 Task: Select Give A Gift Card from Gift Cards. Add to cart AmazonBasics Luggage & Travel Gear Gift Card-2. Place order for James Flores, _x000D_
114 Willenberg Rd_x000D_
Lake Jackson, Texas(TX), 77566, Cell Number (979) 297-4262
Action: Mouse moved to (535, 359)
Screenshot: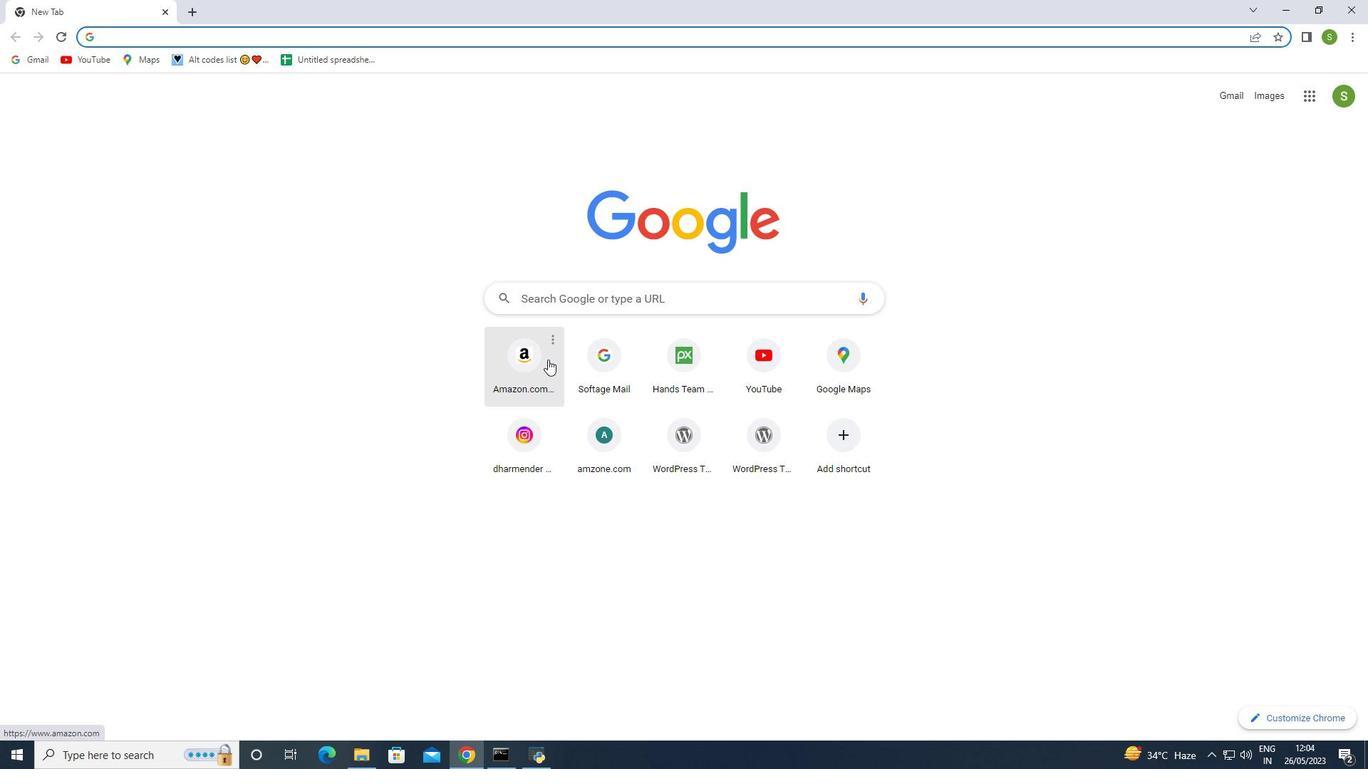 
Action: Mouse pressed left at (535, 359)
Screenshot: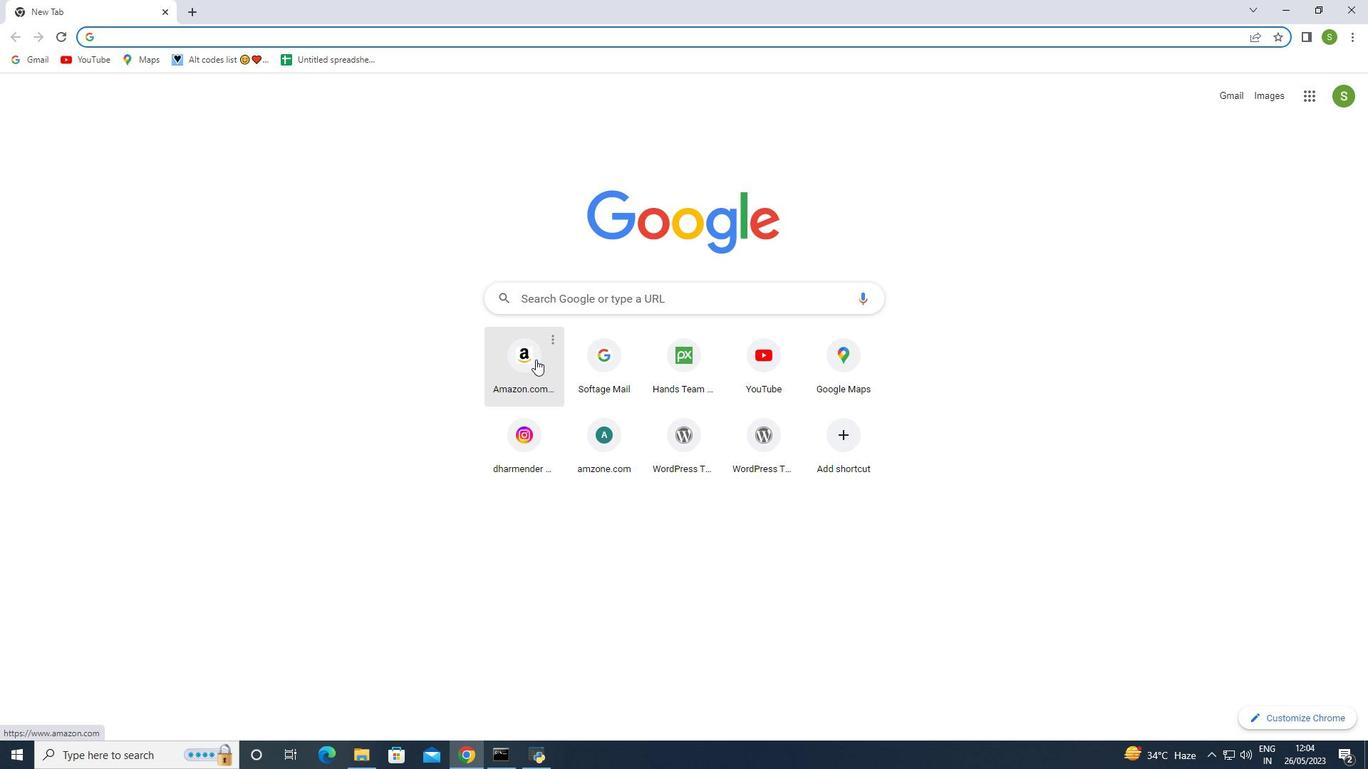 
Action: Mouse moved to (1152, 193)
Screenshot: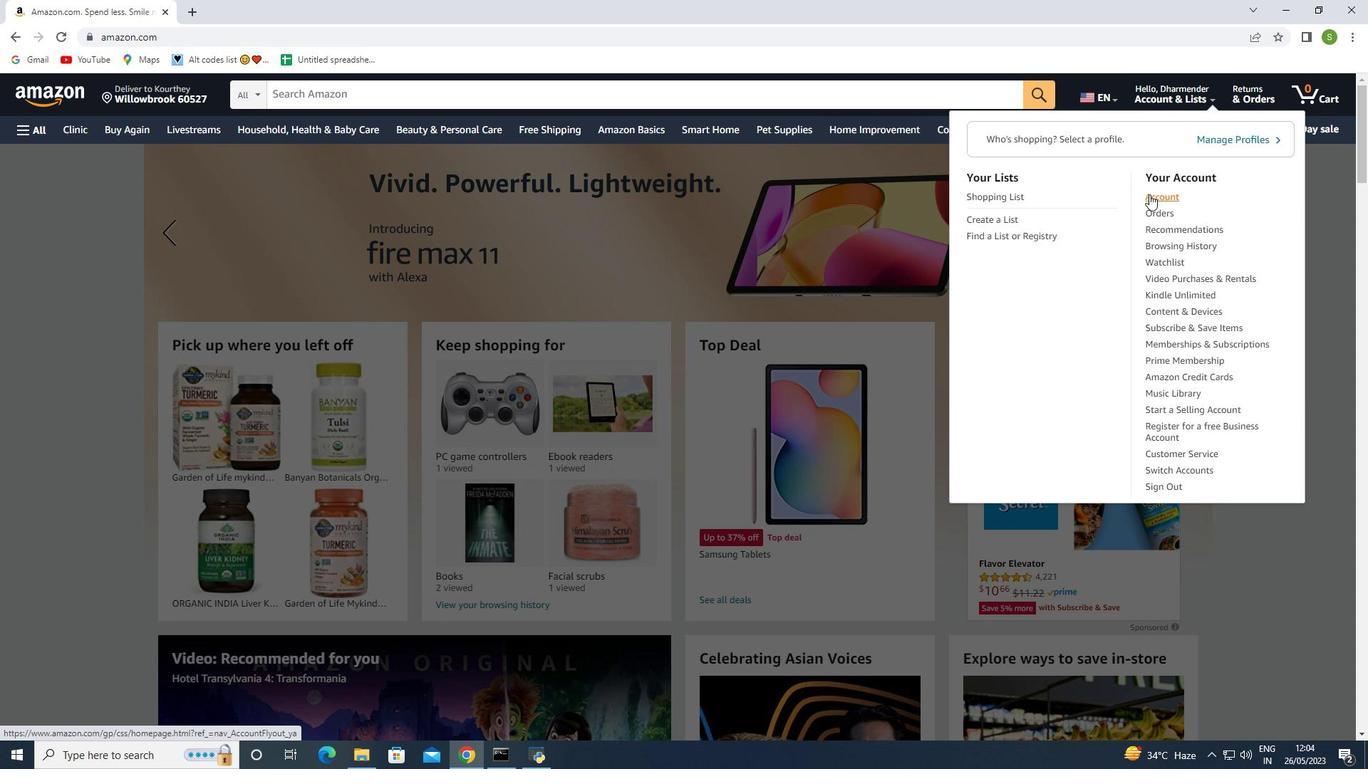 
Action: Mouse pressed left at (1152, 193)
Screenshot: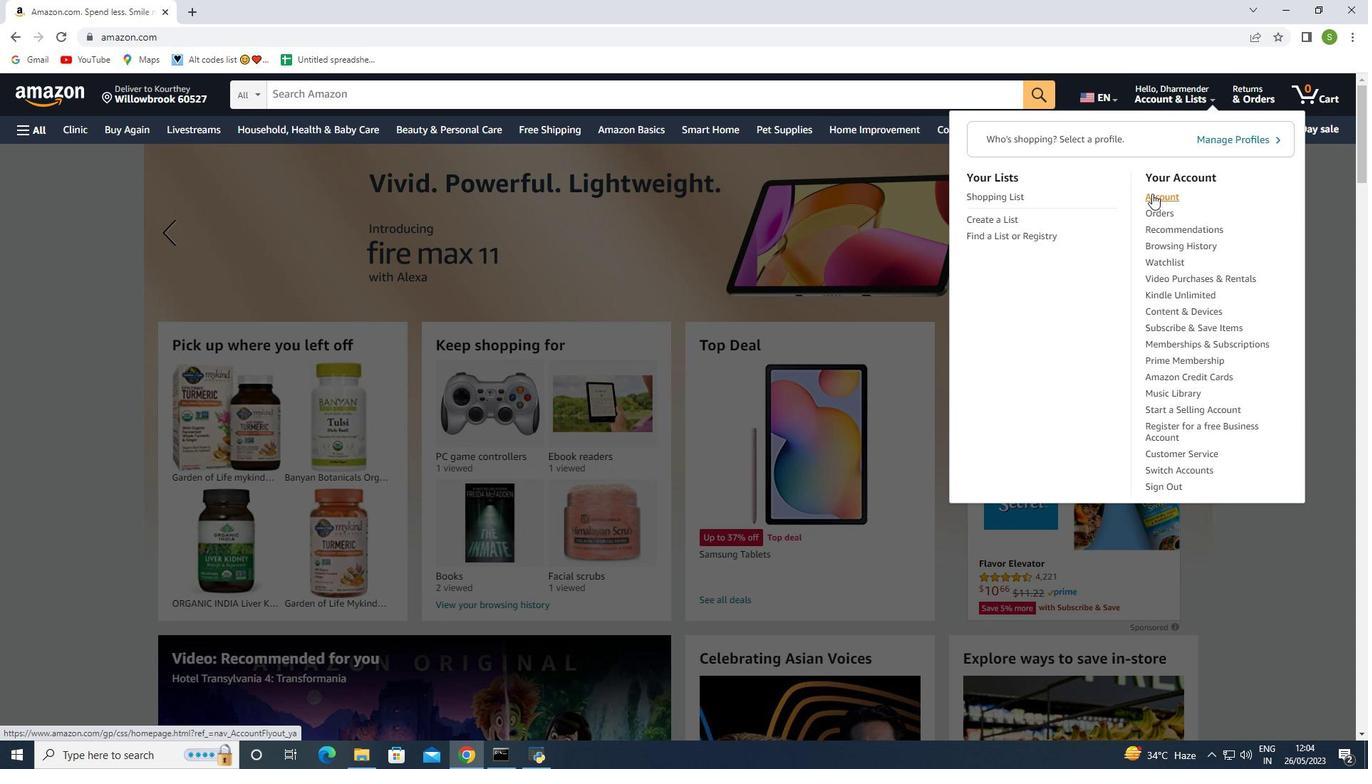 
Action: Mouse moved to (453, 323)
Screenshot: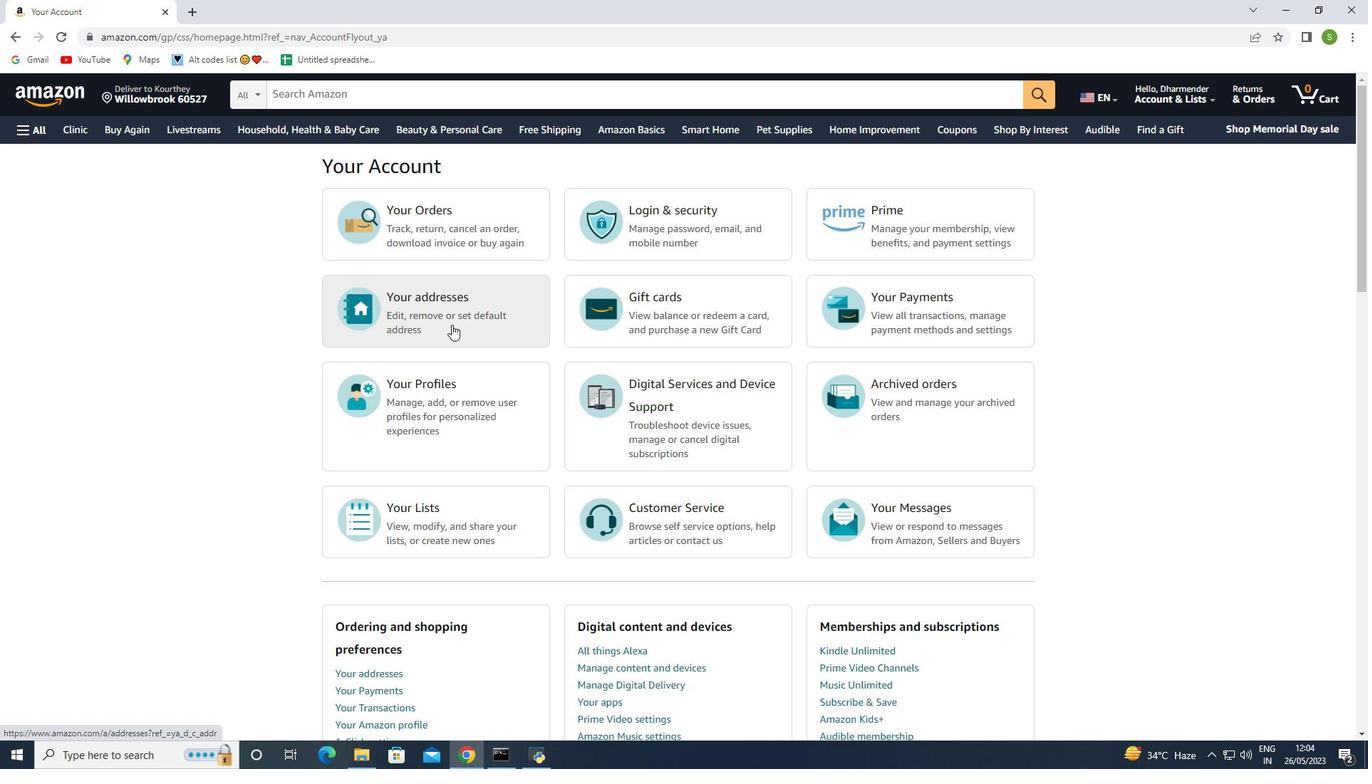 
Action: Mouse pressed left at (453, 323)
Screenshot: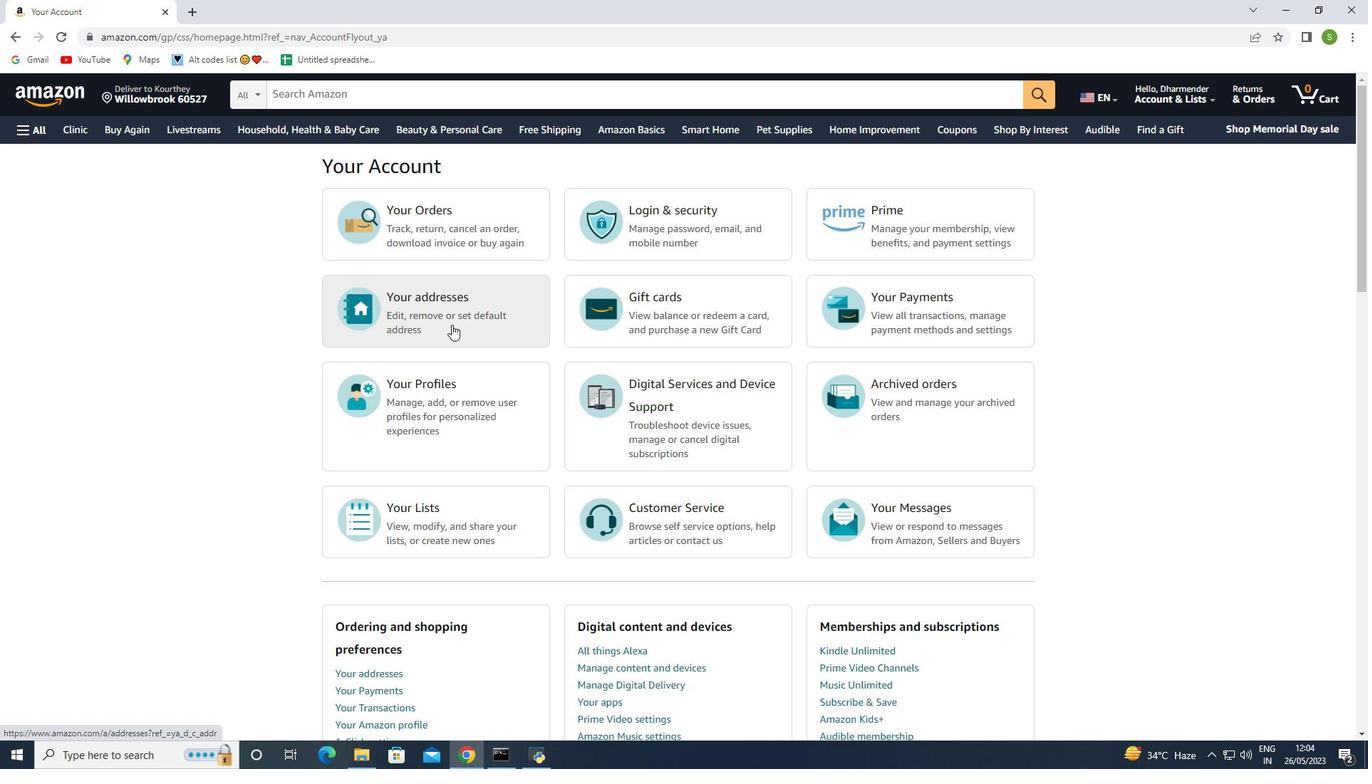 
Action: Mouse moved to (468, 345)
Screenshot: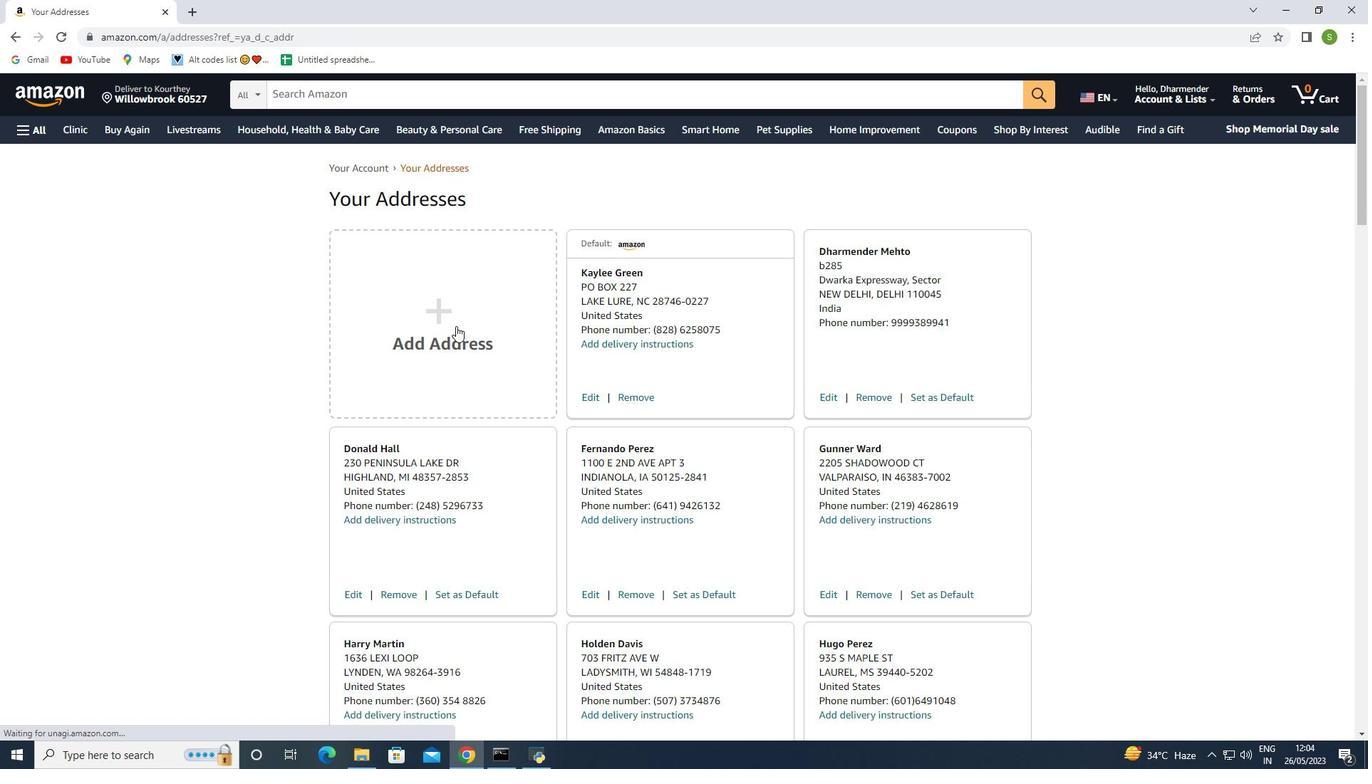 
Action: Mouse pressed left at (468, 345)
Screenshot: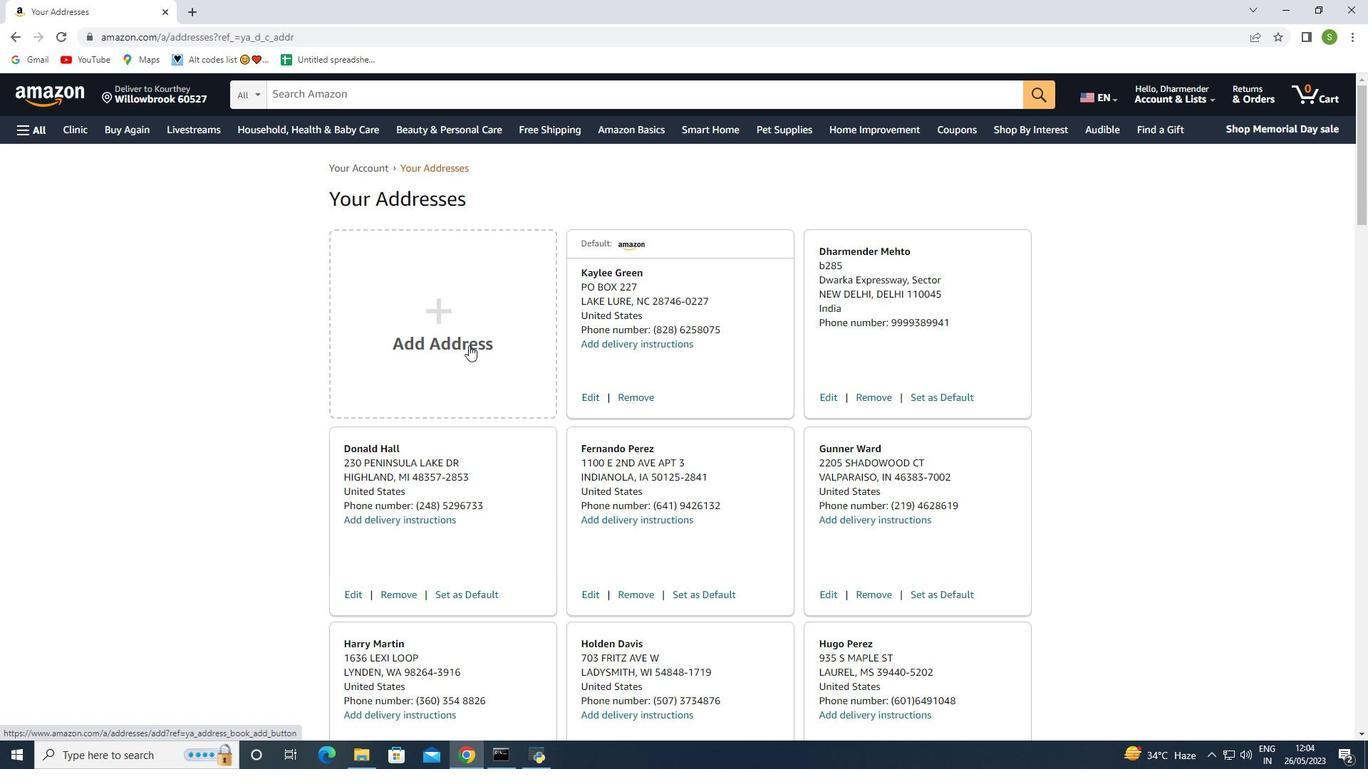 
Action: Mouse moved to (618, 364)
Screenshot: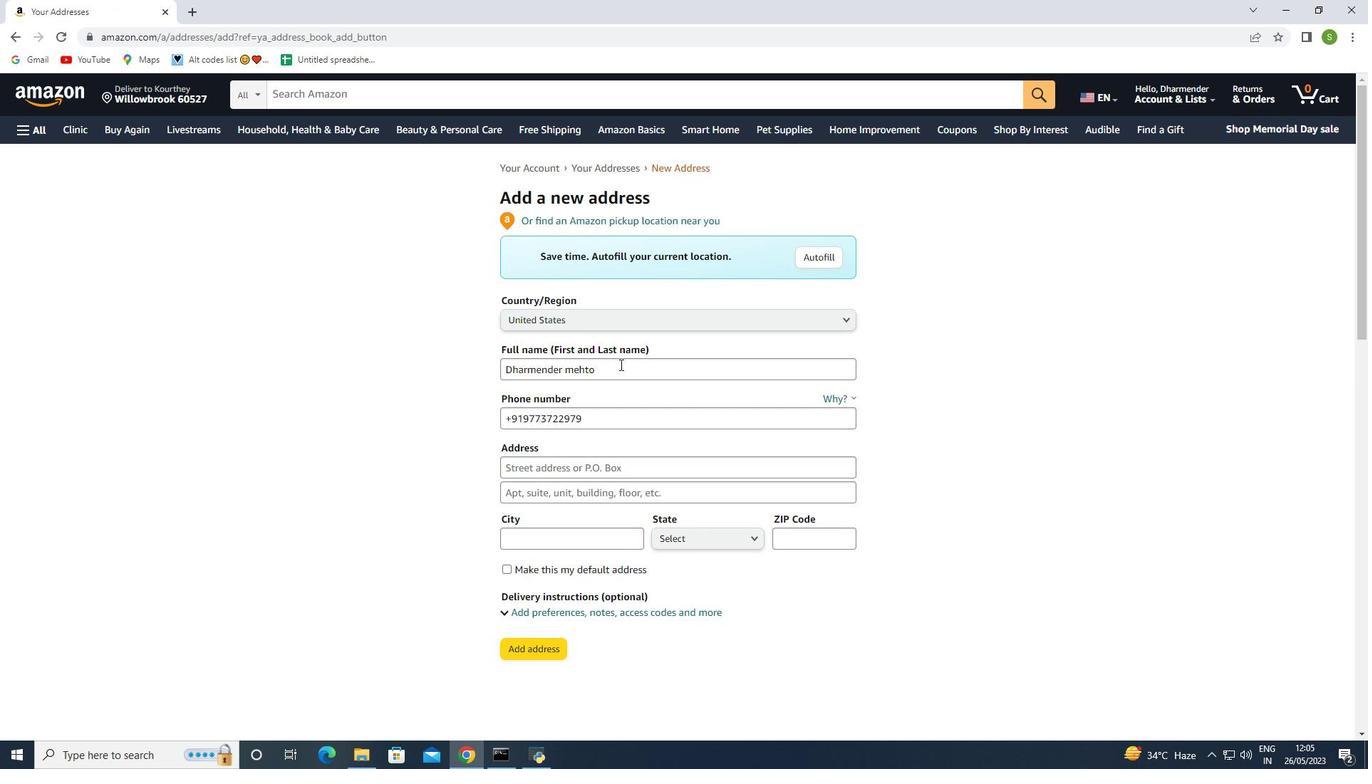 
Action: Mouse pressed left at (618, 364)
Screenshot: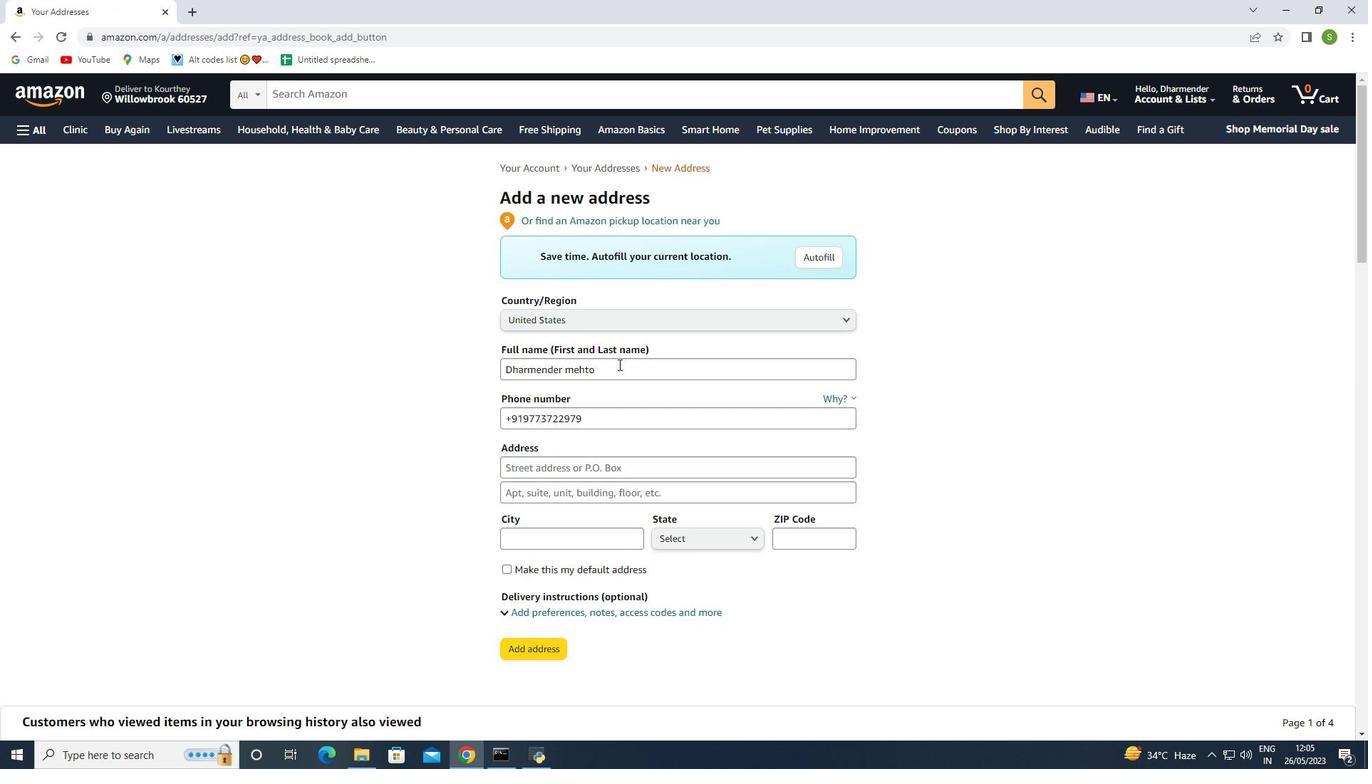 
Action: Mouse moved to (468, 362)
Screenshot: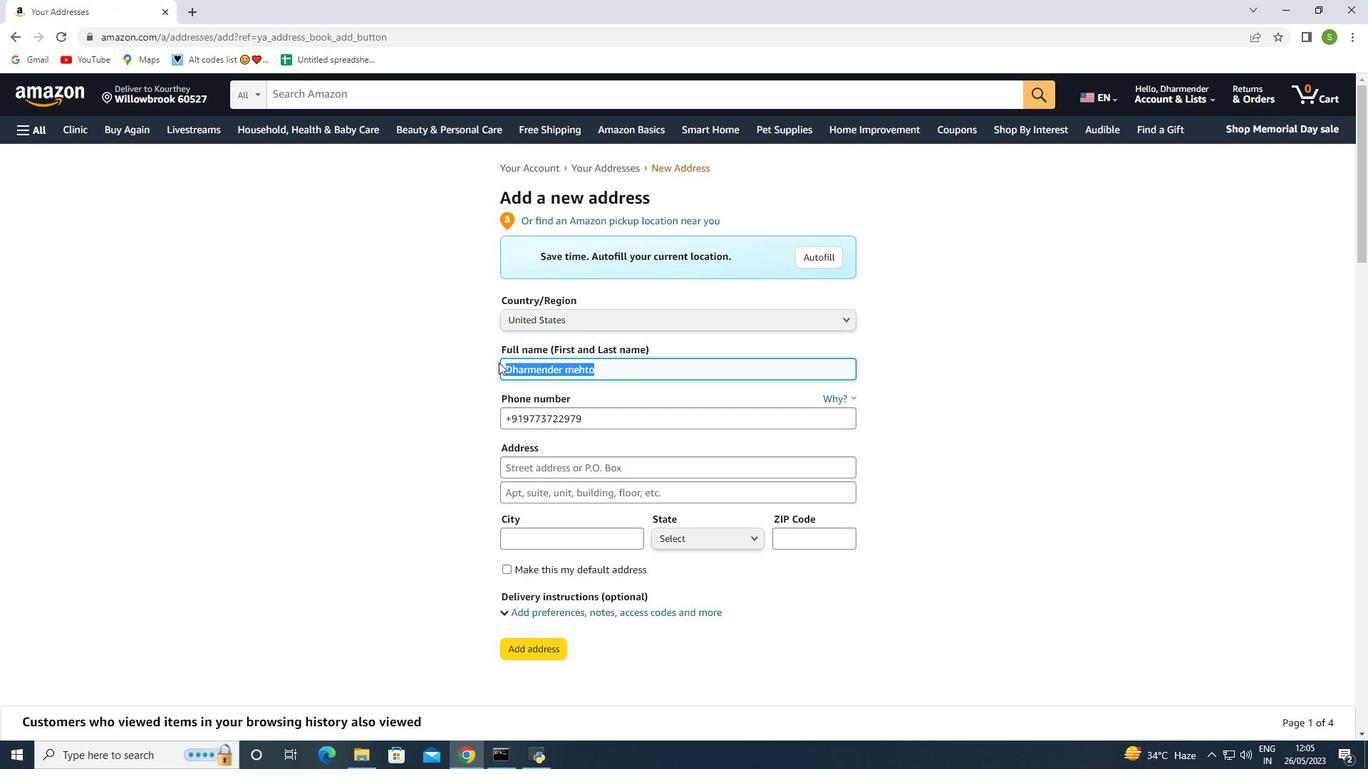 
Action: Key pressed <Key.backspace><Key.shift>James<Key.space><Key.shift>Flores
Screenshot: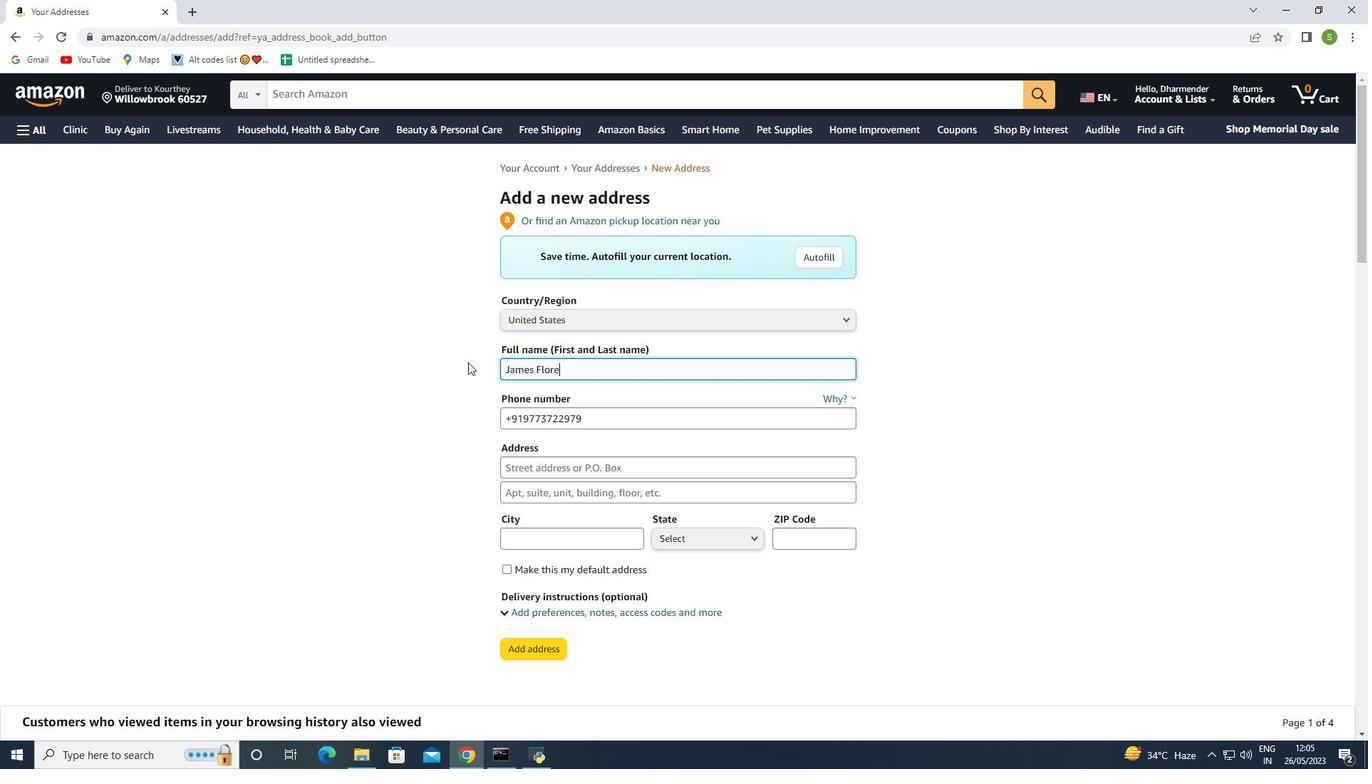 
Action: Mouse moved to (611, 419)
Screenshot: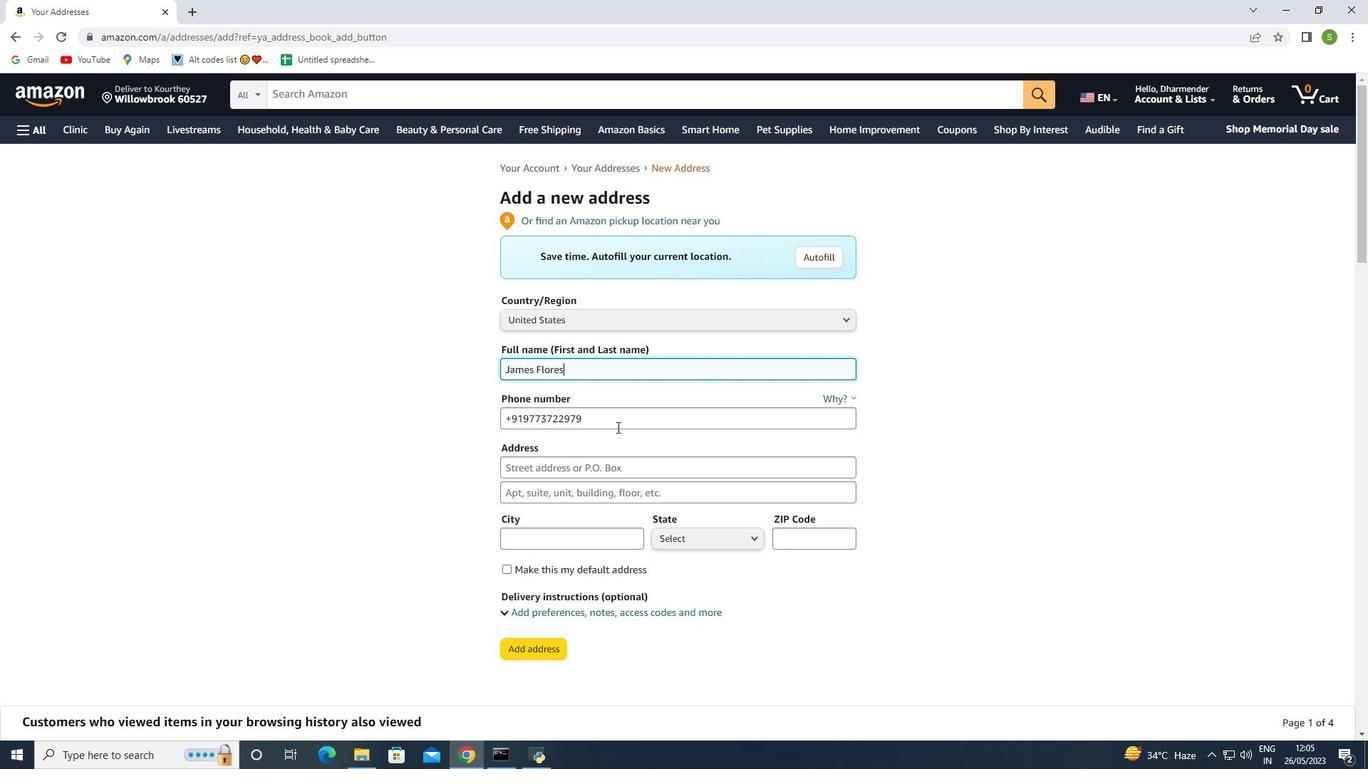 
Action: Mouse pressed left at (611, 419)
Screenshot: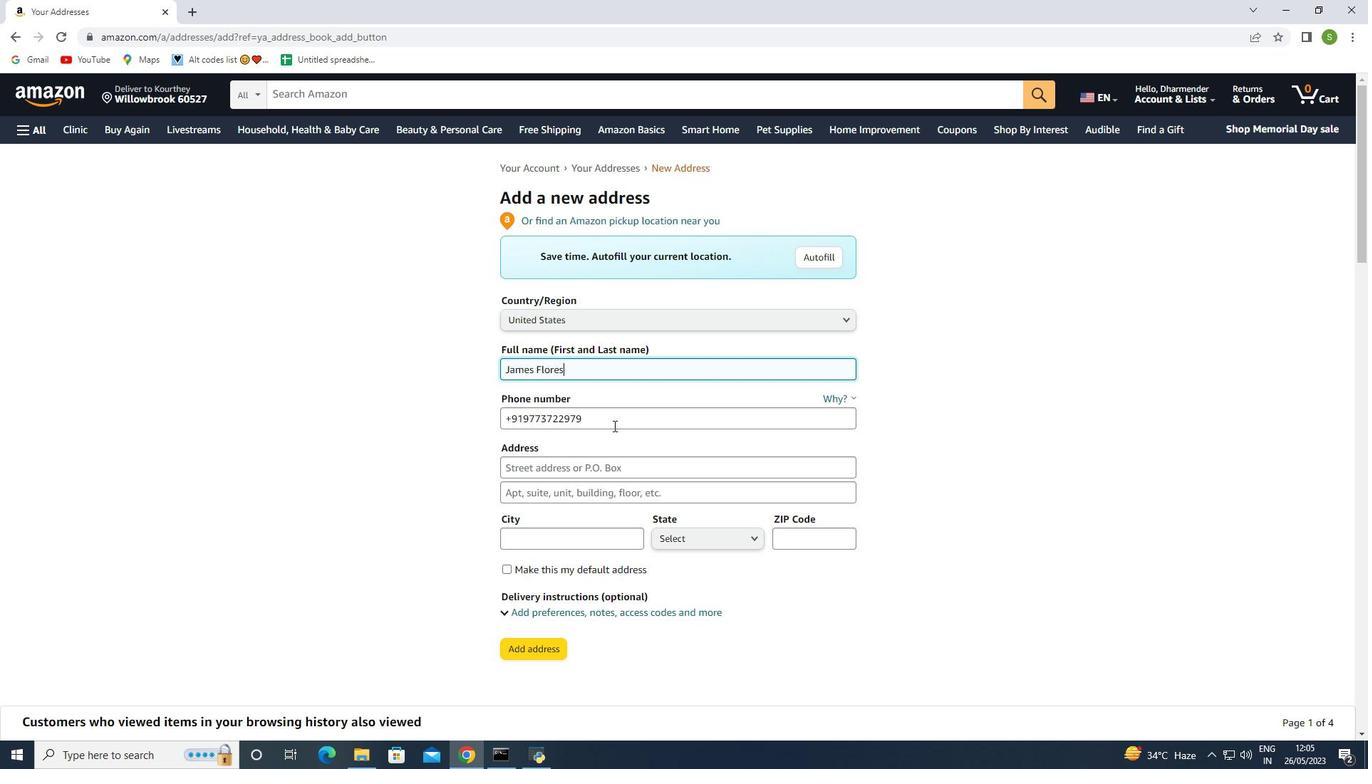 
Action: Mouse moved to (422, 422)
Screenshot: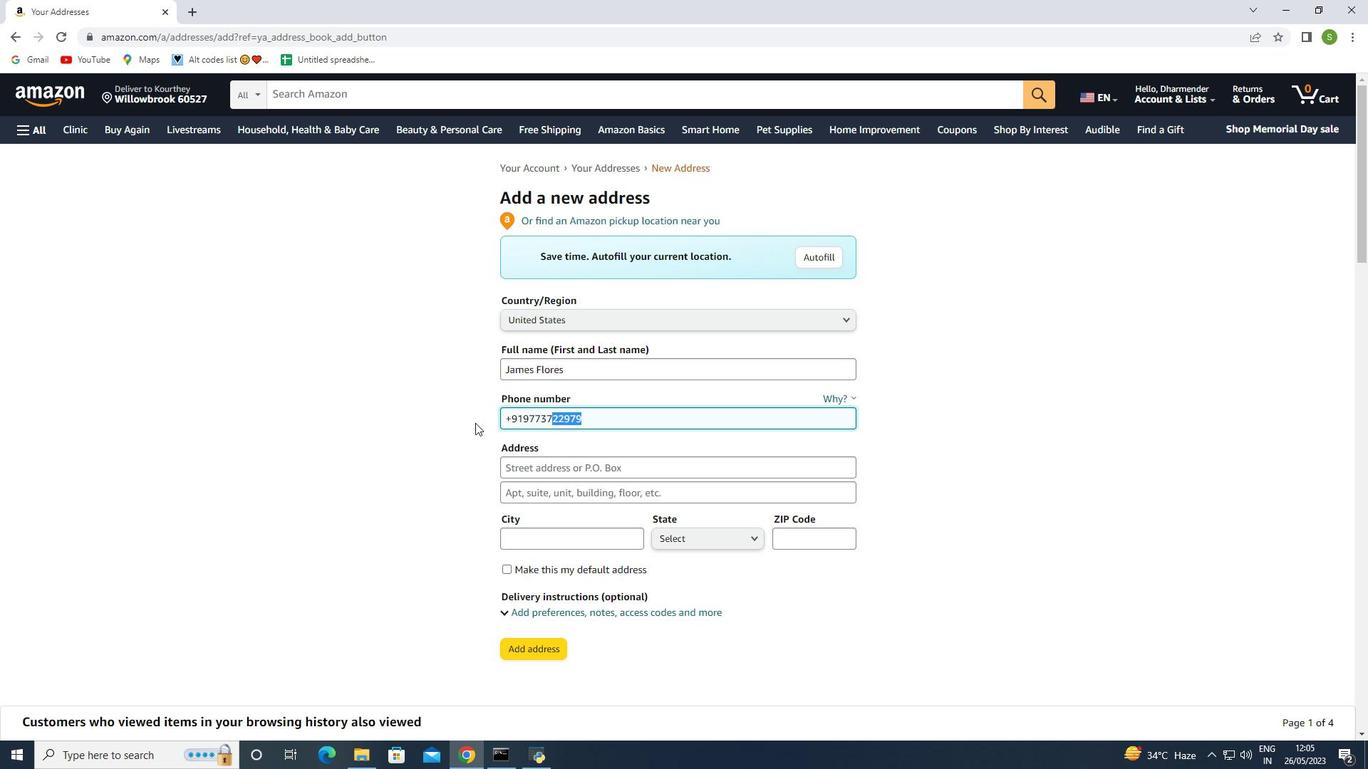 
Action: Key pressed <Key.backspace><Key.shift_r>(979<Key.shift_r>)
Screenshot: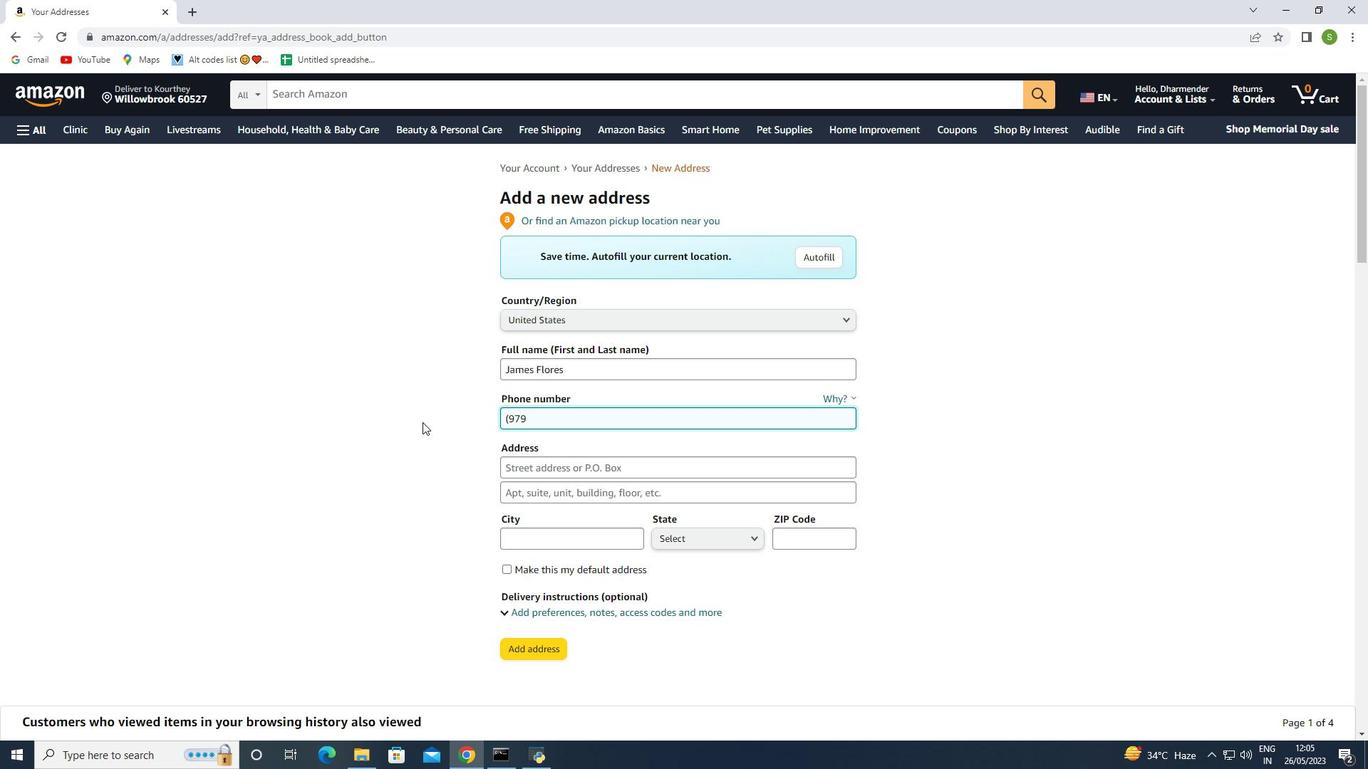 
Action: Mouse moved to (487, 411)
Screenshot: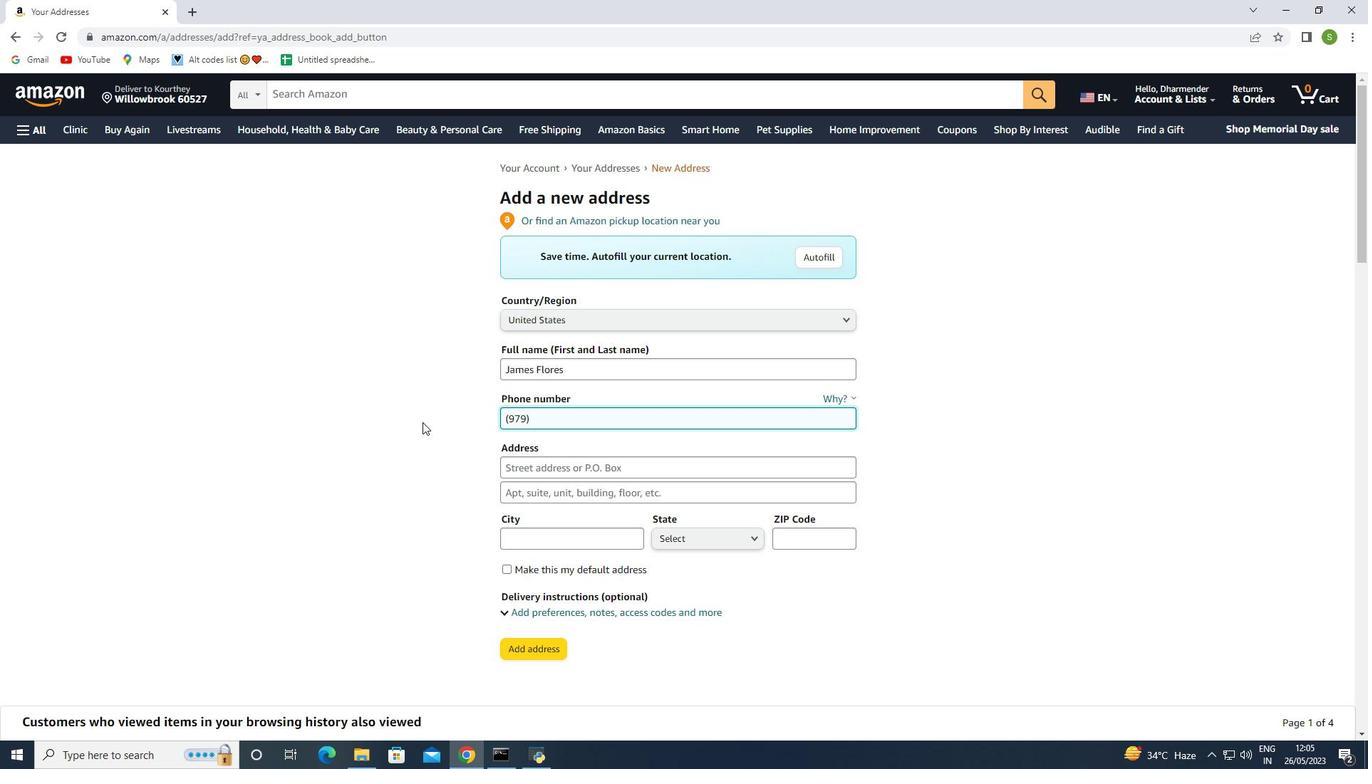 
Action: Mouse scrolled (424, 423) with delta (0, 0)
Screenshot: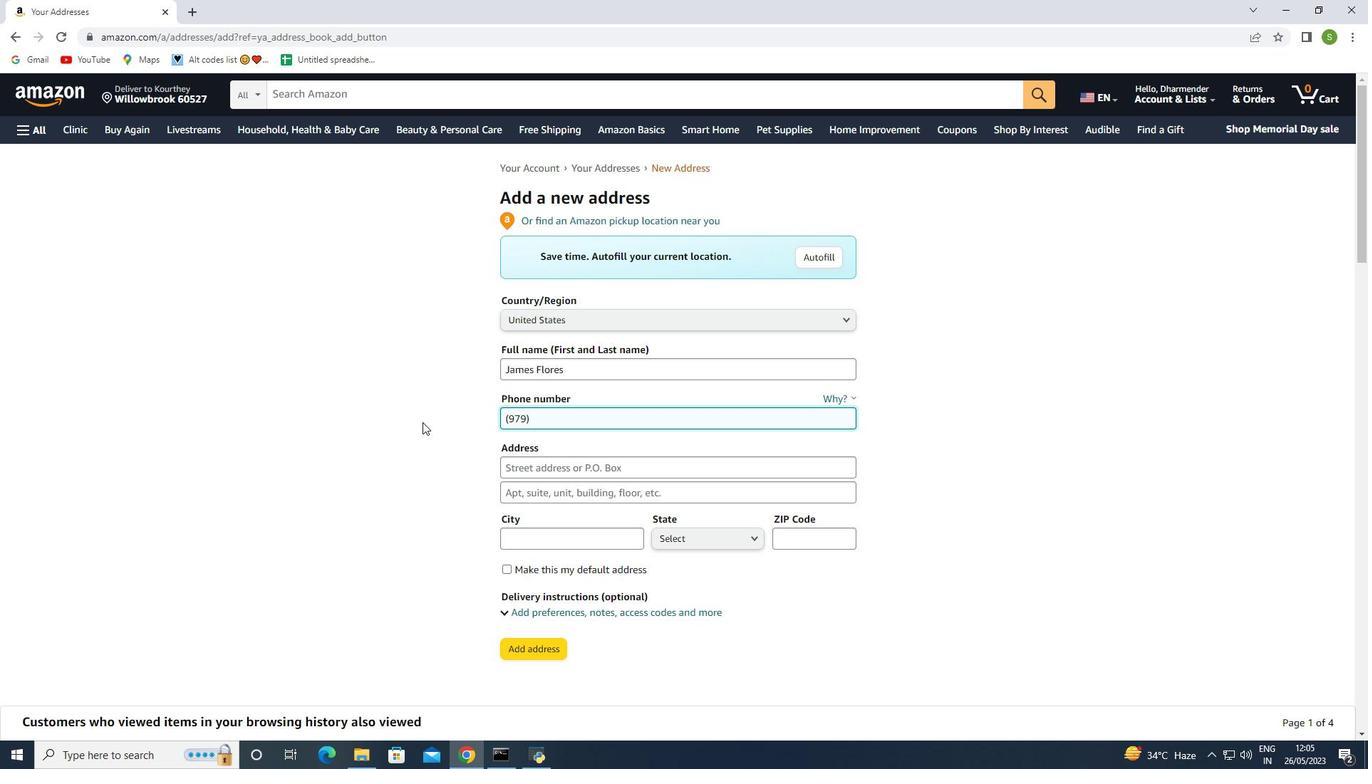 
Action: Mouse moved to (329, 445)
Screenshot: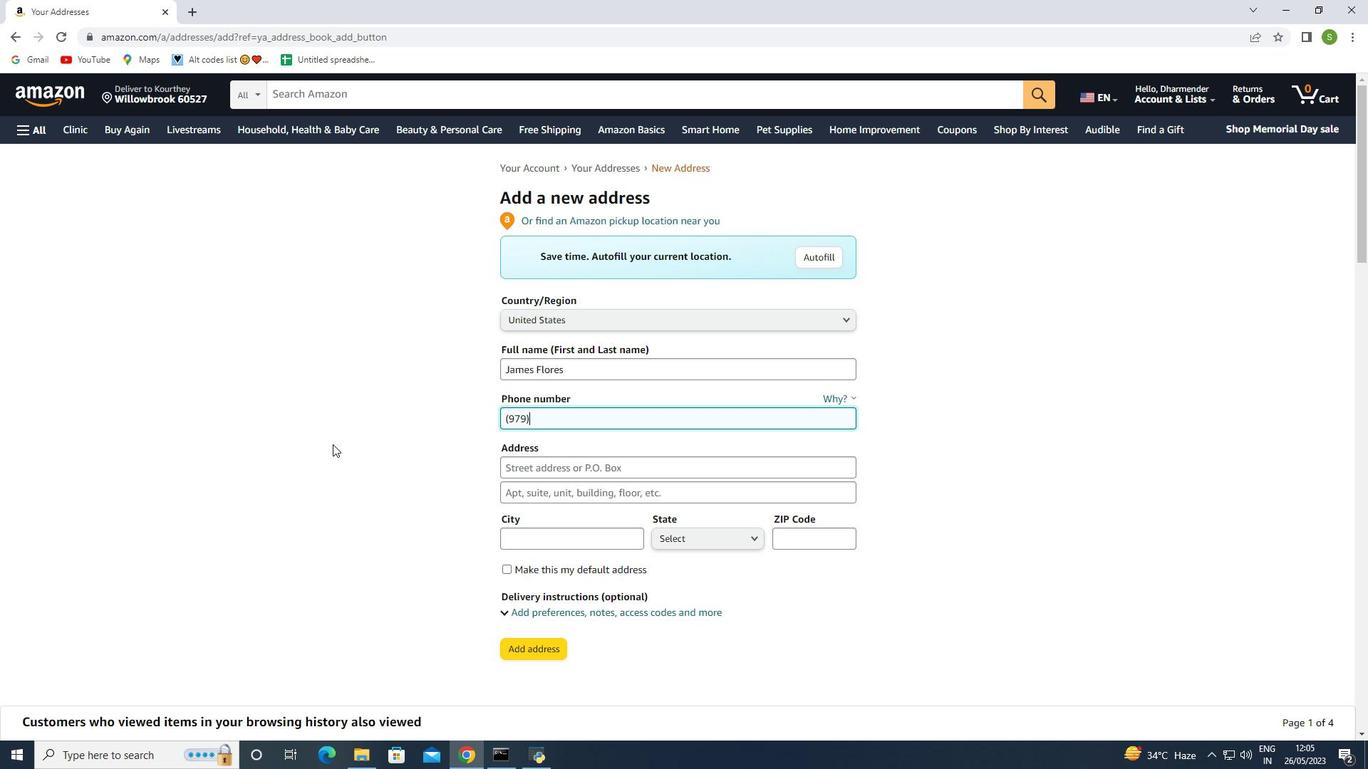 
Action: Key pressed 2974262
Screenshot: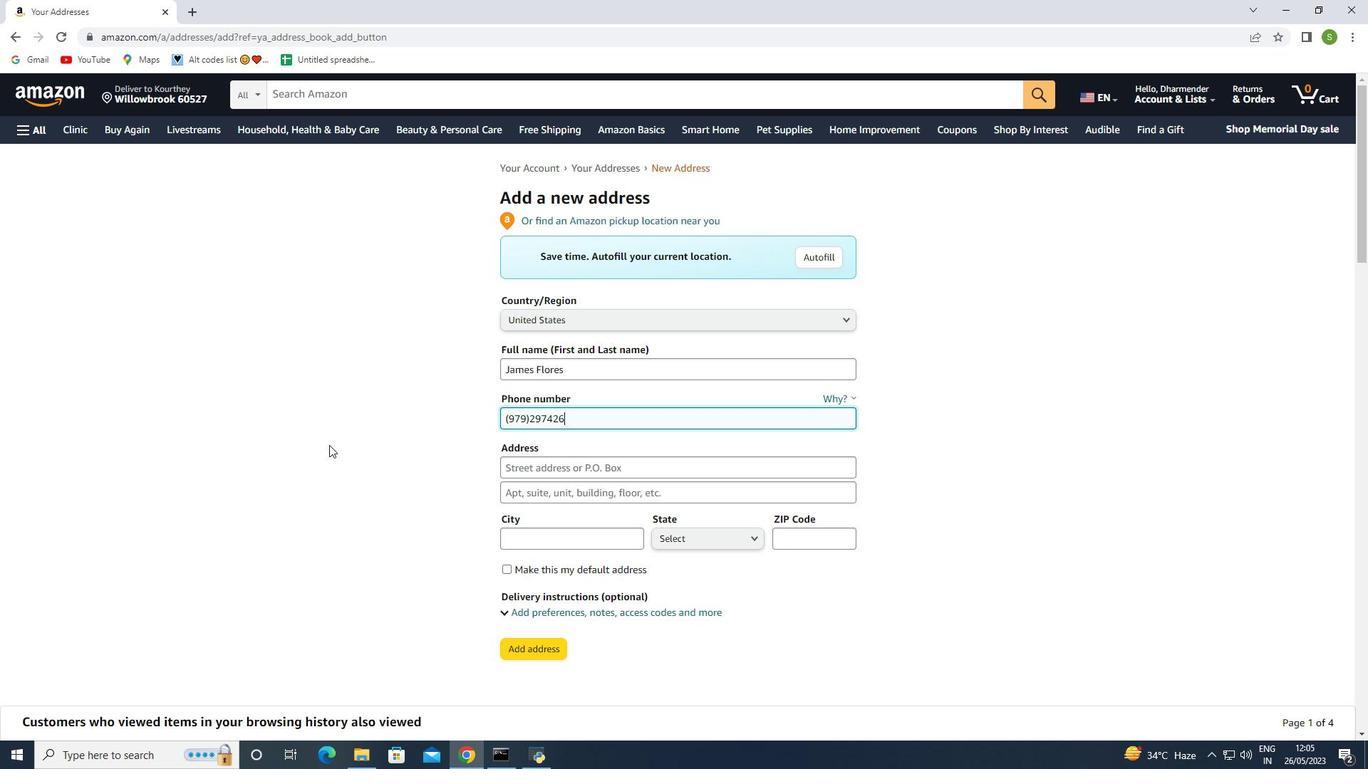 
Action: Mouse moved to (520, 474)
Screenshot: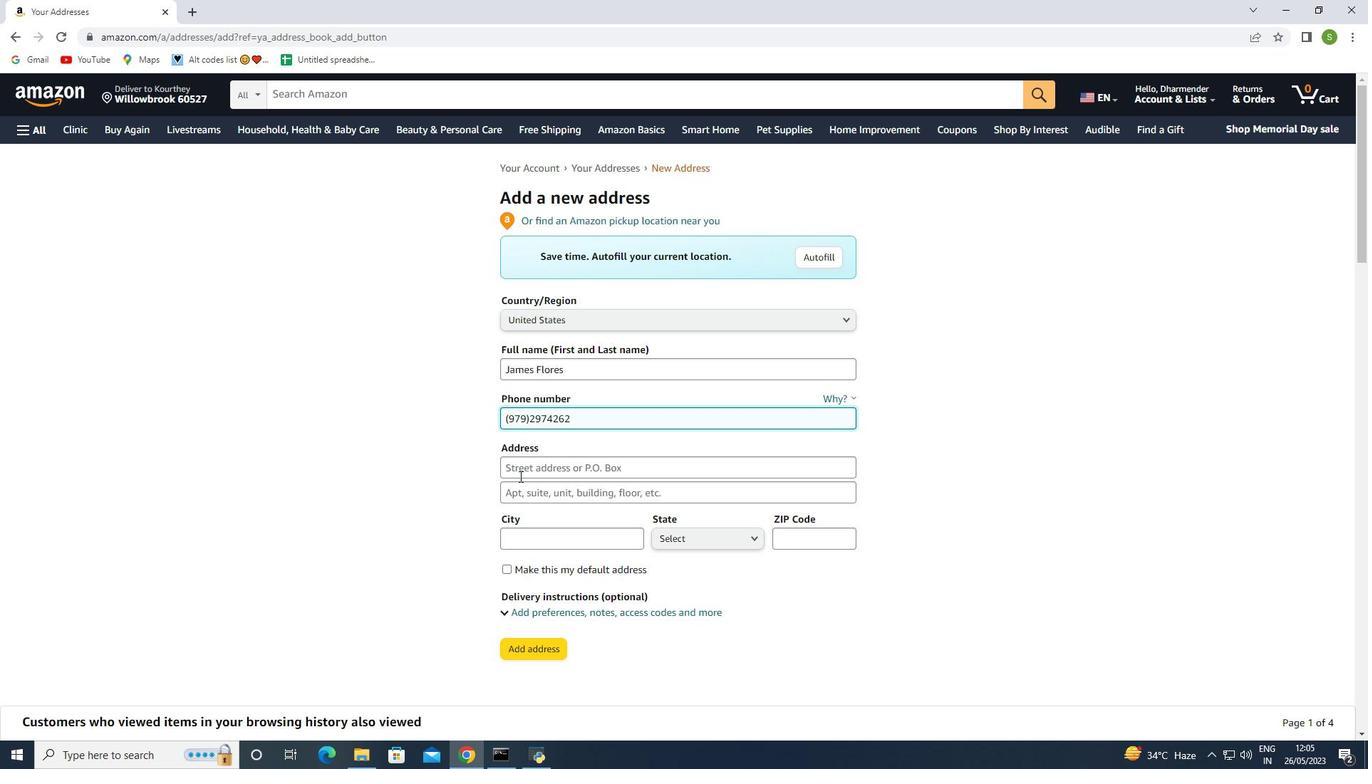 
Action: Mouse pressed left at (520, 474)
Screenshot: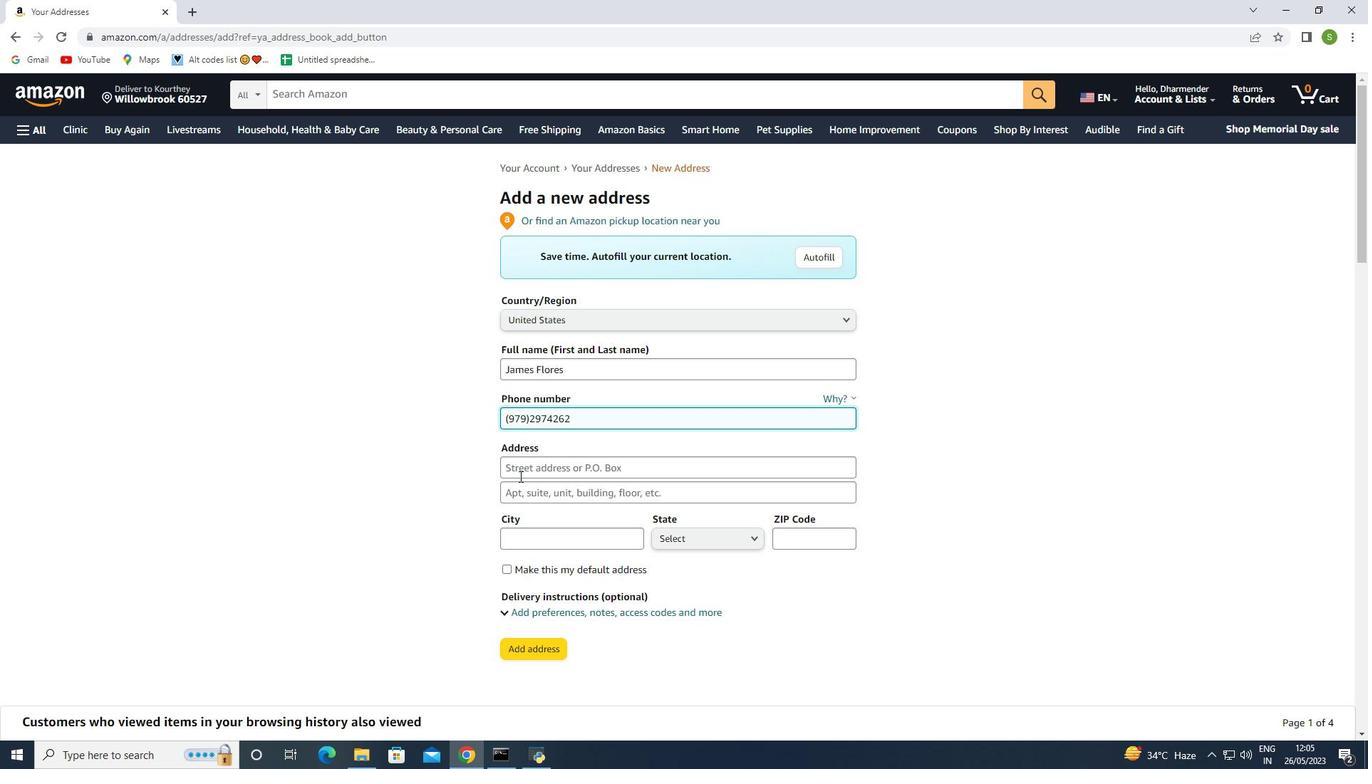 
Action: Key pressed 114<Key.space>wille
Screenshot: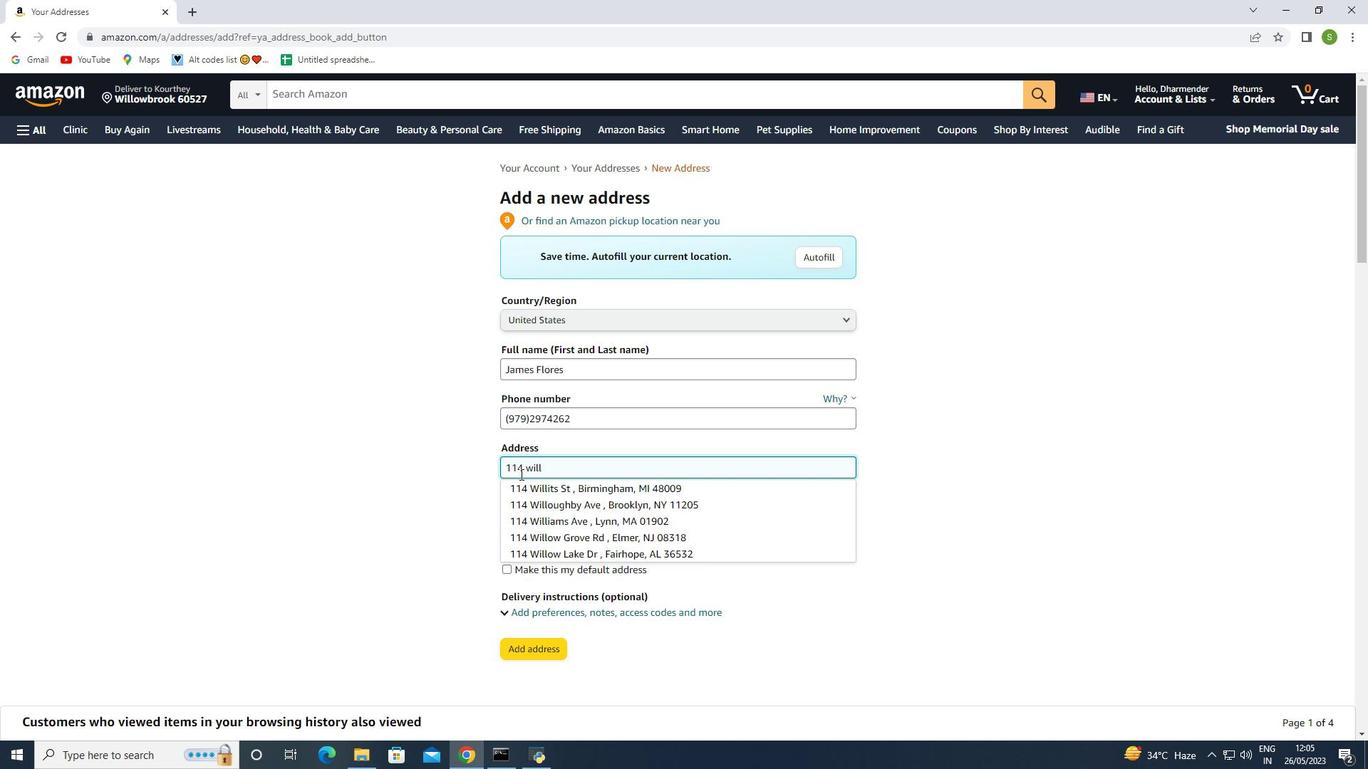 
Action: Mouse moved to (513, 481)
Screenshot: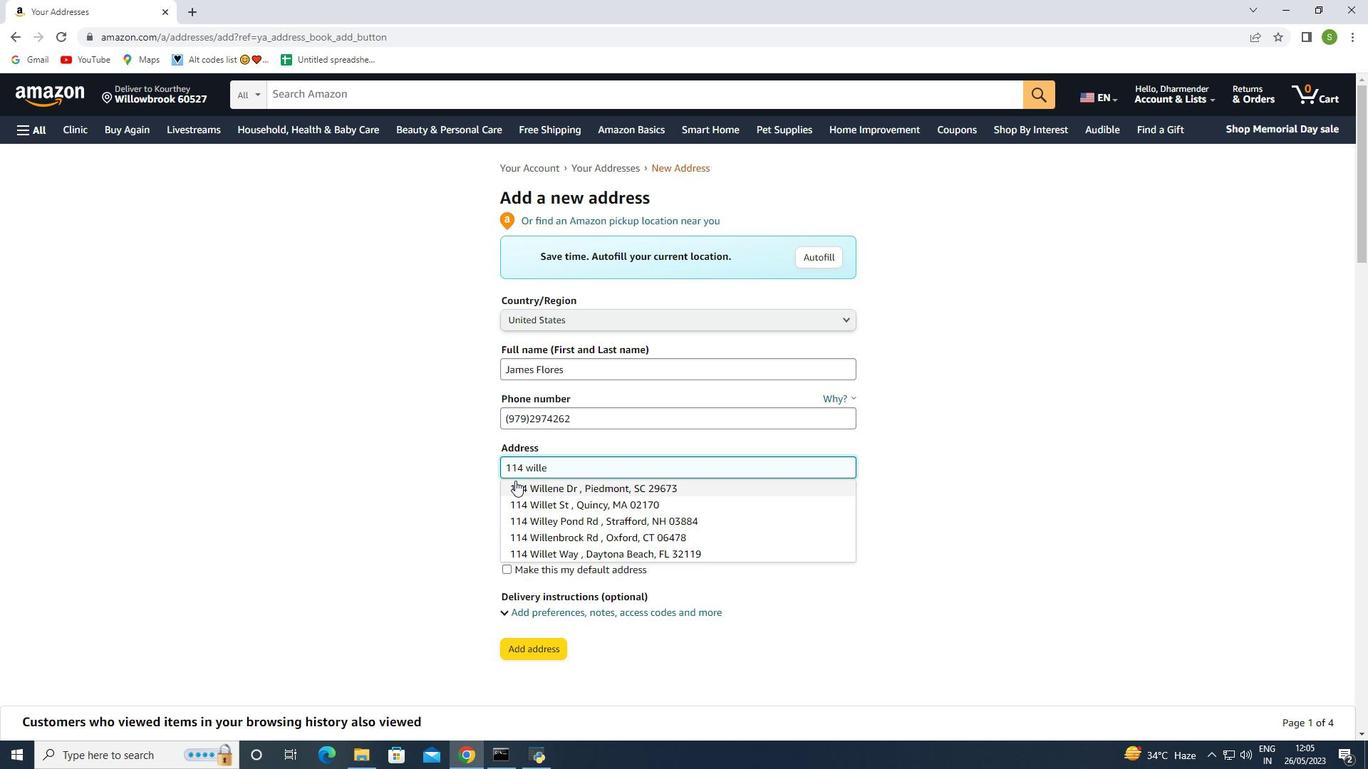 
Action: Key pressed nv<Key.backspace>be
Screenshot: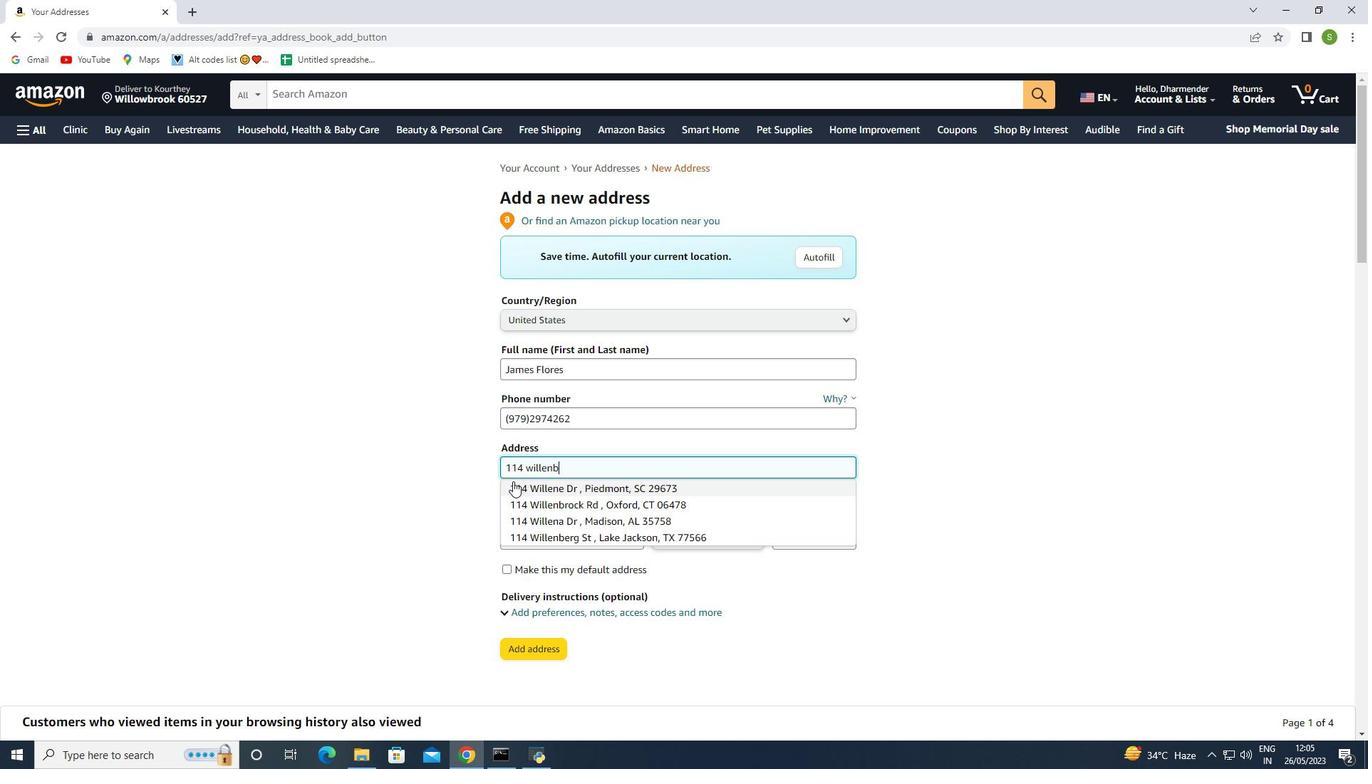 
Action: Mouse moved to (513, 493)
Screenshot: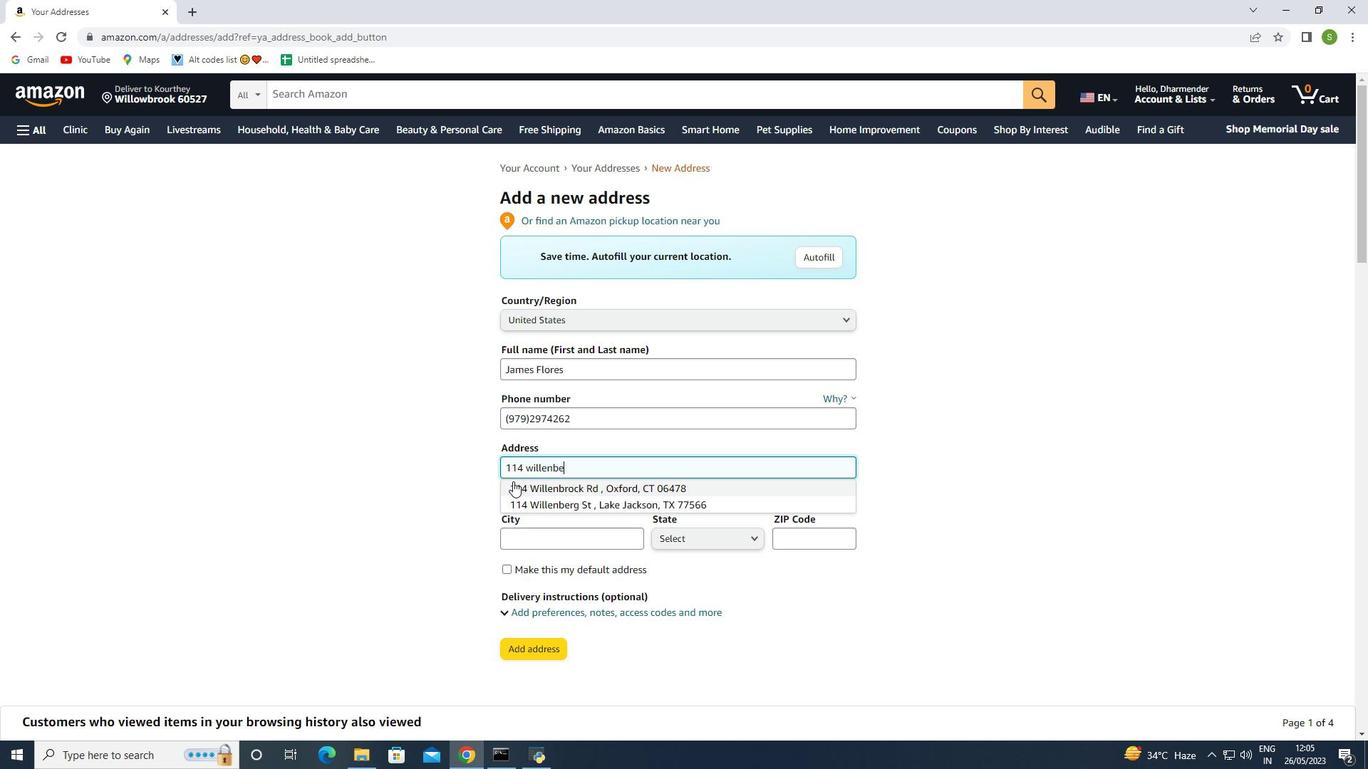 
Action: Key pressed rg<Key.space>rd
Screenshot: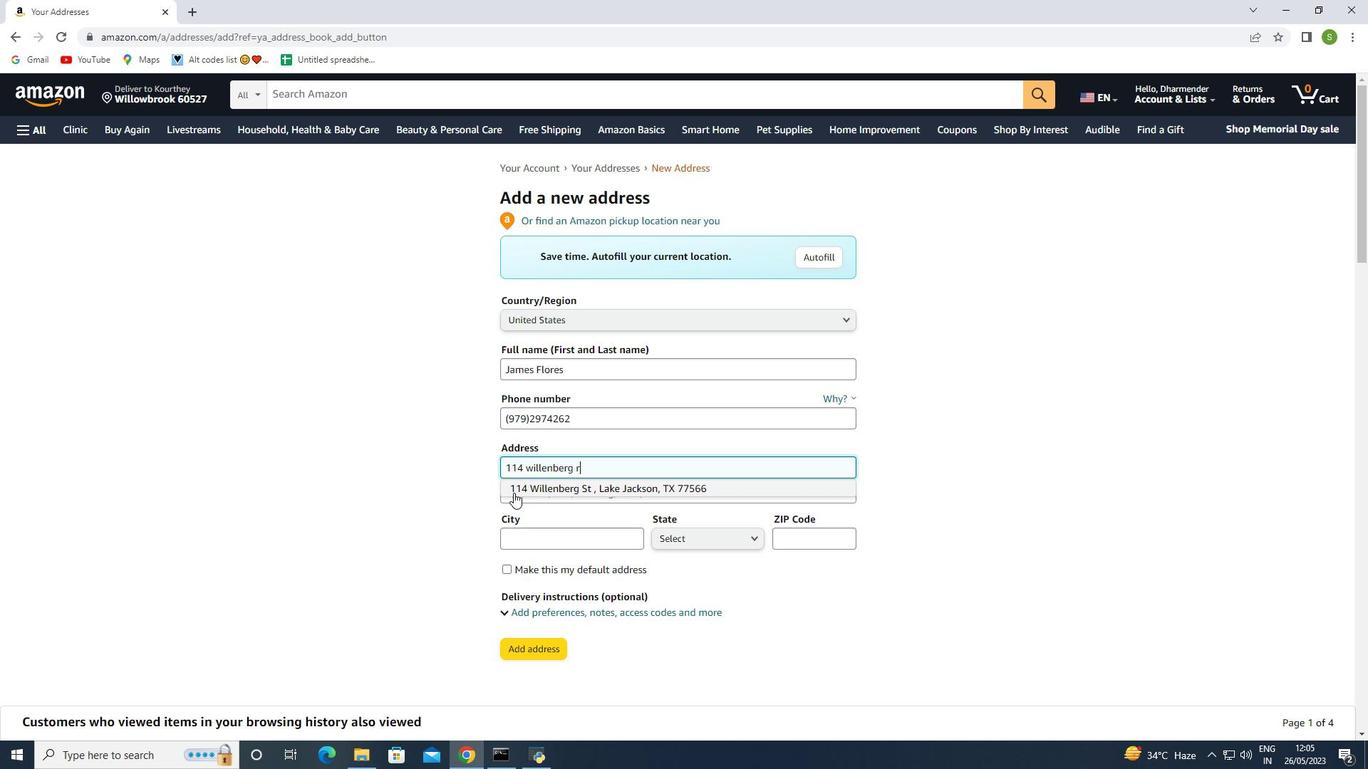 
Action: Mouse moved to (598, 532)
Screenshot: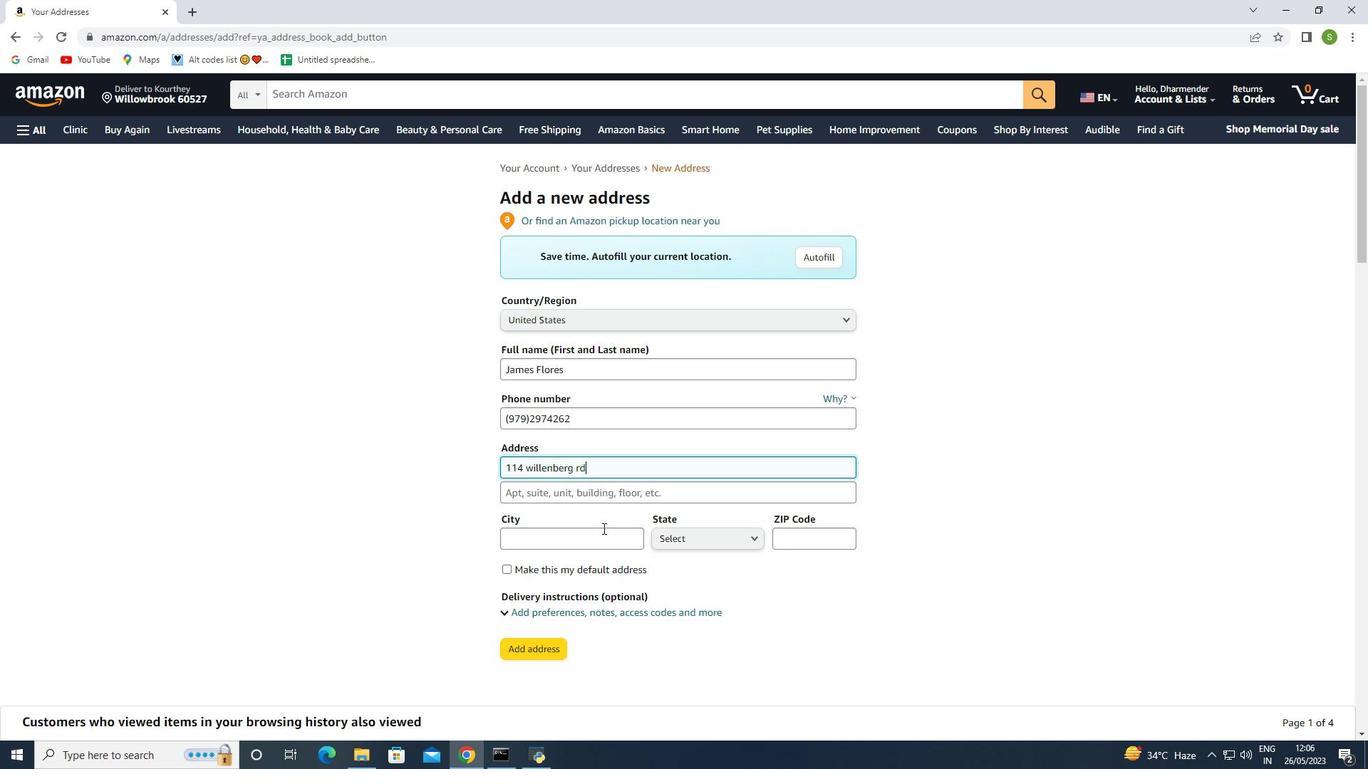 
Action: Mouse pressed left at (598, 532)
Screenshot: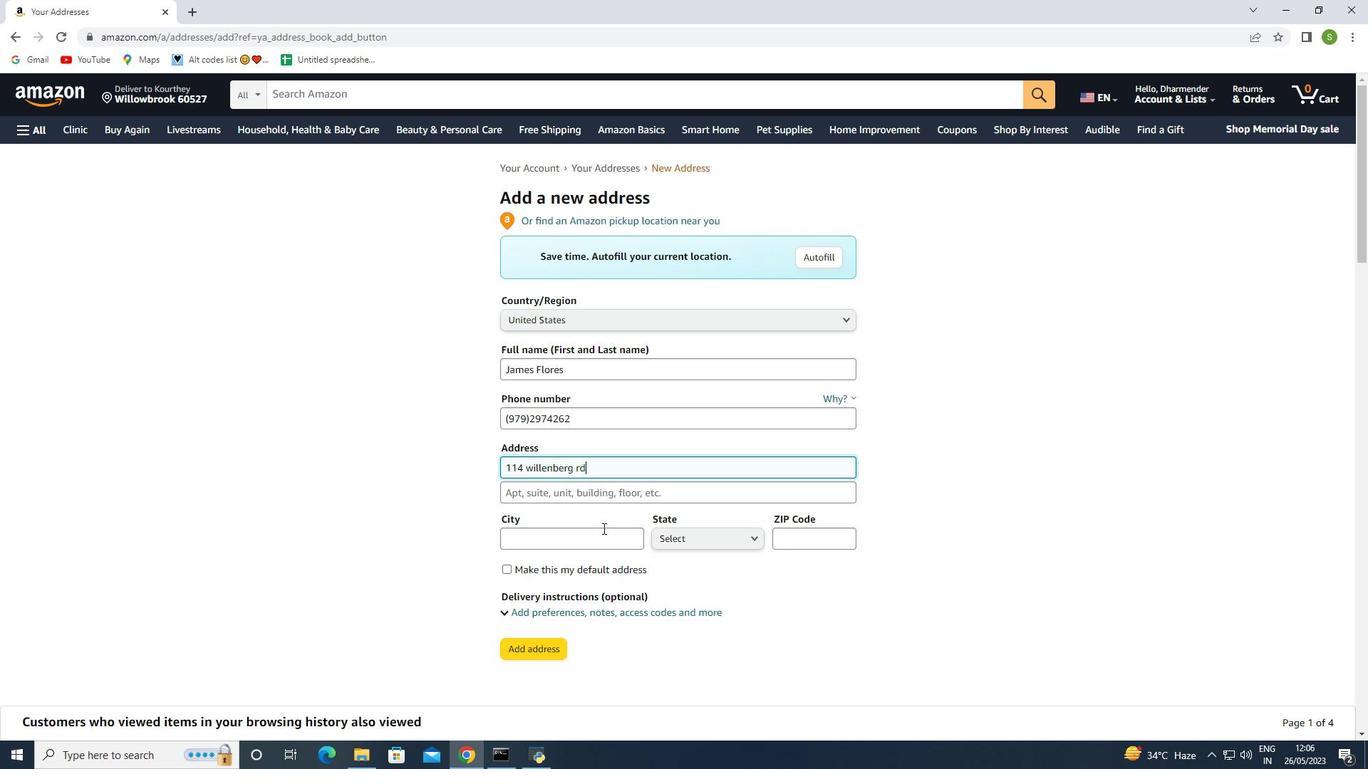 
Action: Mouse moved to (788, 532)
Screenshot: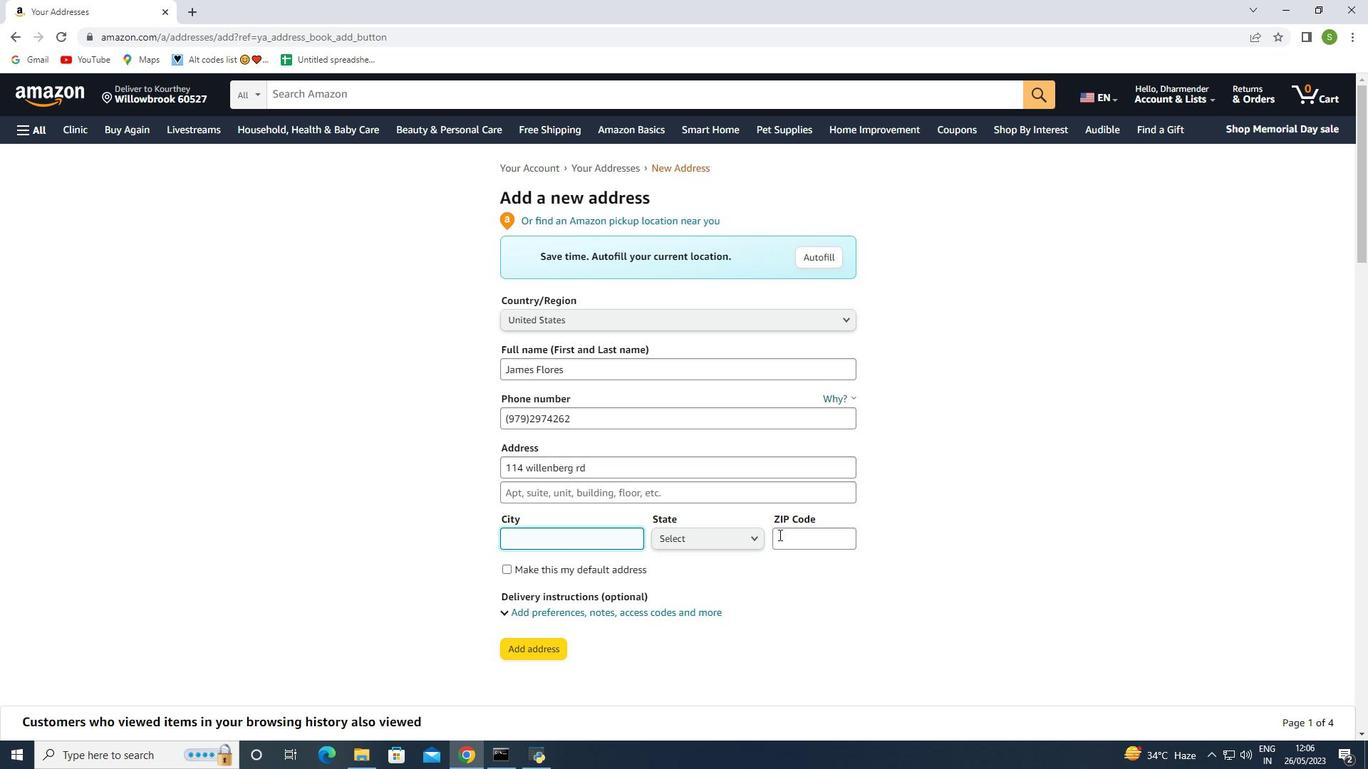 
Action: Mouse pressed left at (788, 532)
Screenshot: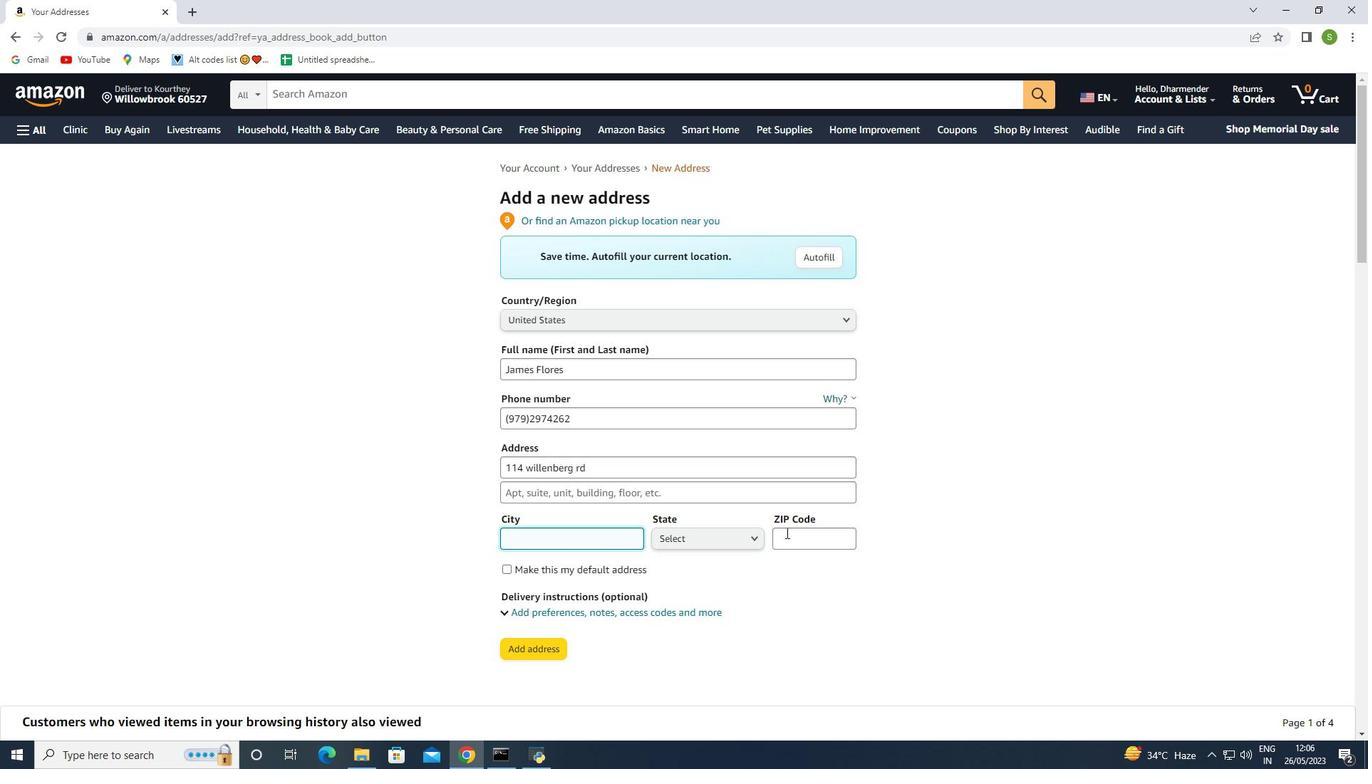 
Action: Mouse moved to (778, 553)
Screenshot: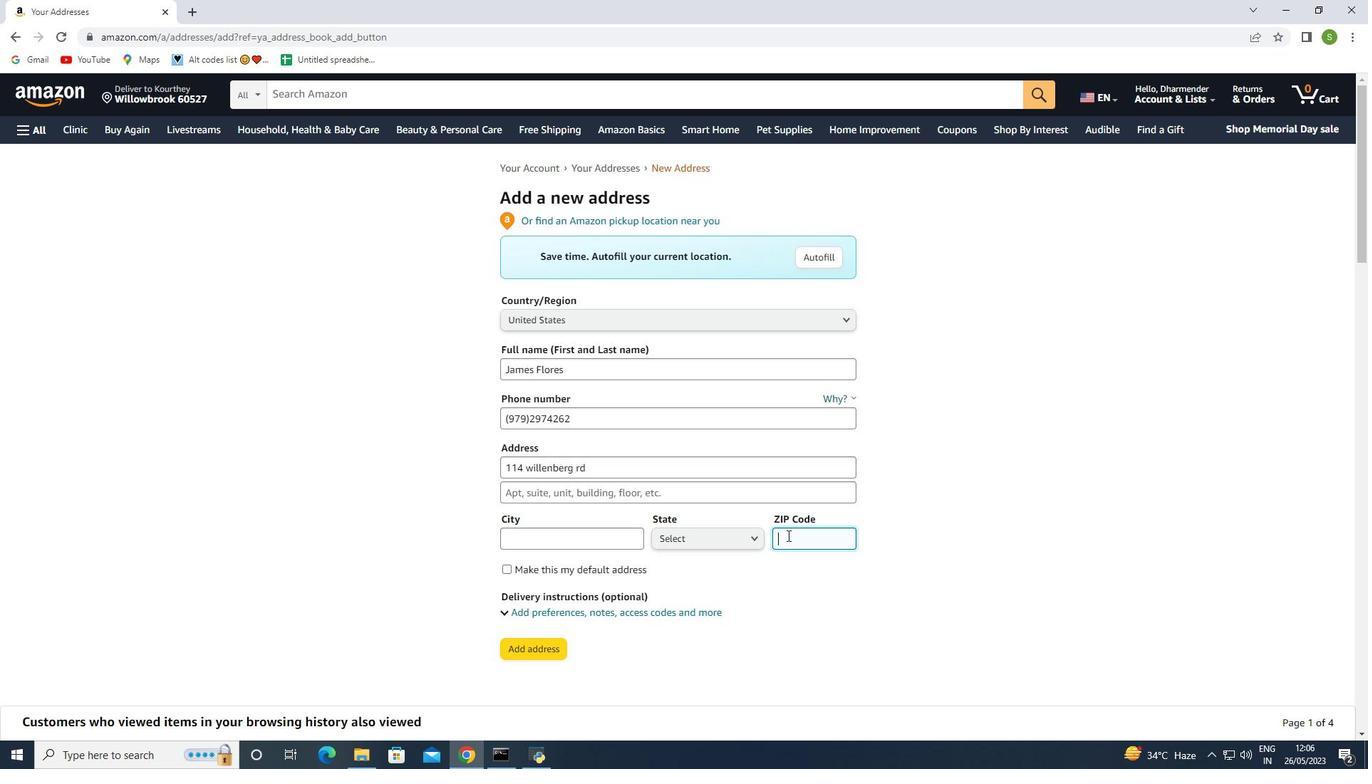 
Action: Key pressed 77566
Screenshot: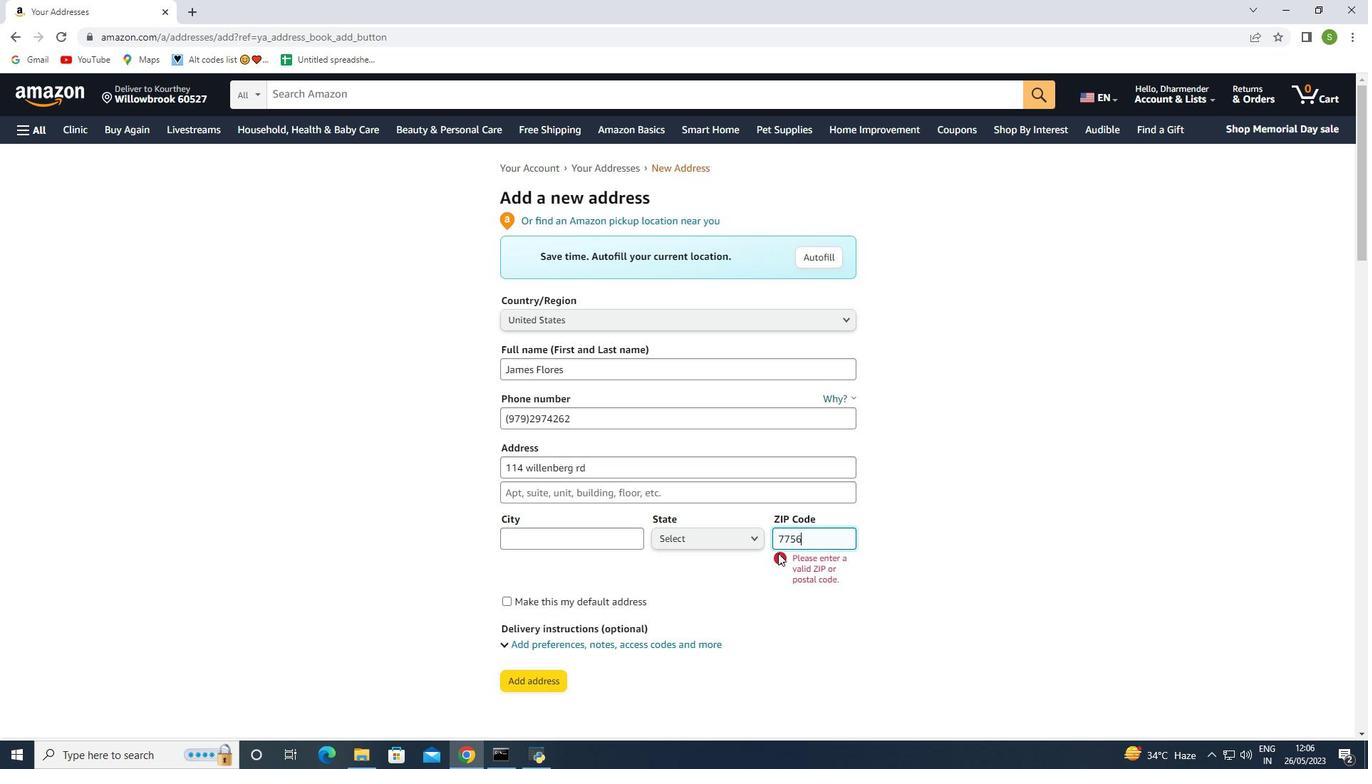 
Action: Mouse moved to (739, 578)
Screenshot: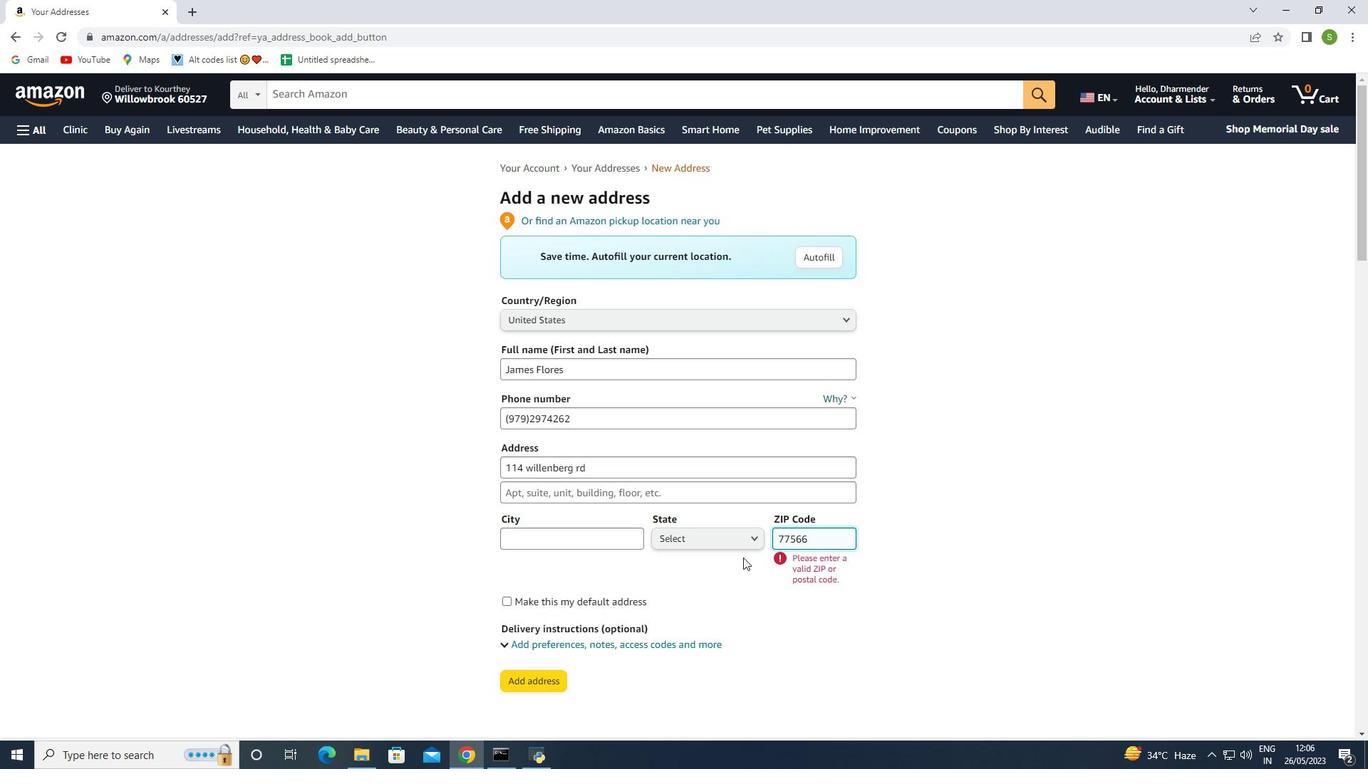 
Action: Mouse pressed left at (739, 578)
Screenshot: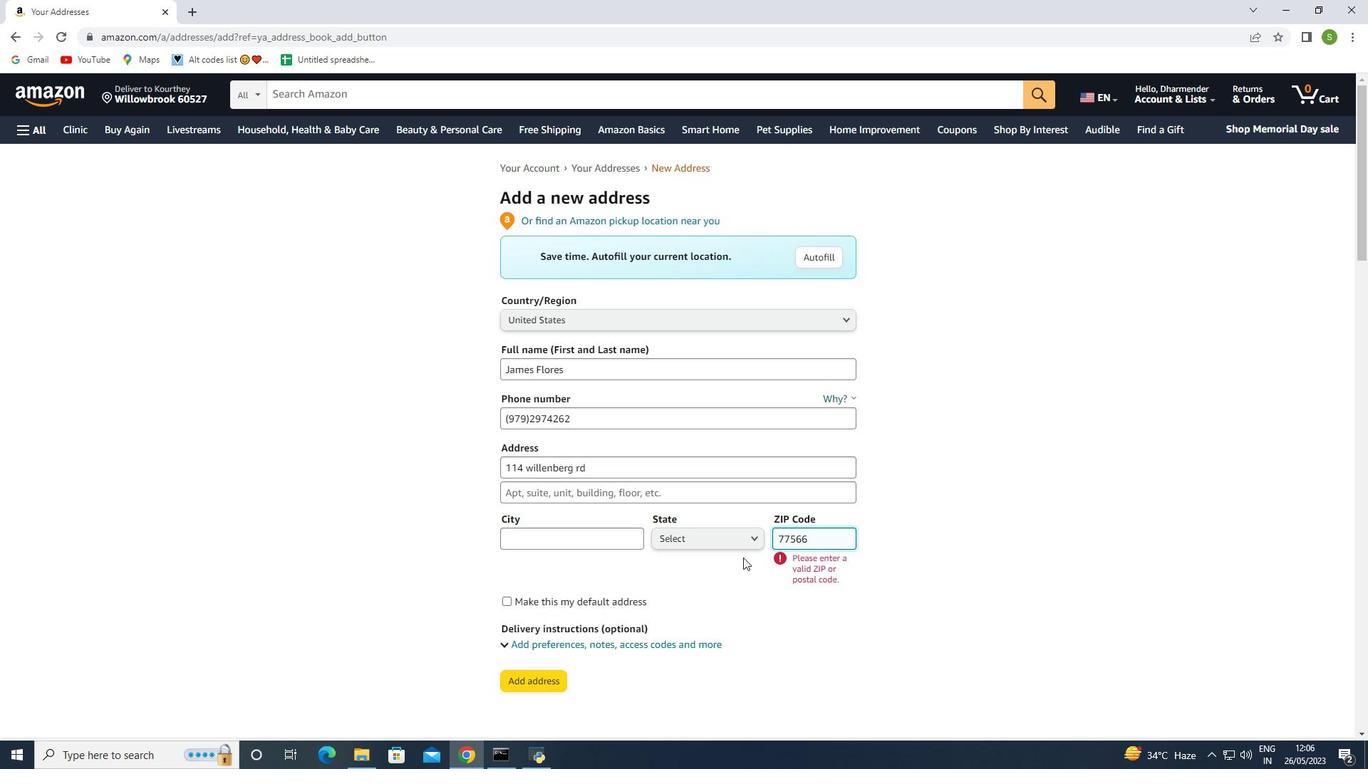 
Action: Mouse moved to (709, 540)
Screenshot: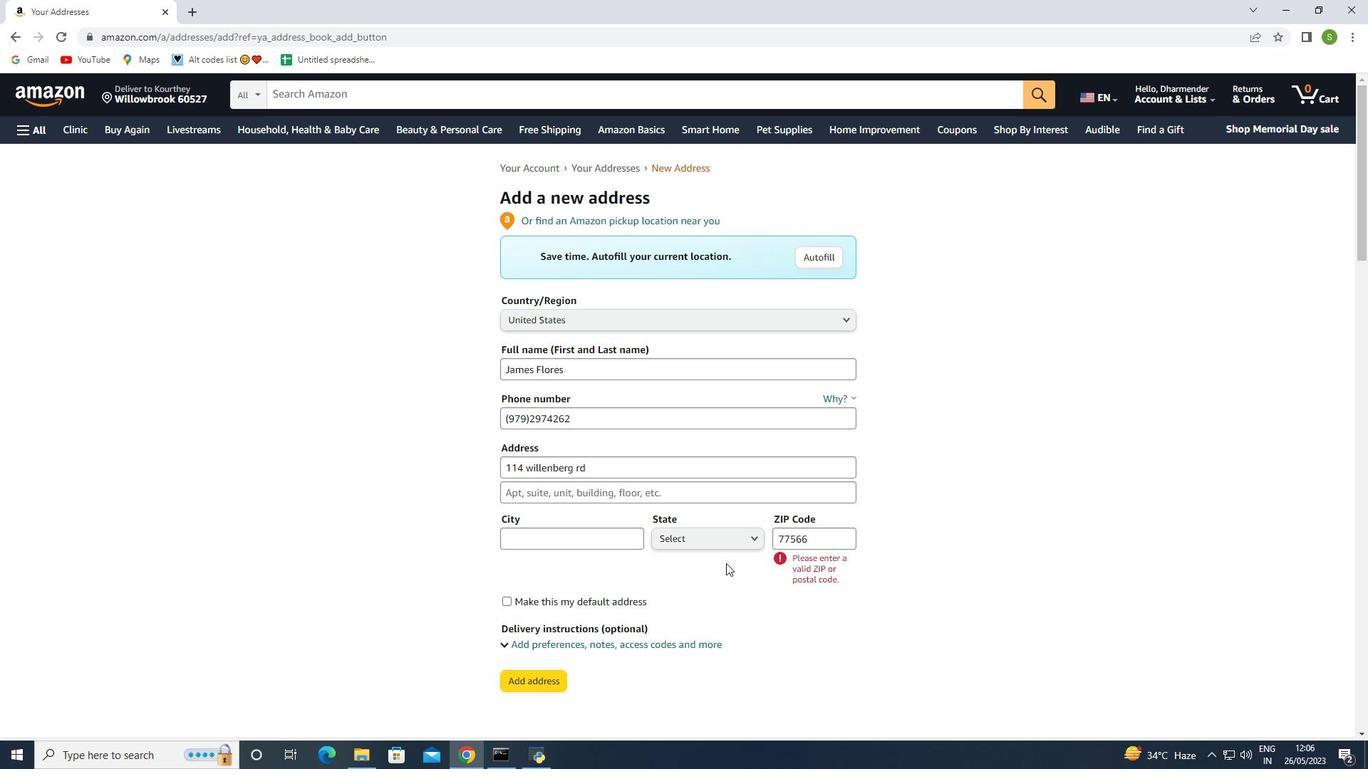 
Action: Mouse pressed left at (709, 540)
Screenshot: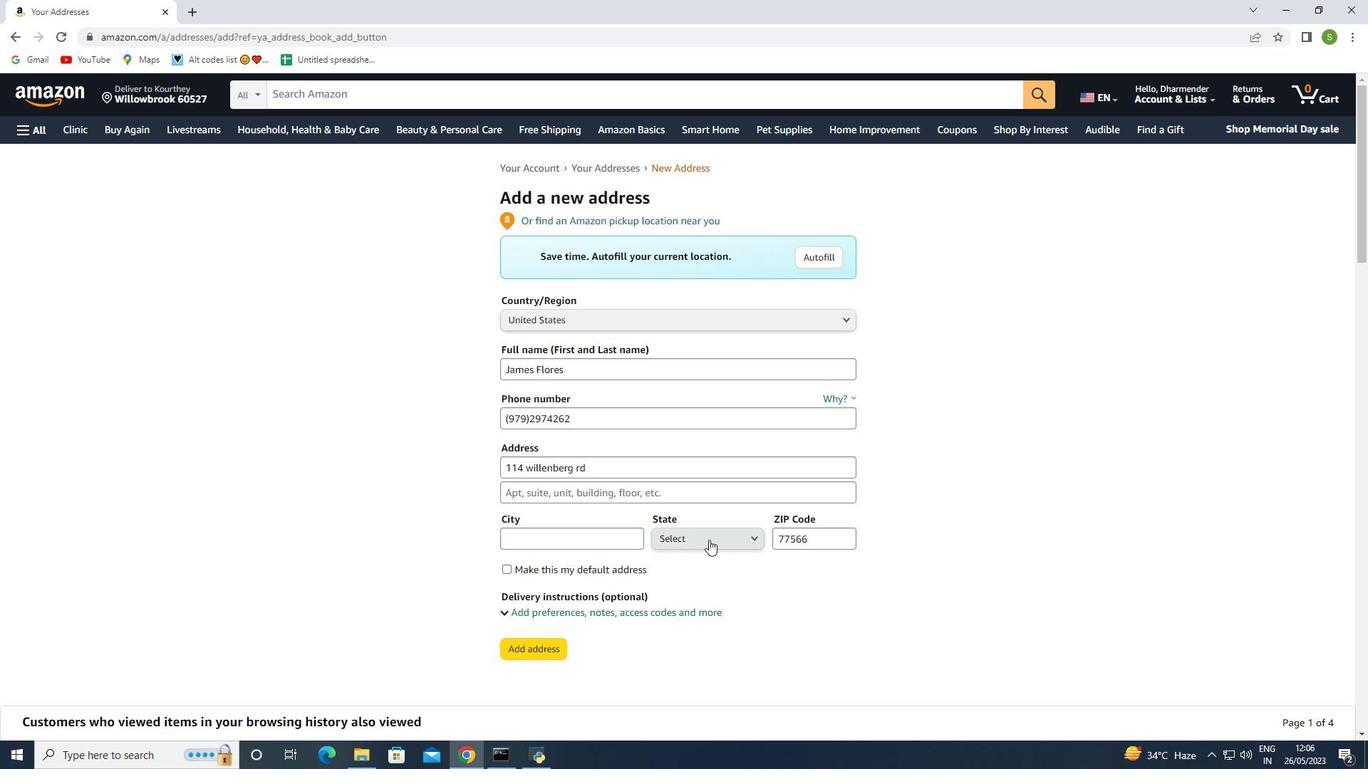 
Action: Mouse moved to (654, 545)
Screenshot: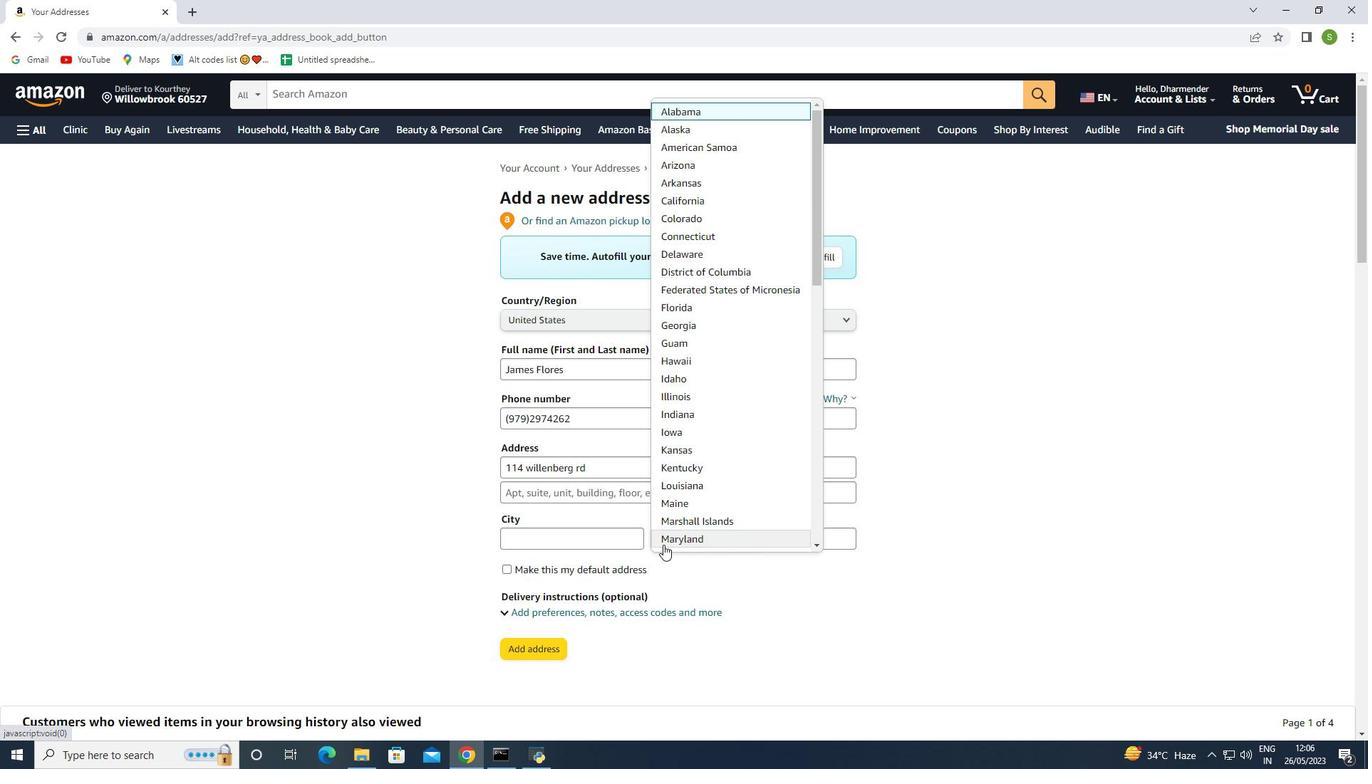 
Action: Key pressed texas
Screenshot: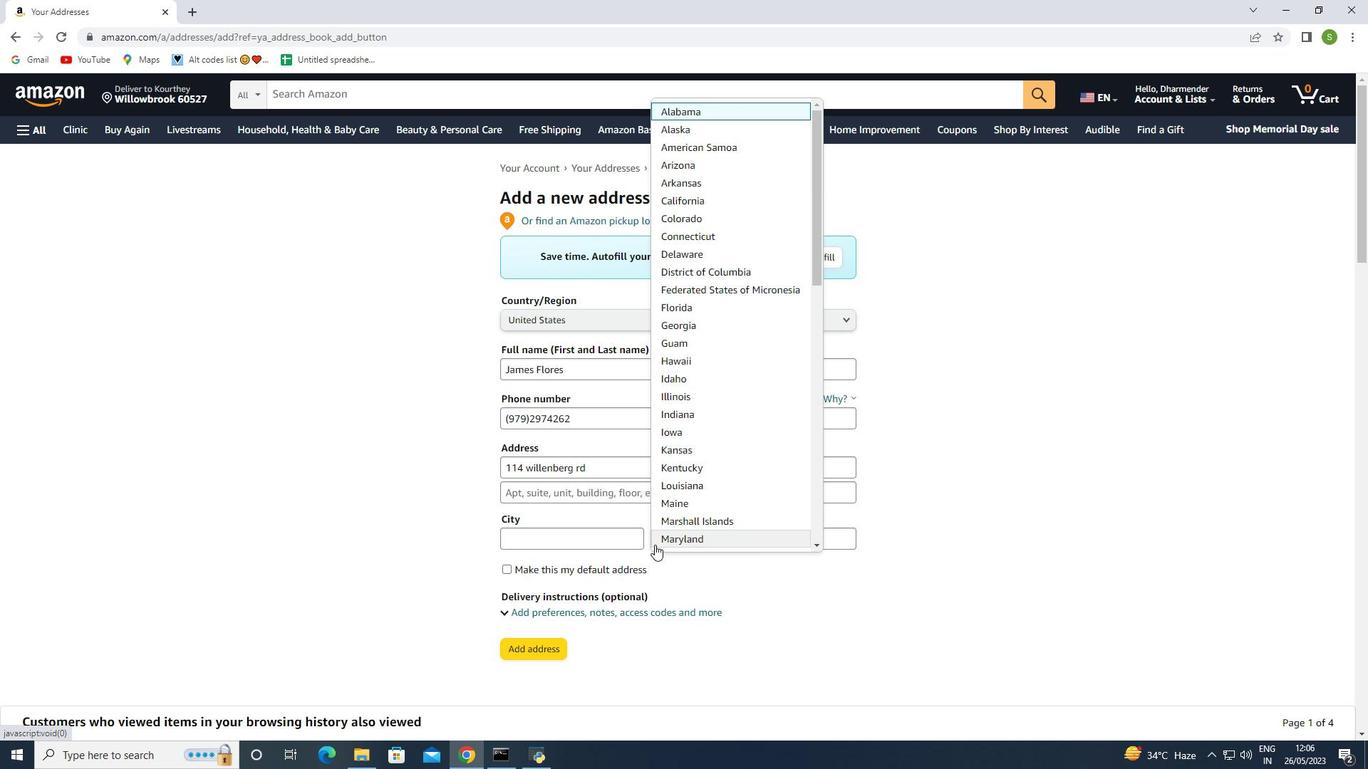 
Action: Mouse moved to (723, 438)
Screenshot: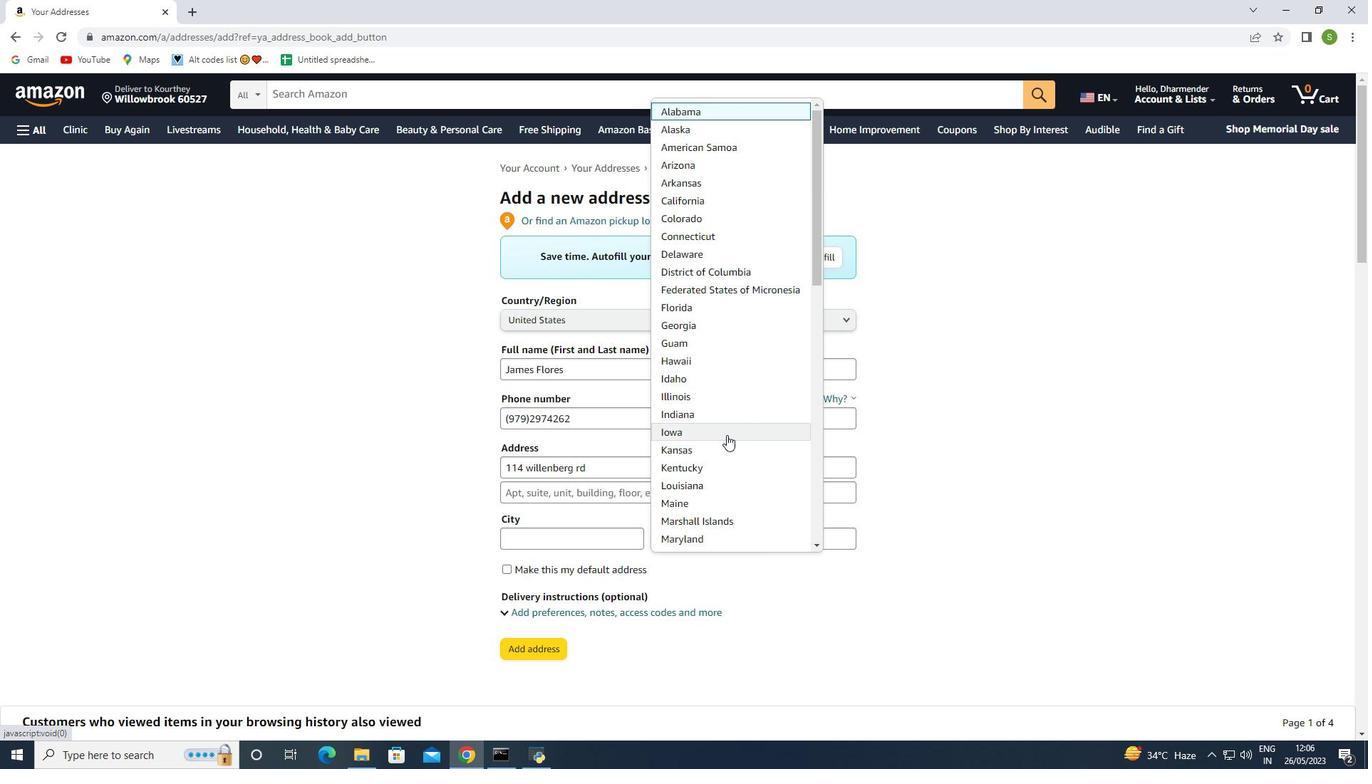 
Action: Mouse scrolled (723, 437) with delta (0, 0)
Screenshot: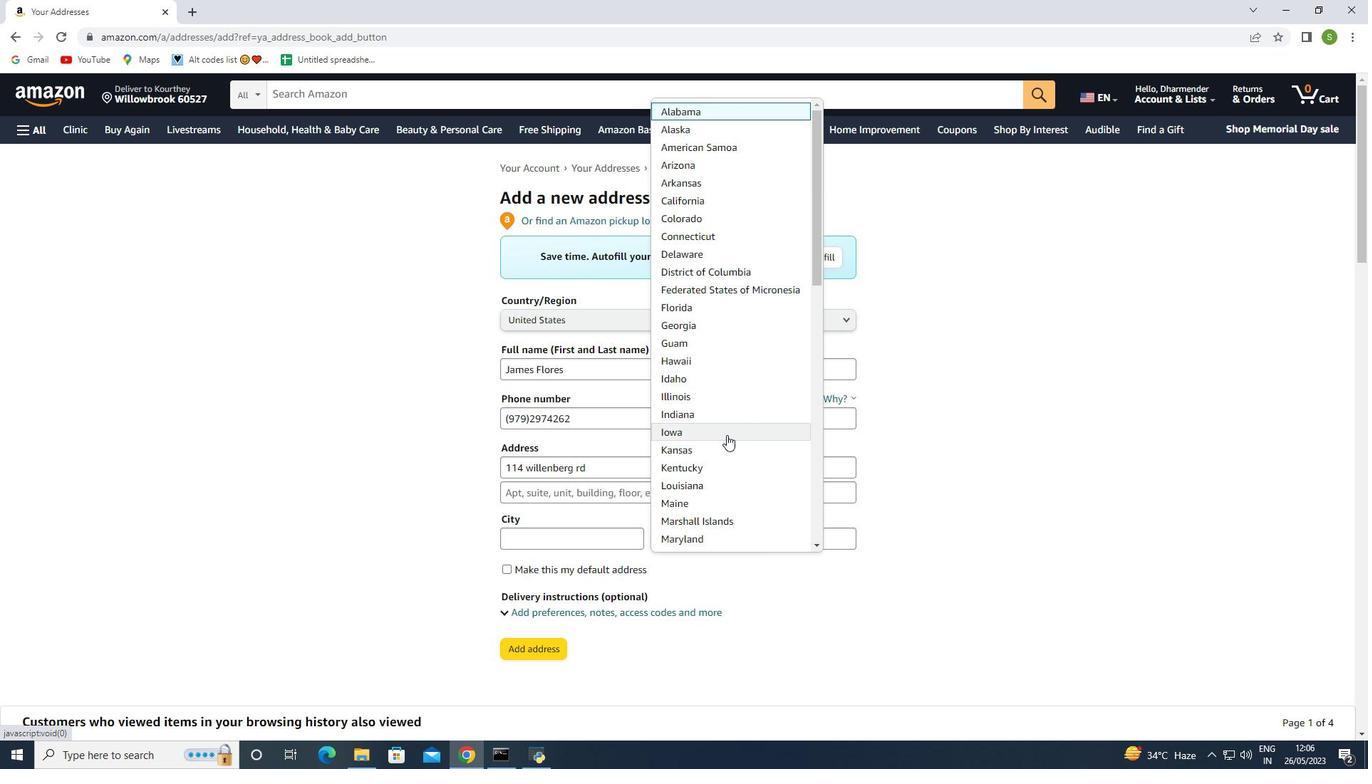 
Action: Mouse moved to (715, 441)
Screenshot: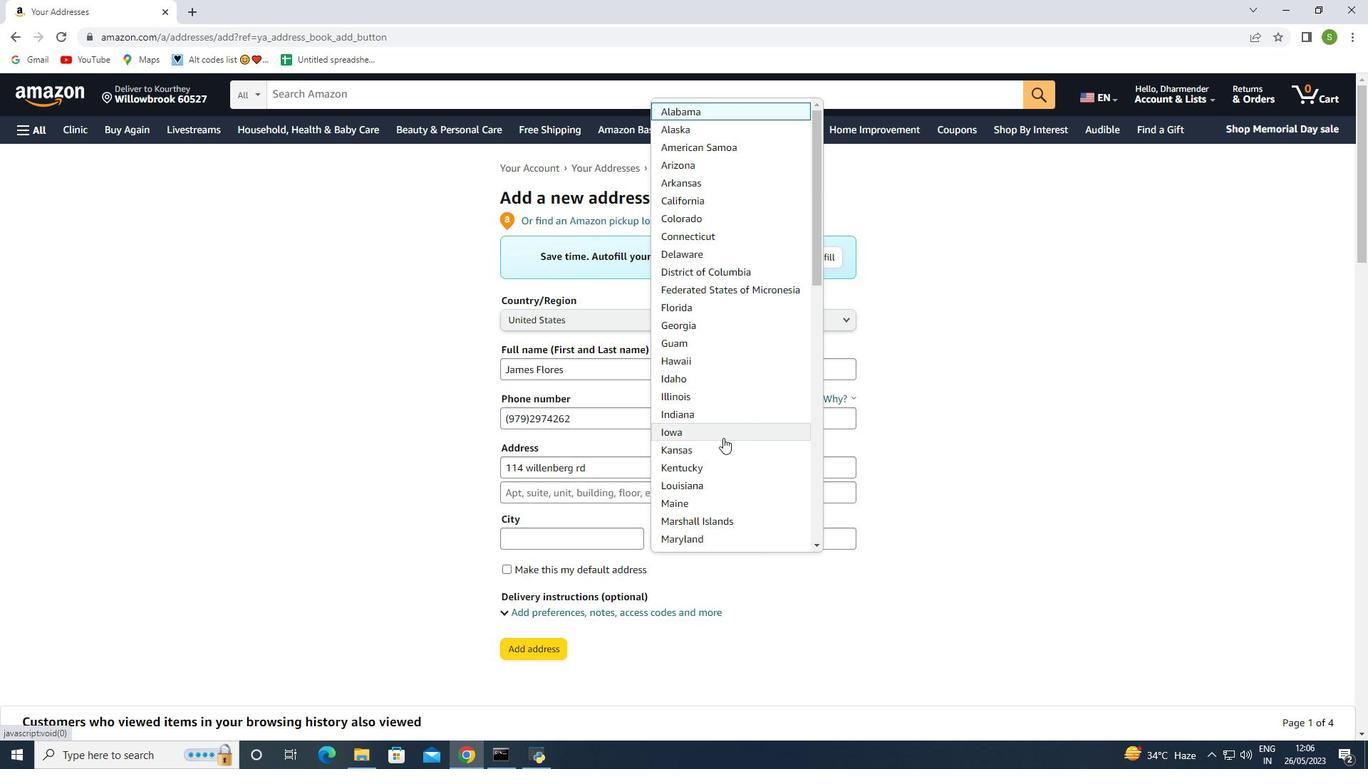 
Action: Mouse scrolled (722, 438) with delta (0, 0)
Screenshot: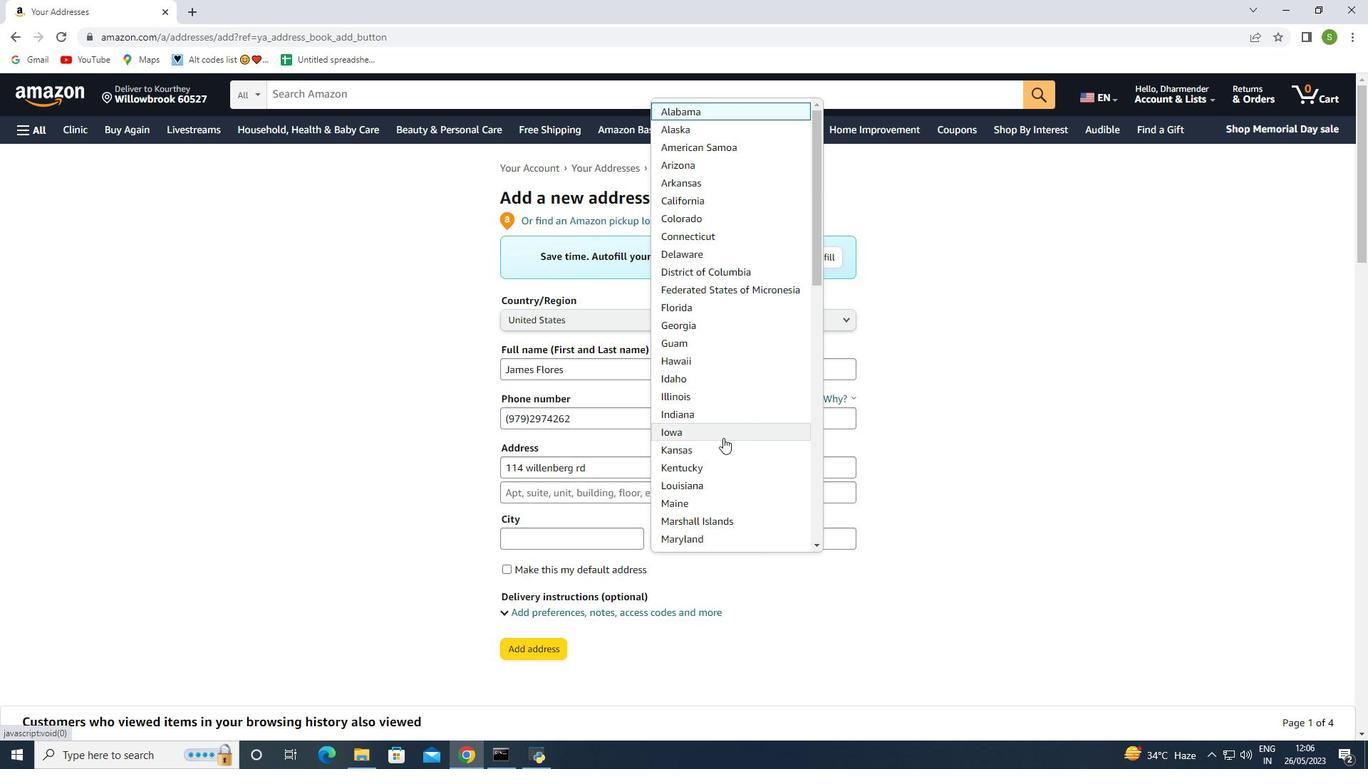 
Action: Mouse scrolled (720, 439) with delta (0, 0)
Screenshot: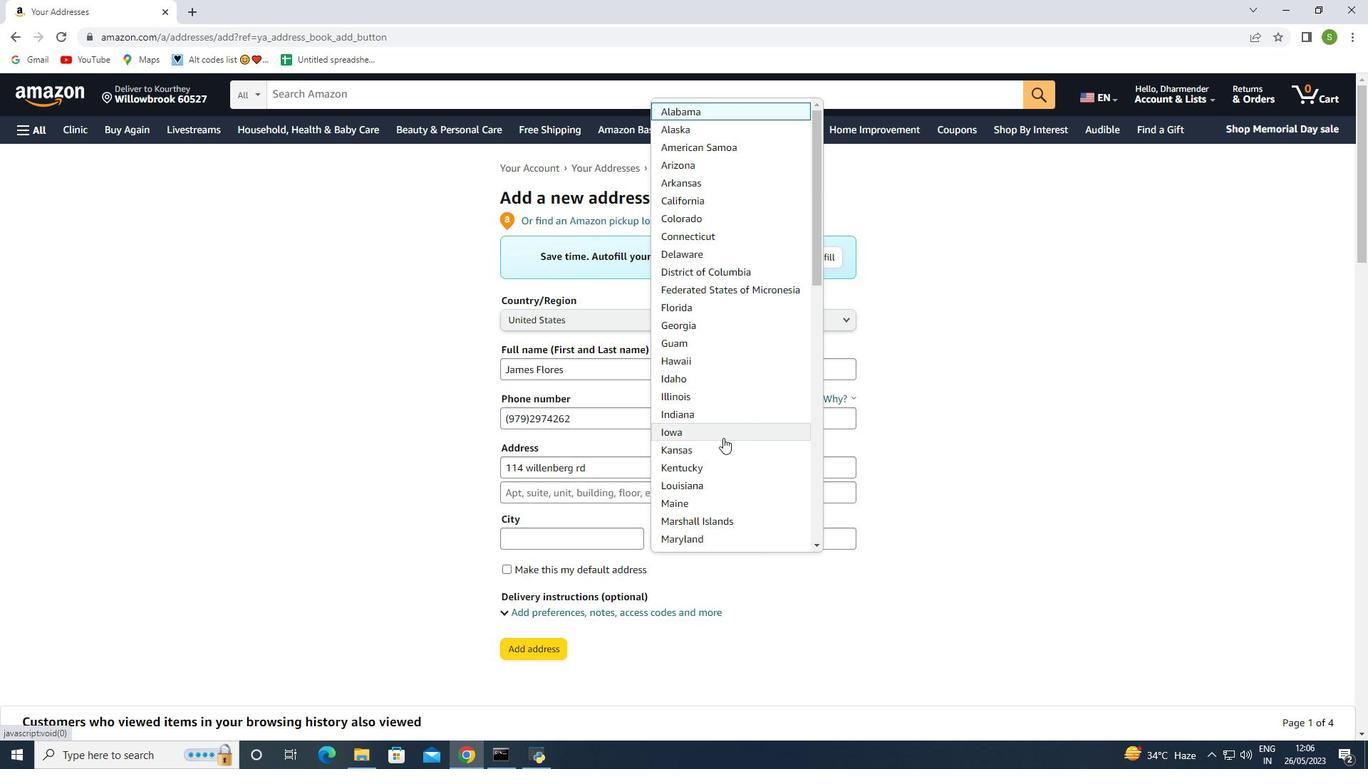 
Action: Mouse moved to (714, 442)
Screenshot: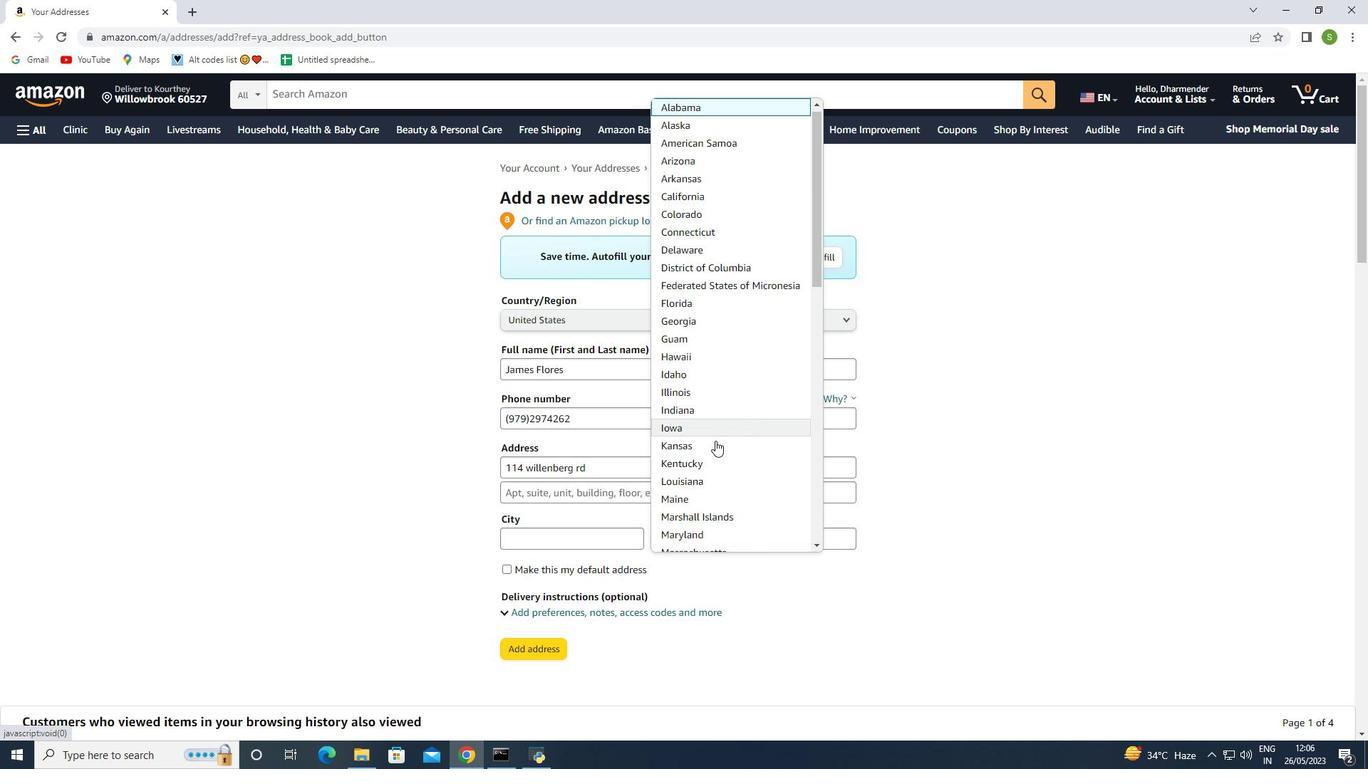 
Action: Mouse scrolled (714, 441) with delta (0, 0)
Screenshot: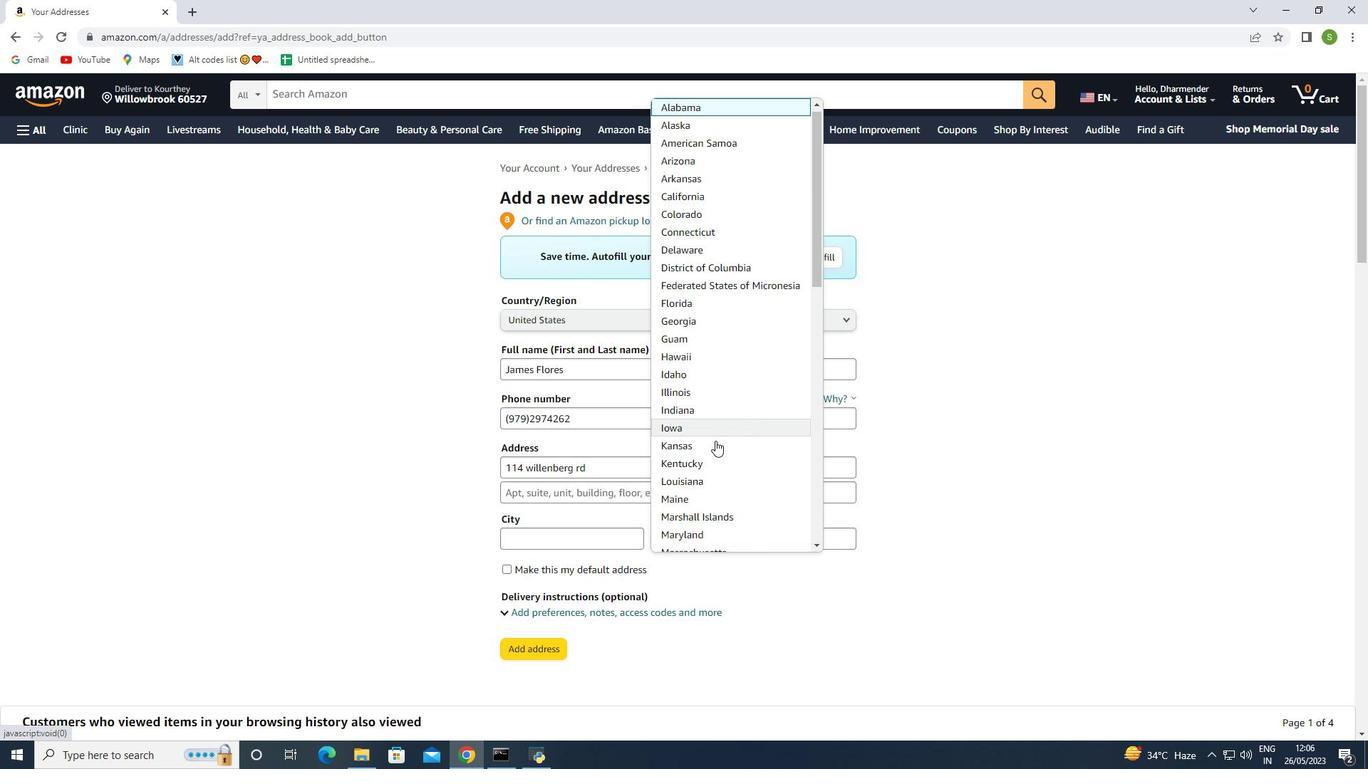 
Action: Mouse moved to (714, 442)
Screenshot: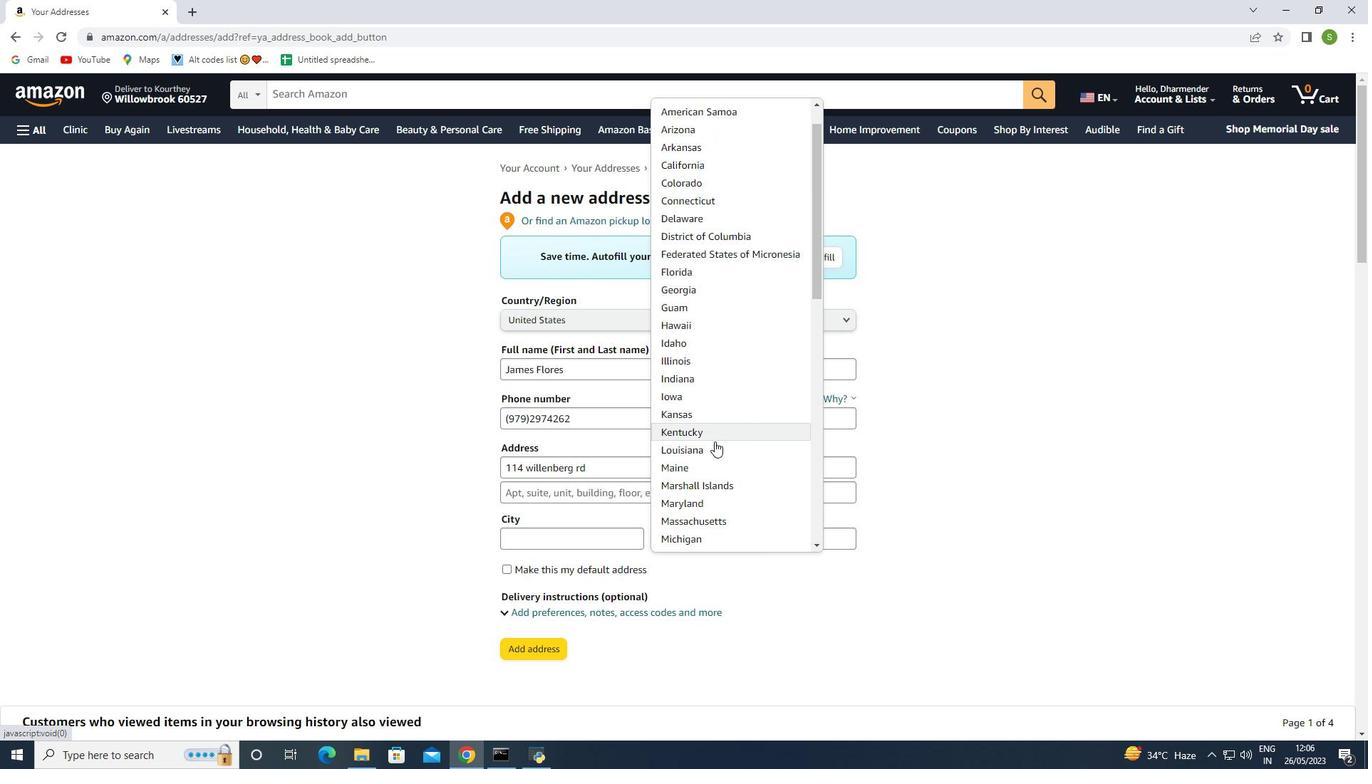 
Action: Mouse scrolled (714, 441) with delta (0, 0)
Screenshot: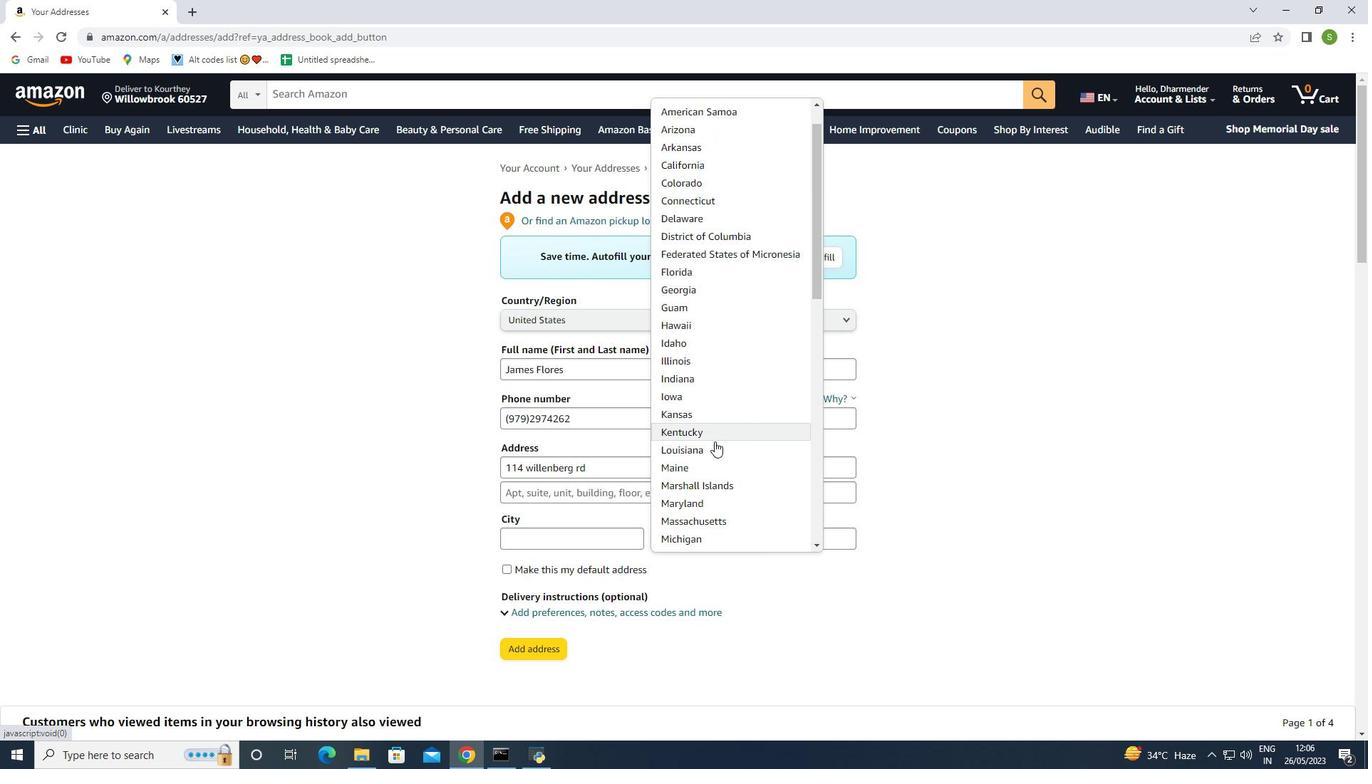 
Action: Mouse moved to (714, 443)
Screenshot: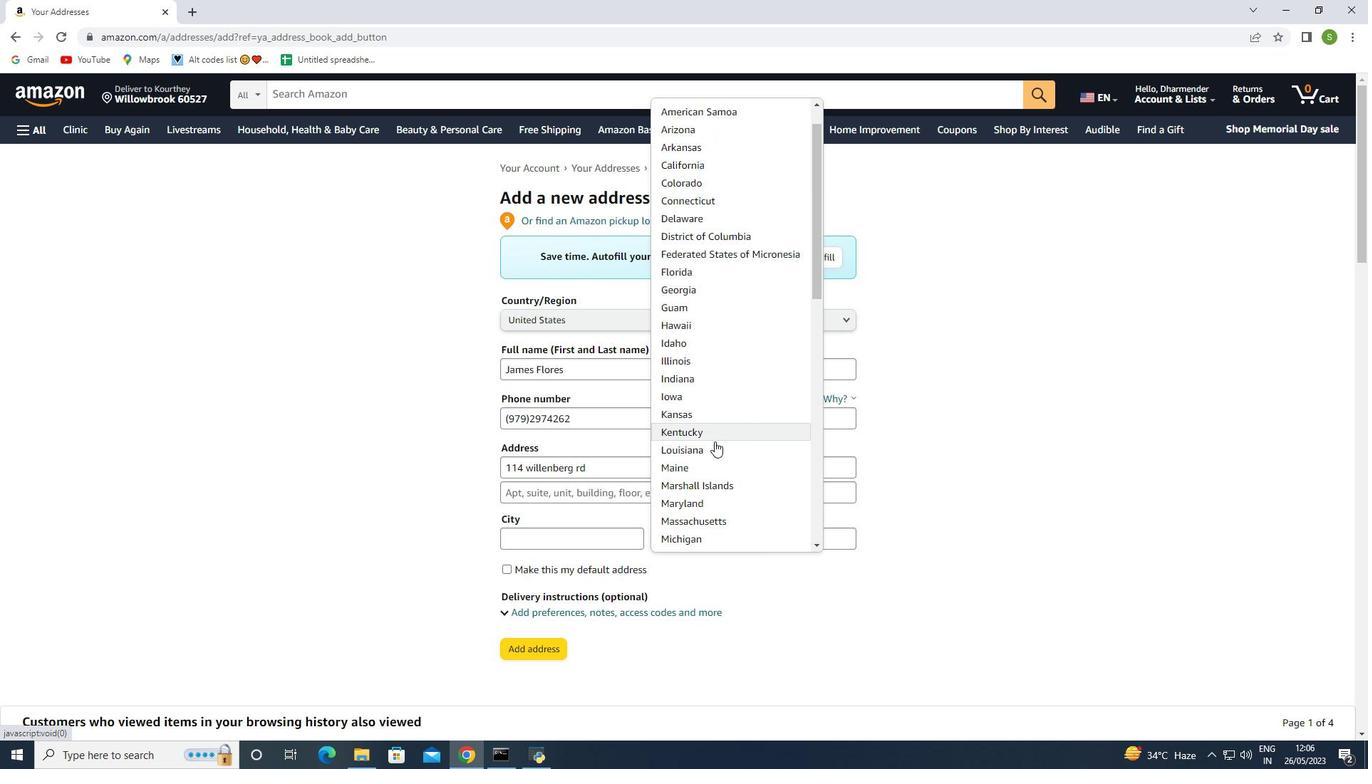 
Action: Mouse scrolled (714, 442) with delta (0, 0)
Screenshot: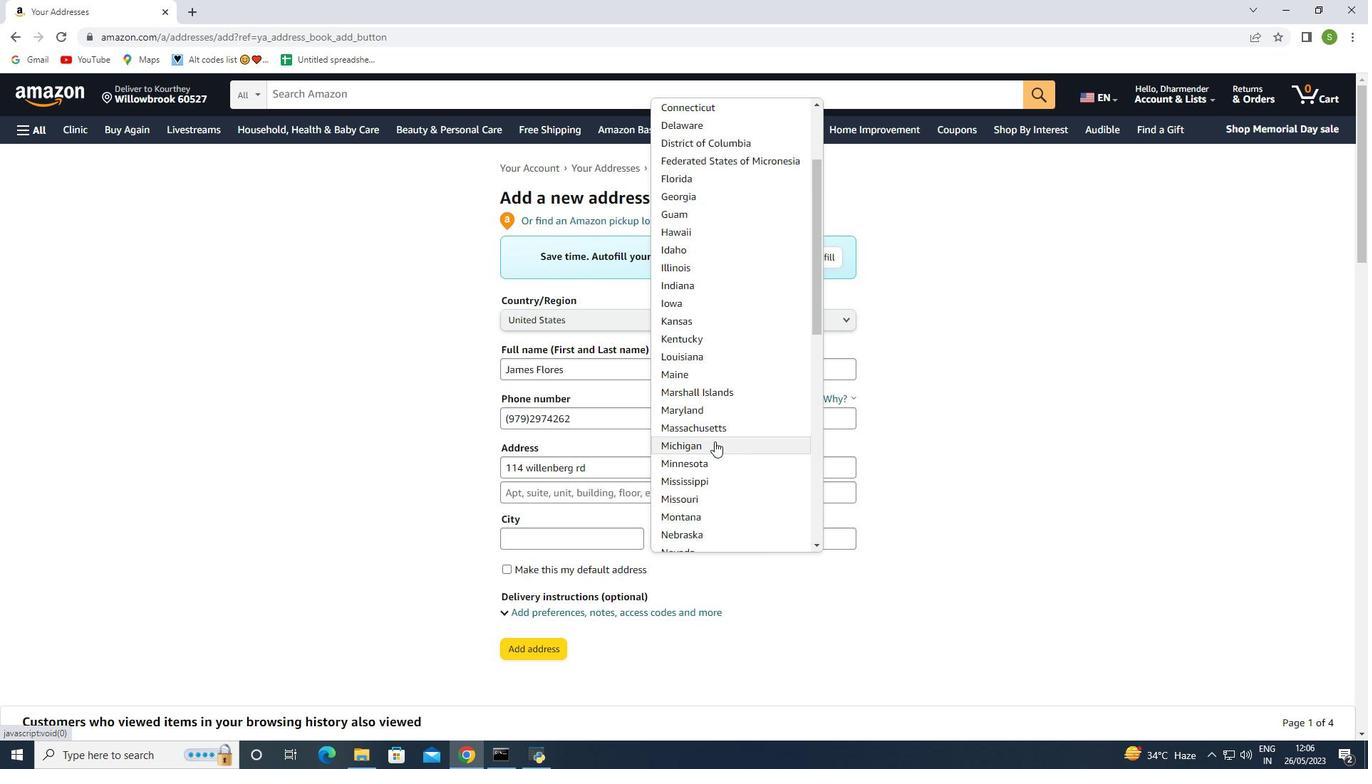 
Action: Mouse scrolled (714, 442) with delta (0, 0)
Screenshot: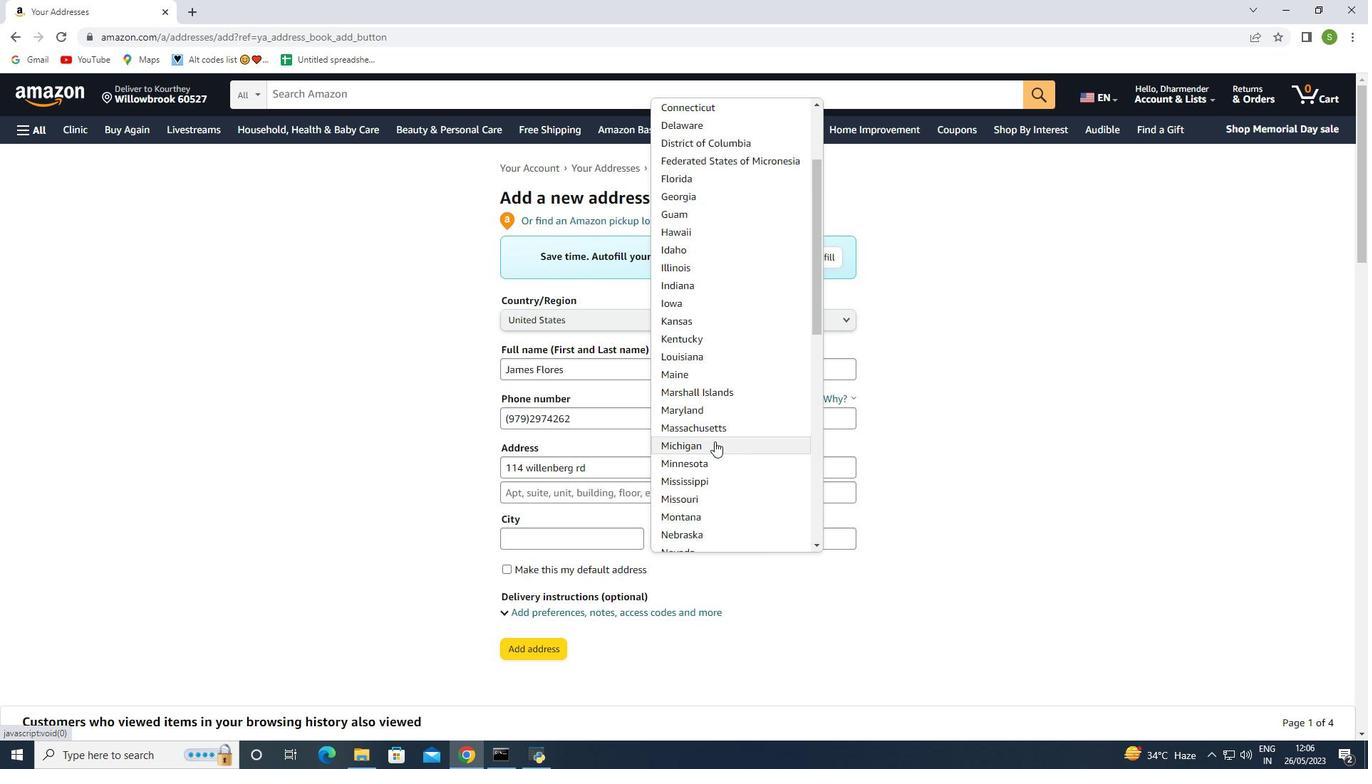 
Action: Mouse moved to (714, 443)
Screenshot: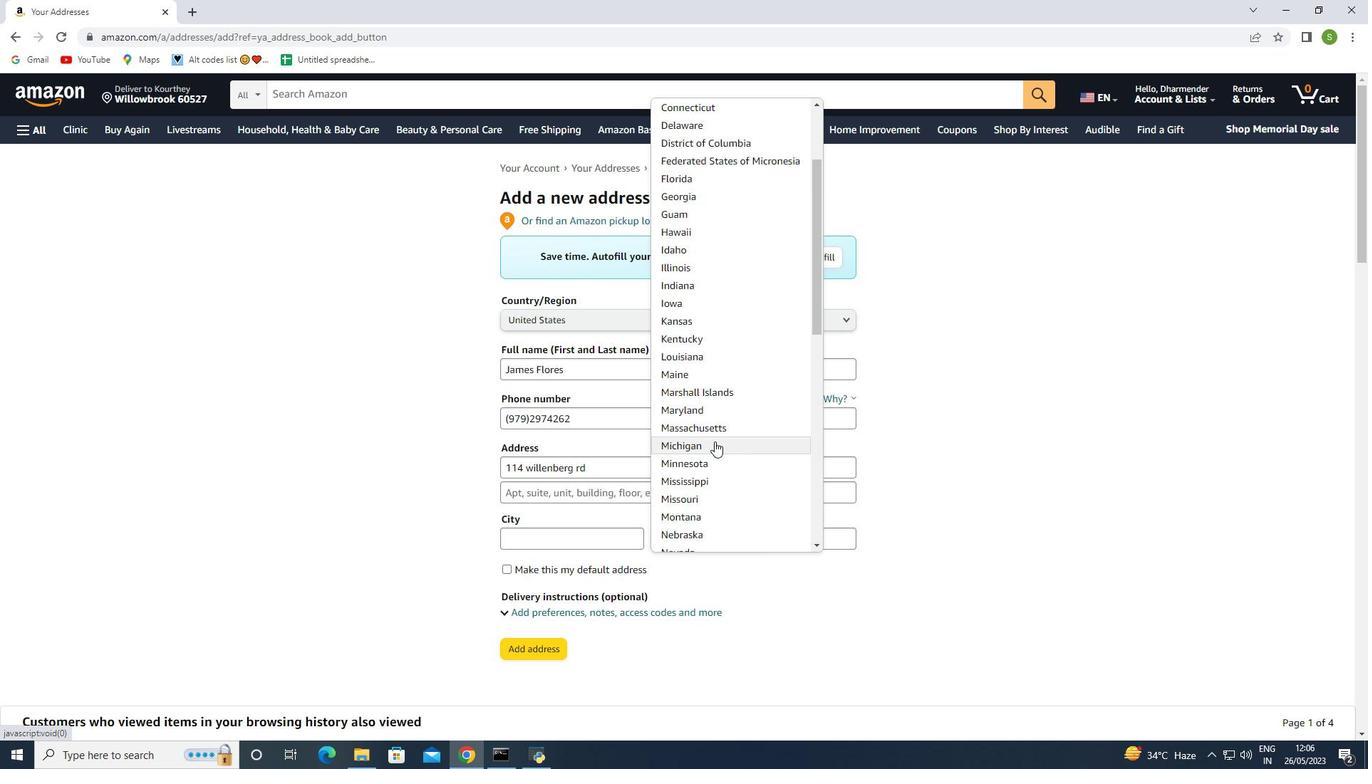 
Action: Mouse scrolled (714, 443) with delta (0, 0)
Screenshot: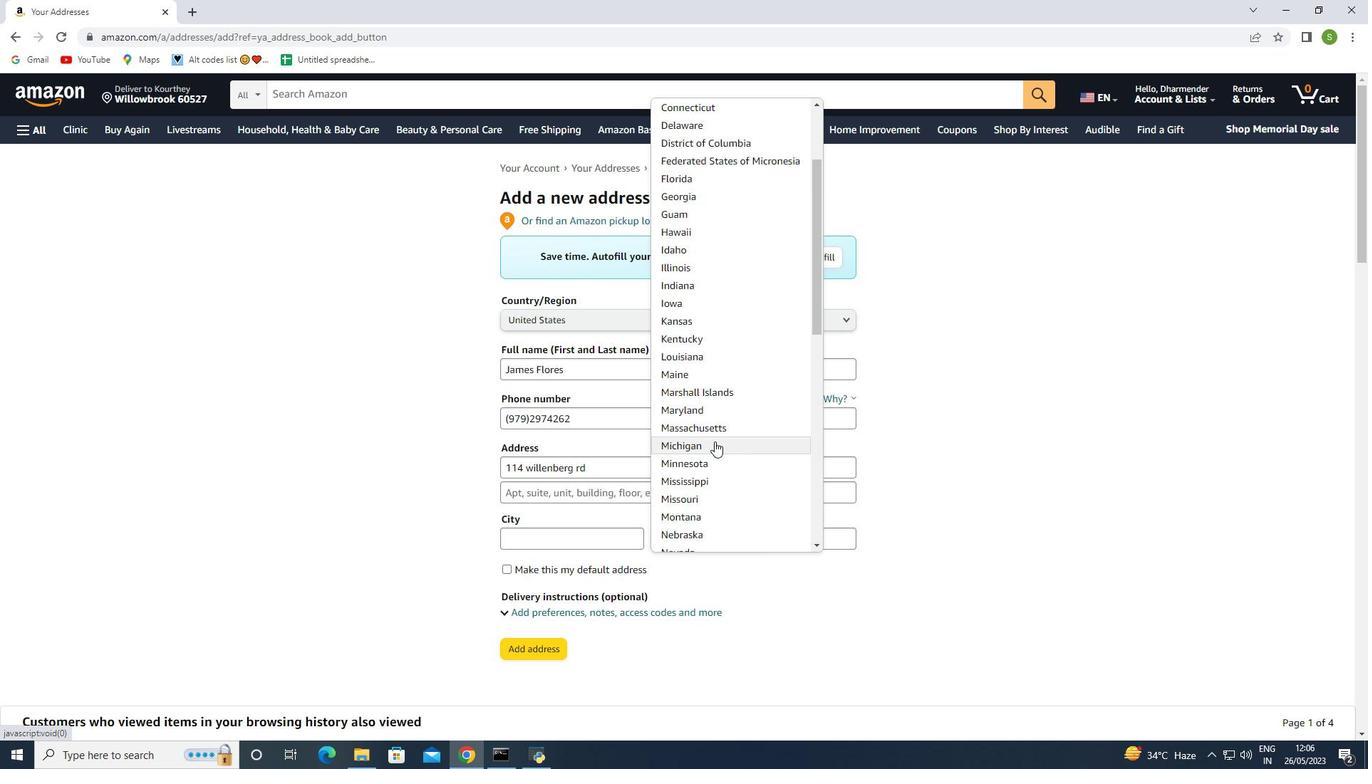 
Action: Mouse scrolled (714, 443) with delta (0, 0)
Screenshot: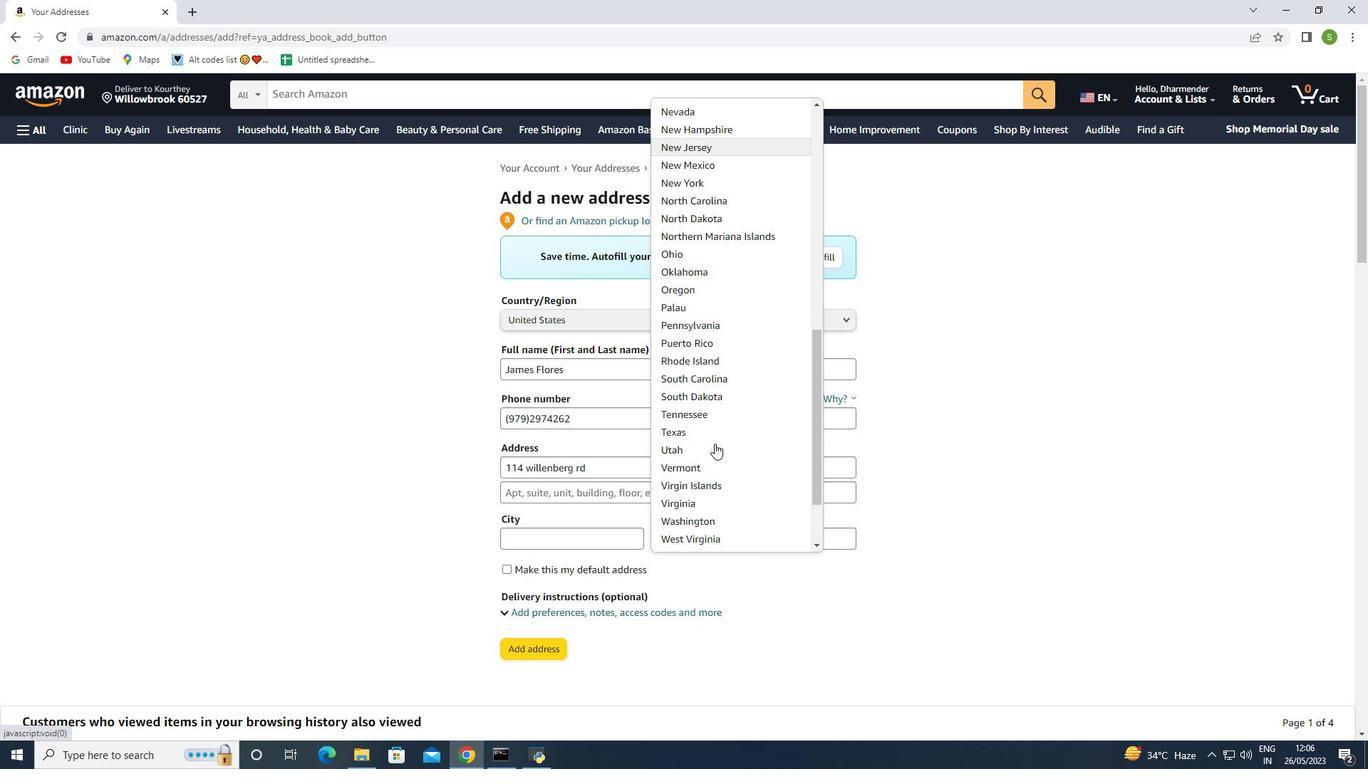 
Action: Mouse moved to (714, 443)
Screenshot: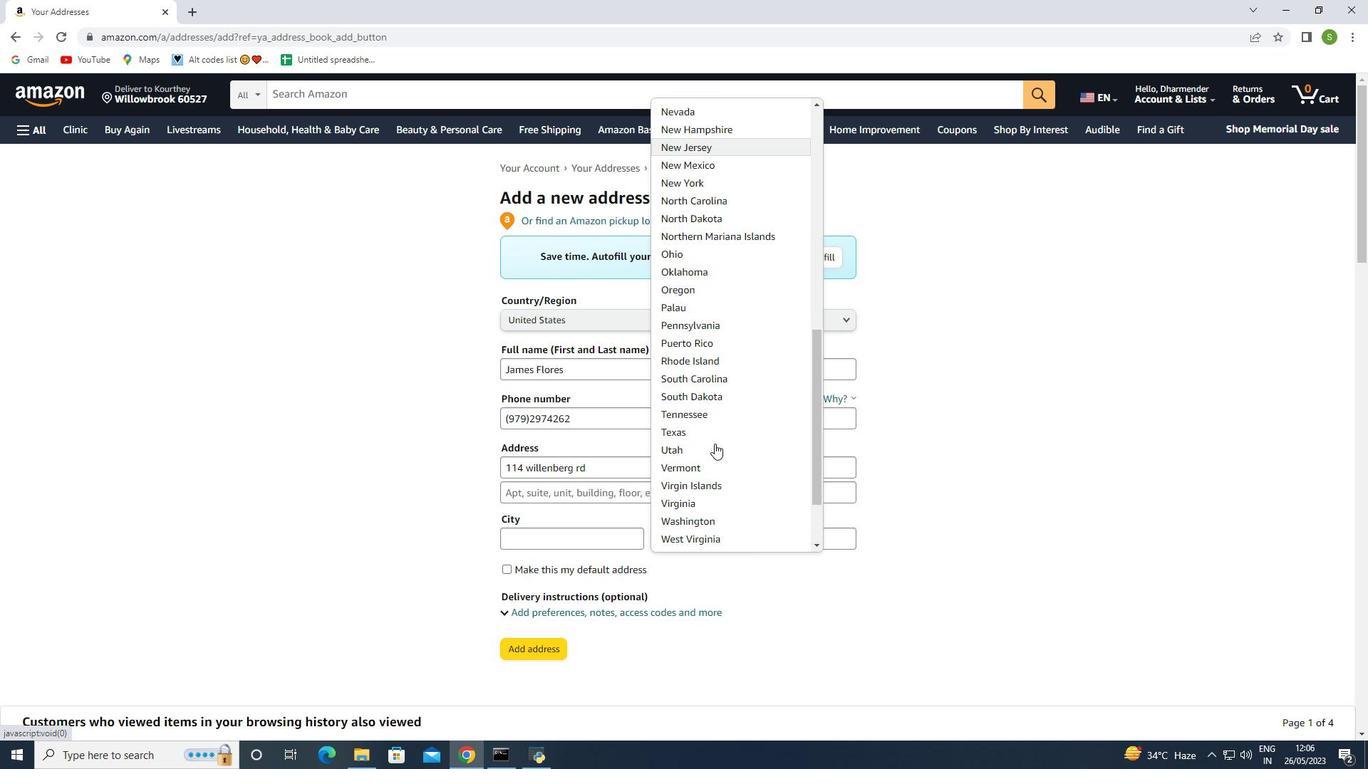 
Action: Mouse scrolled (714, 443) with delta (0, 0)
Screenshot: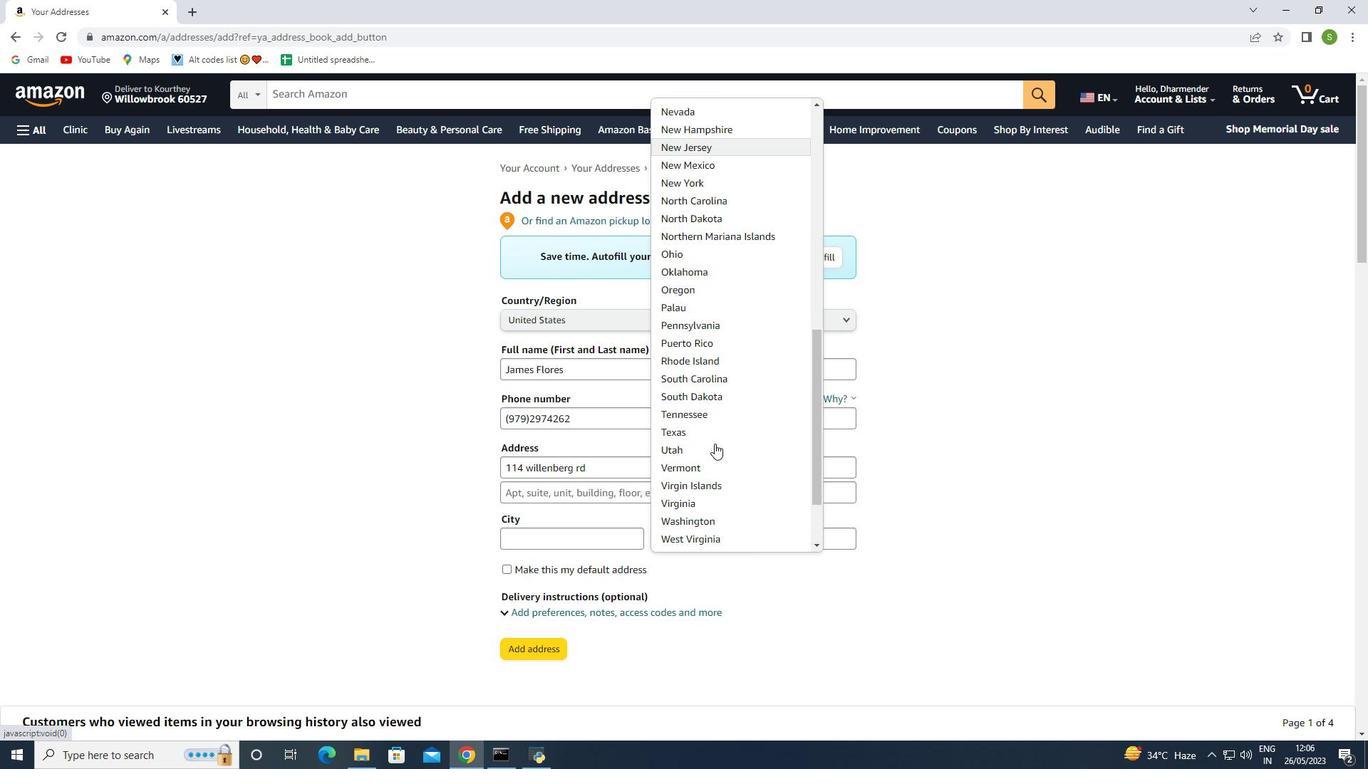 
Action: Mouse scrolled (714, 443) with delta (0, 0)
Screenshot: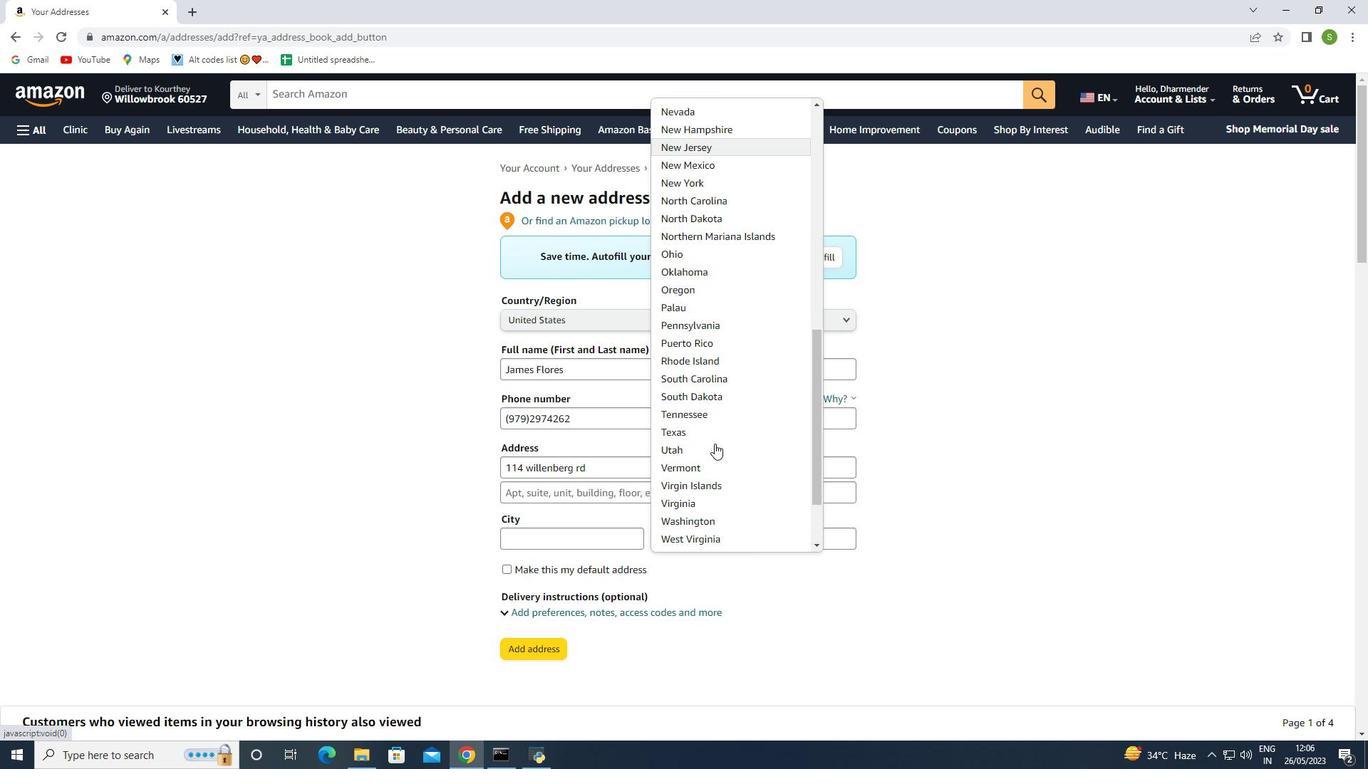 
Action: Mouse scrolled (714, 443) with delta (0, 0)
Screenshot: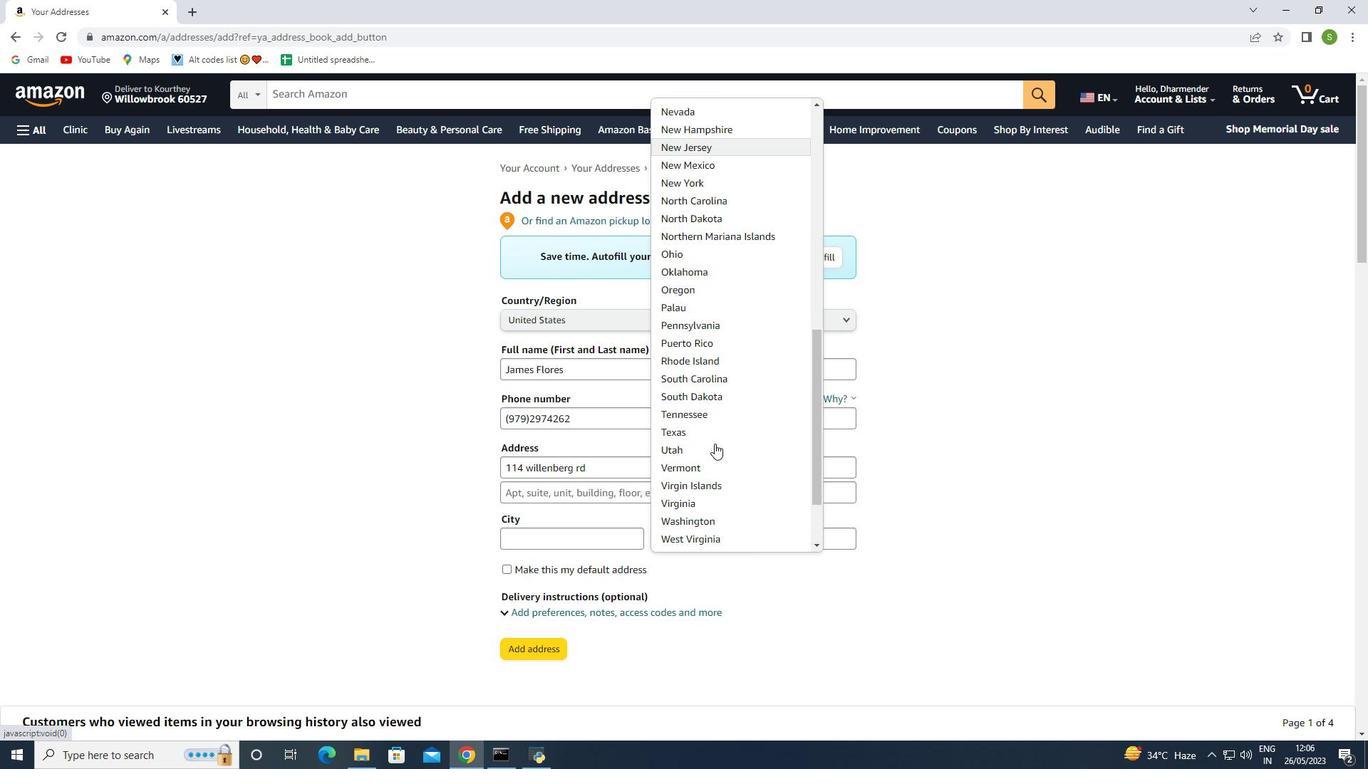 
Action: Mouse scrolled (714, 443) with delta (0, 0)
Screenshot: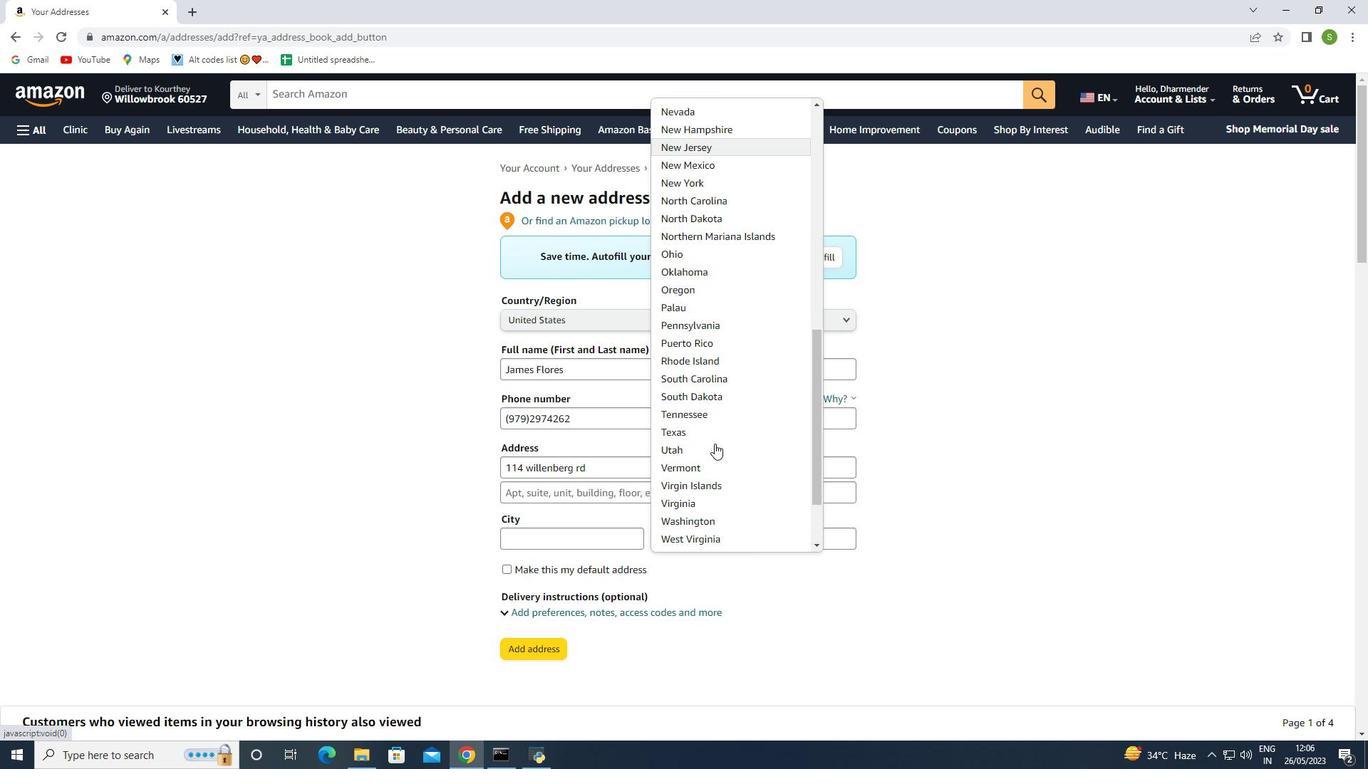 
Action: Mouse scrolled (714, 443) with delta (0, 0)
Screenshot: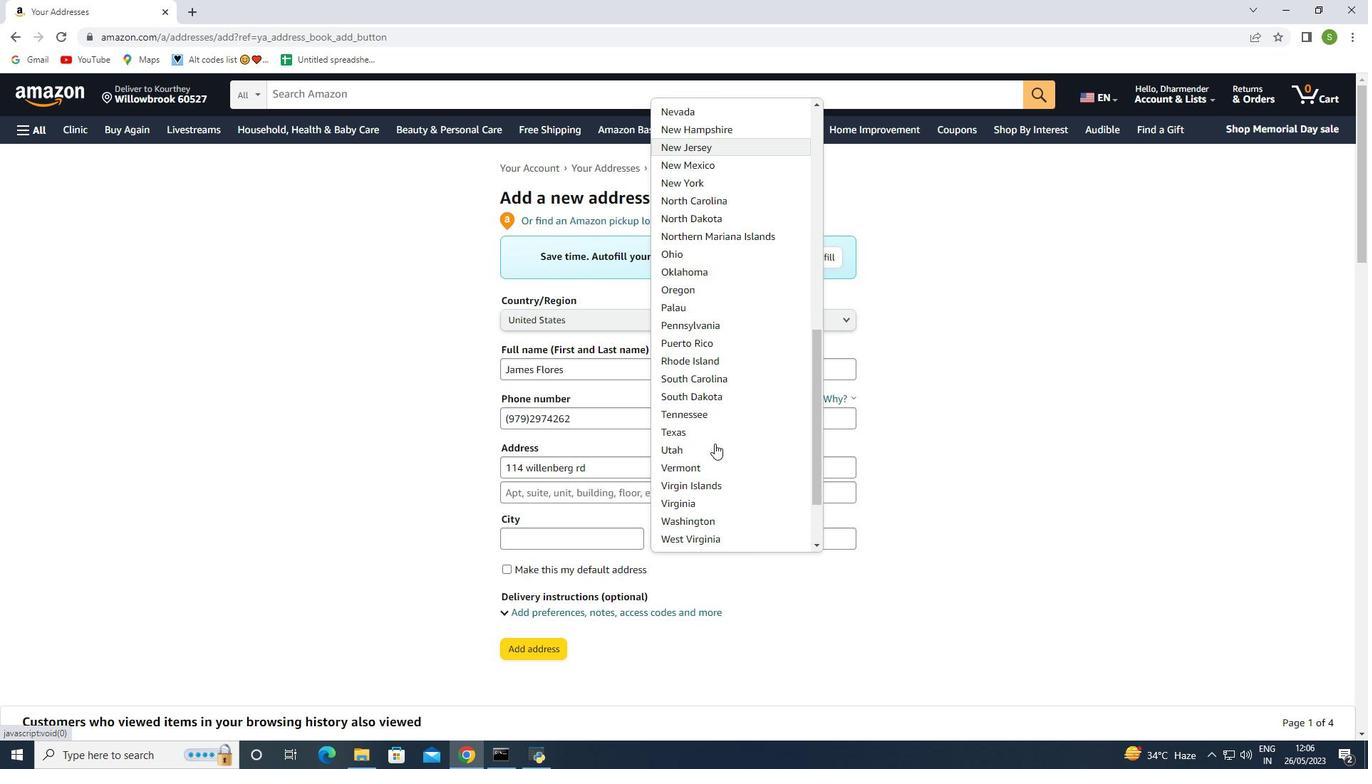 
Action: Mouse moved to (721, 441)
Screenshot: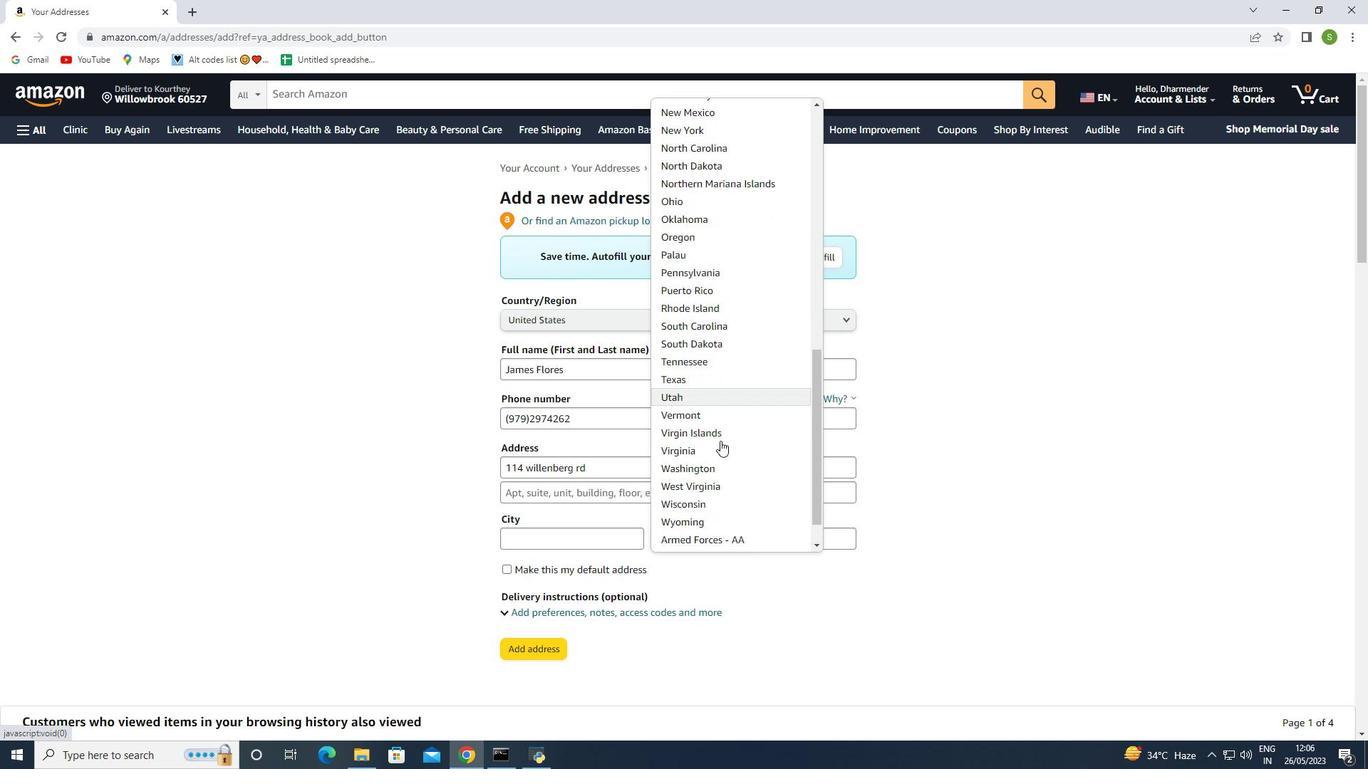 
Action: Mouse scrolled (721, 440) with delta (0, 0)
Screenshot: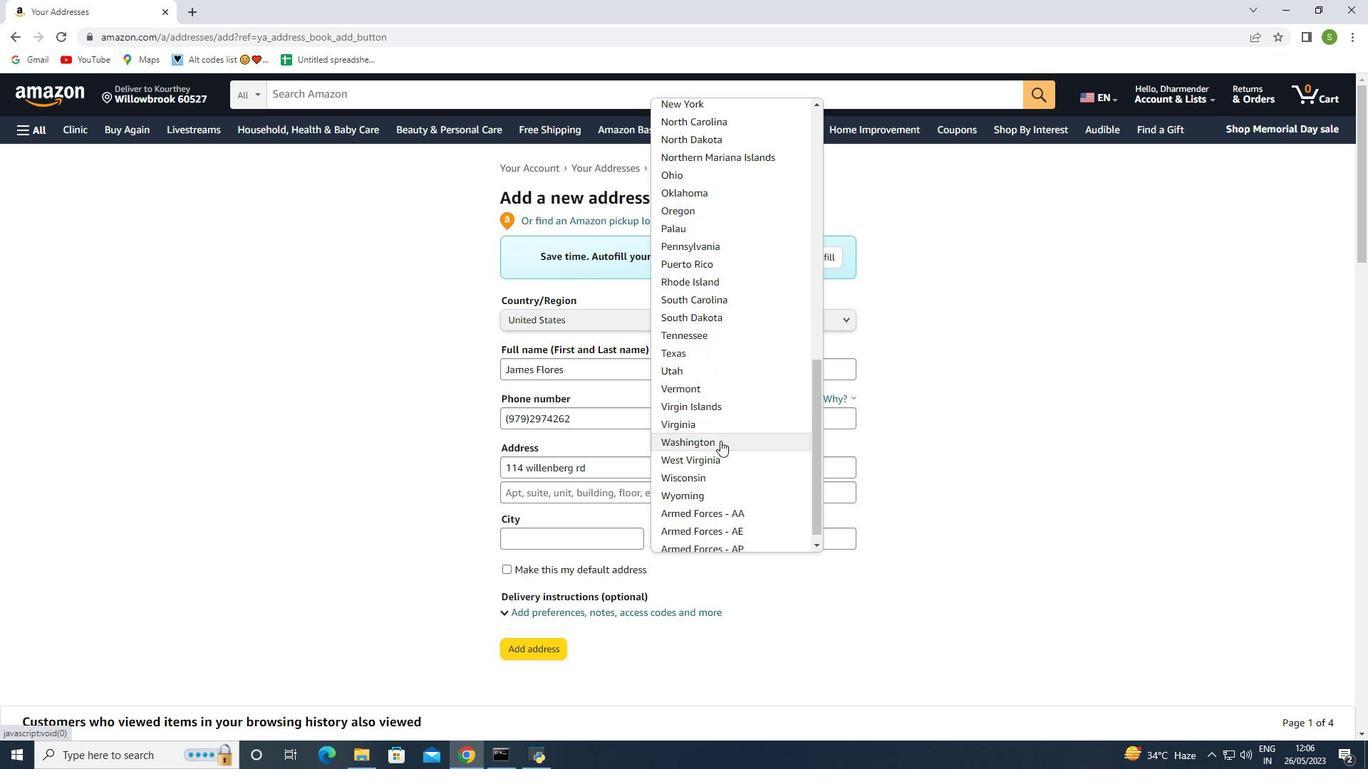 
Action: Mouse scrolled (721, 440) with delta (0, 0)
Screenshot: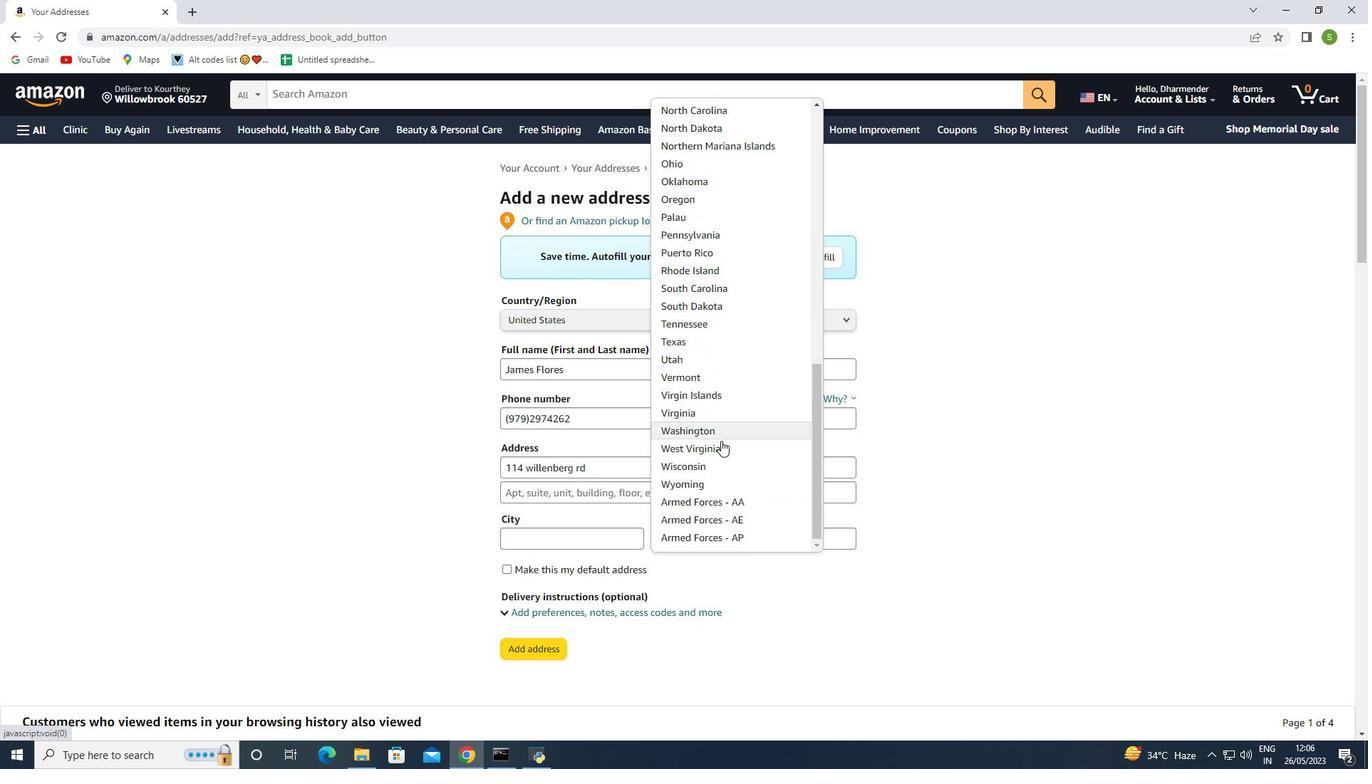 
Action: Mouse moved to (721, 441)
Screenshot: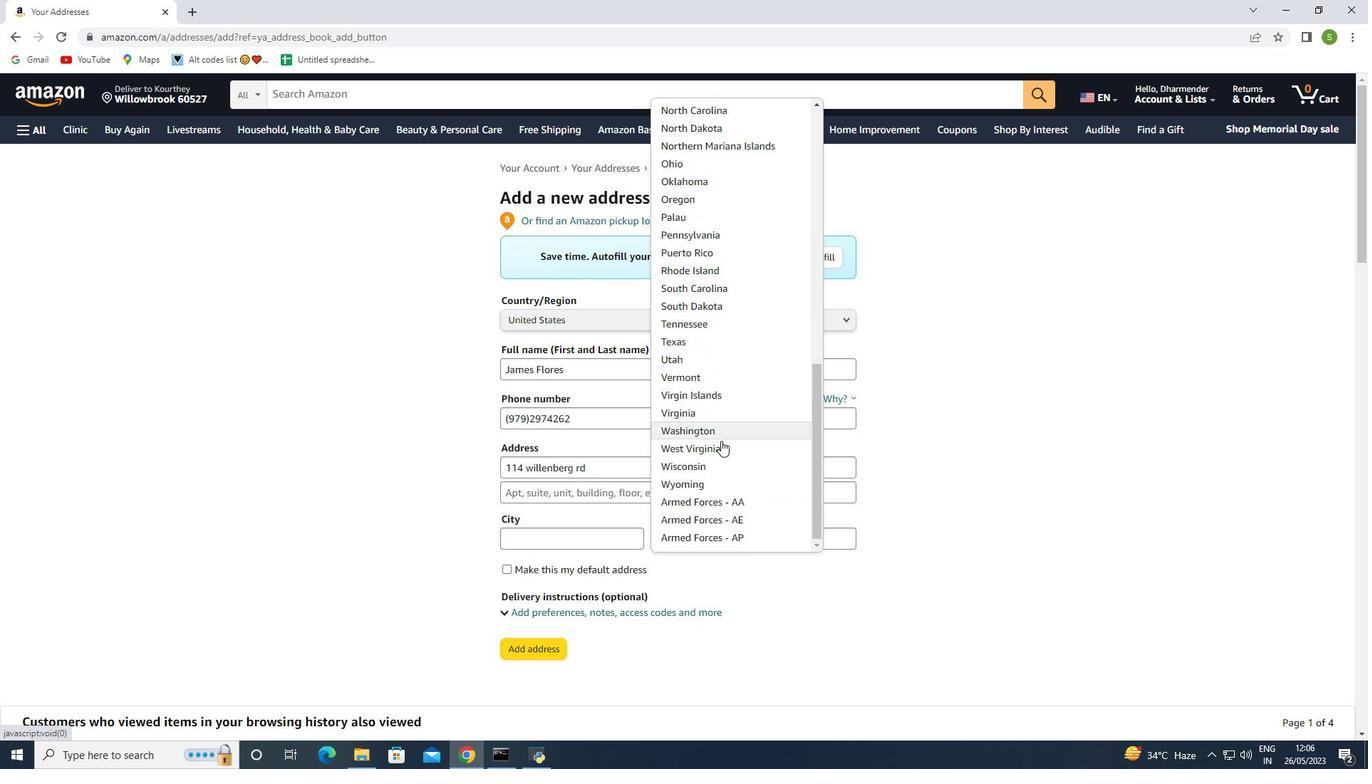 
Action: Mouse scrolled (721, 440) with delta (0, 0)
Screenshot: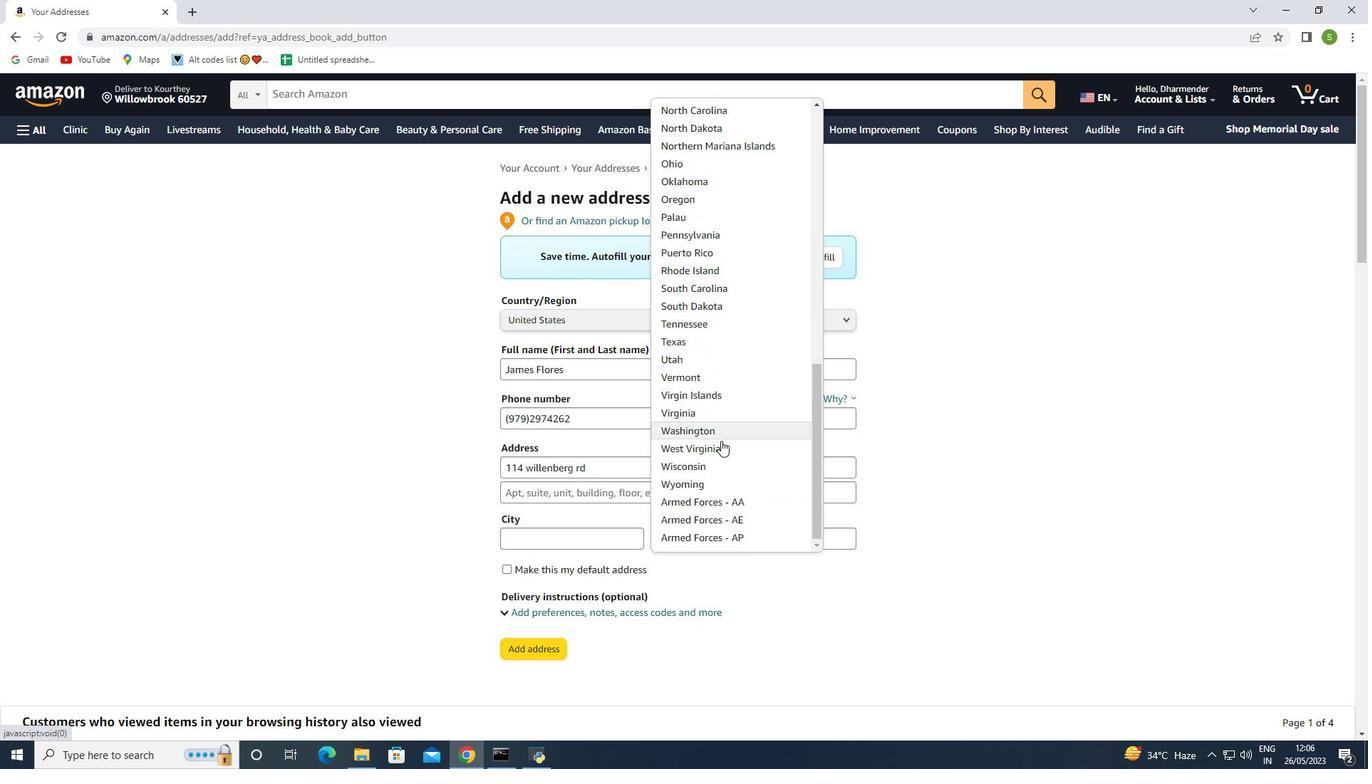 
Action: Mouse scrolled (721, 440) with delta (0, 0)
Screenshot: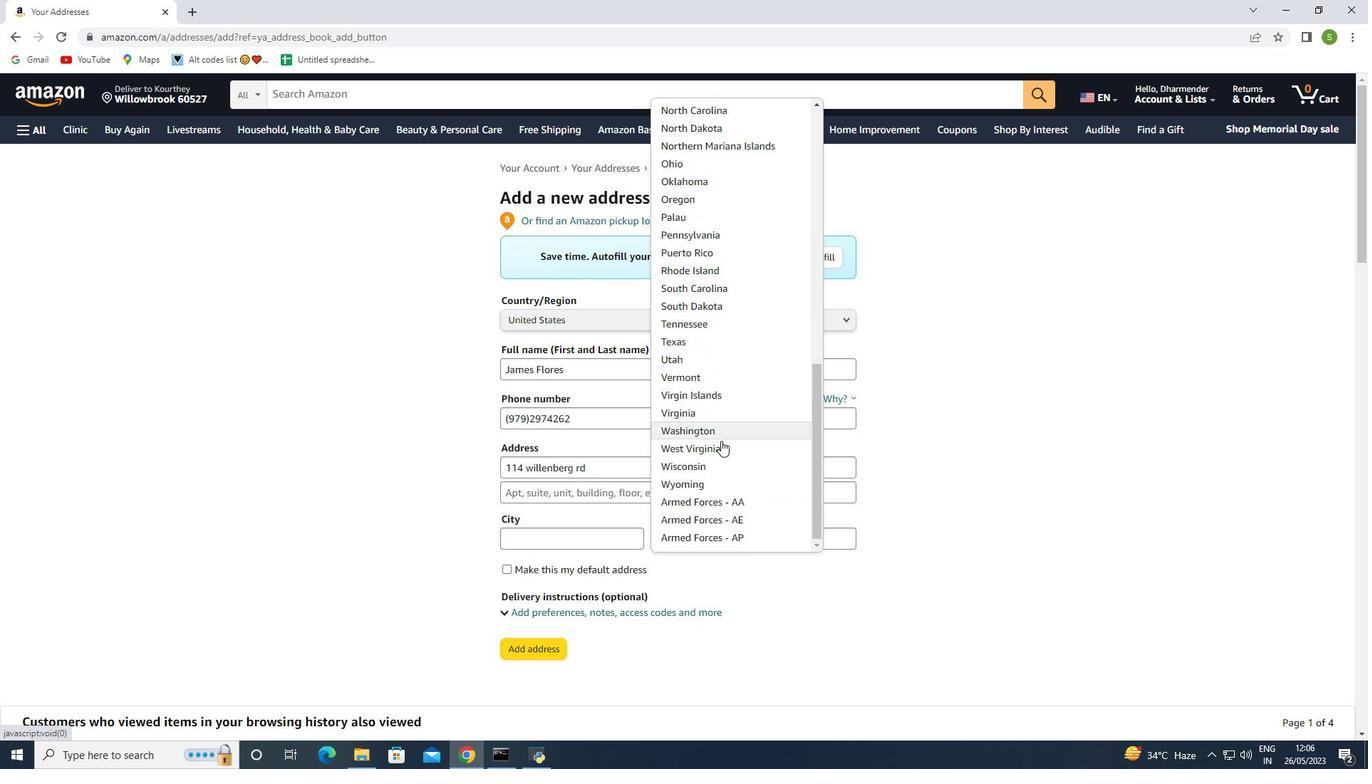 
Action: Mouse scrolled (721, 440) with delta (0, 0)
Screenshot: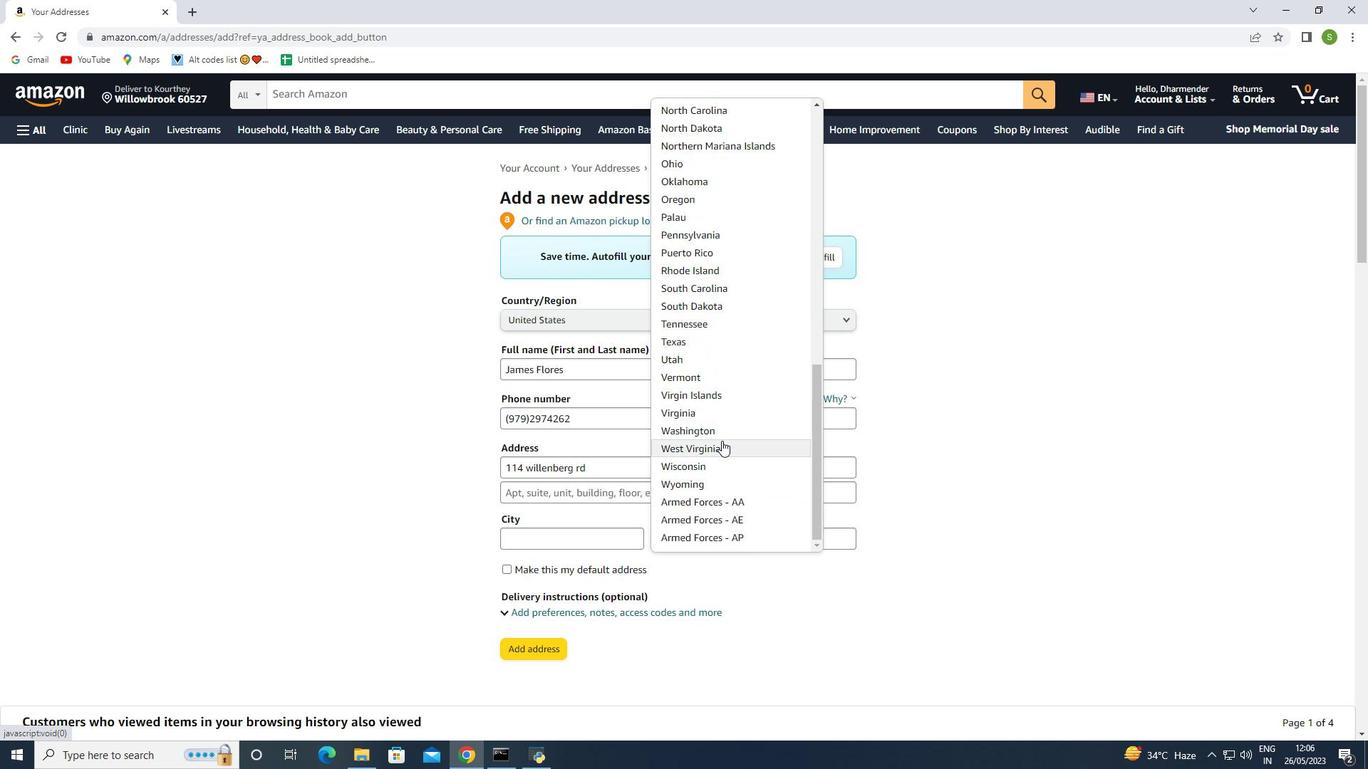 
Action: Mouse scrolled (721, 440) with delta (0, 0)
Screenshot: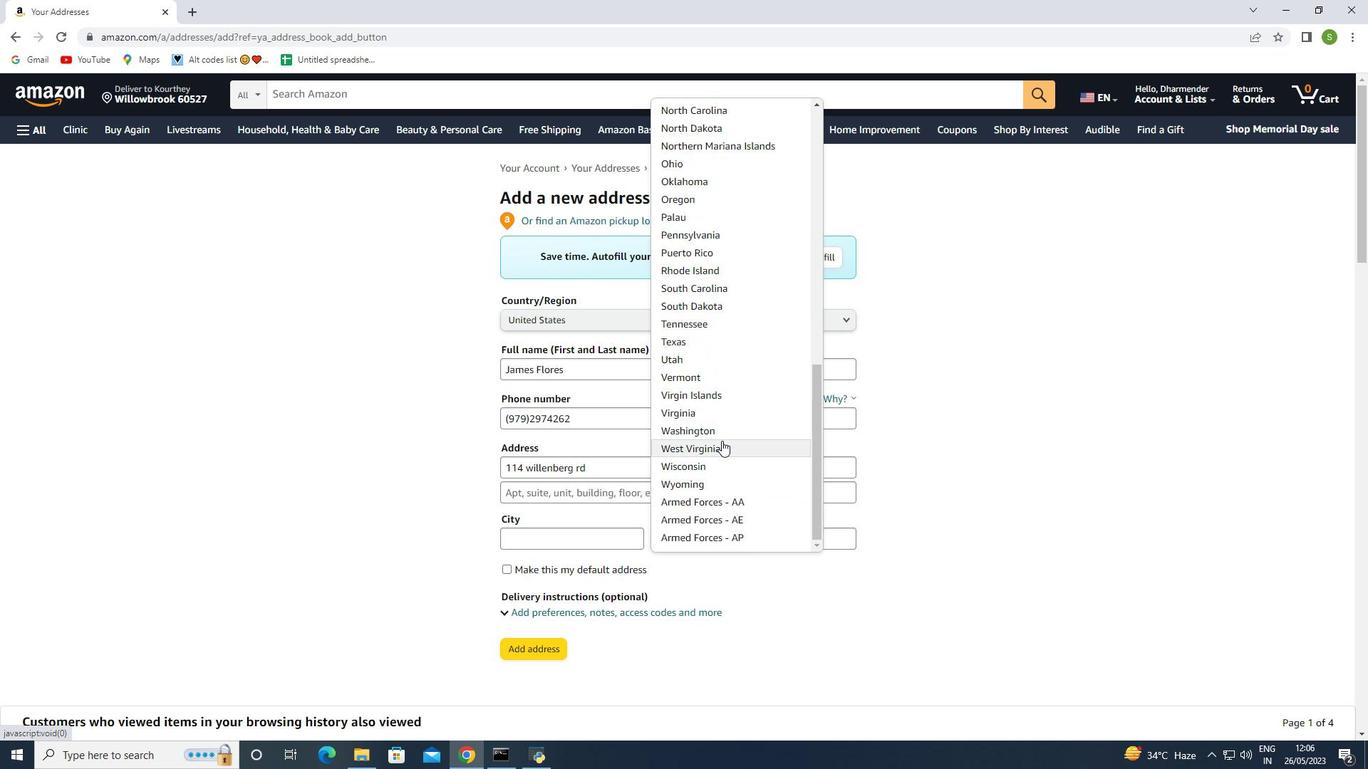 
Action: Mouse scrolled (721, 441) with delta (0, 0)
Screenshot: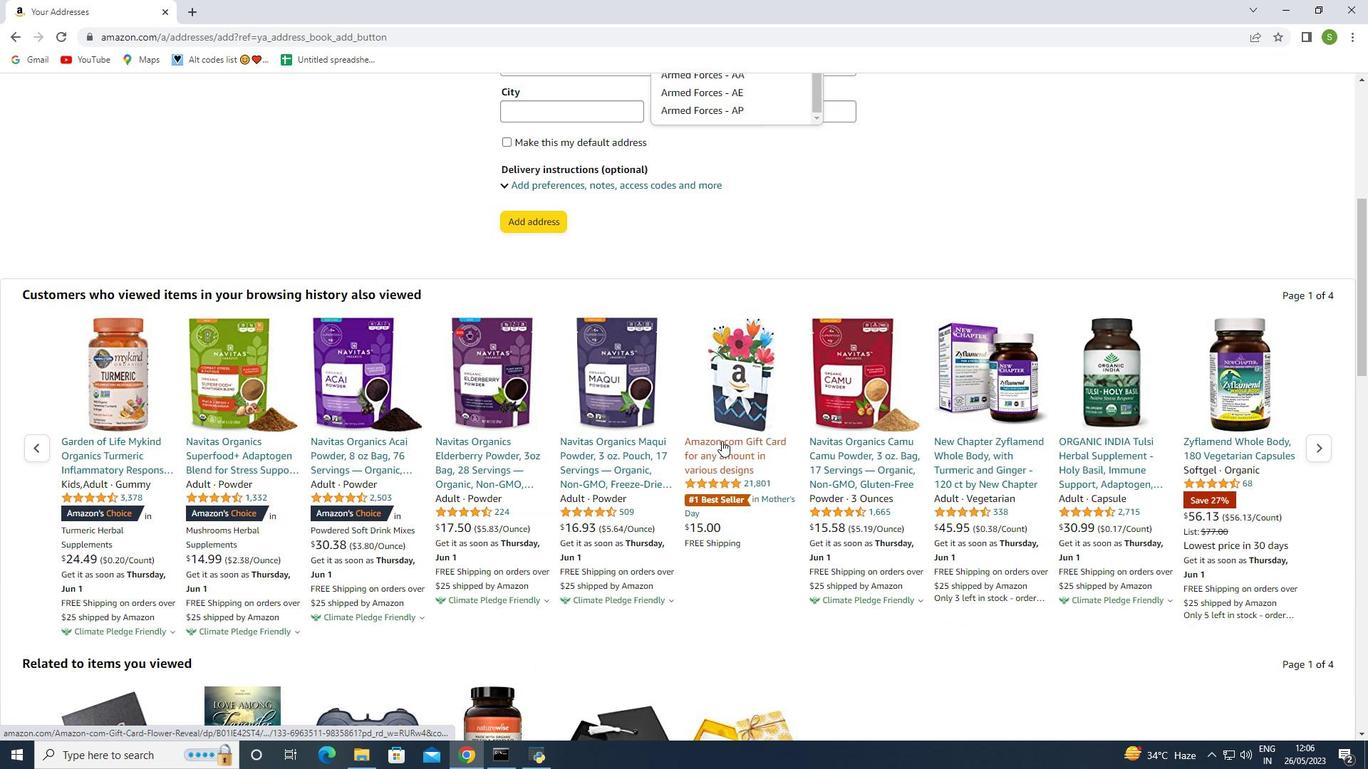 
Action: Mouse scrolled (721, 441) with delta (0, 0)
Screenshot: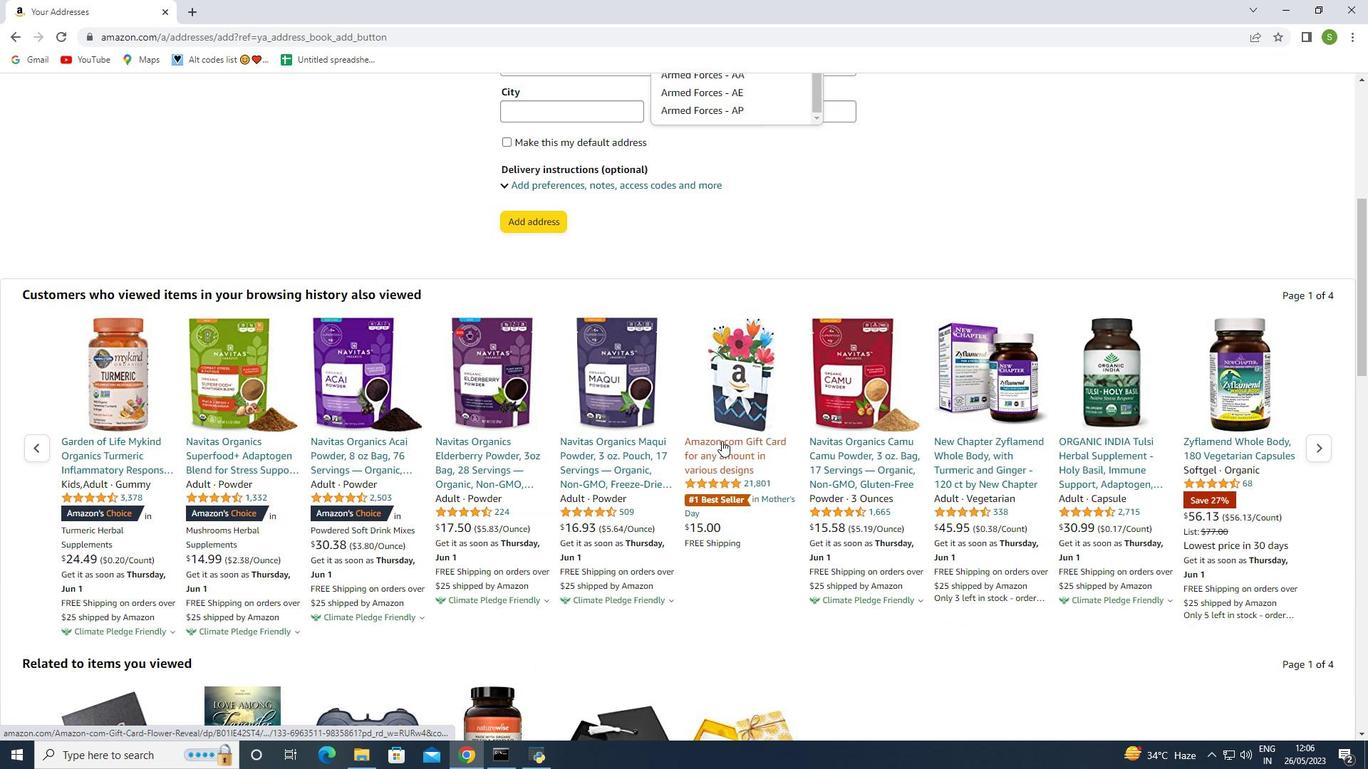 
Action: Mouse scrolled (721, 441) with delta (0, 0)
Screenshot: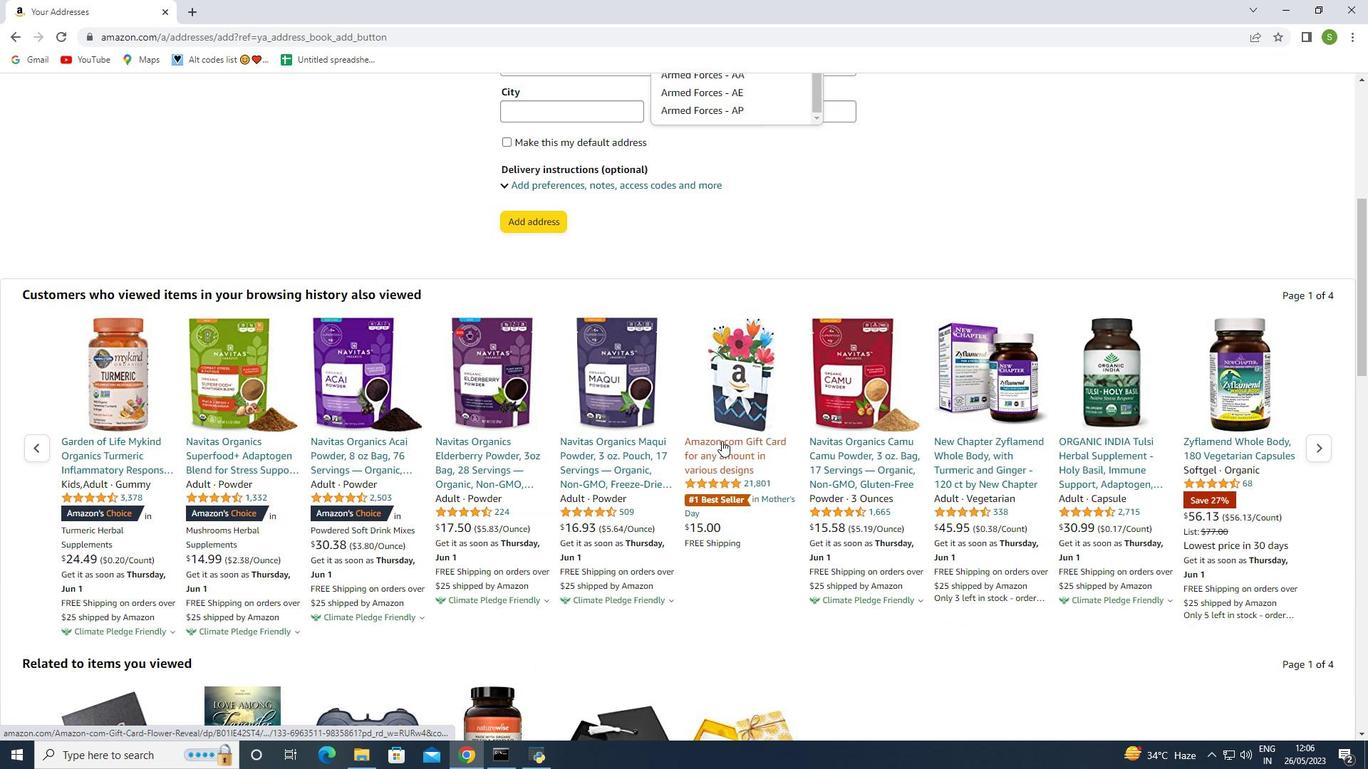 
Action: Mouse scrolled (721, 441) with delta (0, 0)
Screenshot: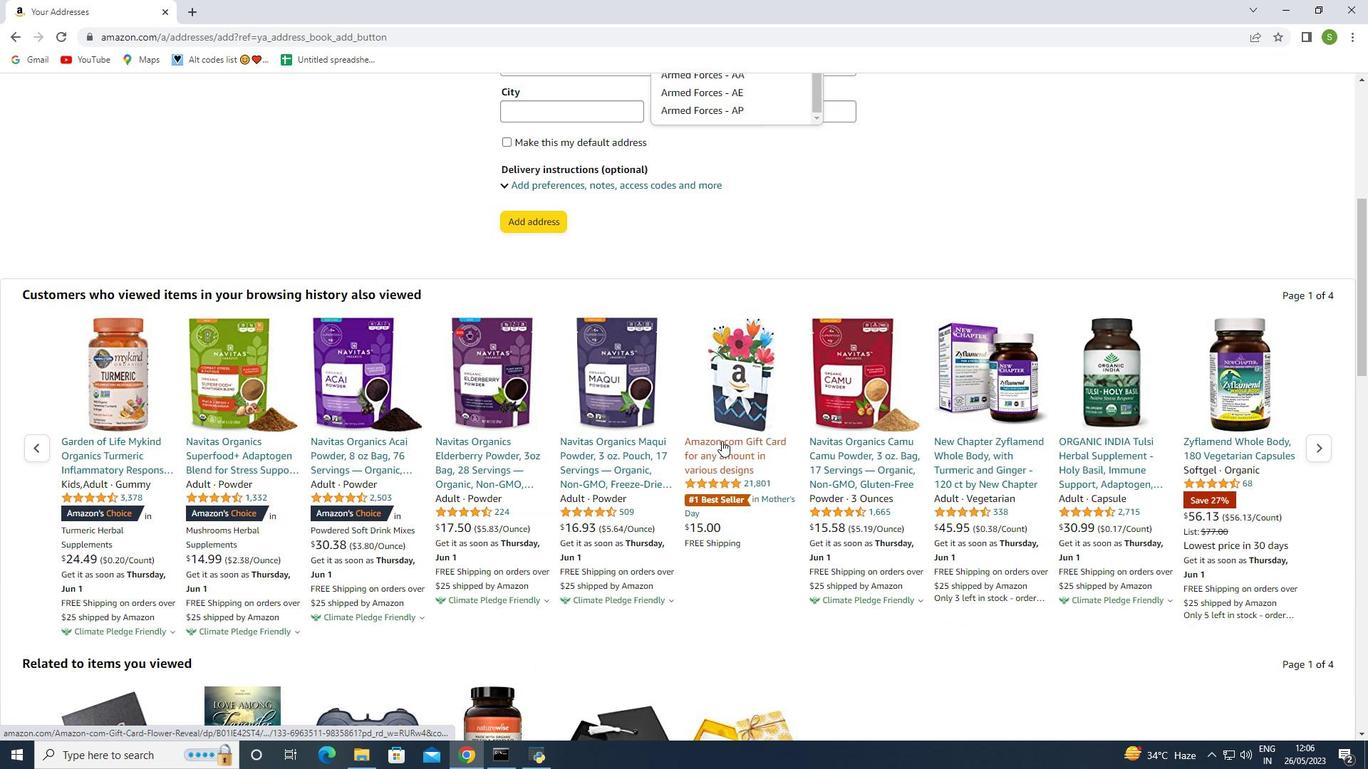 
Action: Mouse scrolled (721, 441) with delta (0, 0)
Screenshot: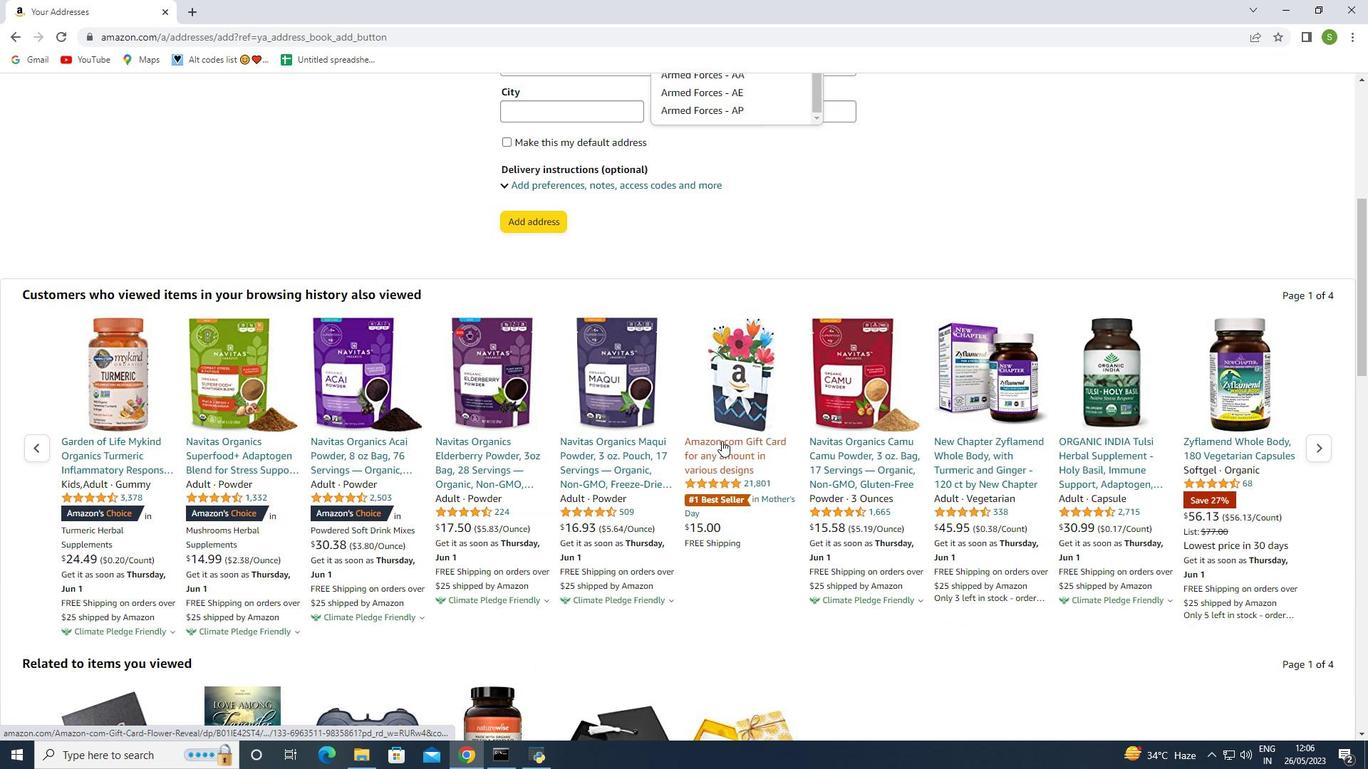 
Action: Mouse moved to (724, 453)
Screenshot: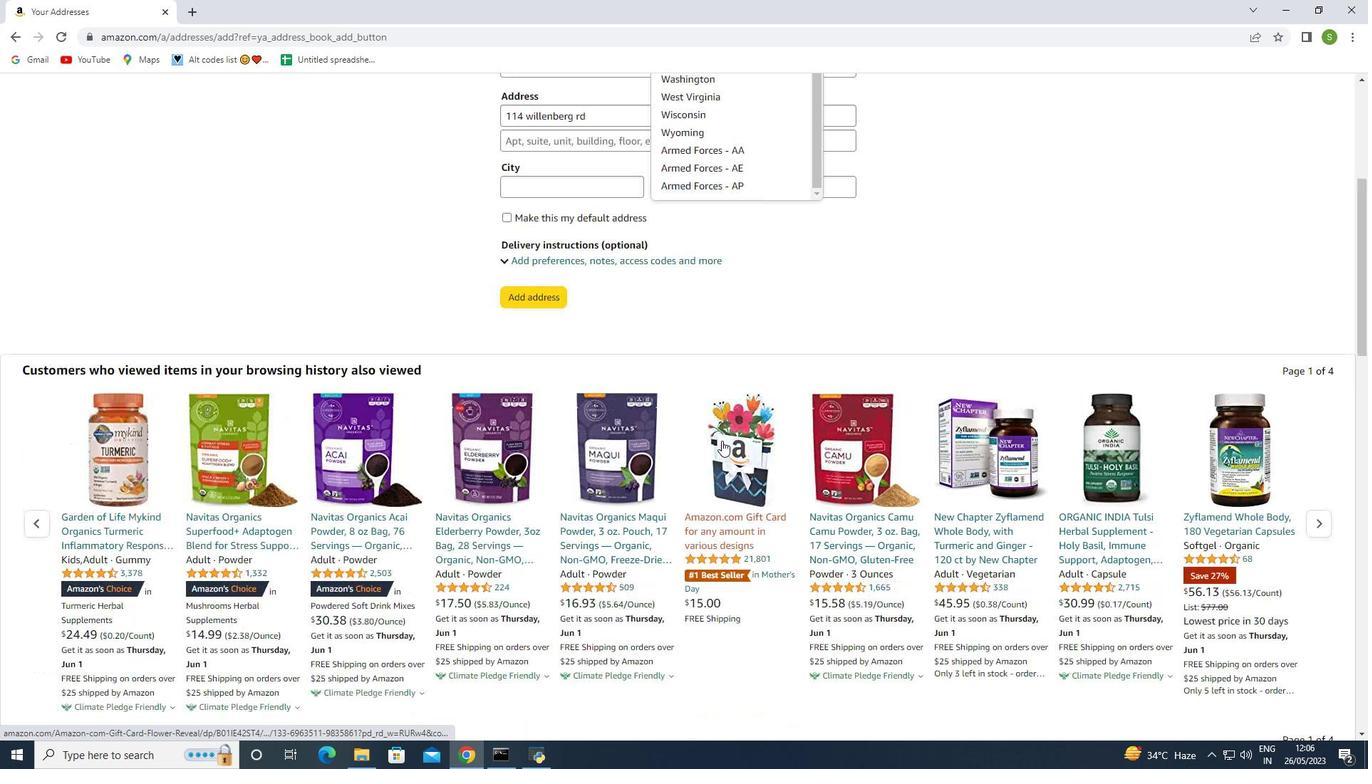 
Action: Mouse scrolled (724, 453) with delta (0, 0)
Screenshot: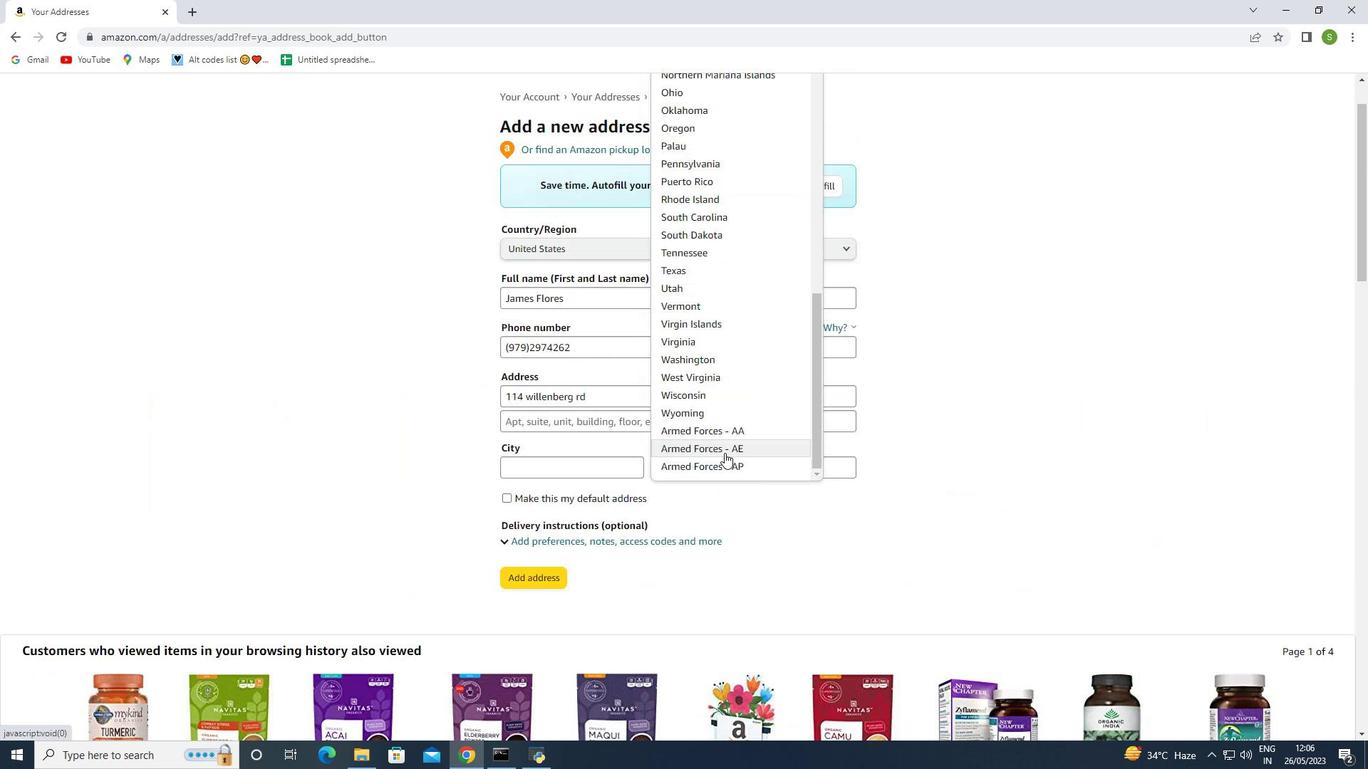 
Action: Mouse scrolled (724, 453) with delta (0, 0)
Screenshot: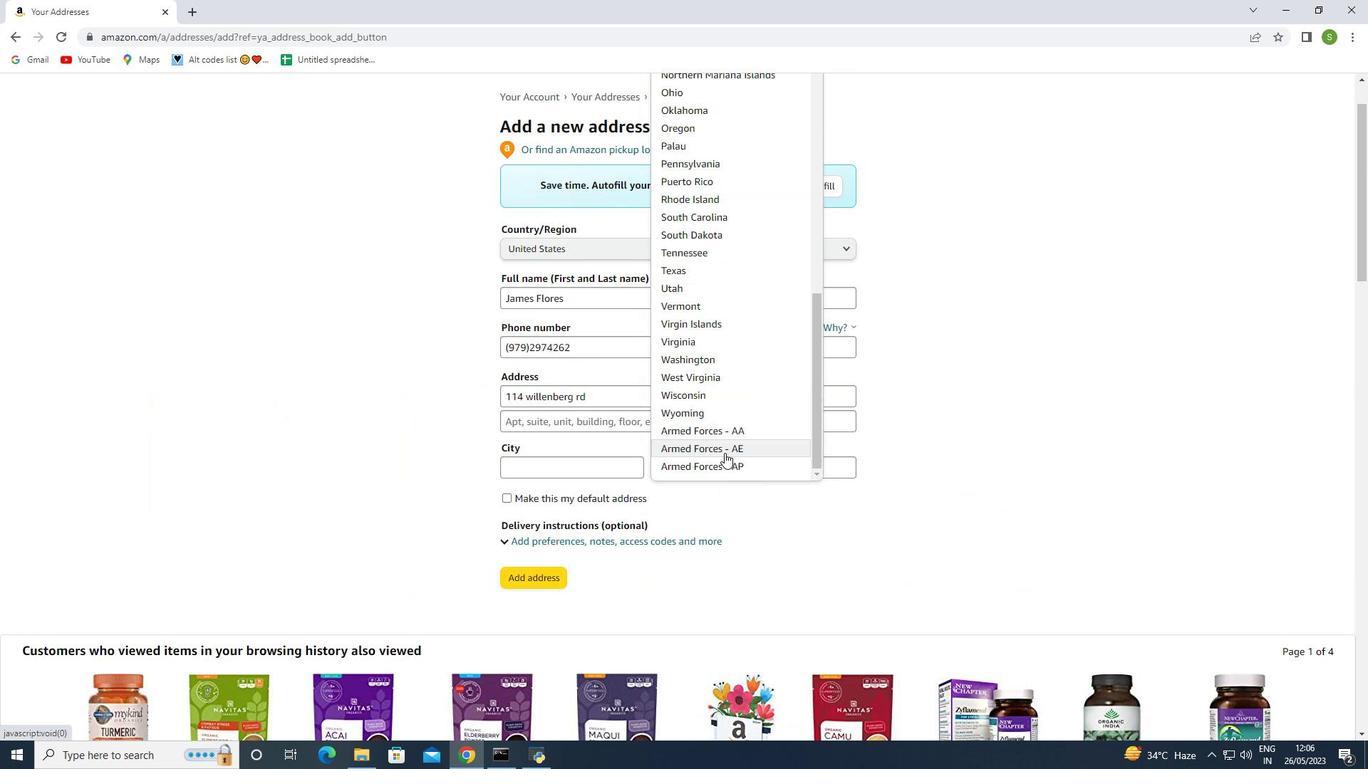 
Action: Mouse moved to (697, 422)
Screenshot: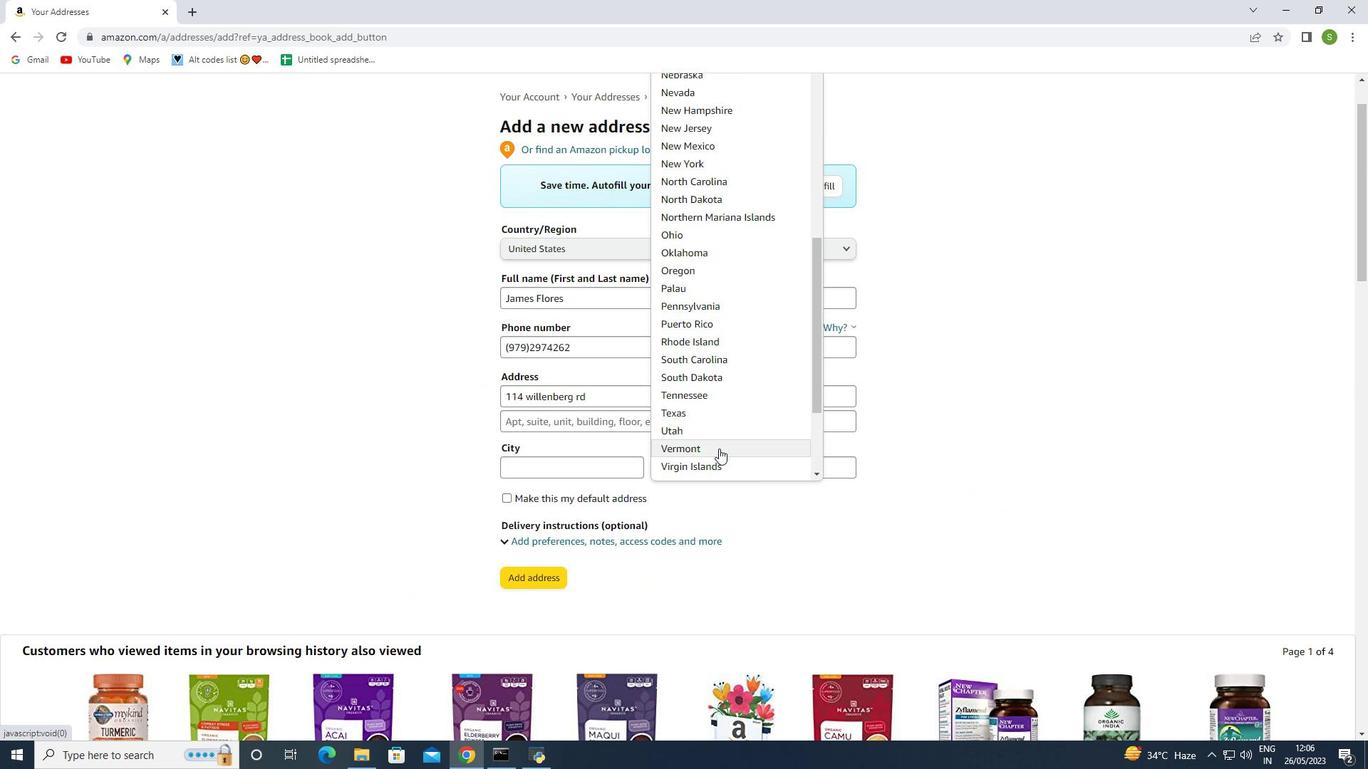 
Action: Mouse scrolled (697, 423) with delta (0, 0)
Screenshot: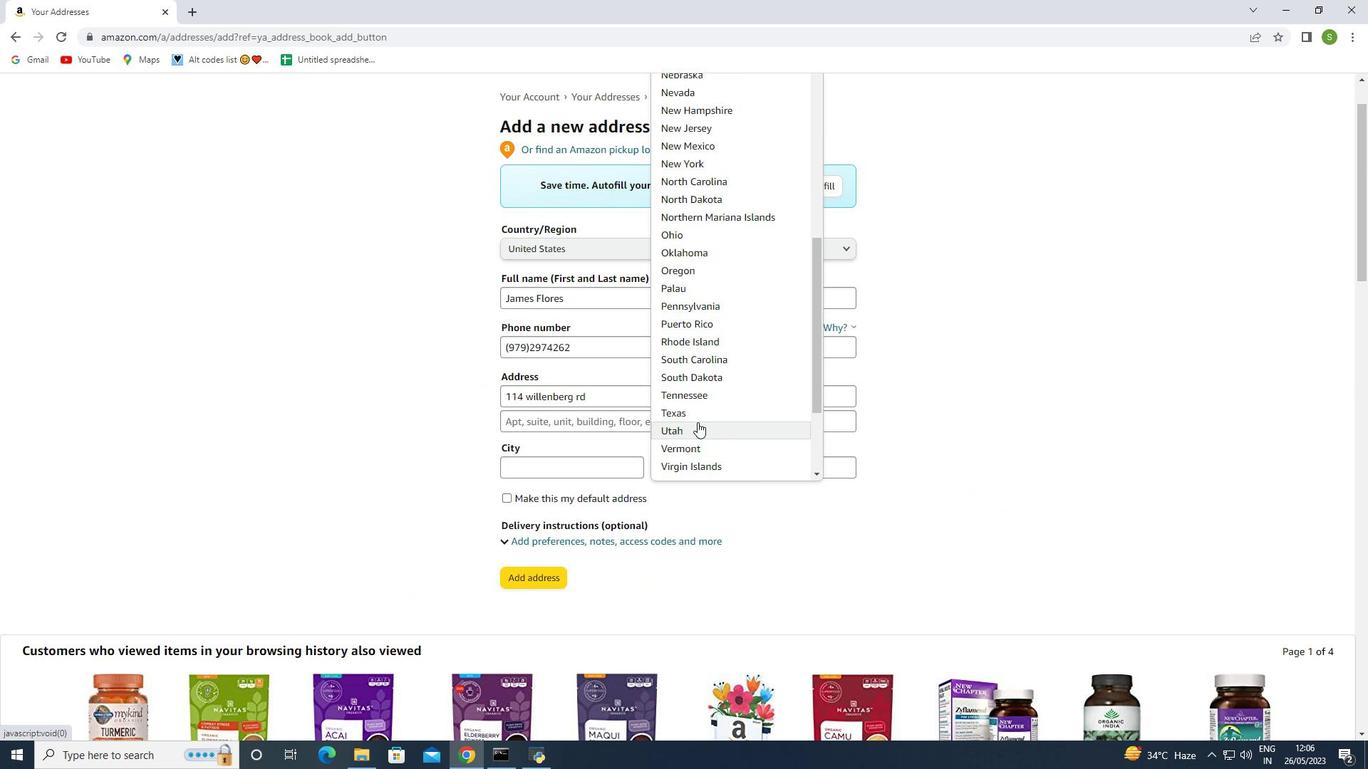 
Action: Mouse scrolled (697, 423) with delta (0, 0)
Screenshot: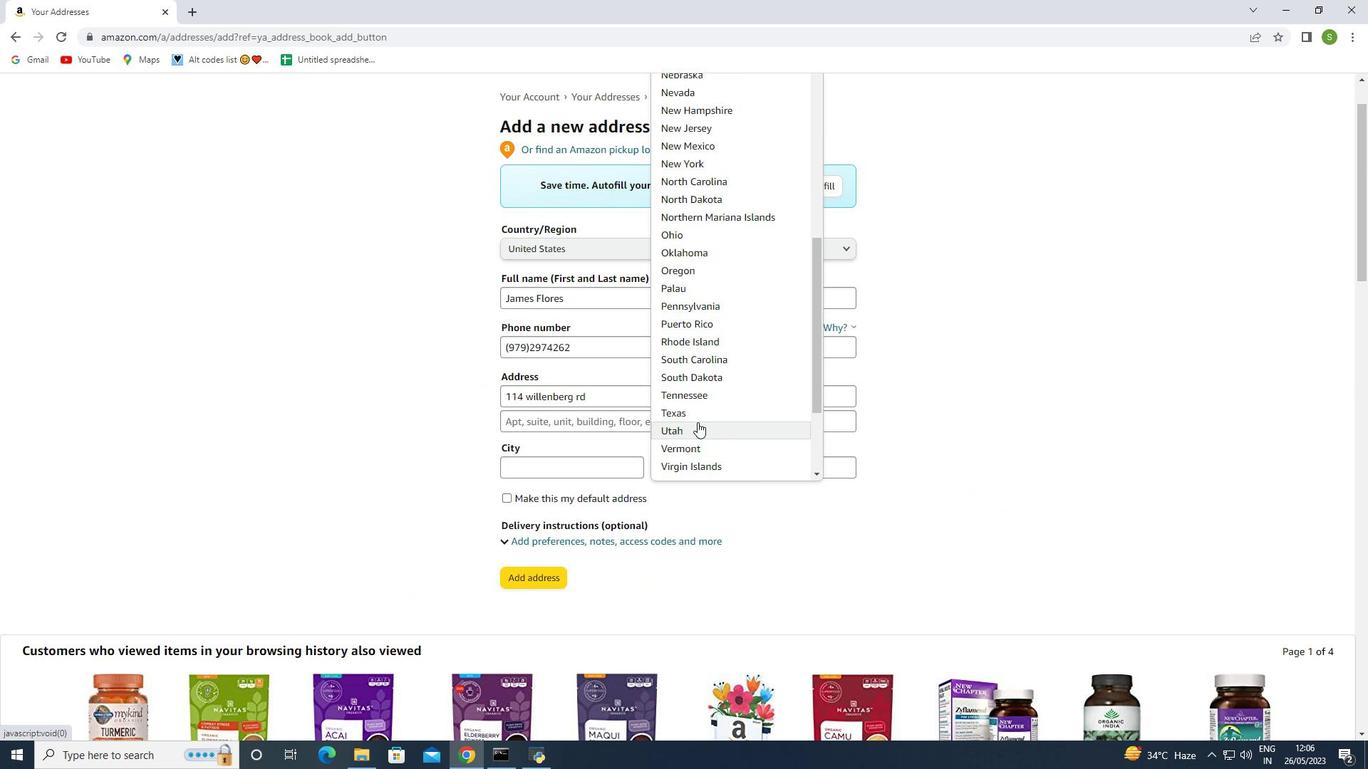 
Action: Mouse moved to (688, 405)
Screenshot: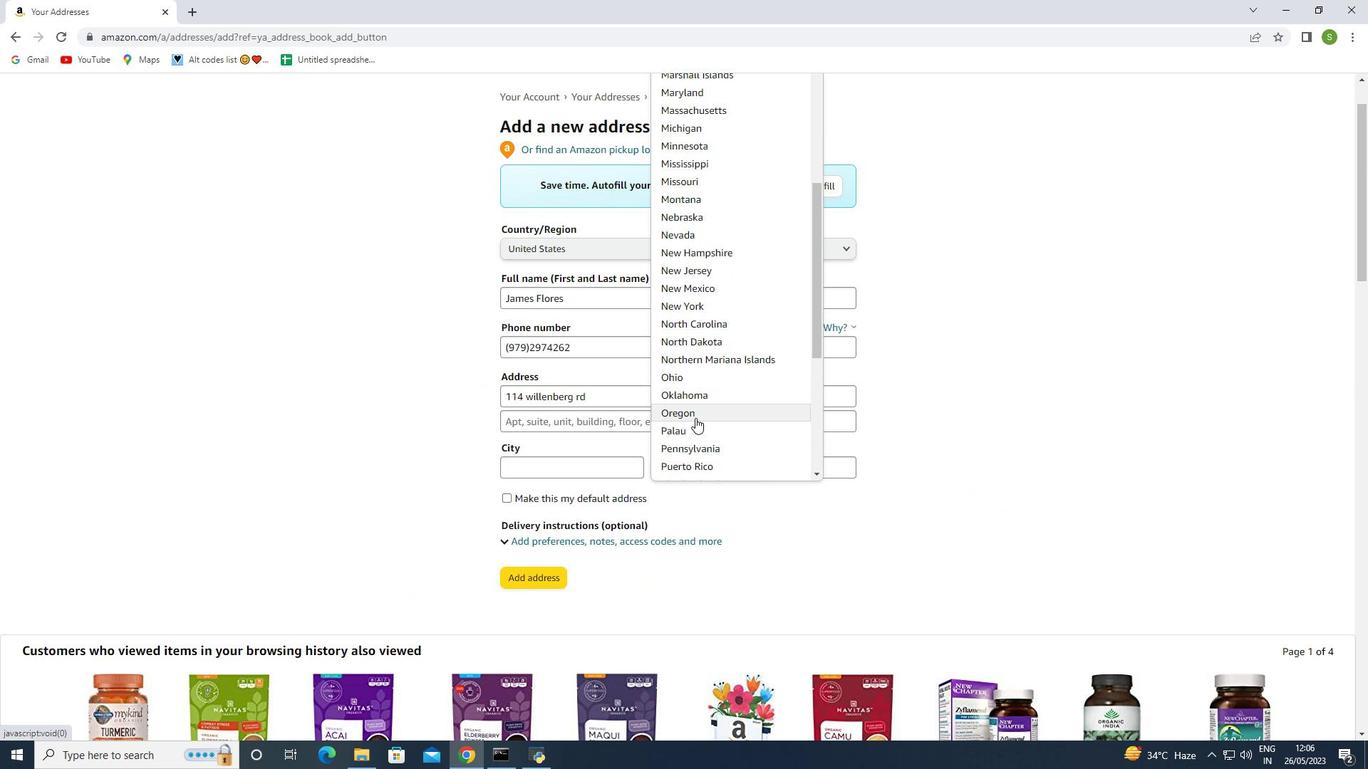 
Action: Mouse scrolled (688, 406) with delta (0, 0)
Screenshot: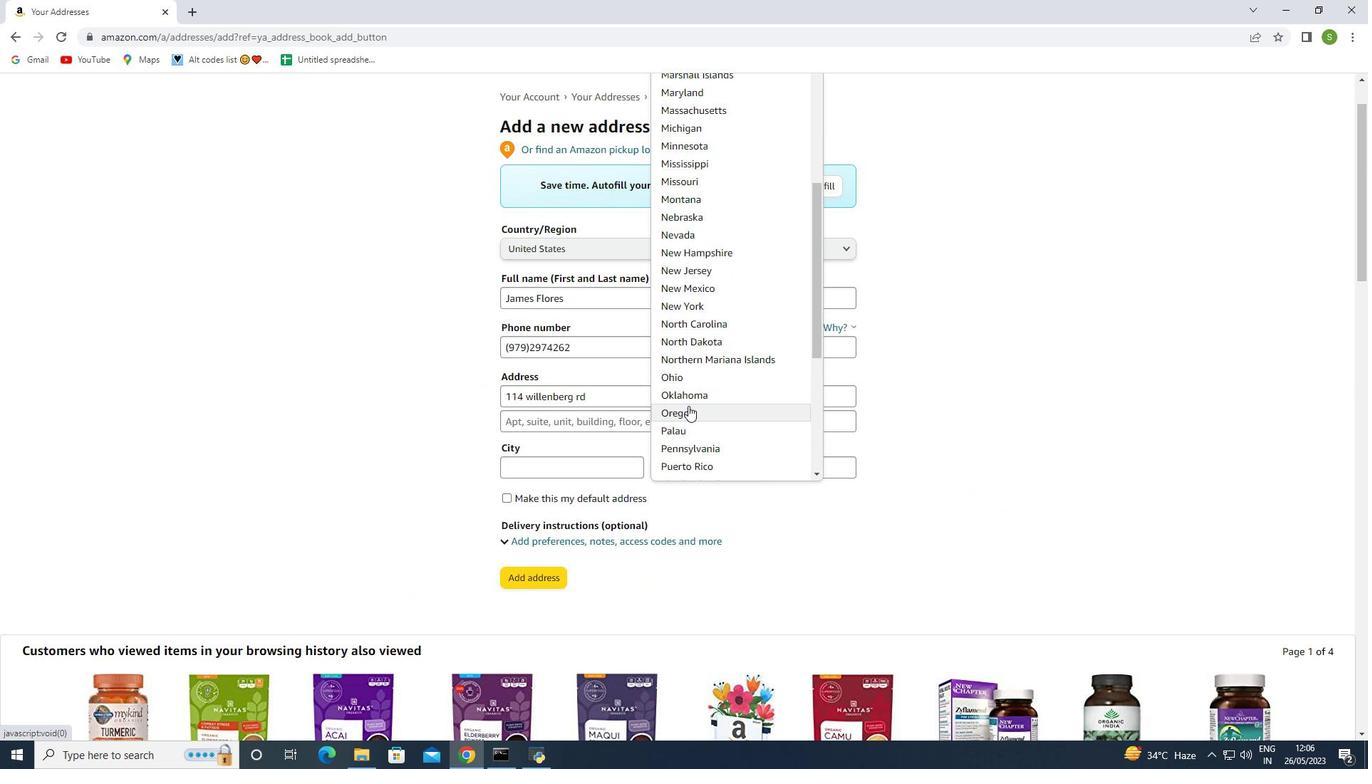 
Action: Mouse scrolled (688, 406) with delta (0, 0)
Screenshot: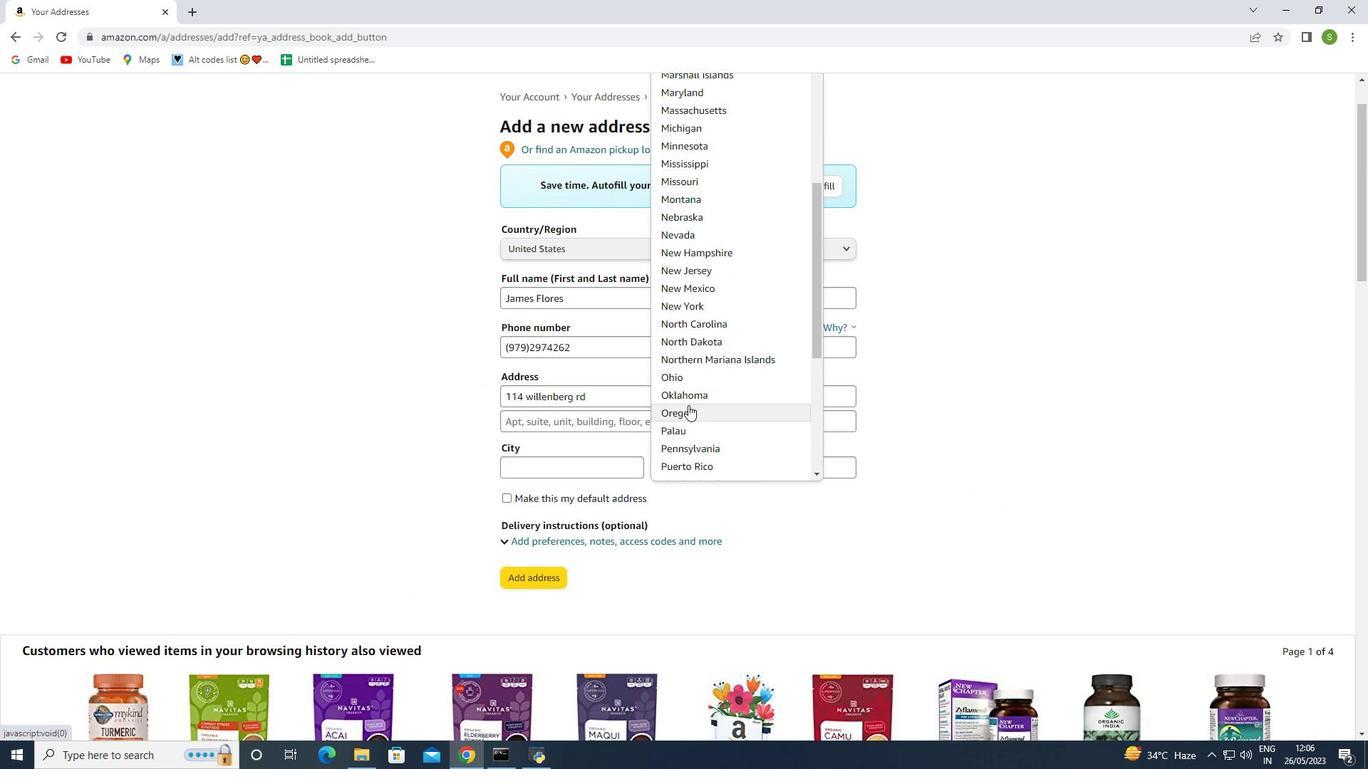 
Action: Mouse scrolled (688, 404) with delta (0, 0)
Screenshot: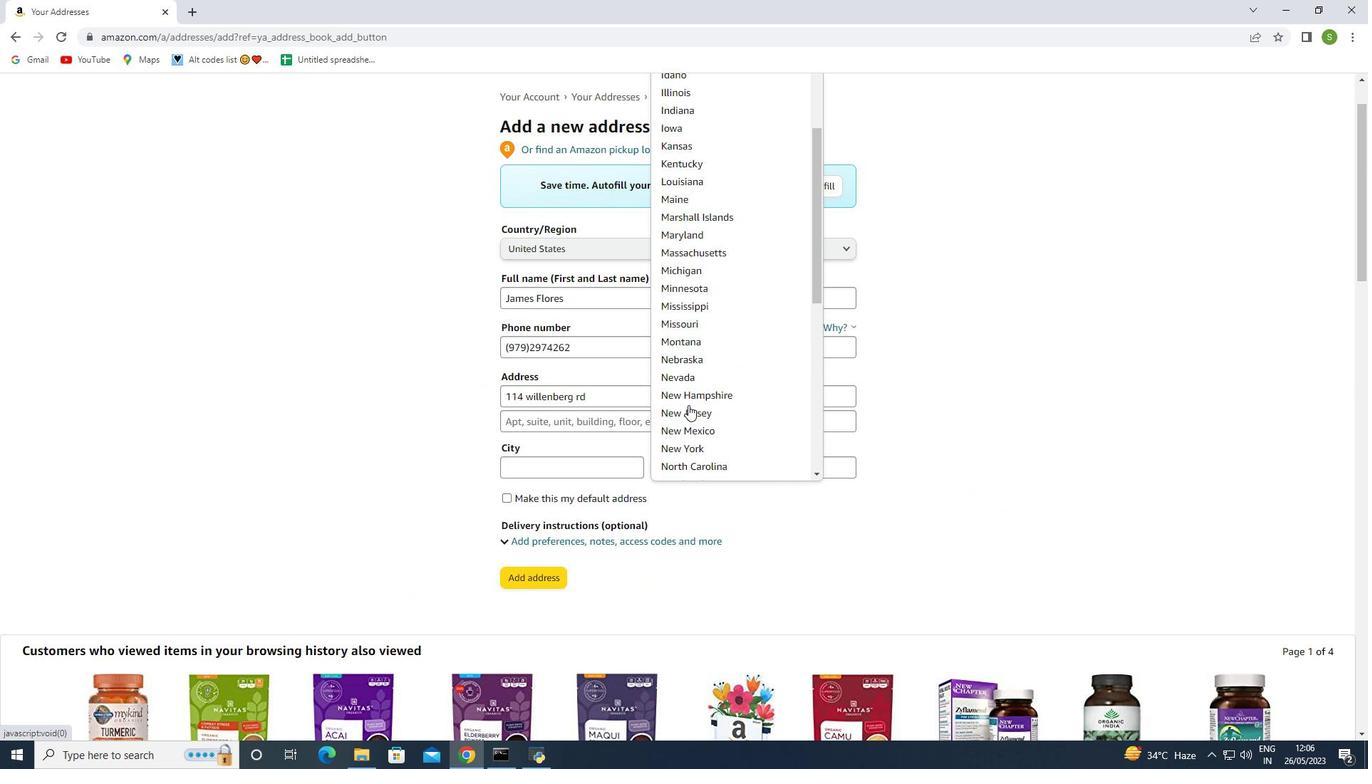 
Action: Mouse scrolled (688, 404) with delta (0, 0)
Screenshot: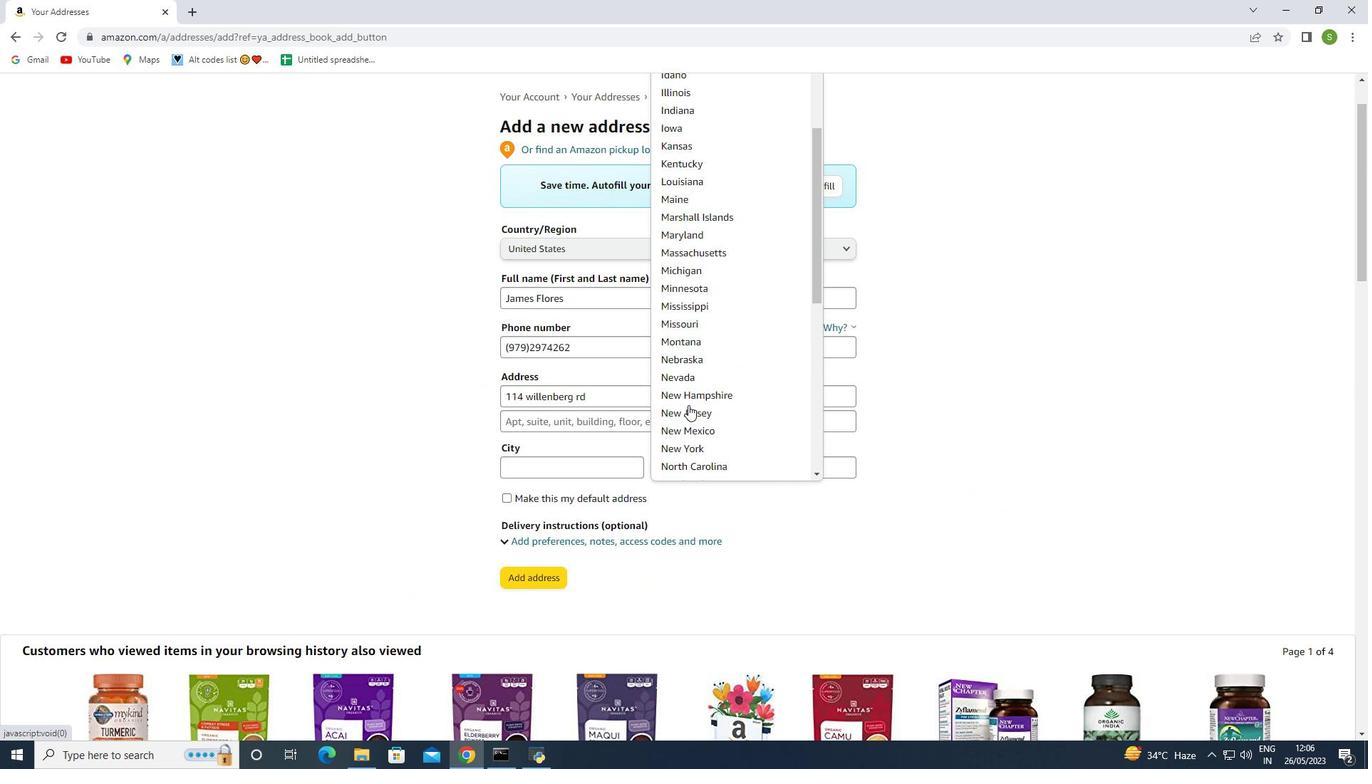 
Action: Mouse scrolled (688, 404) with delta (0, 0)
Screenshot: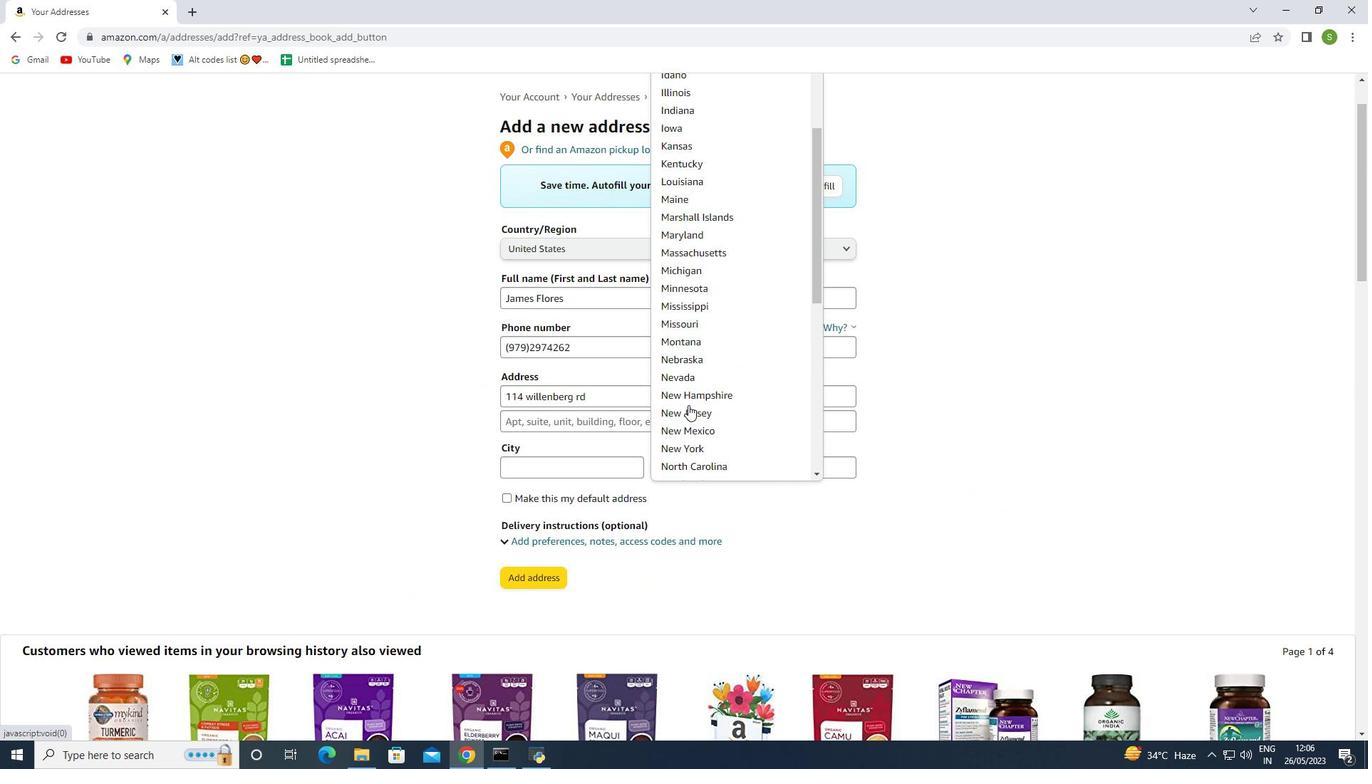 
Action: Mouse scrolled (688, 404) with delta (0, 0)
Screenshot: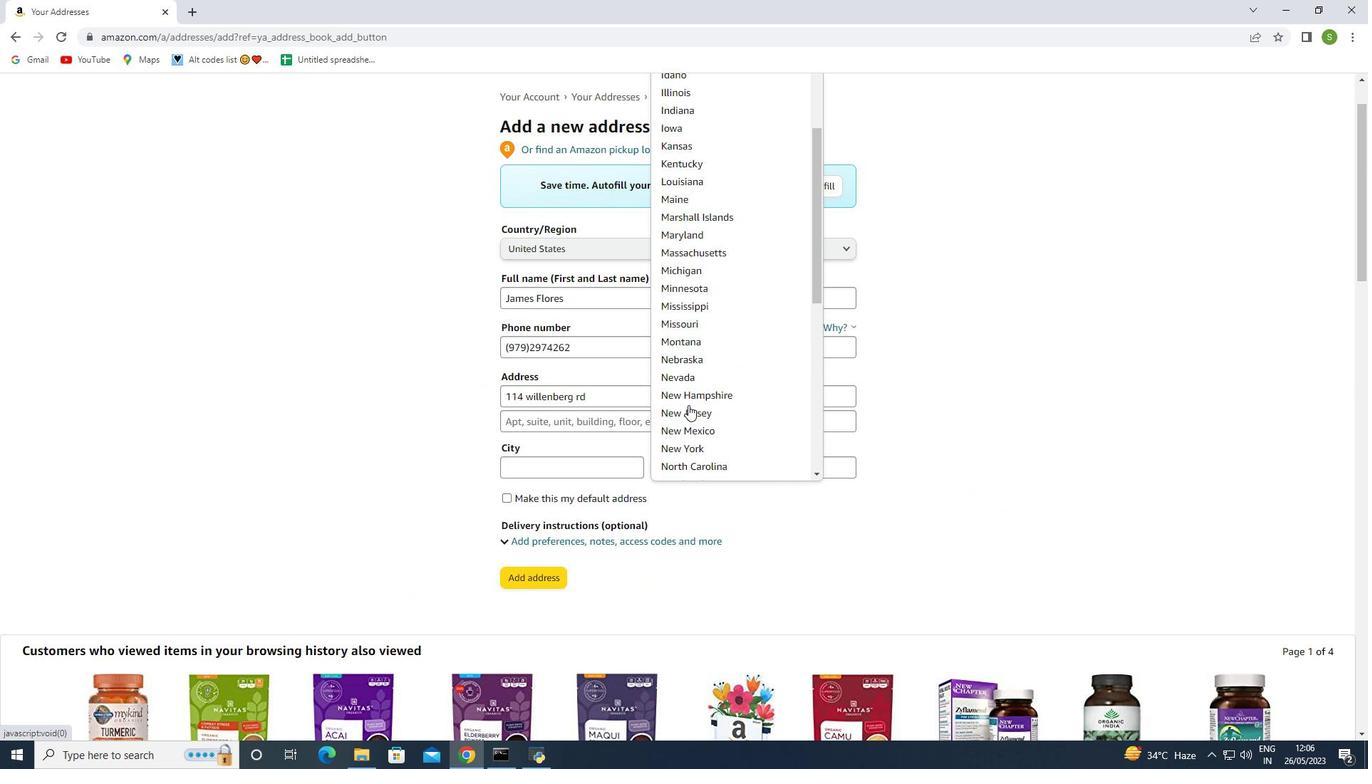 
Action: Mouse scrolled (688, 404) with delta (0, 0)
Screenshot: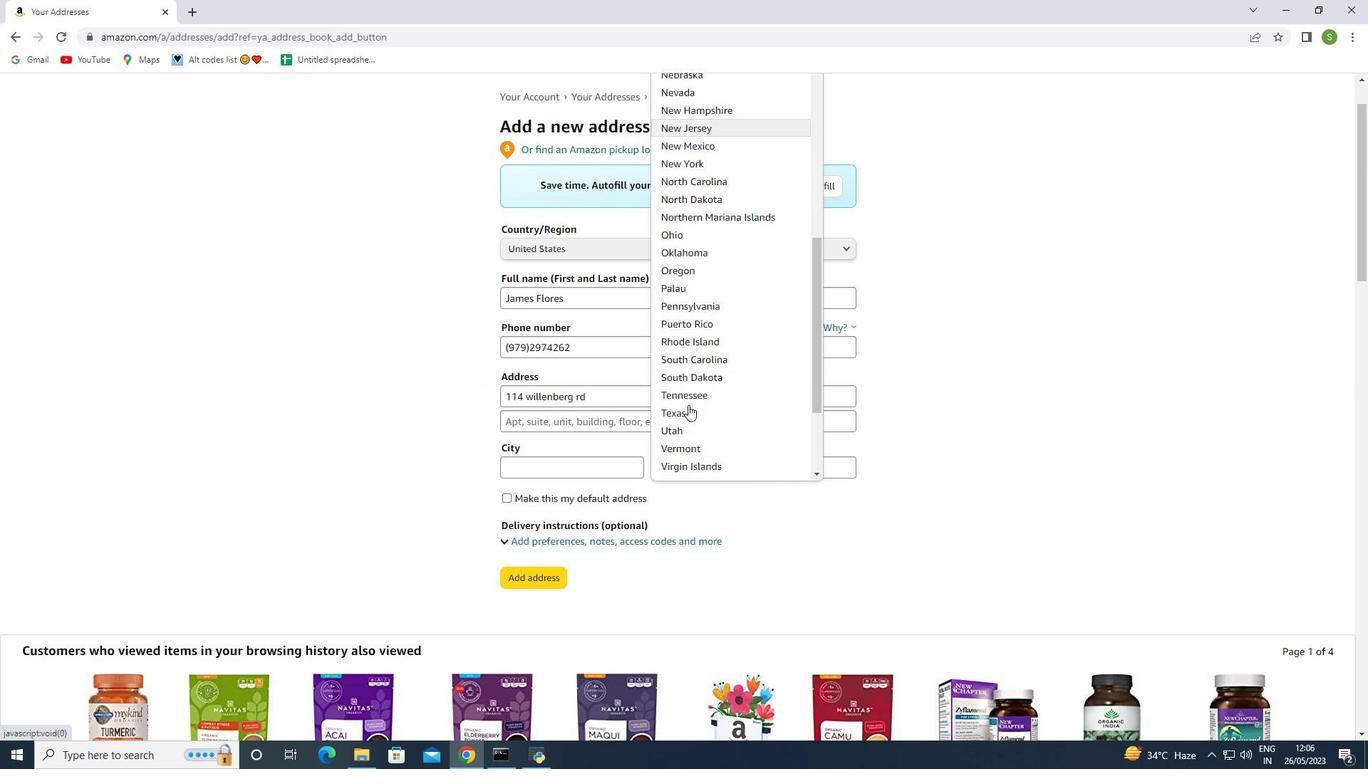 
Action: Mouse scrolled (688, 404) with delta (0, 0)
Screenshot: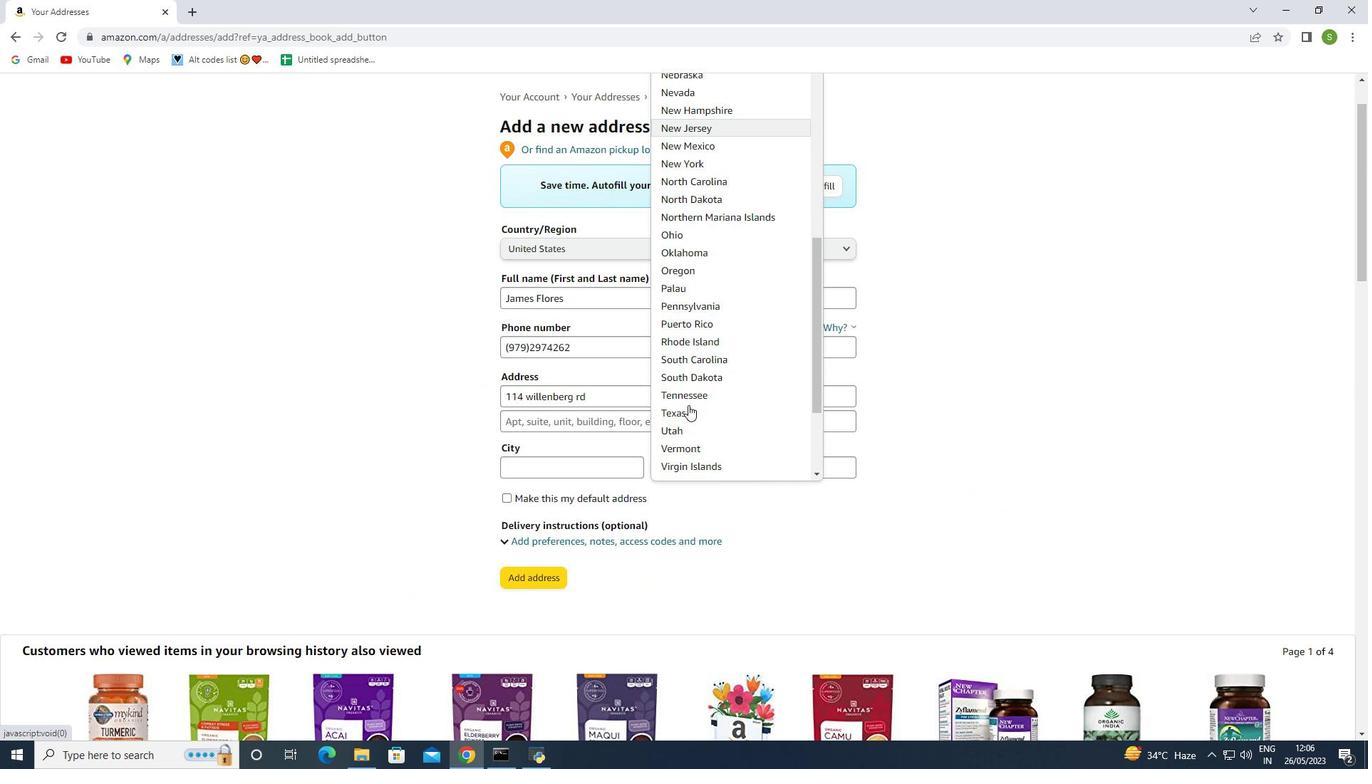 
Action: Mouse scrolled (688, 404) with delta (0, 0)
Screenshot: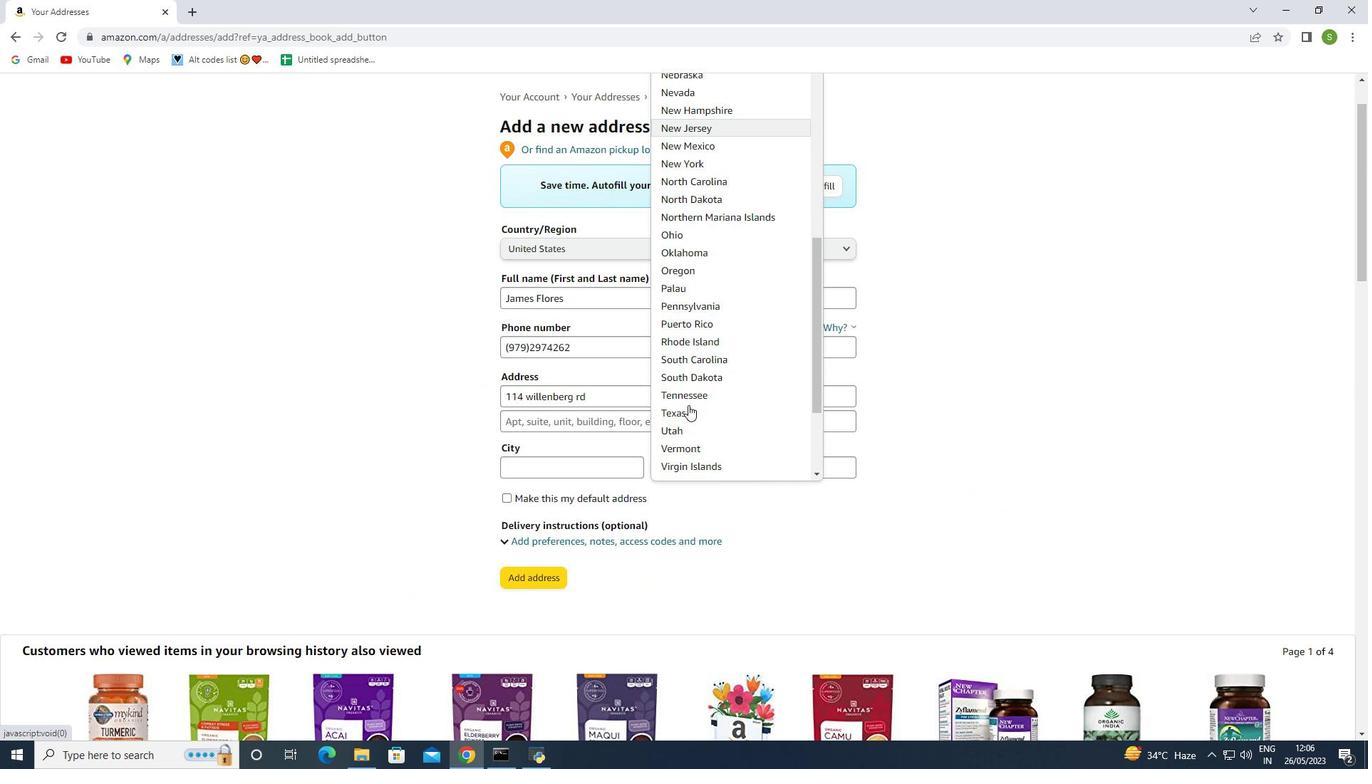 
Action: Mouse scrolled (688, 404) with delta (0, 0)
Screenshot: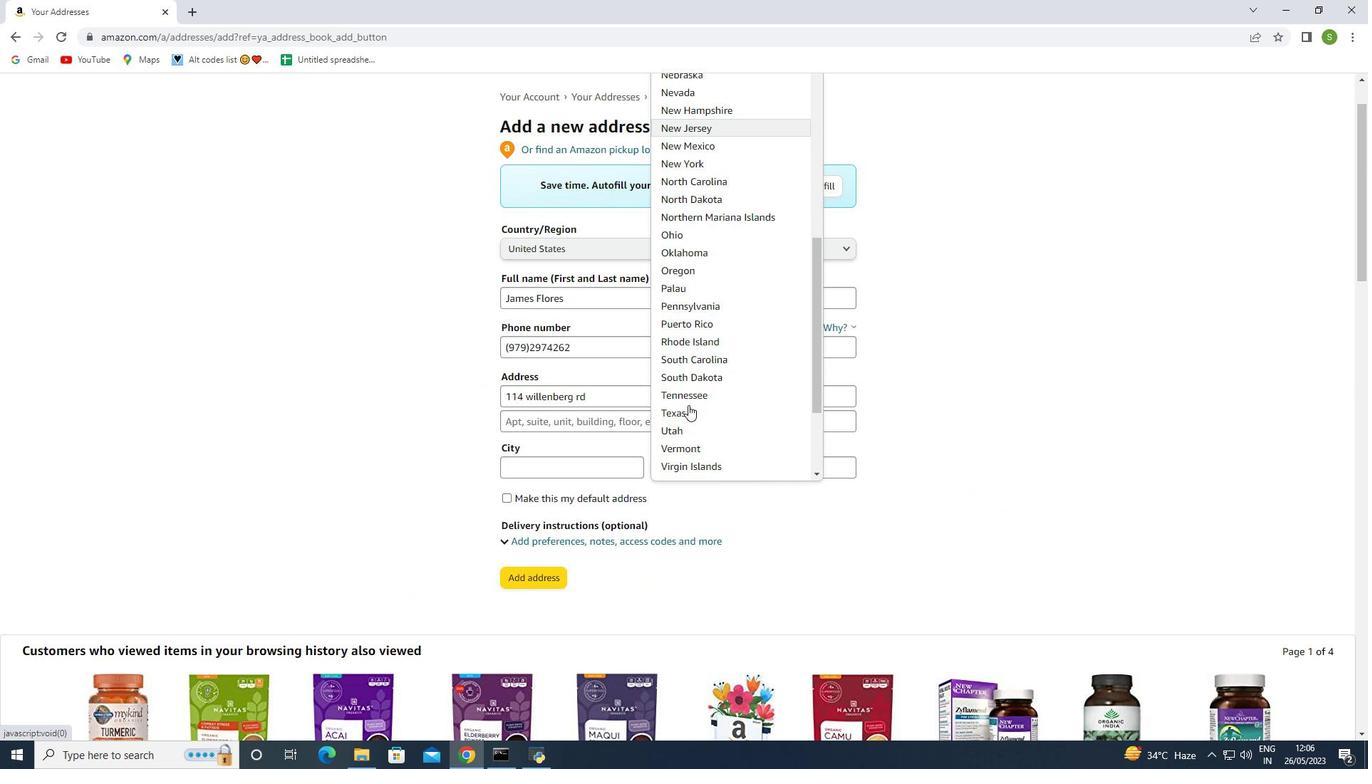 
Action: Mouse moved to (697, 270)
Screenshot: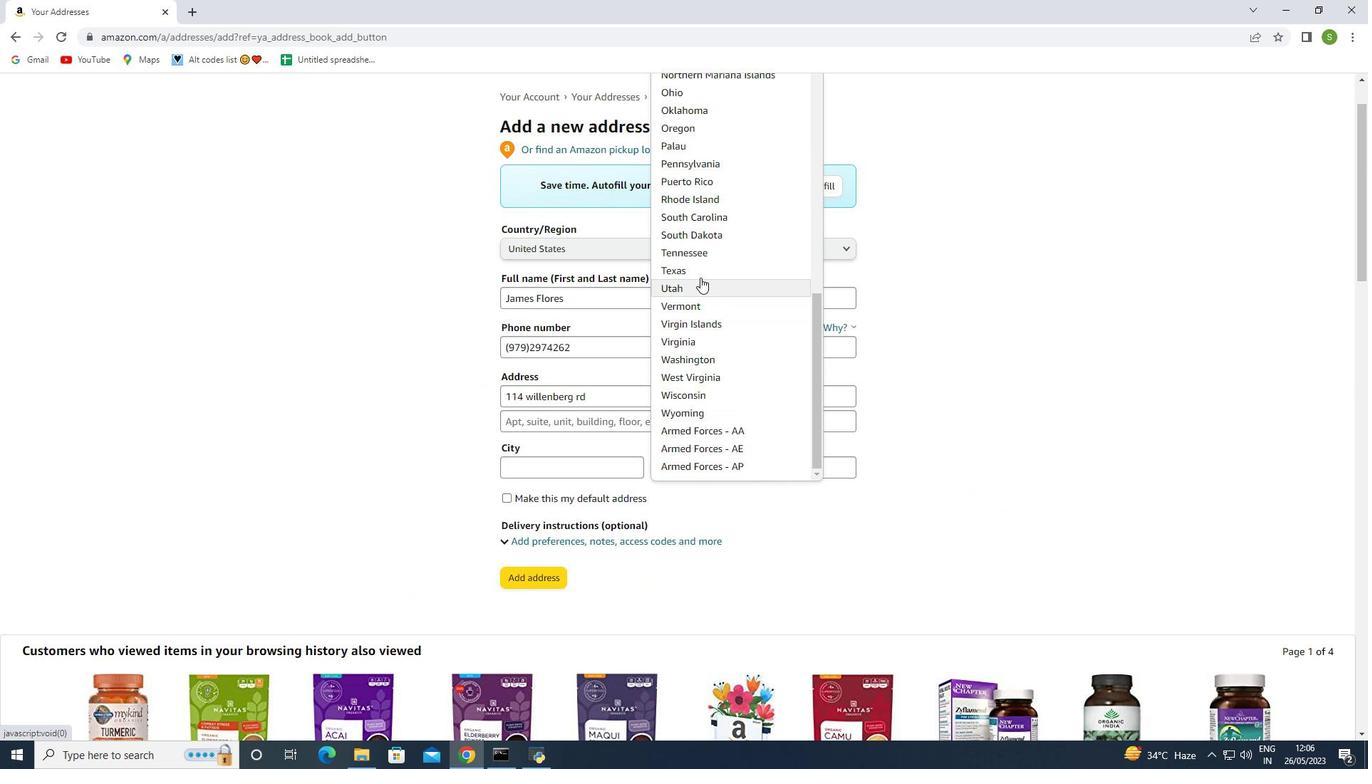 
Action: Mouse pressed left at (697, 270)
Screenshot: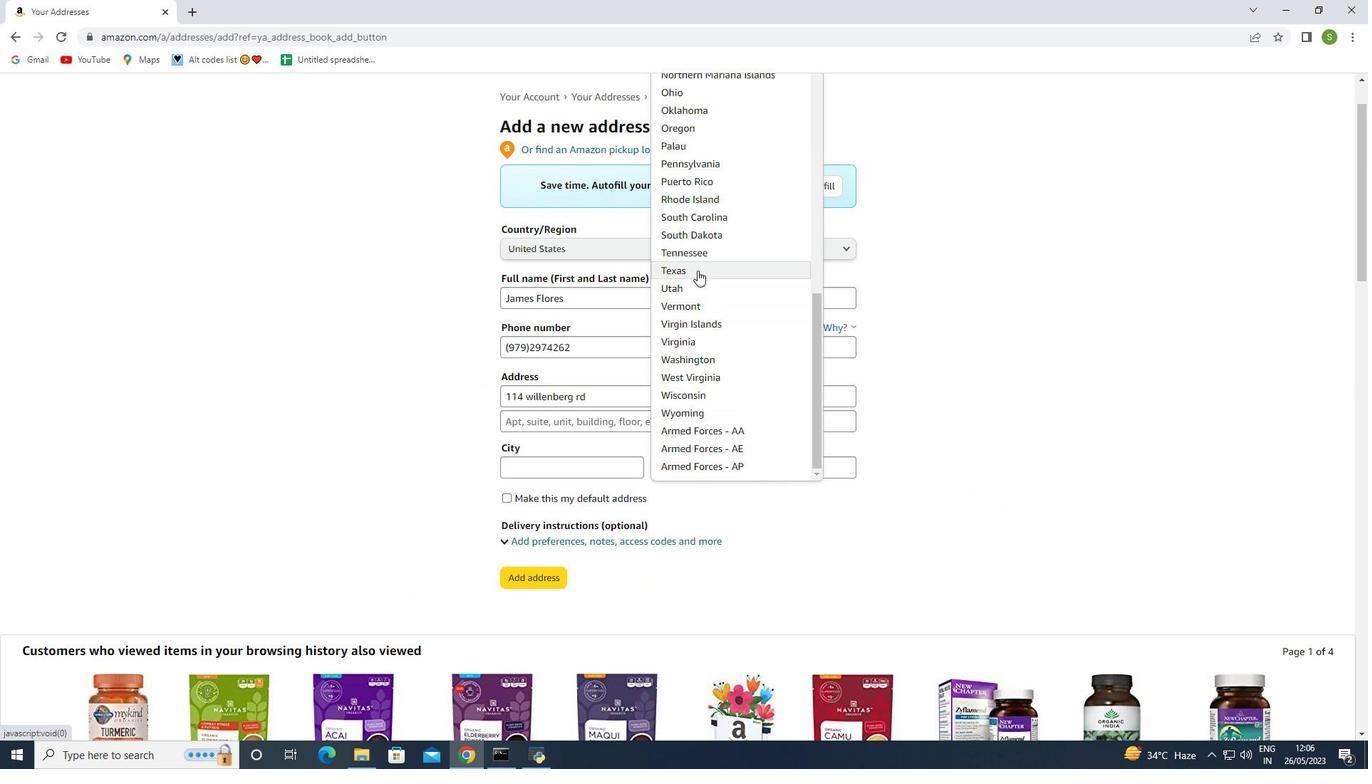 
Action: Mouse moved to (541, 473)
Screenshot: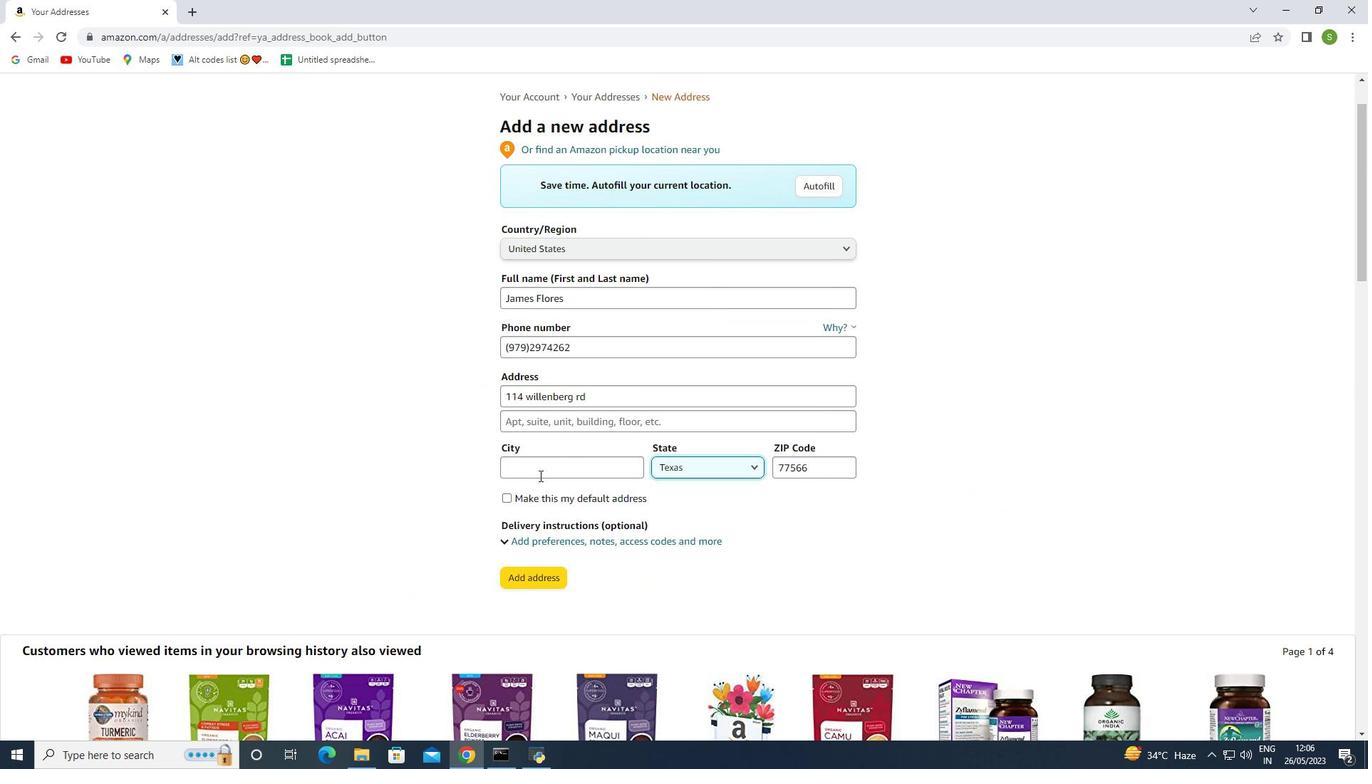 
Action: Mouse pressed left at (541, 473)
Screenshot: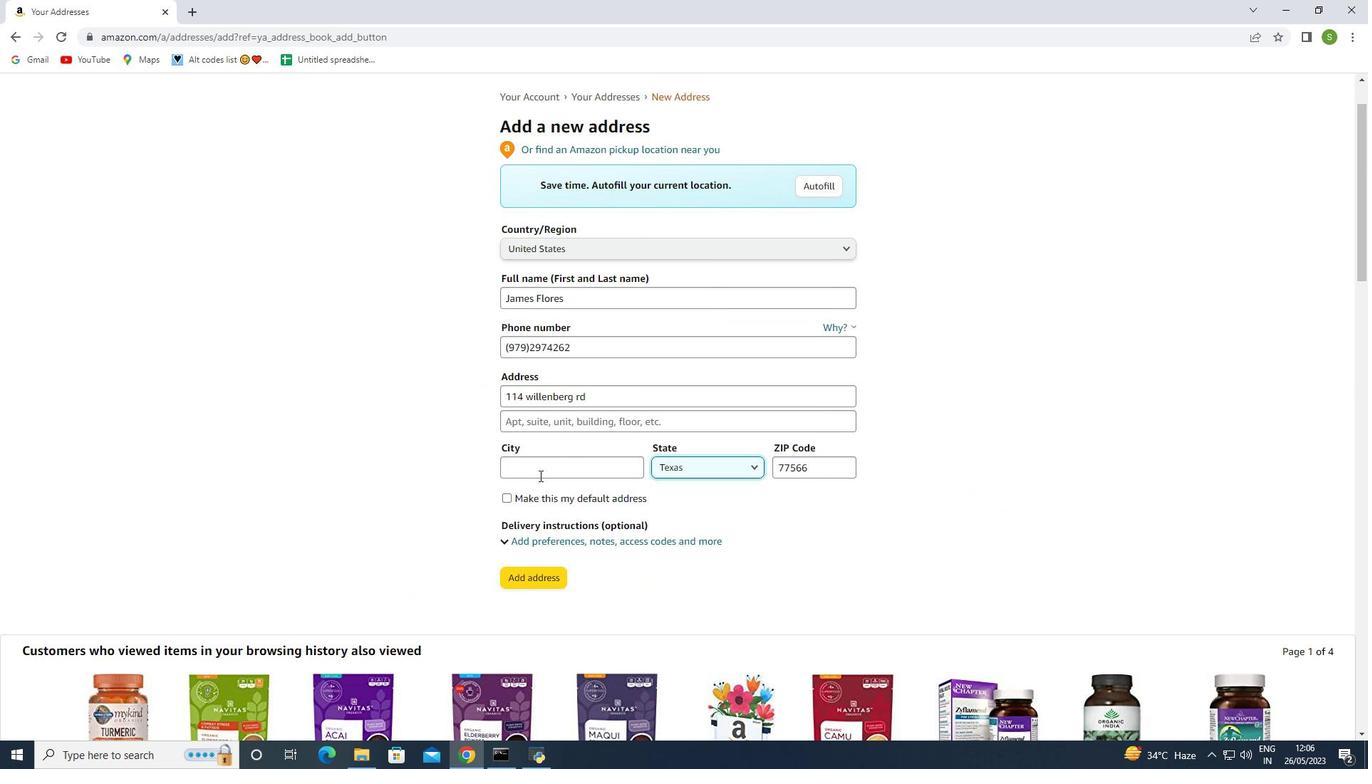 
Action: Key pressed <Key.shift>Lake<Key.space><Key.shift><Key.shift>Jackson
Screenshot: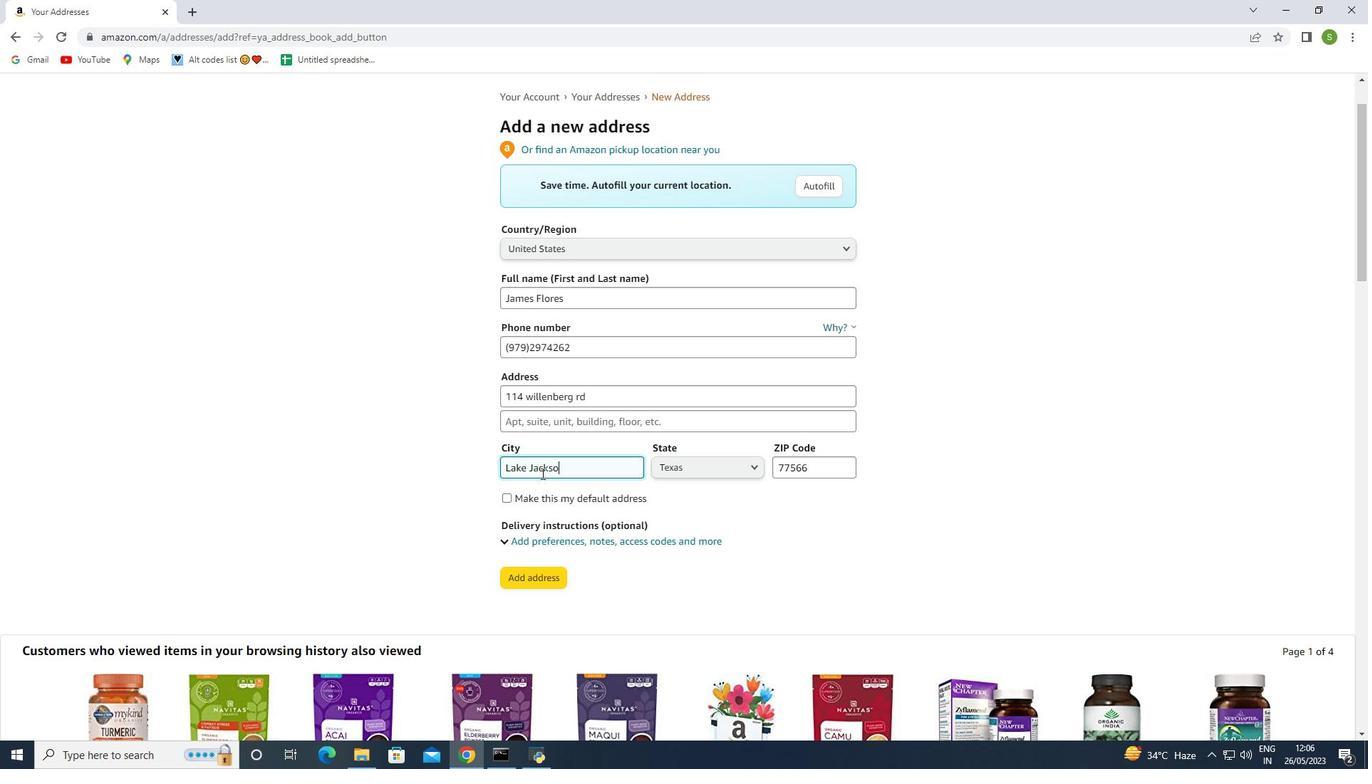 
Action: Mouse moved to (550, 578)
Screenshot: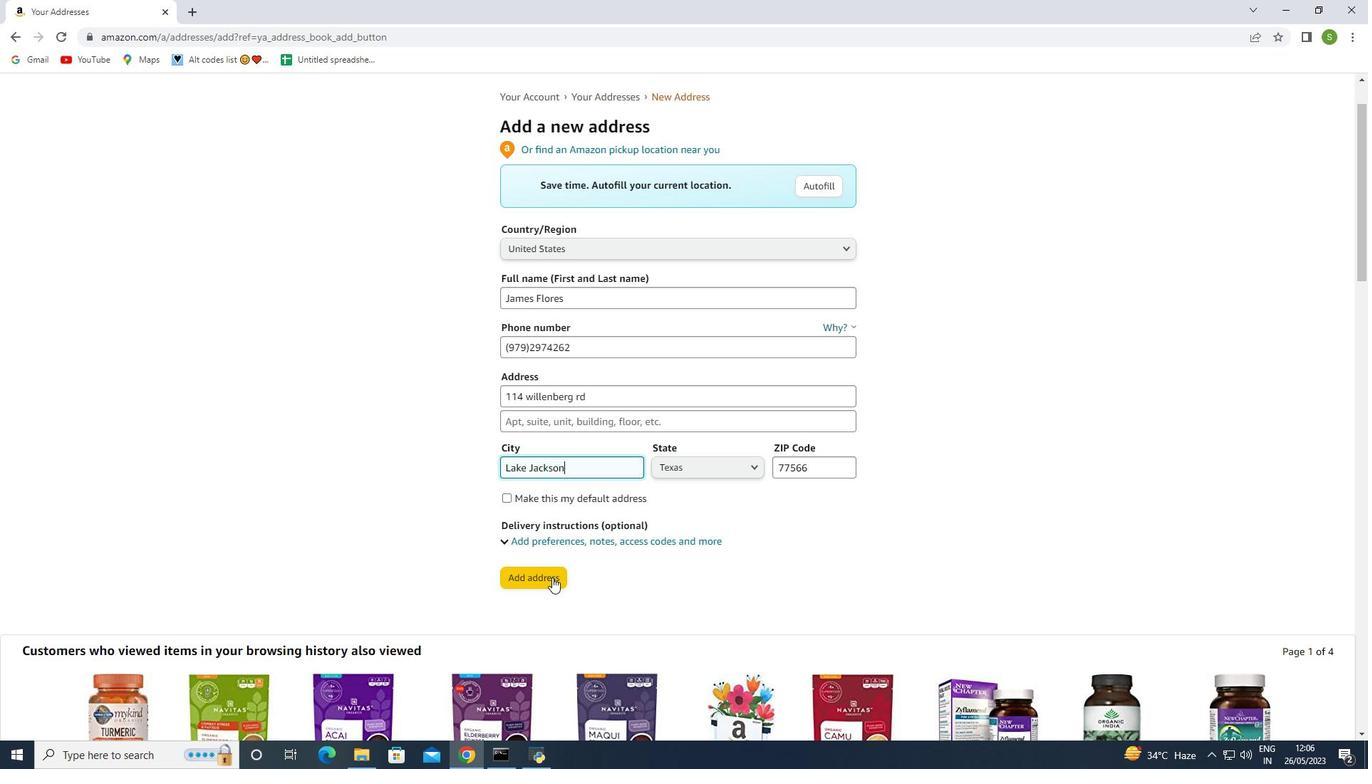 
Action: Mouse pressed left at (550, 578)
Screenshot: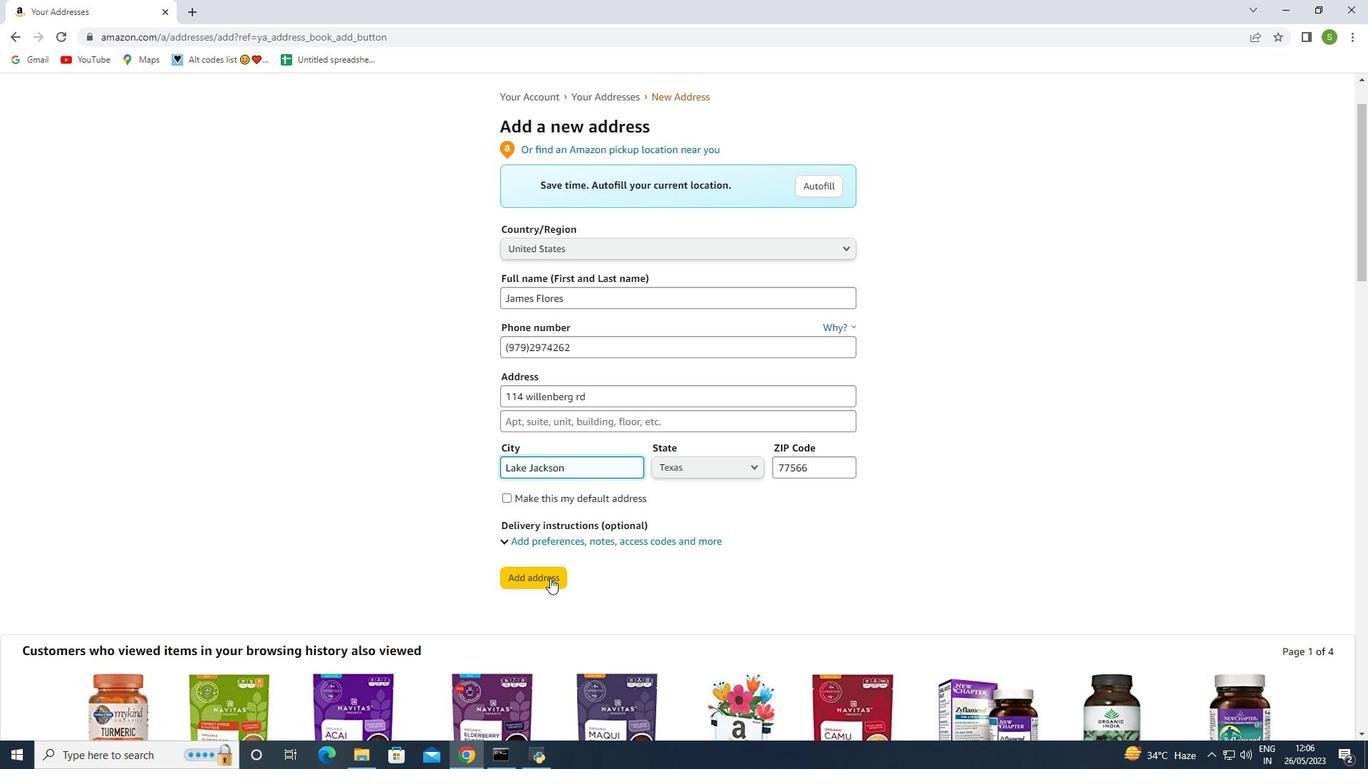 
Action: Mouse moved to (519, 466)
Screenshot: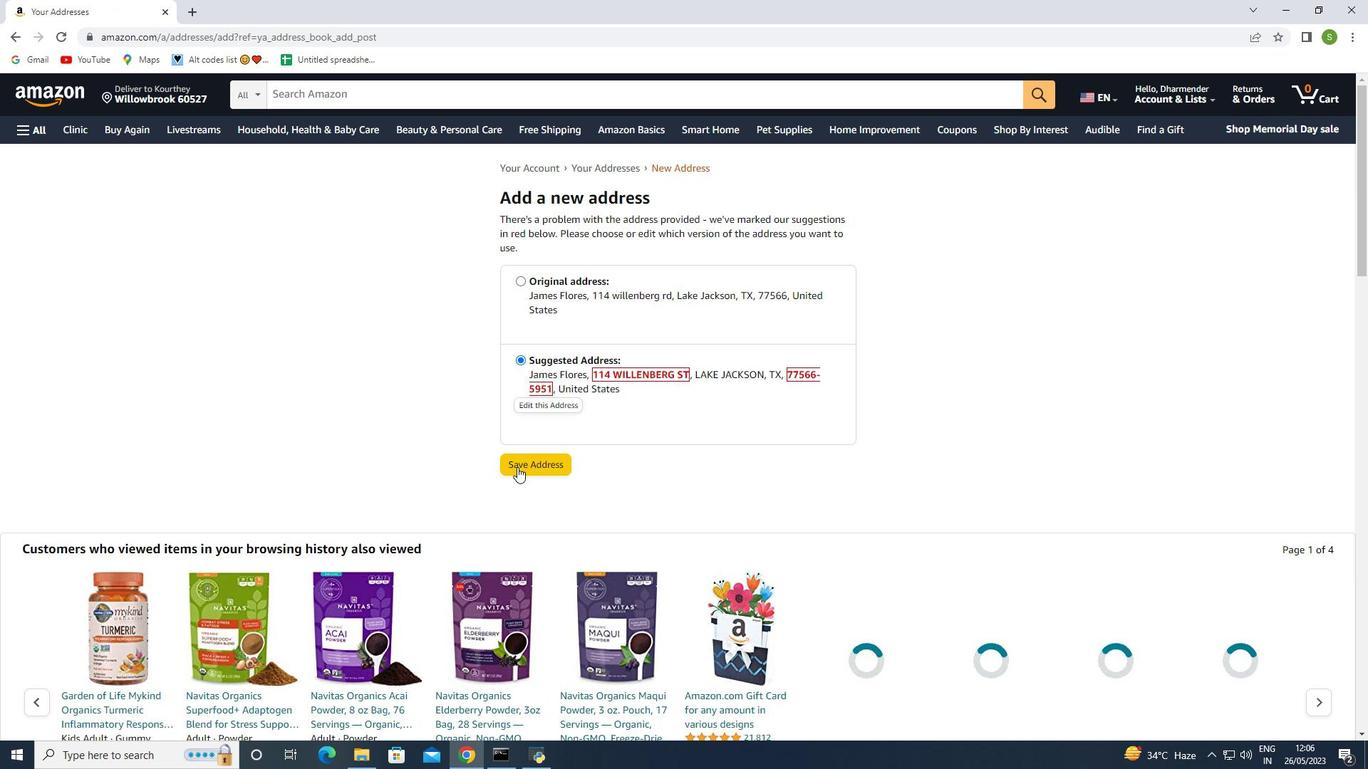 
Action: Mouse pressed left at (519, 466)
Screenshot: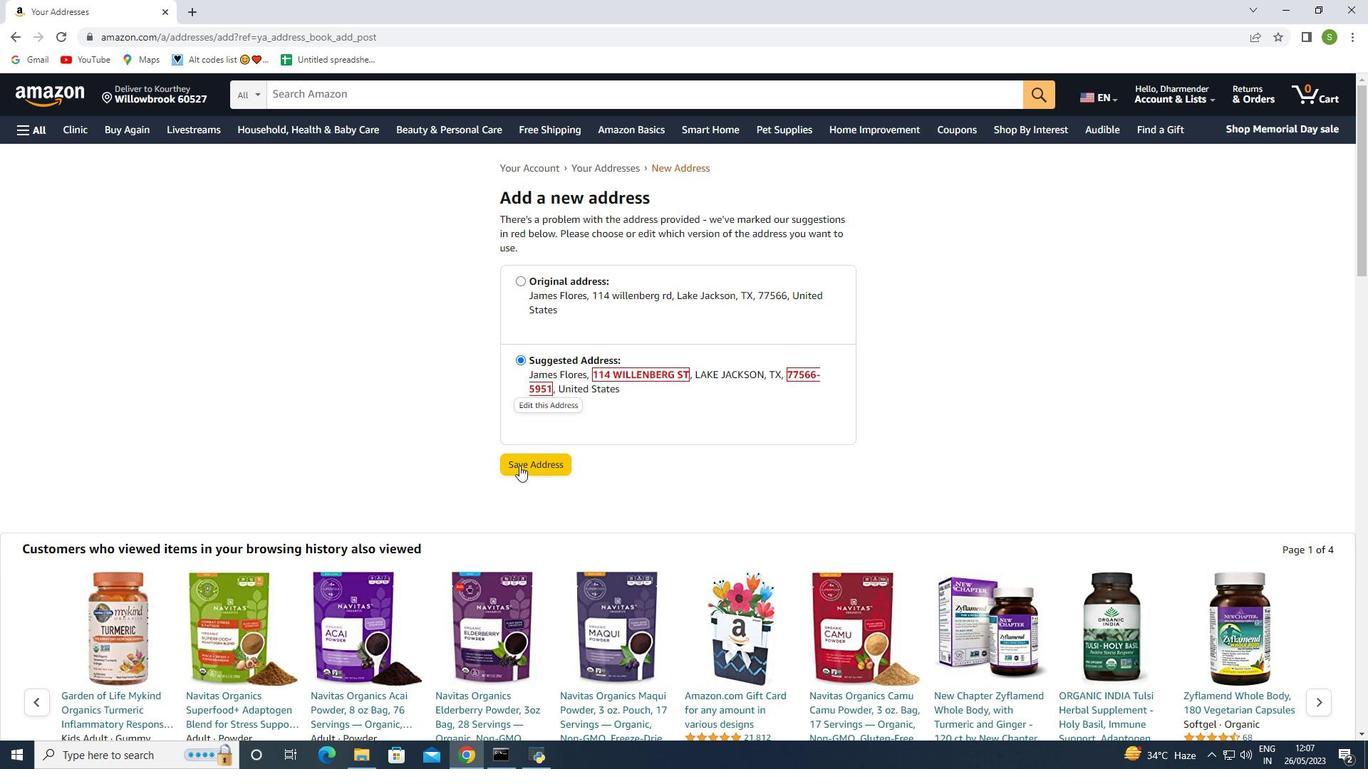 
Action: Mouse moved to (30, 133)
Screenshot: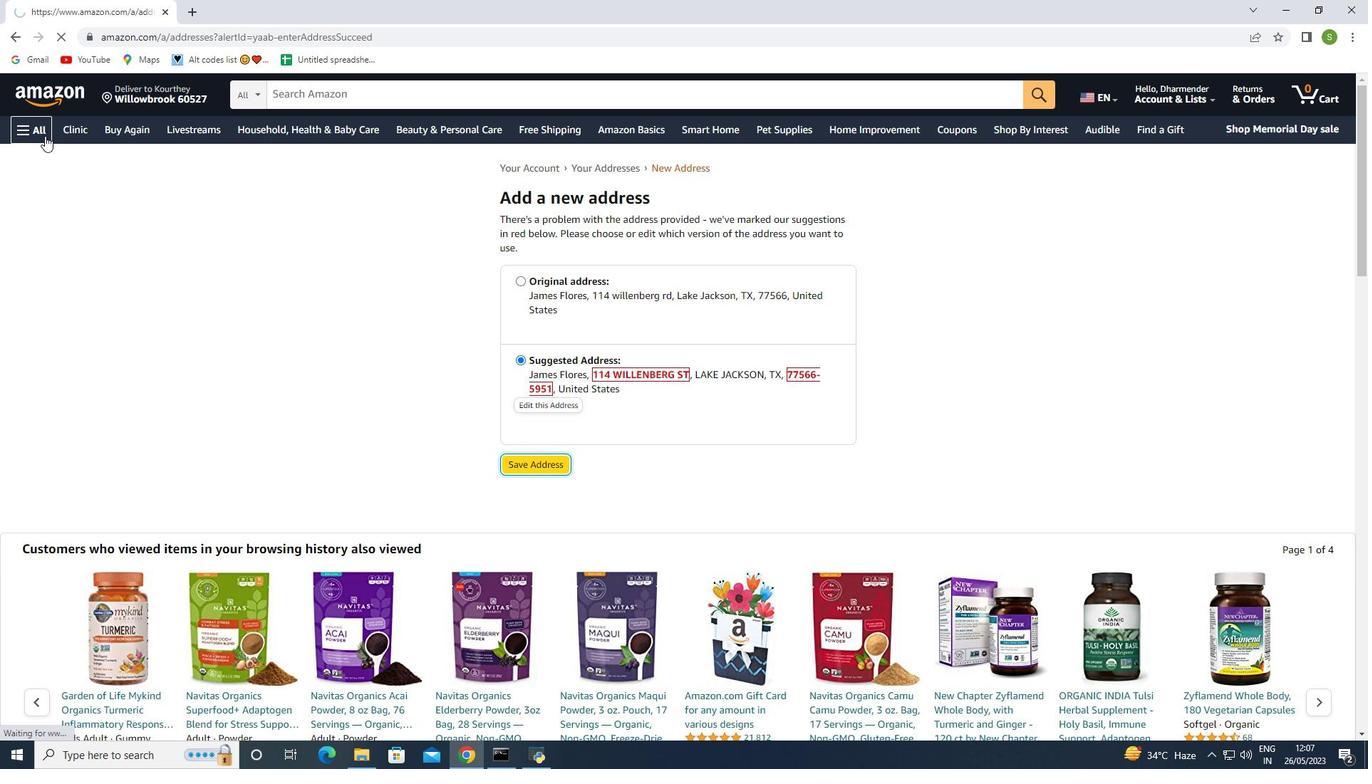 
Action: Mouse pressed left at (30, 133)
Screenshot: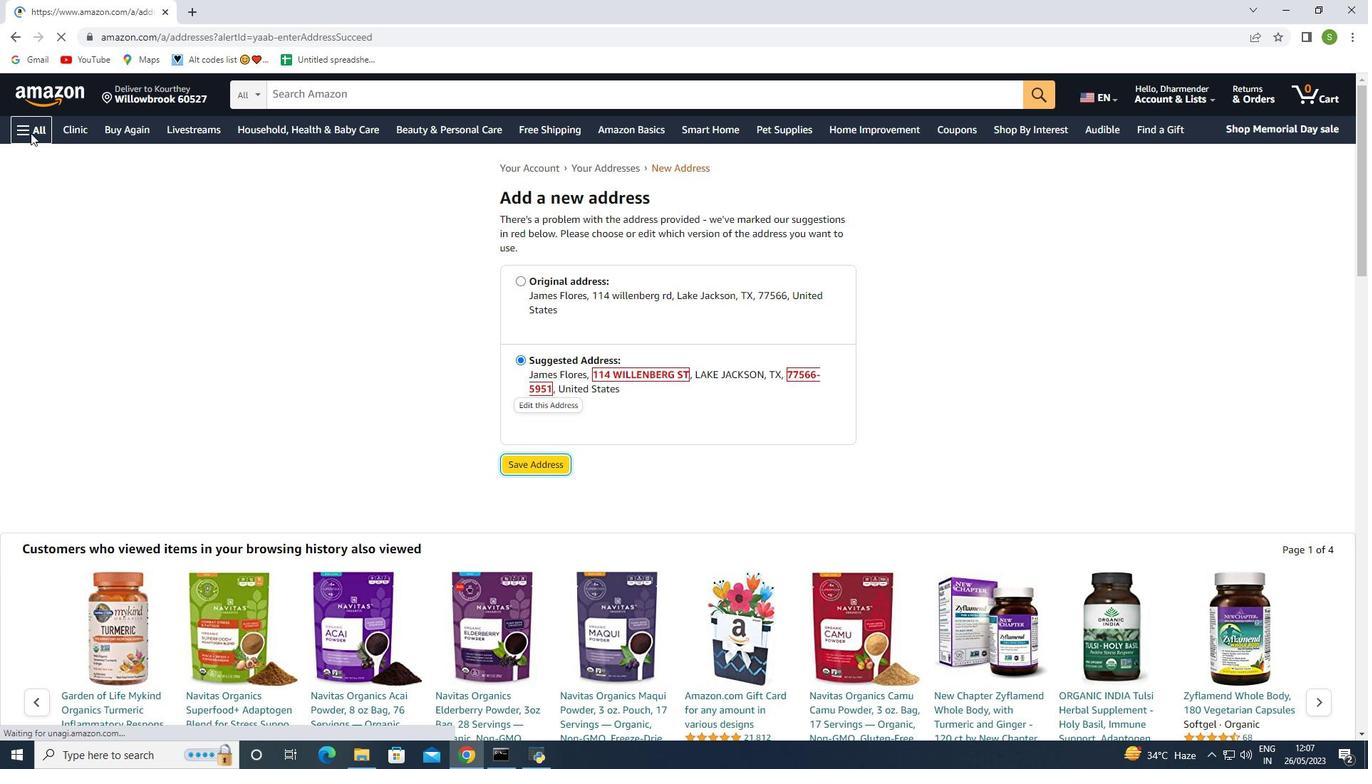 
Action: Mouse moved to (7, 658)
Screenshot: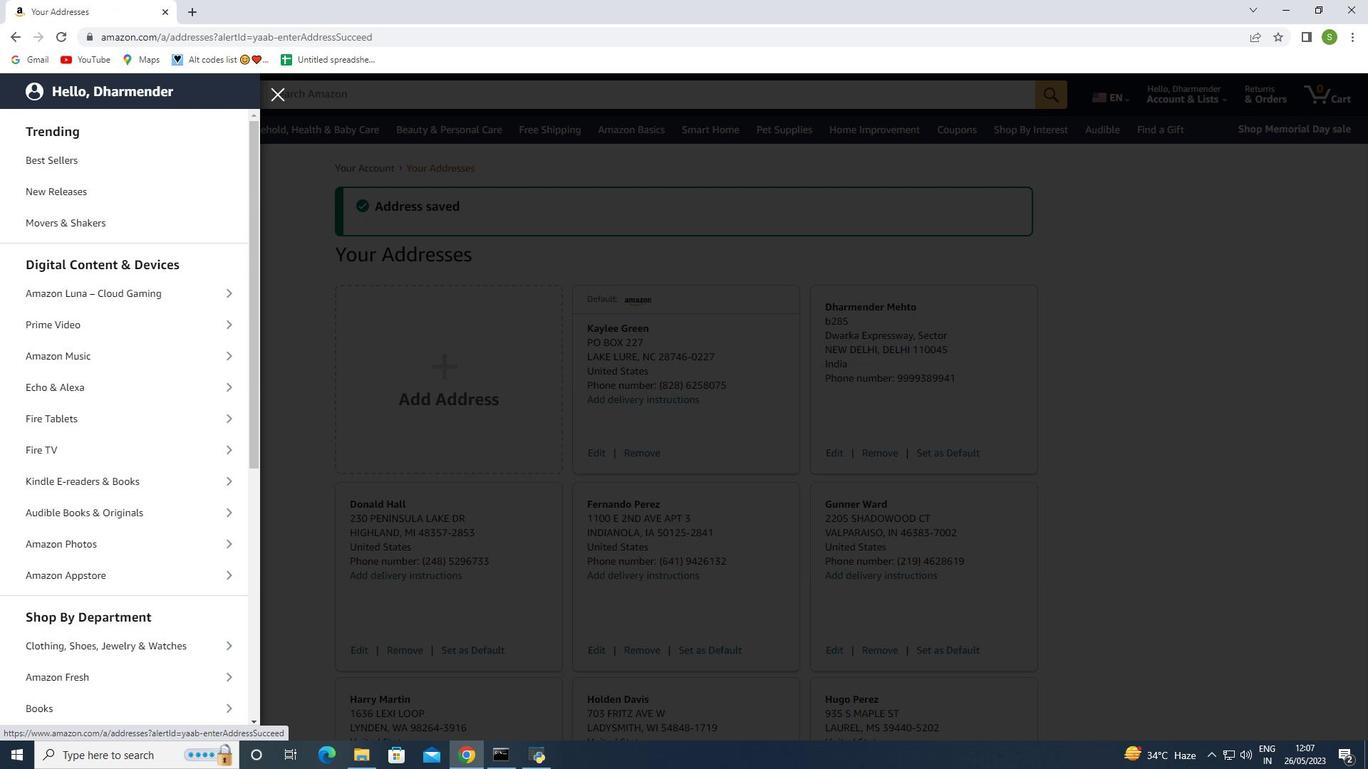 
Action: Mouse scrolled (7, 657) with delta (0, 0)
Screenshot: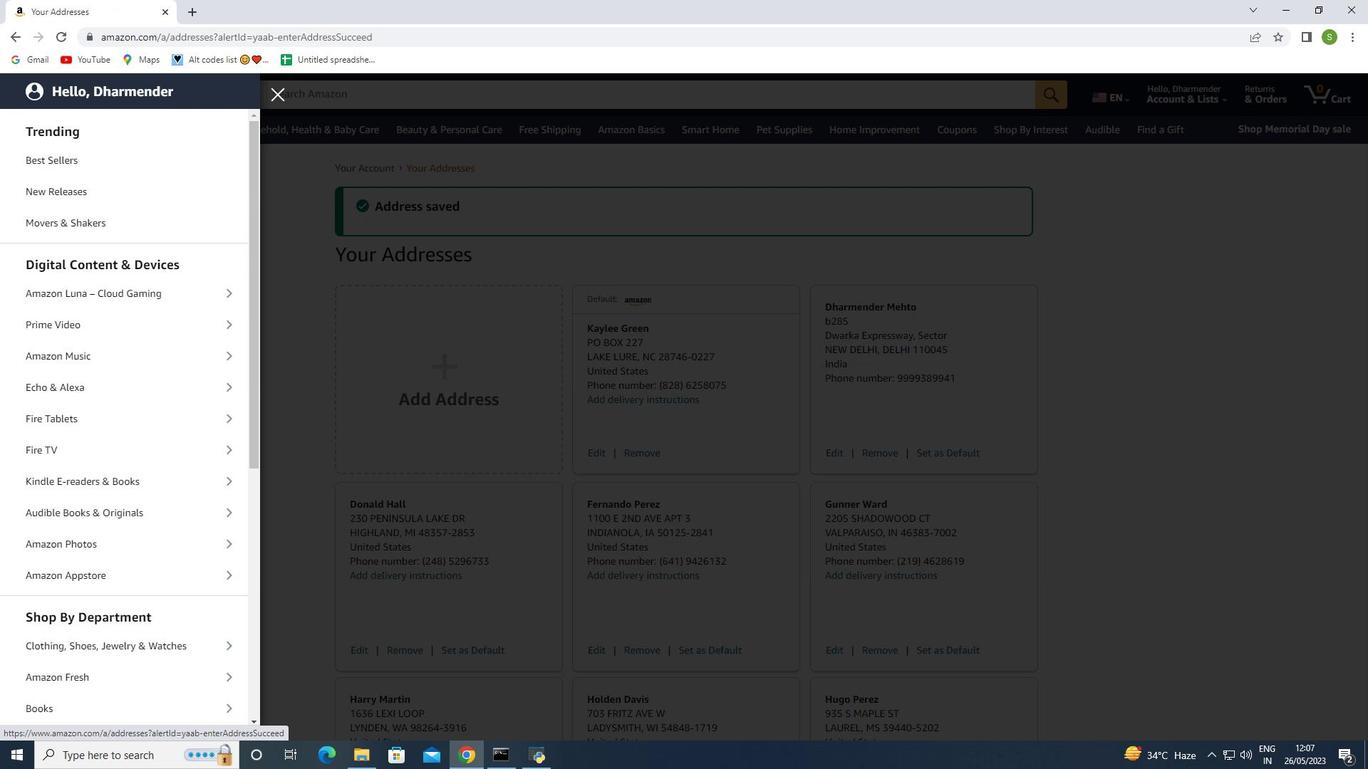 
Action: Mouse scrolled (7, 657) with delta (0, 0)
Screenshot: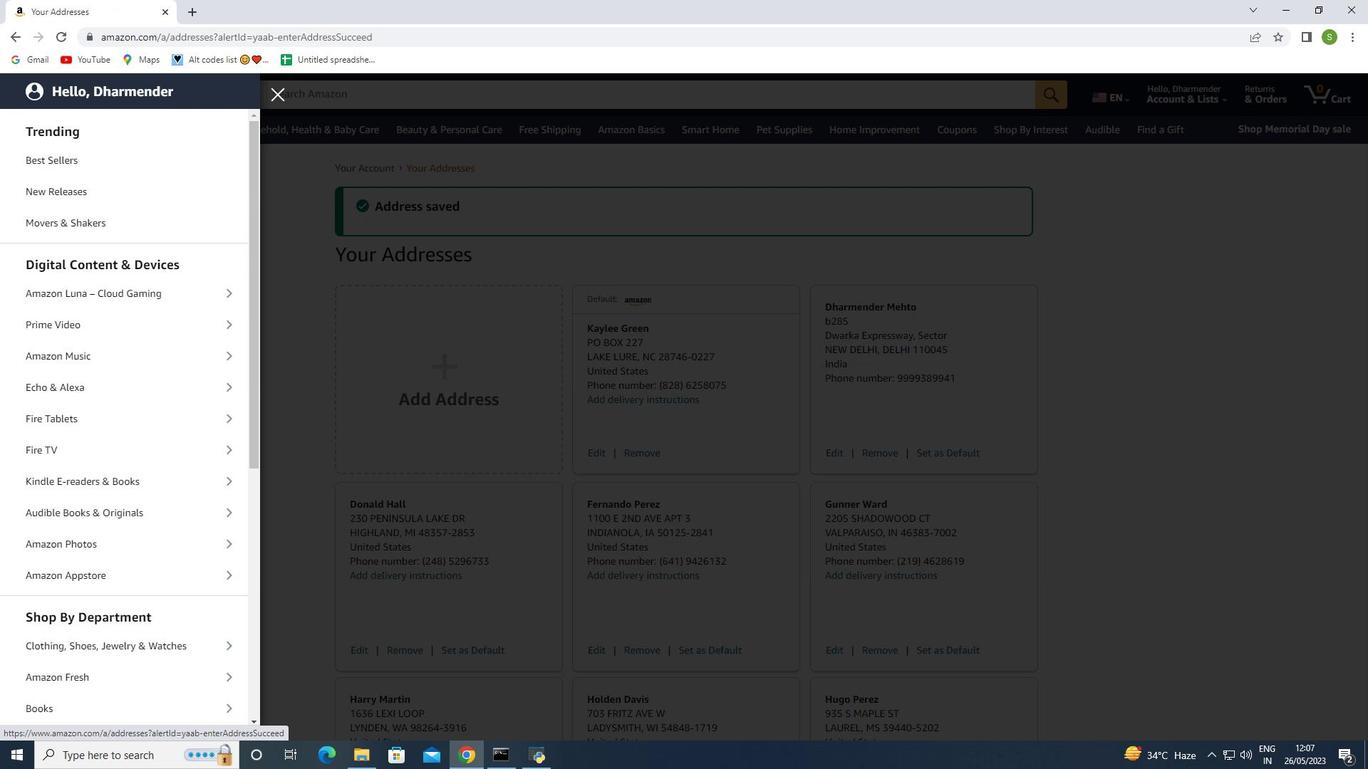 
Action: Mouse scrolled (7, 657) with delta (0, 0)
Screenshot: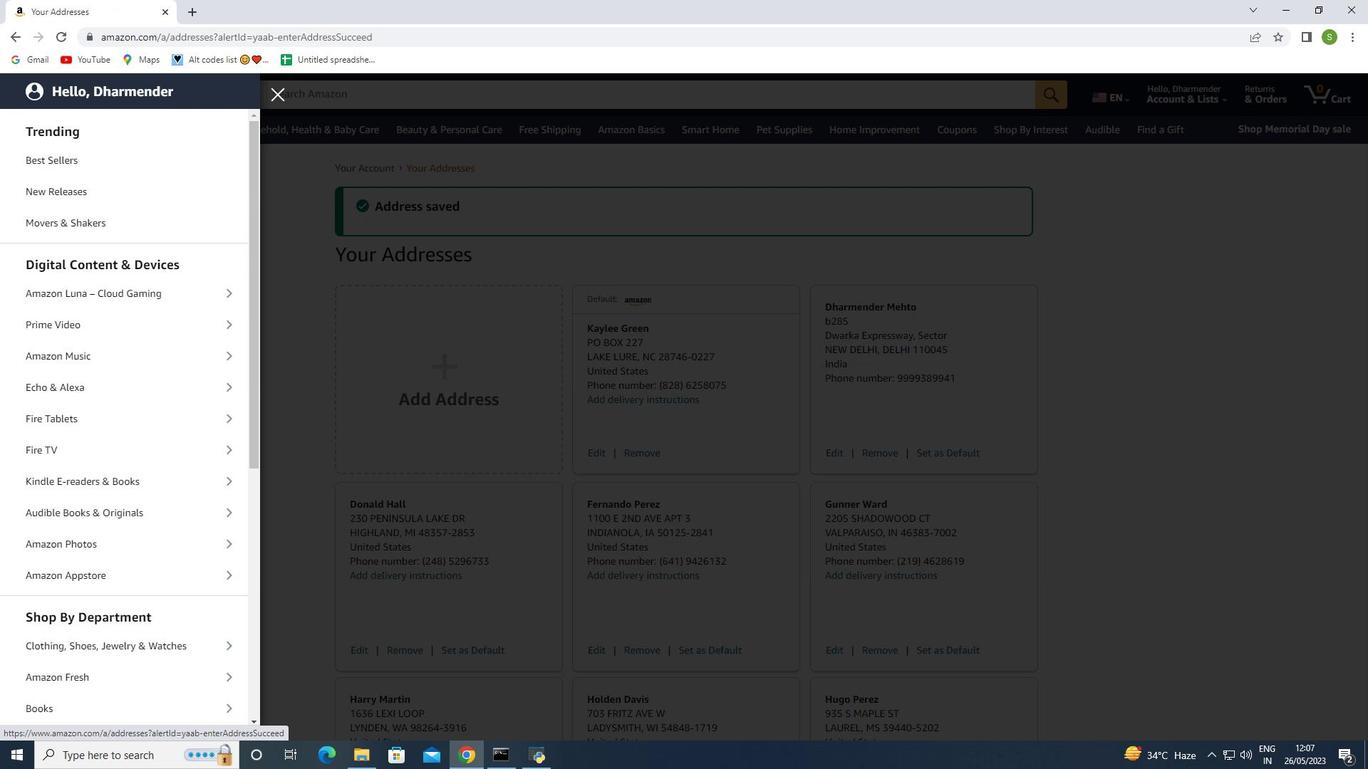
Action: Mouse moved to (18, 644)
Screenshot: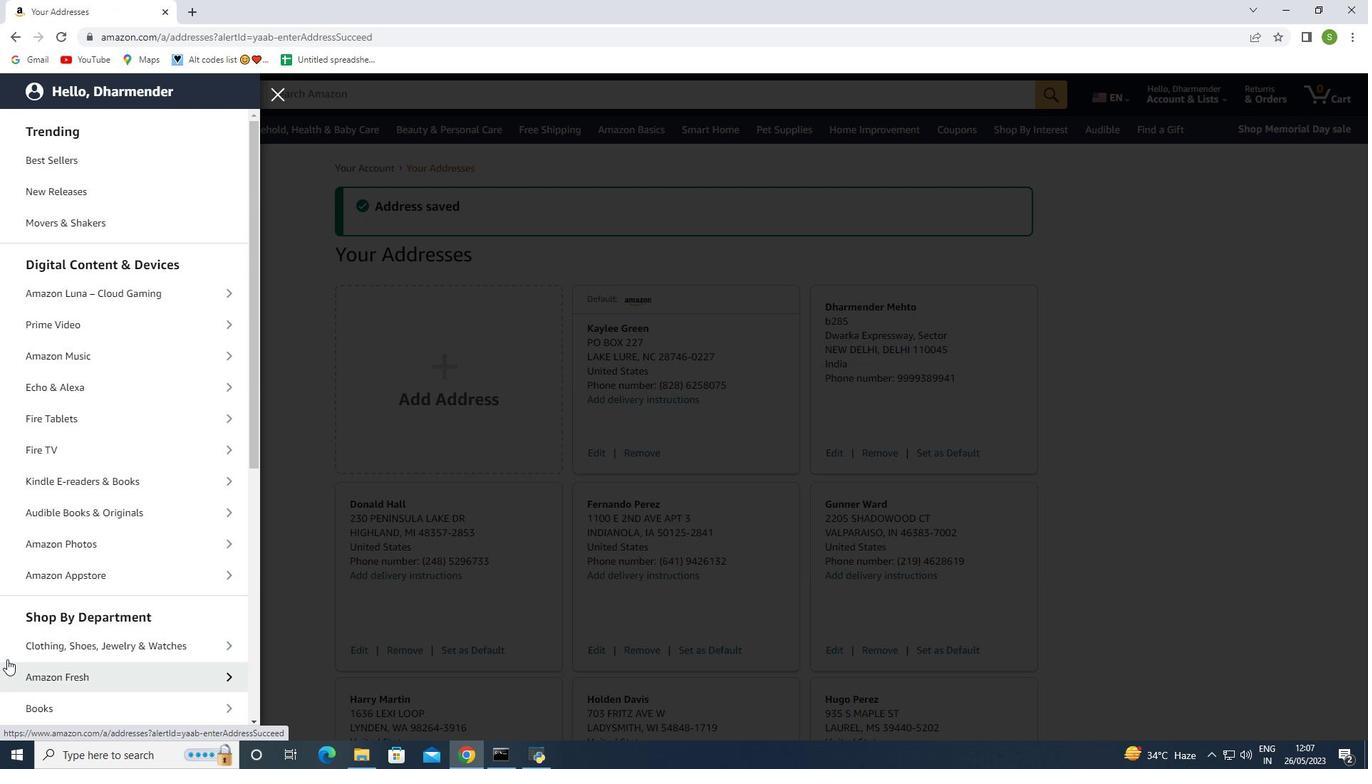 
Action: Mouse scrolled (18, 644) with delta (0, 0)
Screenshot: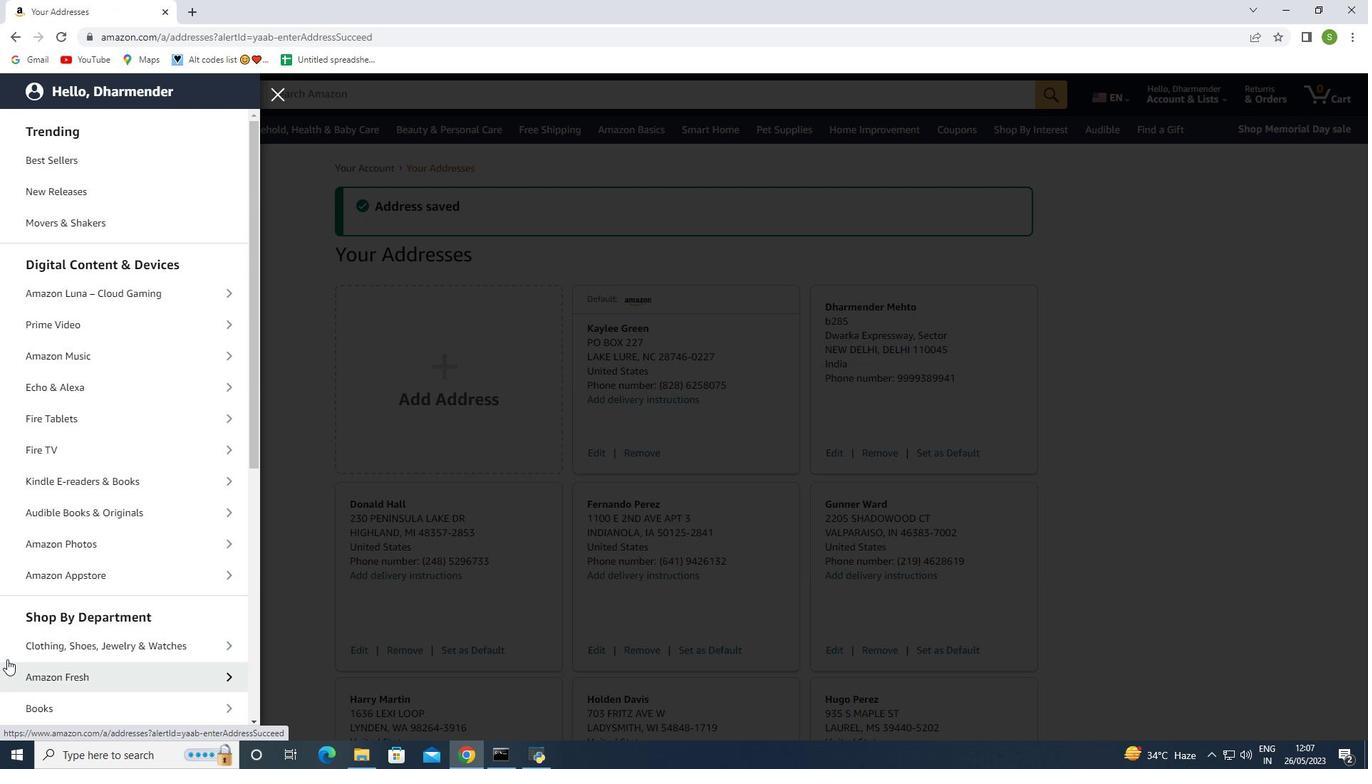 
Action: Mouse moved to (72, 586)
Screenshot: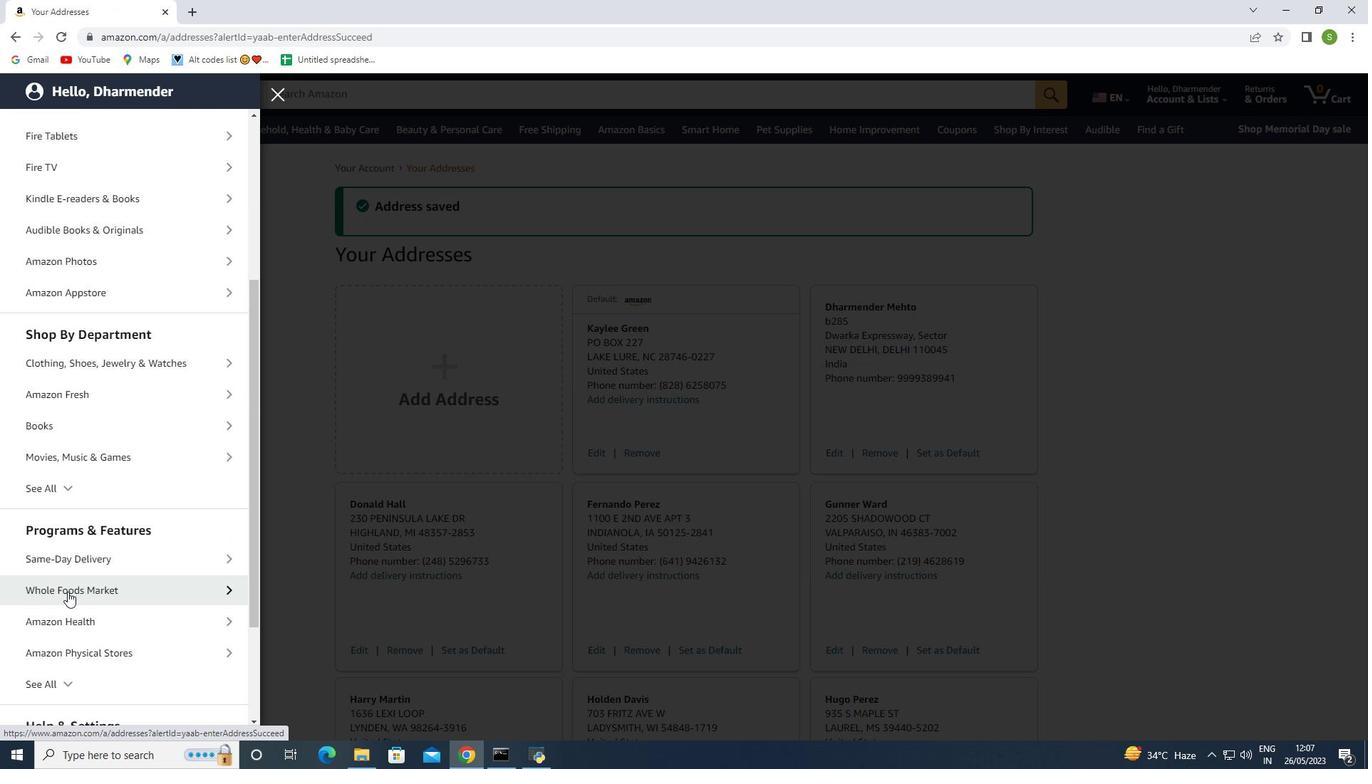 
Action: Mouse scrolled (72, 585) with delta (0, 0)
Screenshot: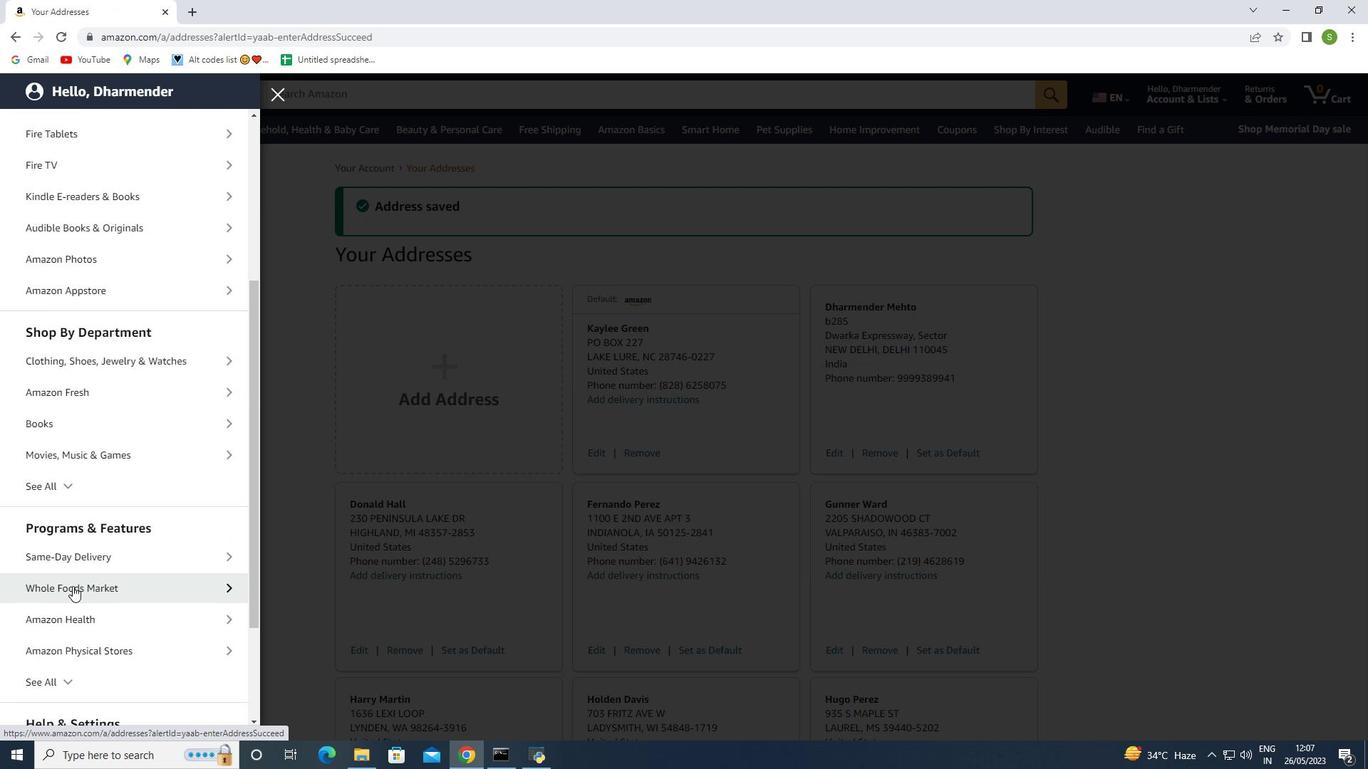 
Action: Mouse moved to (66, 616)
Screenshot: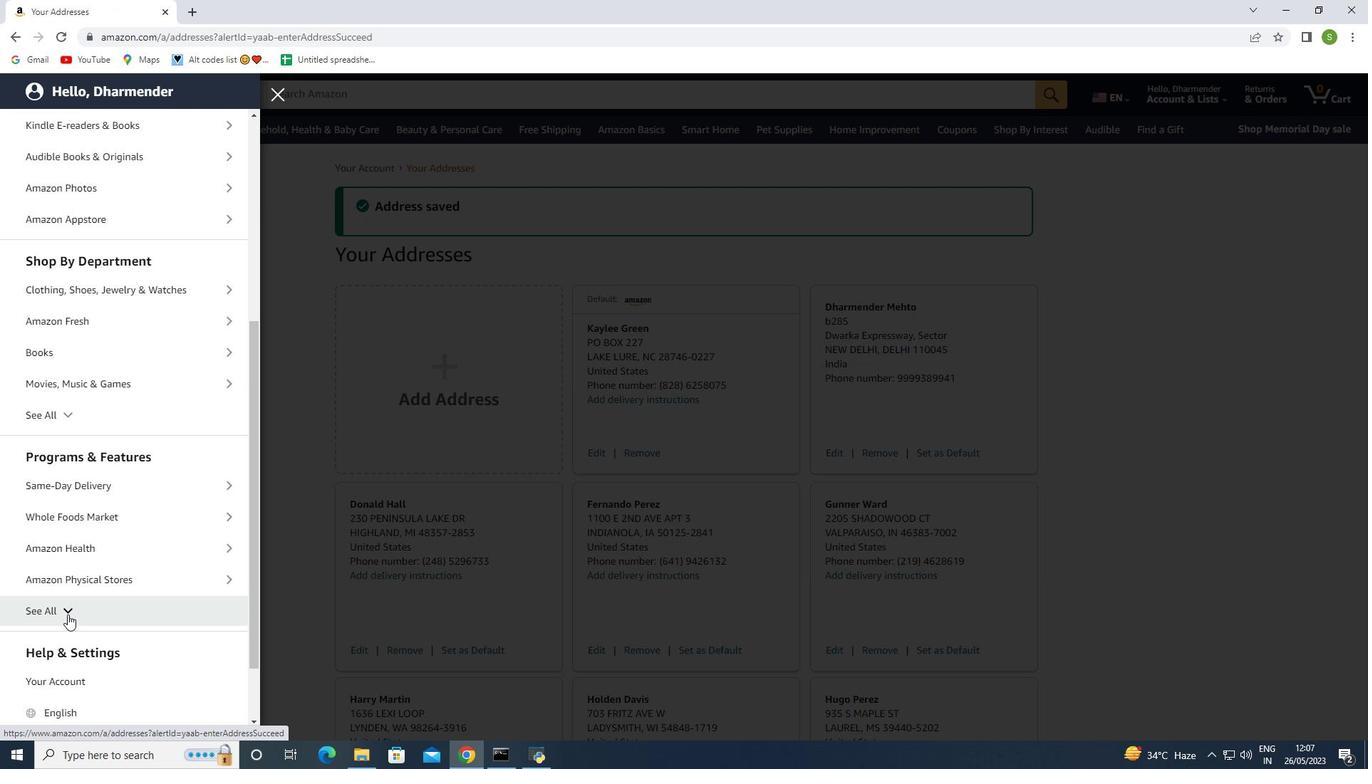 
Action: Mouse pressed left at (66, 616)
Screenshot: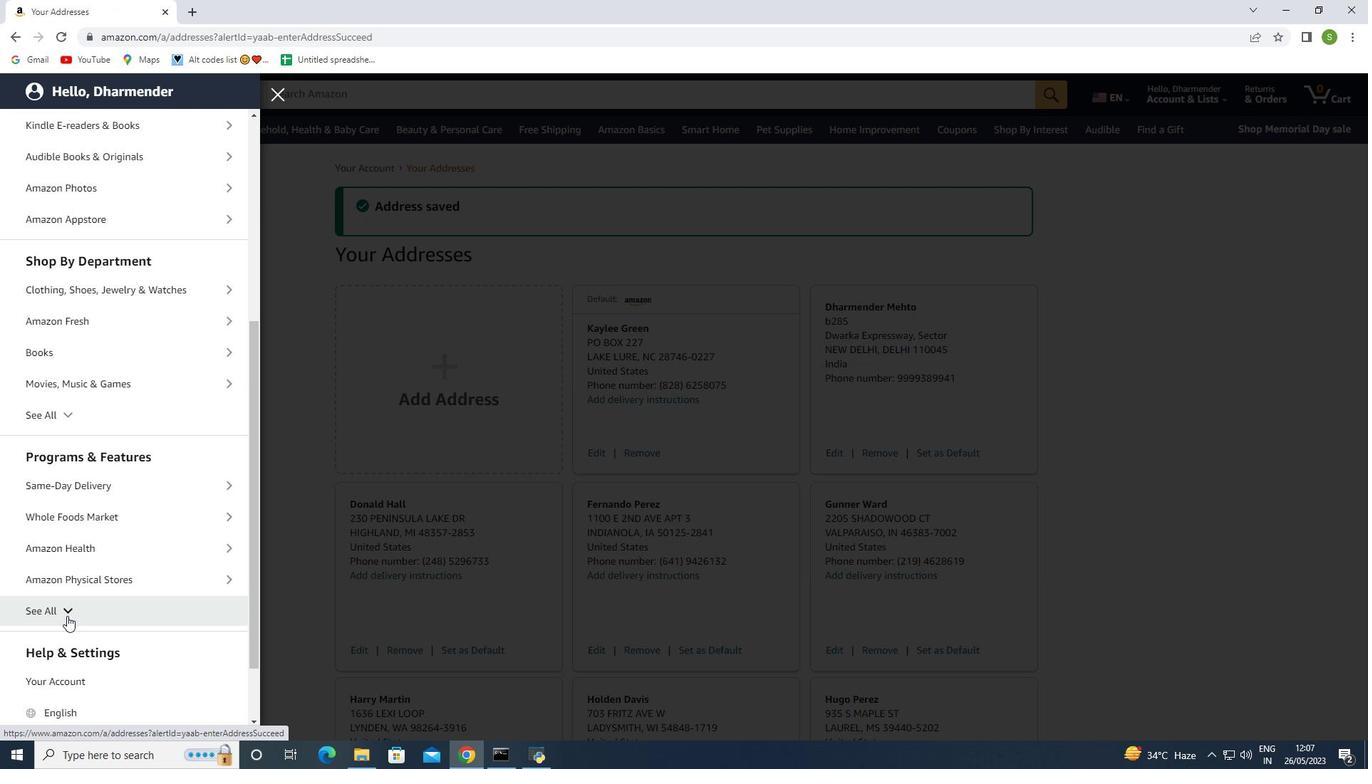 
Action: Mouse moved to (69, 613)
Screenshot: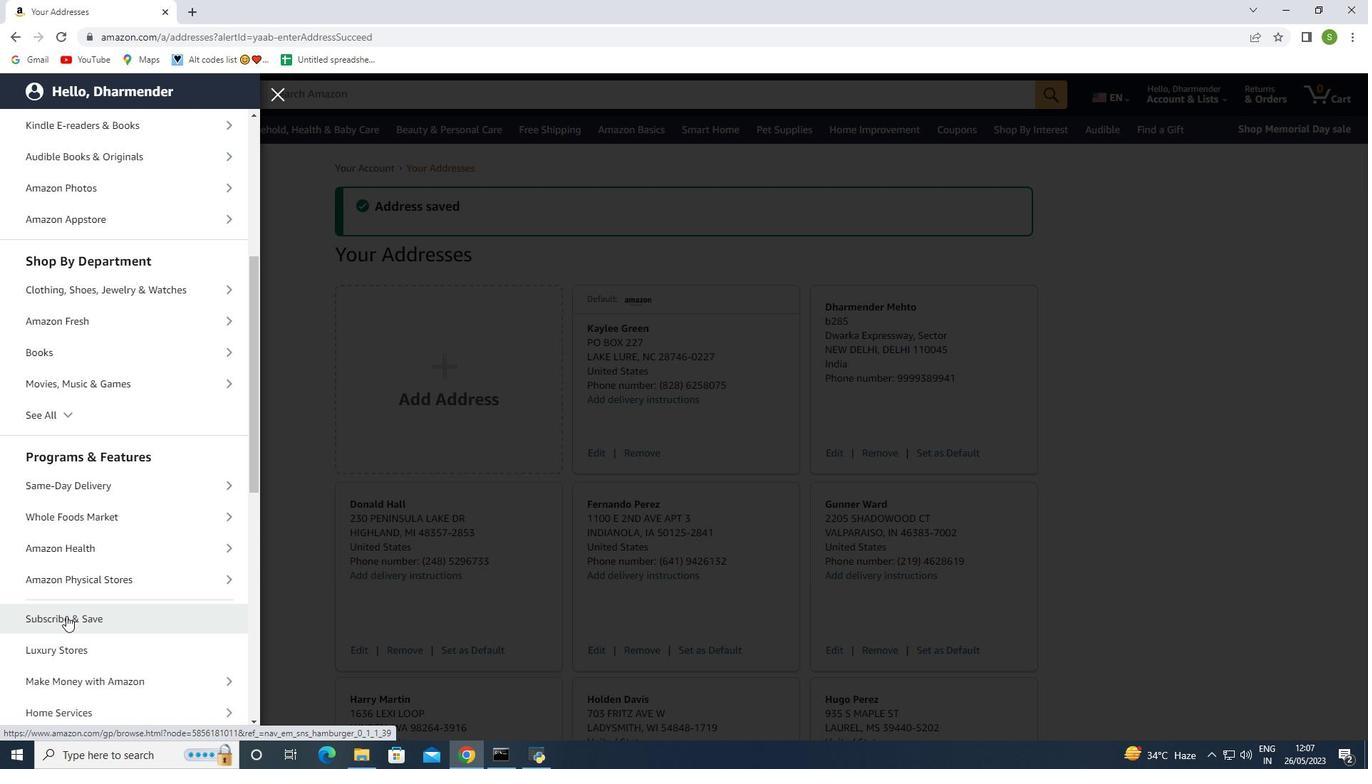 
Action: Mouse scrolled (69, 612) with delta (0, 0)
Screenshot: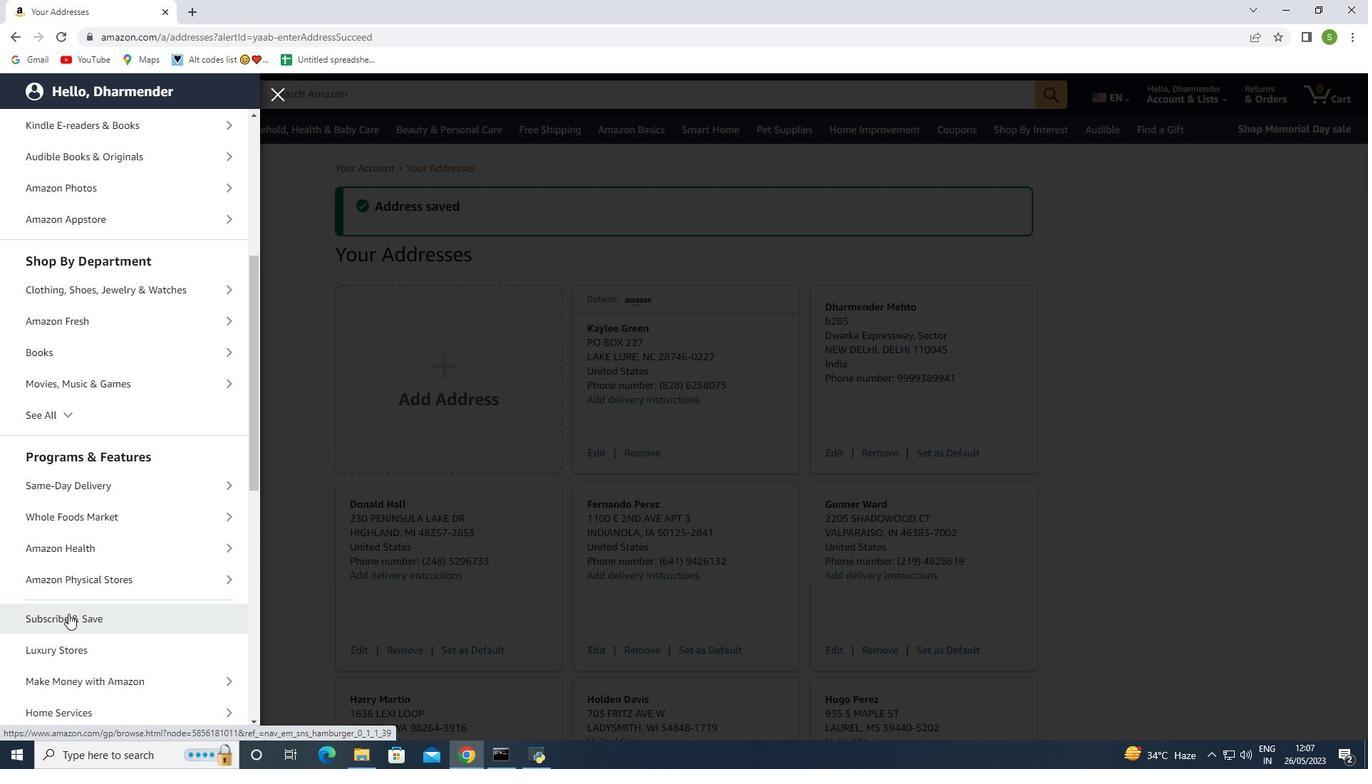 
Action: Mouse scrolled (69, 612) with delta (0, 0)
Screenshot: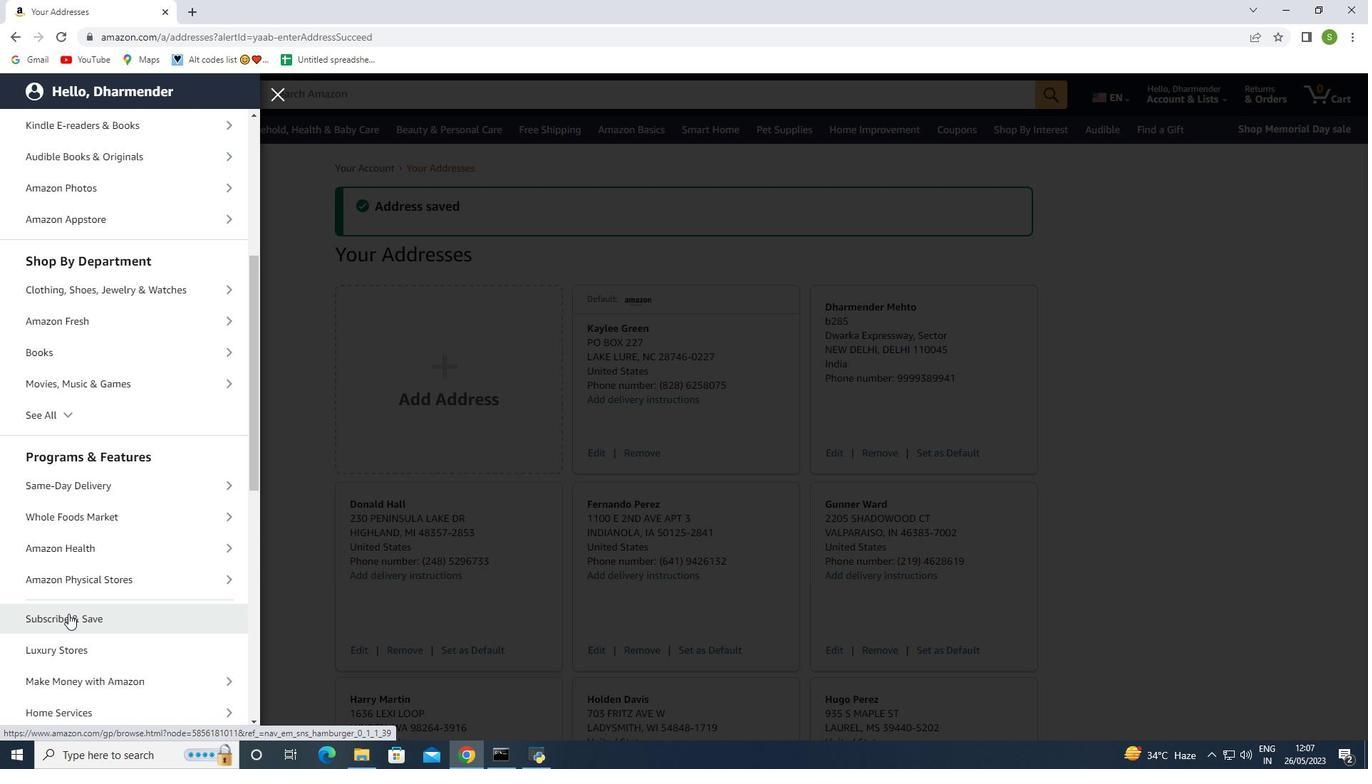 
Action: Mouse scrolled (69, 612) with delta (0, 0)
Screenshot: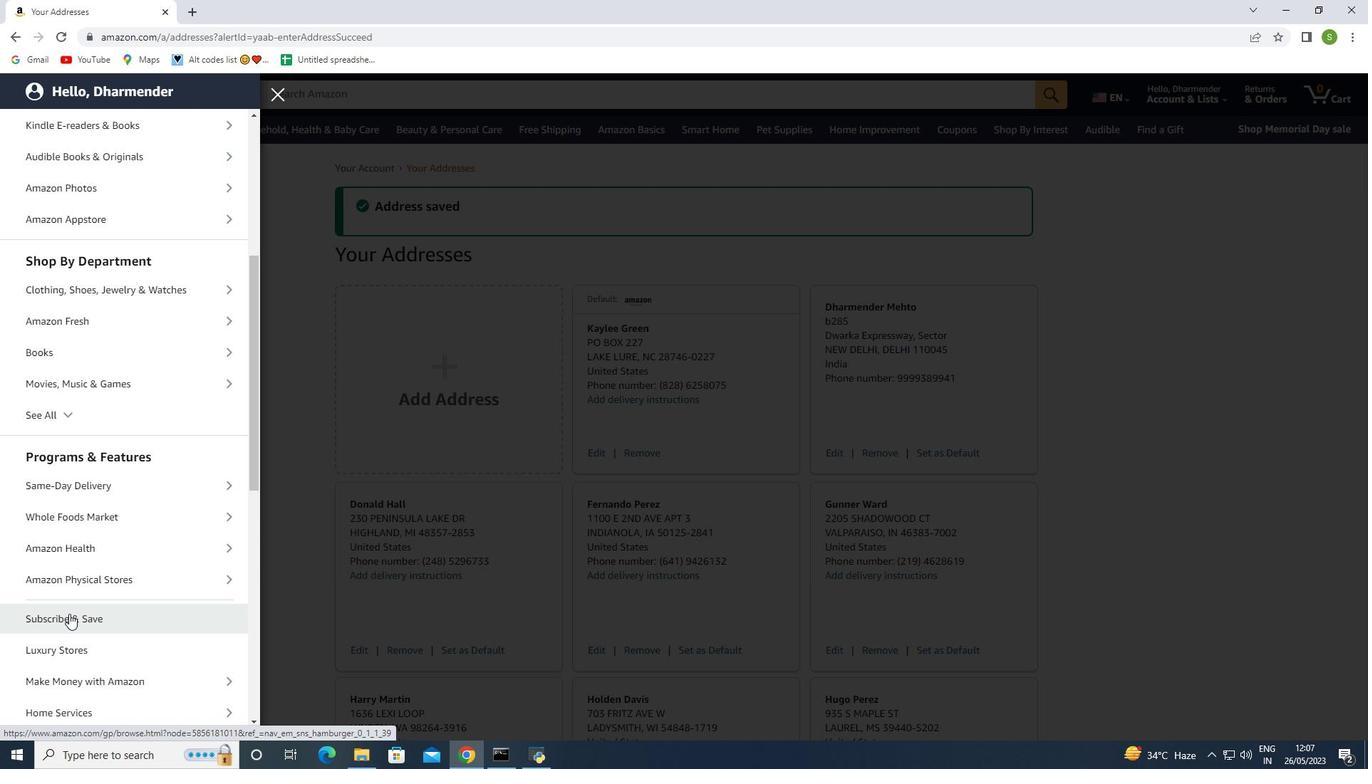 
Action: Mouse moved to (61, 569)
Screenshot: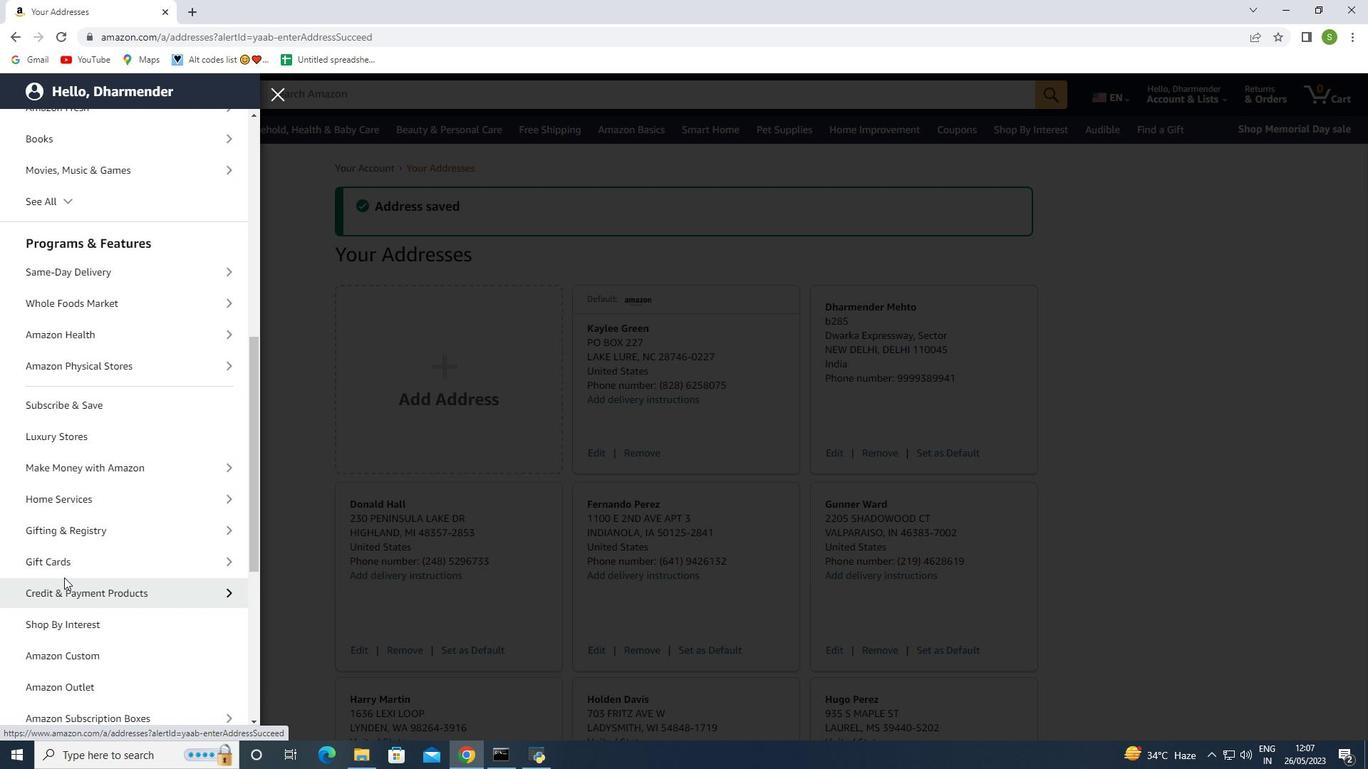 
Action: Mouse pressed left at (61, 569)
Screenshot: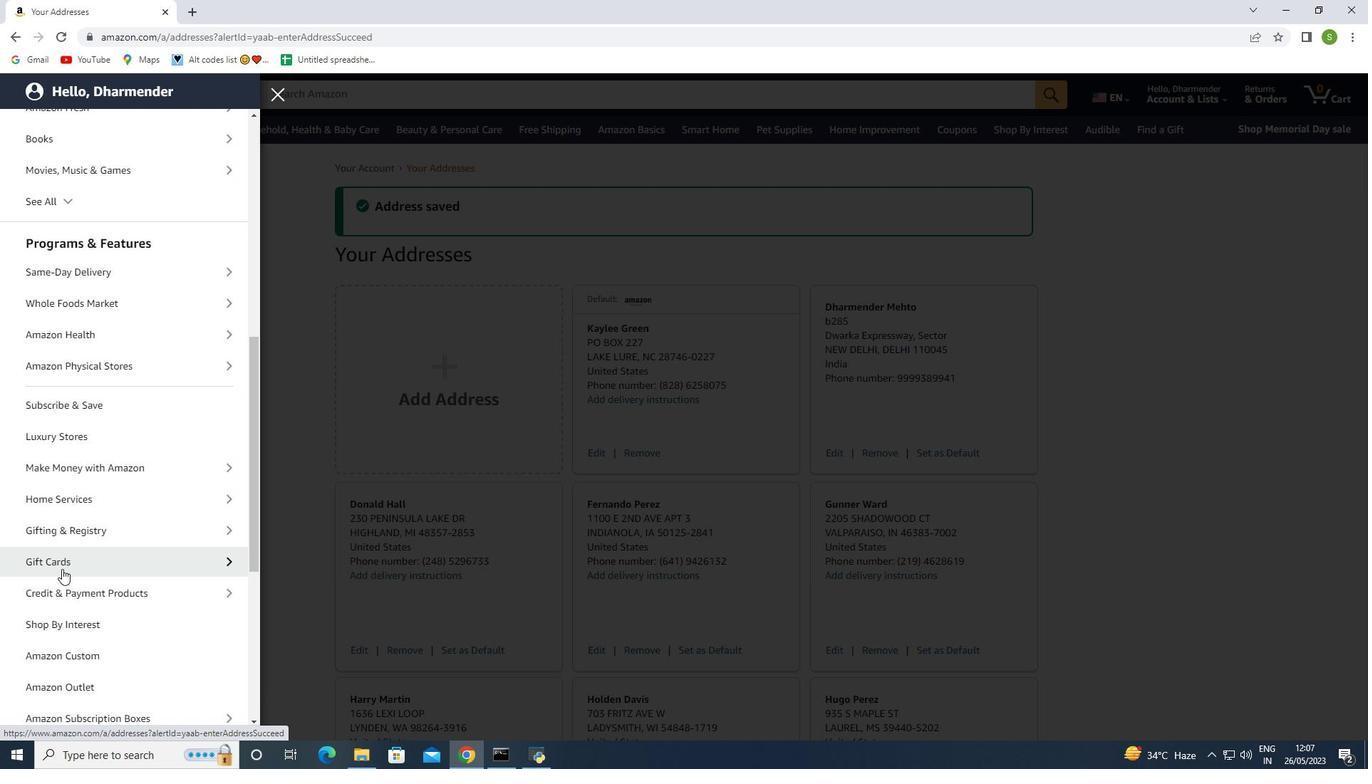 
Action: Mouse moved to (91, 207)
Screenshot: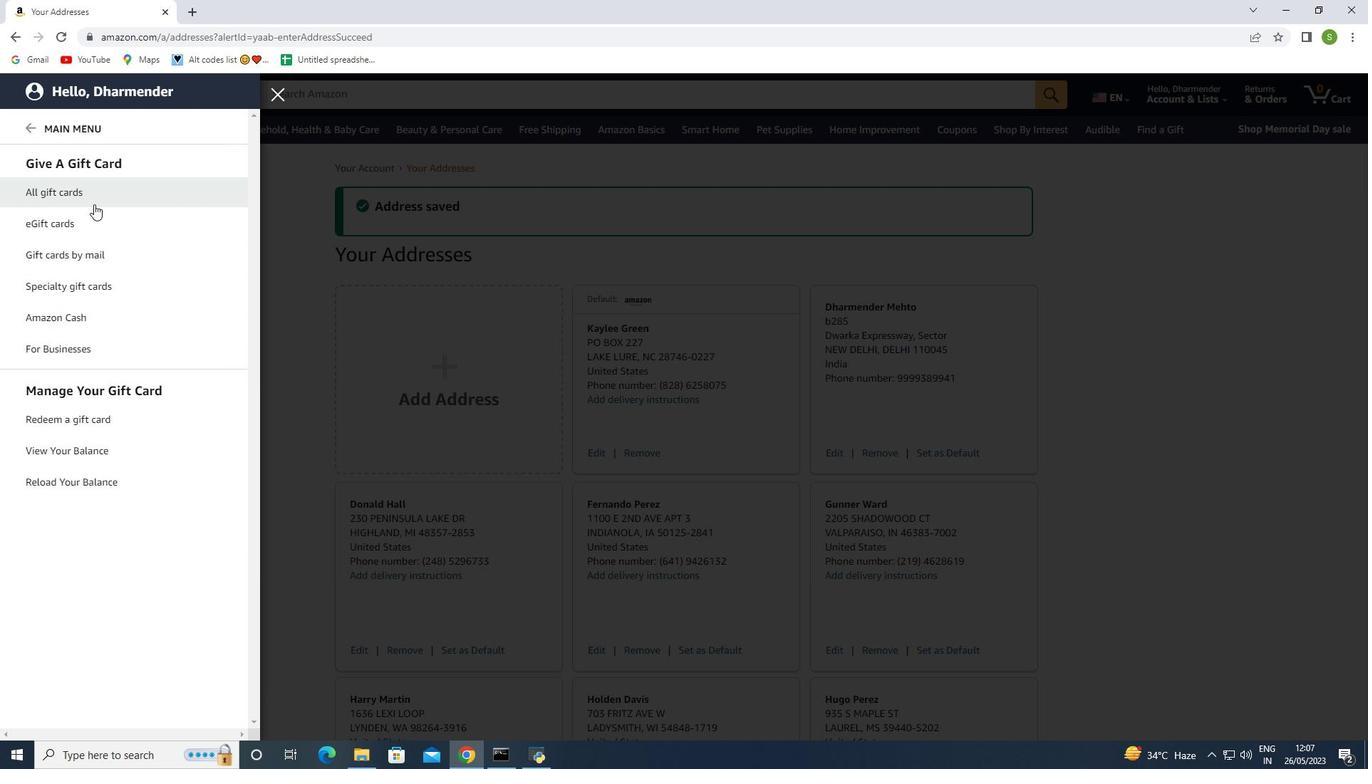 
Action: Mouse pressed left at (91, 207)
Screenshot: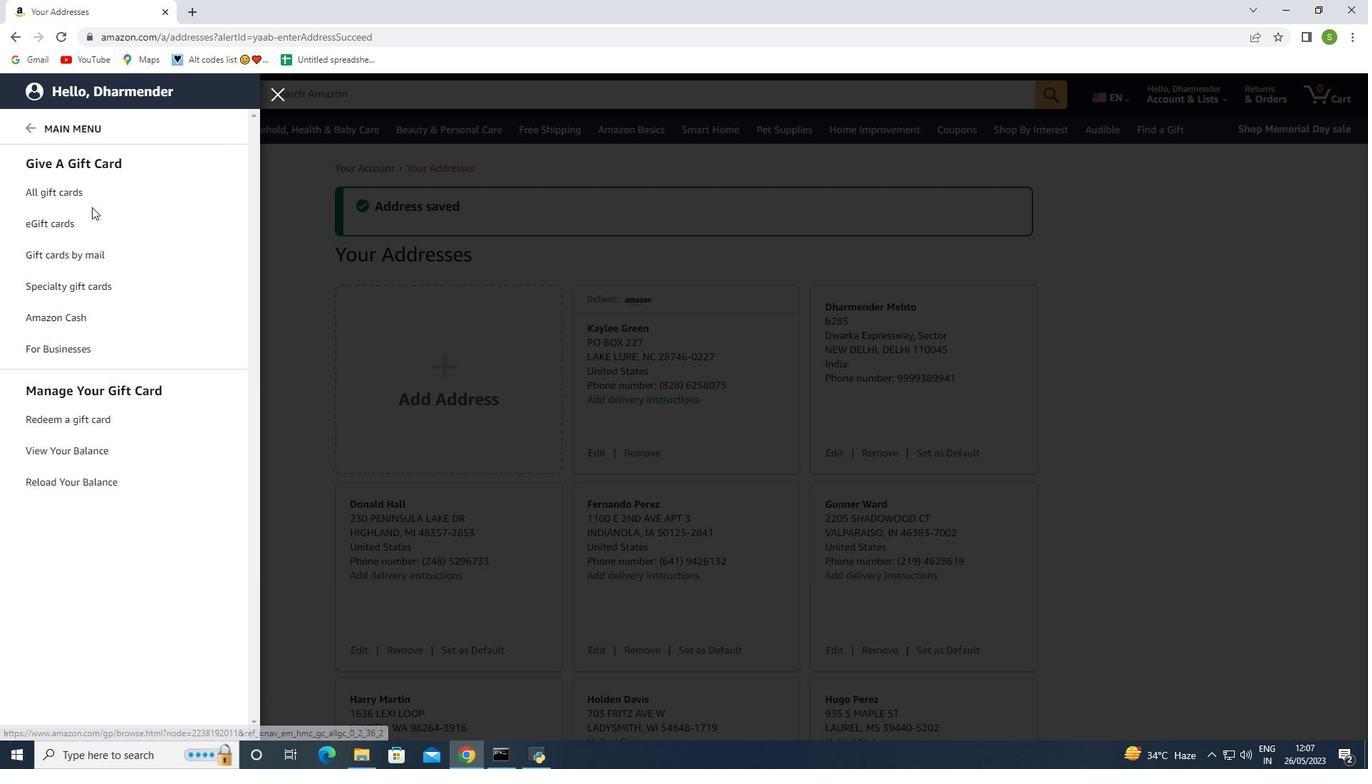 
Action: Mouse moved to (91, 203)
Screenshot: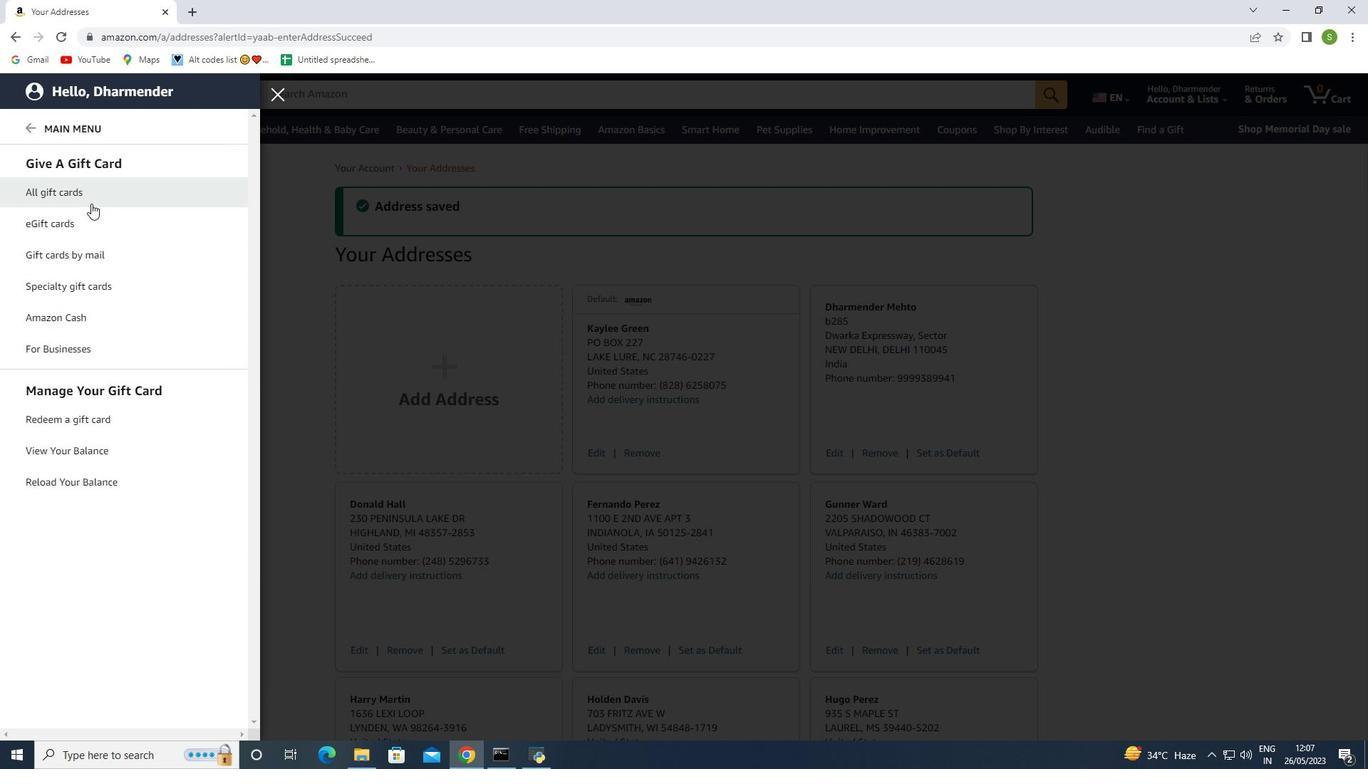 
Action: Mouse pressed left at (91, 203)
Screenshot: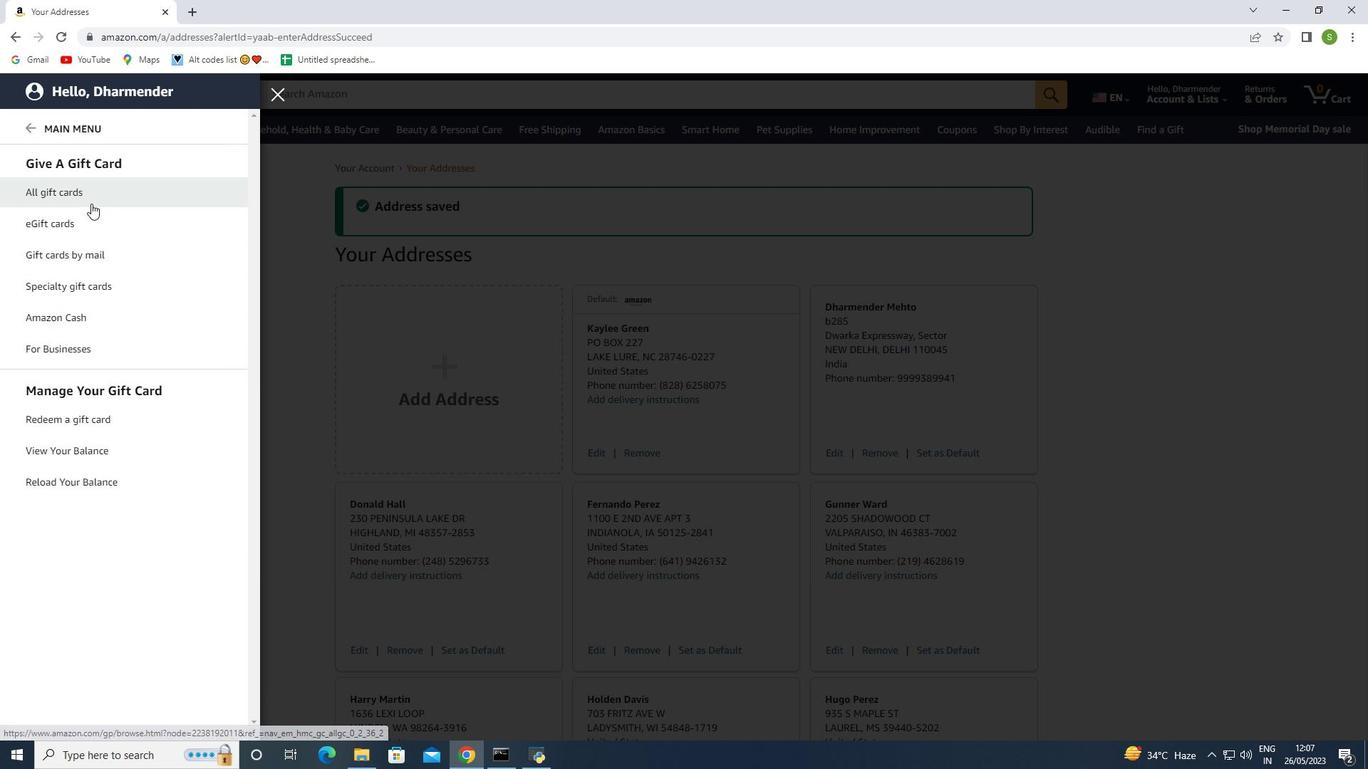 
Action: Mouse moved to (552, 97)
Screenshot: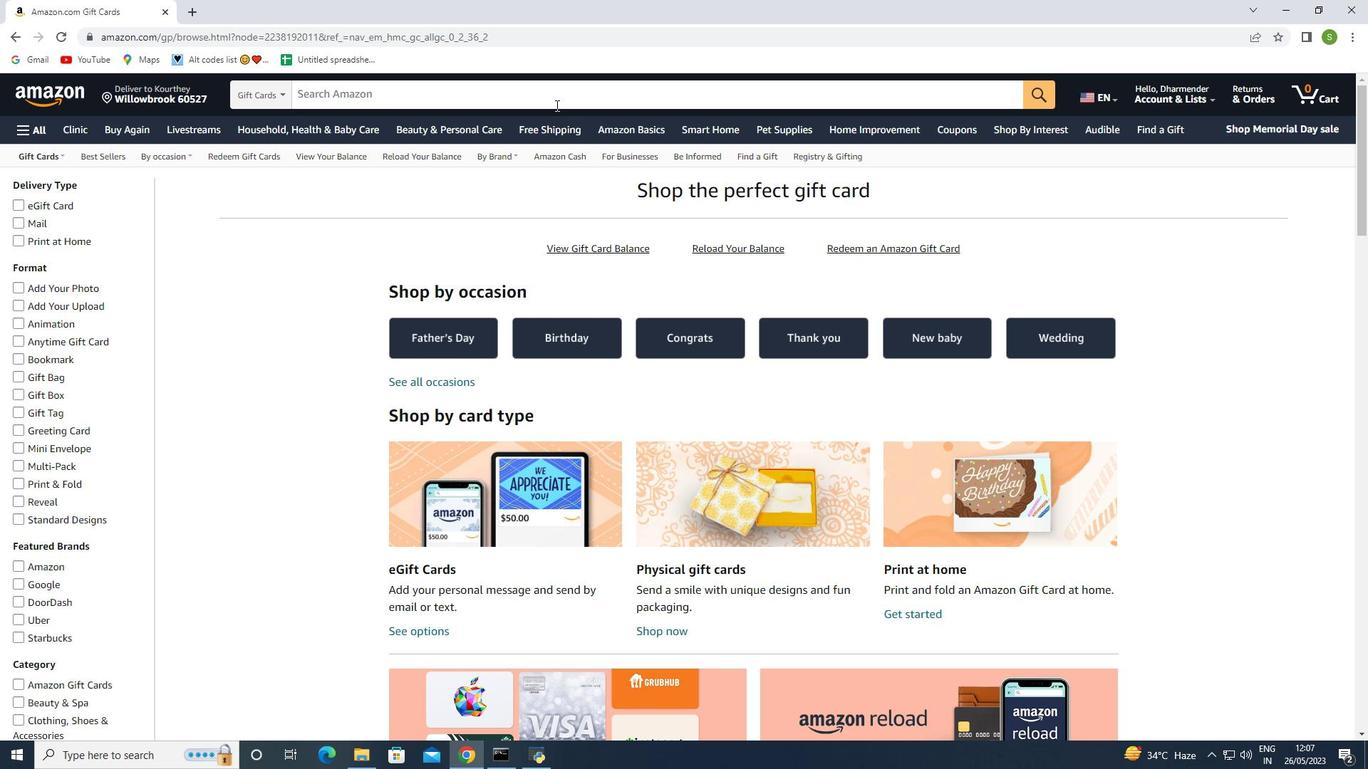 
Action: Mouse pressed left at (552, 97)
Screenshot: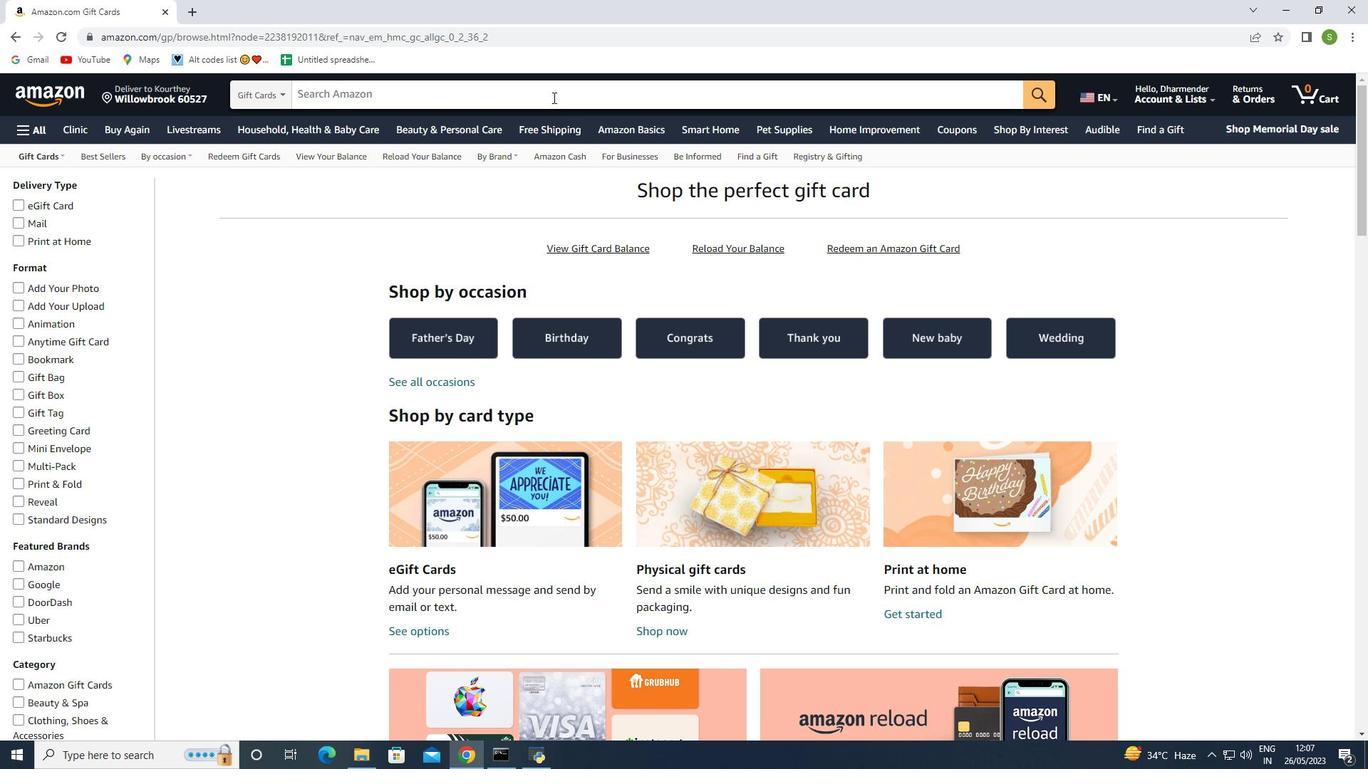
Action: Key pressed amazon<Key.space><Key.shift>Basic<Key.space><Key.shift>Lunggage<Key.space><Key.shift><Key.shift><Key.shift><Key.shift><Key.shift><Key.shift><Key.shift><Key.shift><Key.shift><Key.shift><Key.shift><Key.shift><Key.shift><Key.shift><Key.shift><Key.shift><Key.shift><Key.shift><Key.shift><Key.shift><Key.shift><Key.shift><Key.shift><Key.shift><Key.shift><Key.shift><Key.shift><Key.shift><Key.shift><Key.shift>&<Key.space><Key.shift>Travel<Key.space><Key.shift>Gear<Key.space><Key.shift>Gift<Key.space><Key.shift>Card
Screenshot: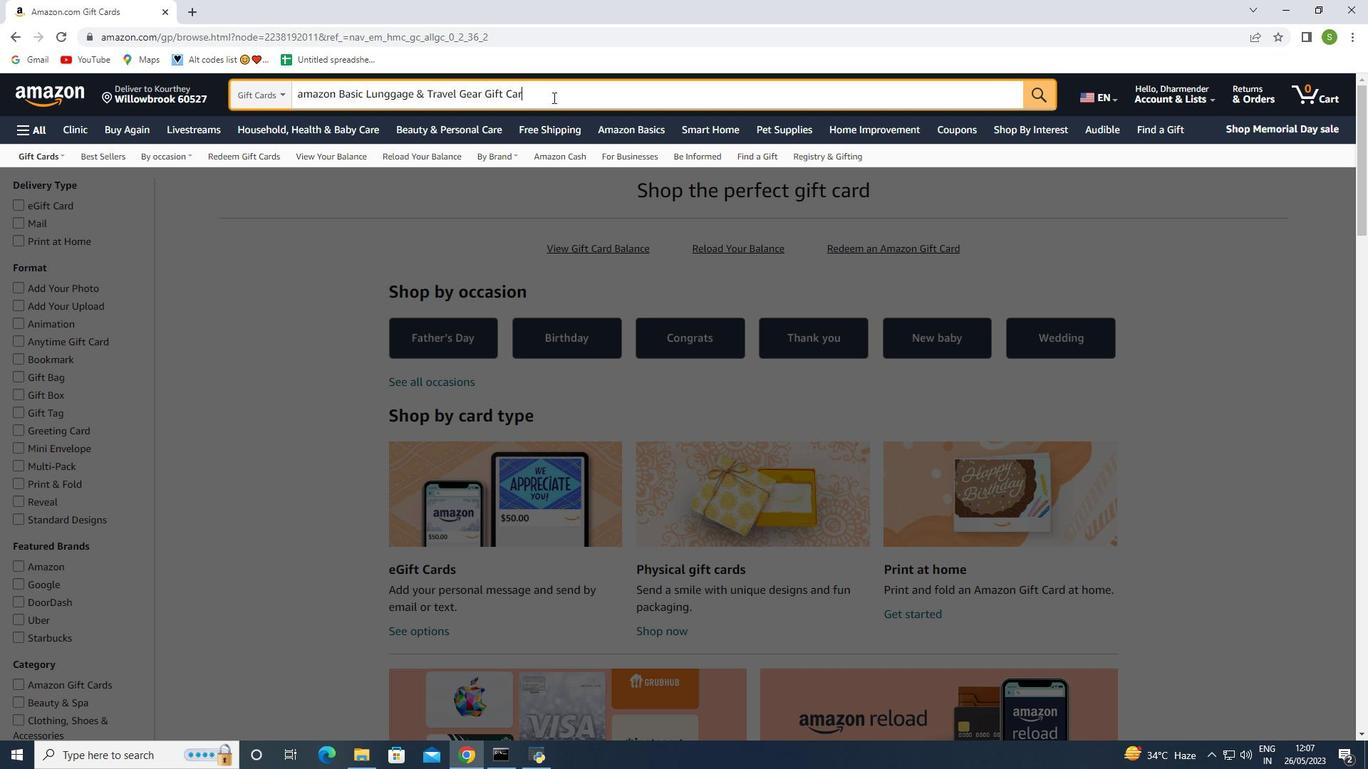 
Action: Mouse moved to (520, 75)
Screenshot: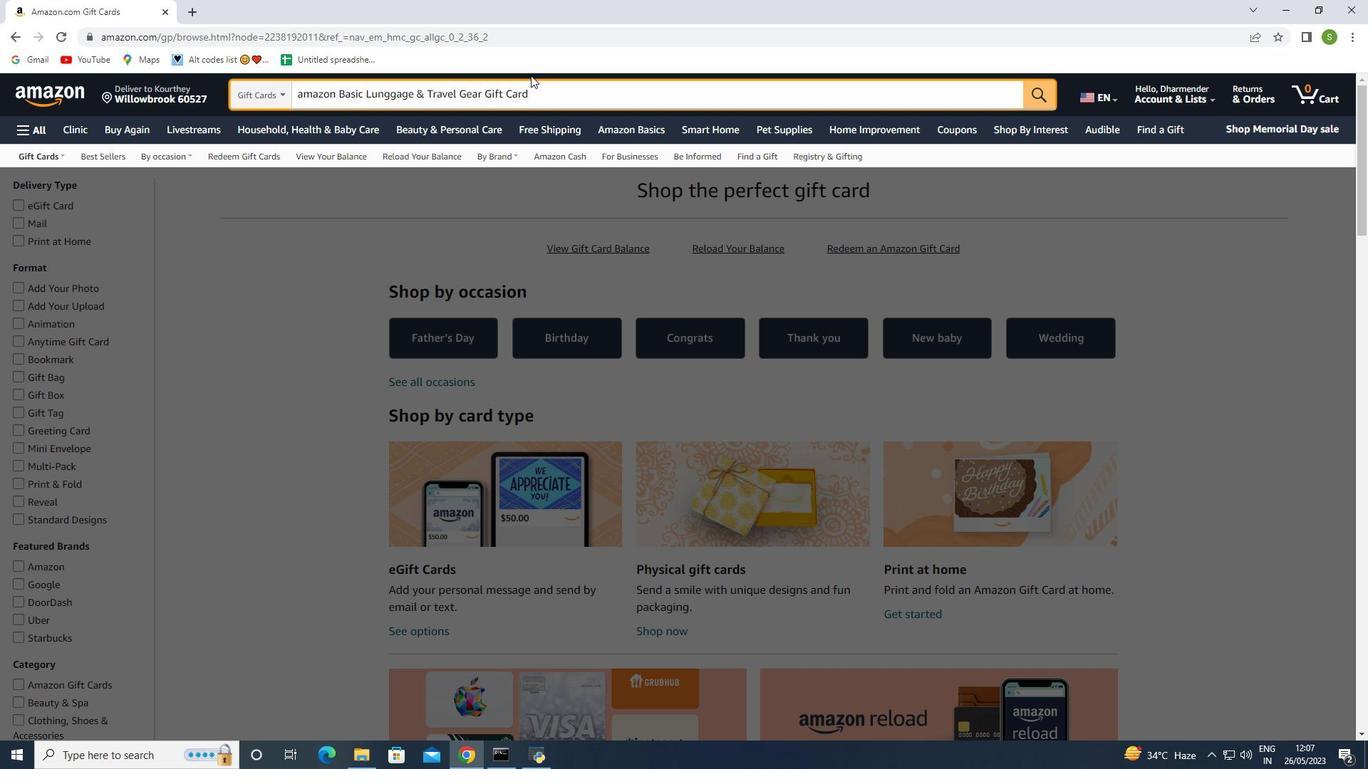 
Action: Key pressed <Key.enter>
Screenshot: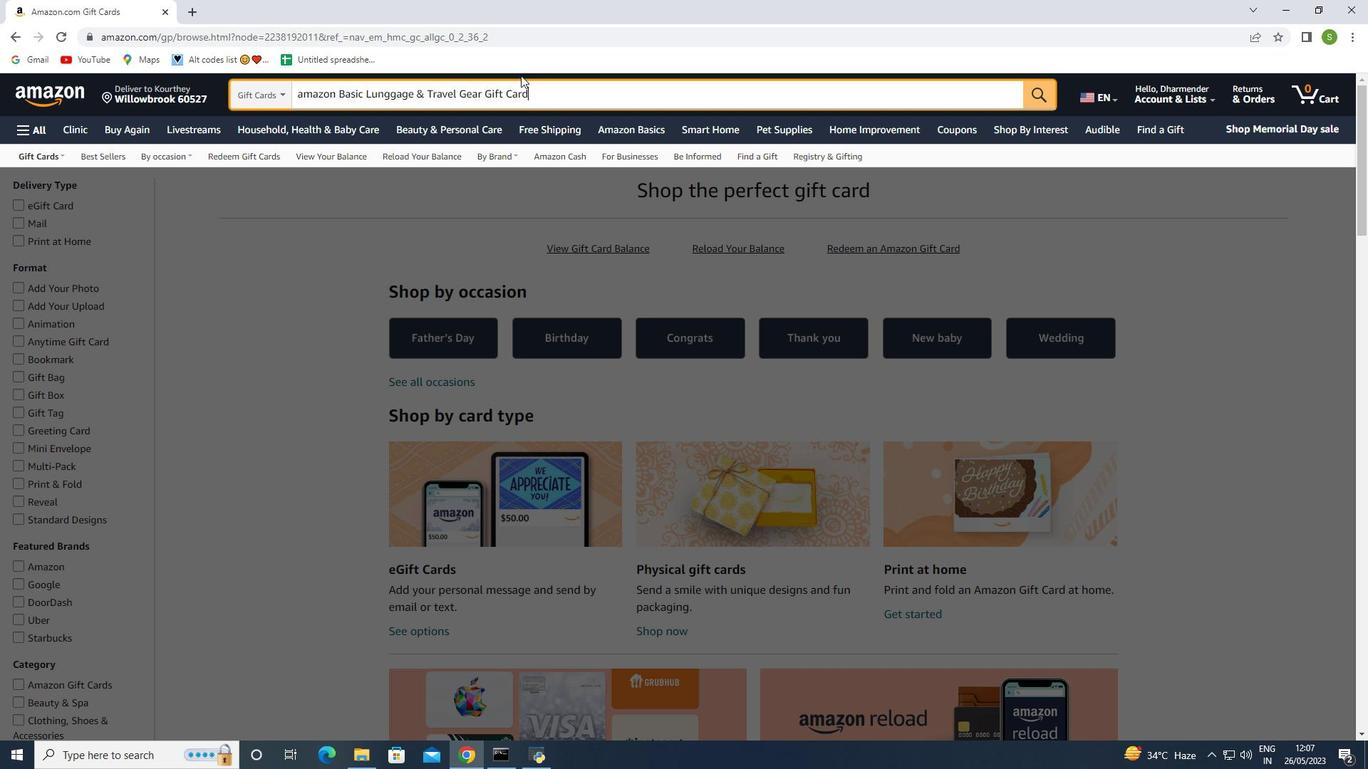 
Action: Mouse moved to (1200, 469)
Screenshot: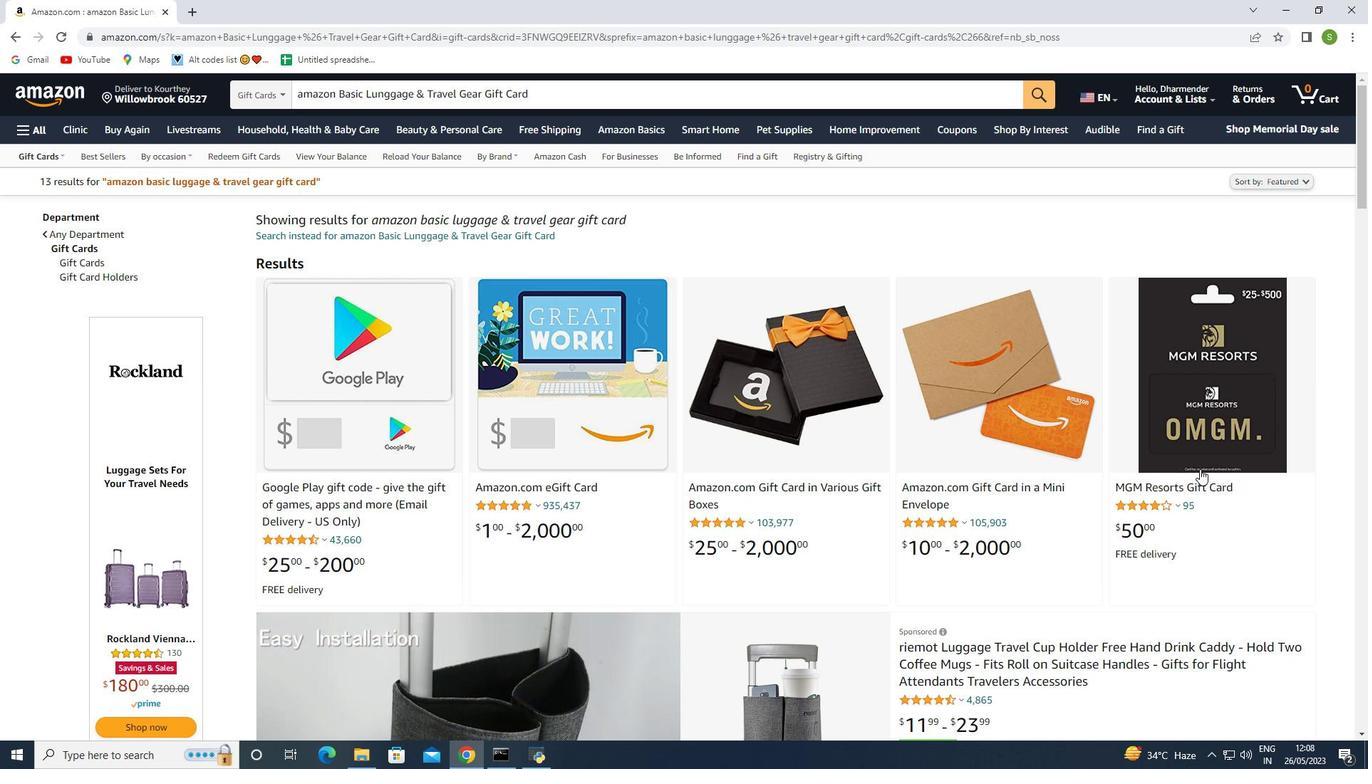 
Action: Mouse scrolled (1200, 468) with delta (0, 0)
Screenshot: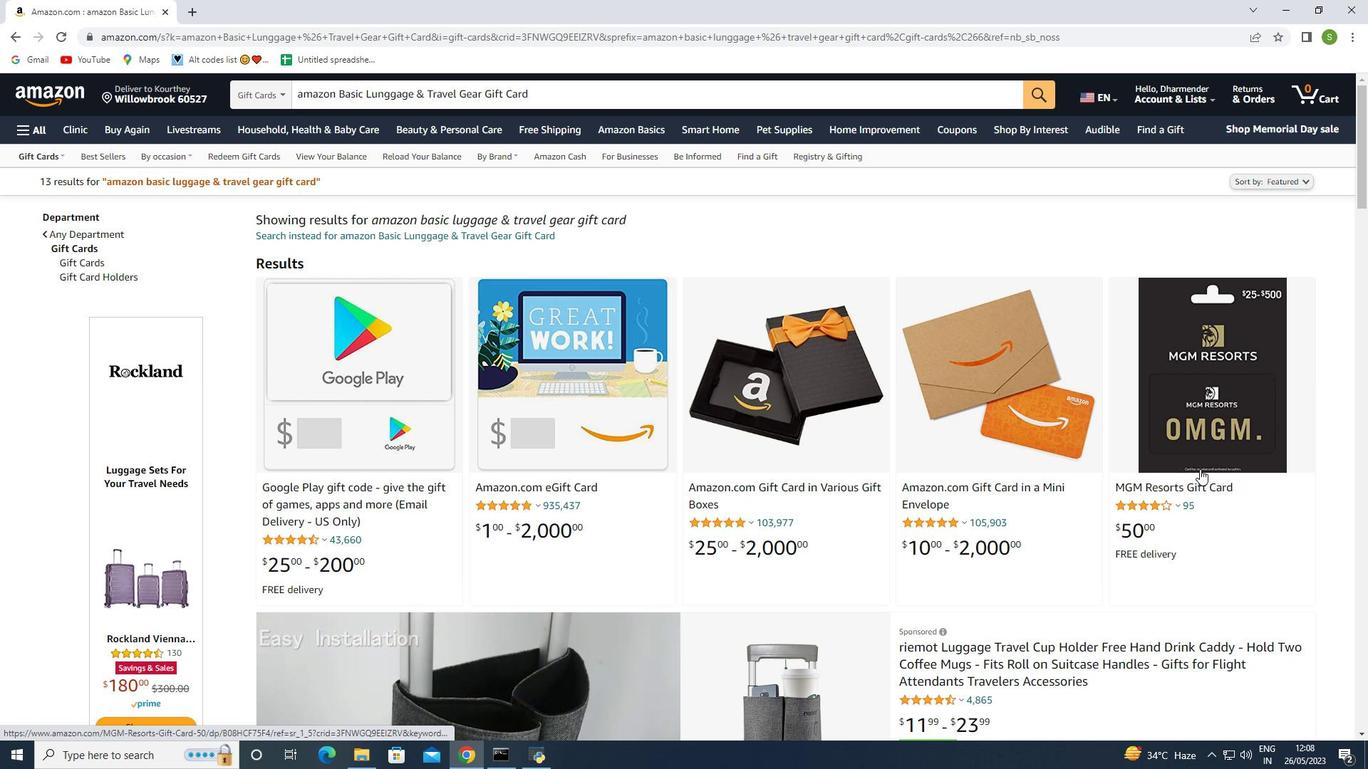 
Action: Mouse scrolled (1200, 468) with delta (0, 0)
Screenshot: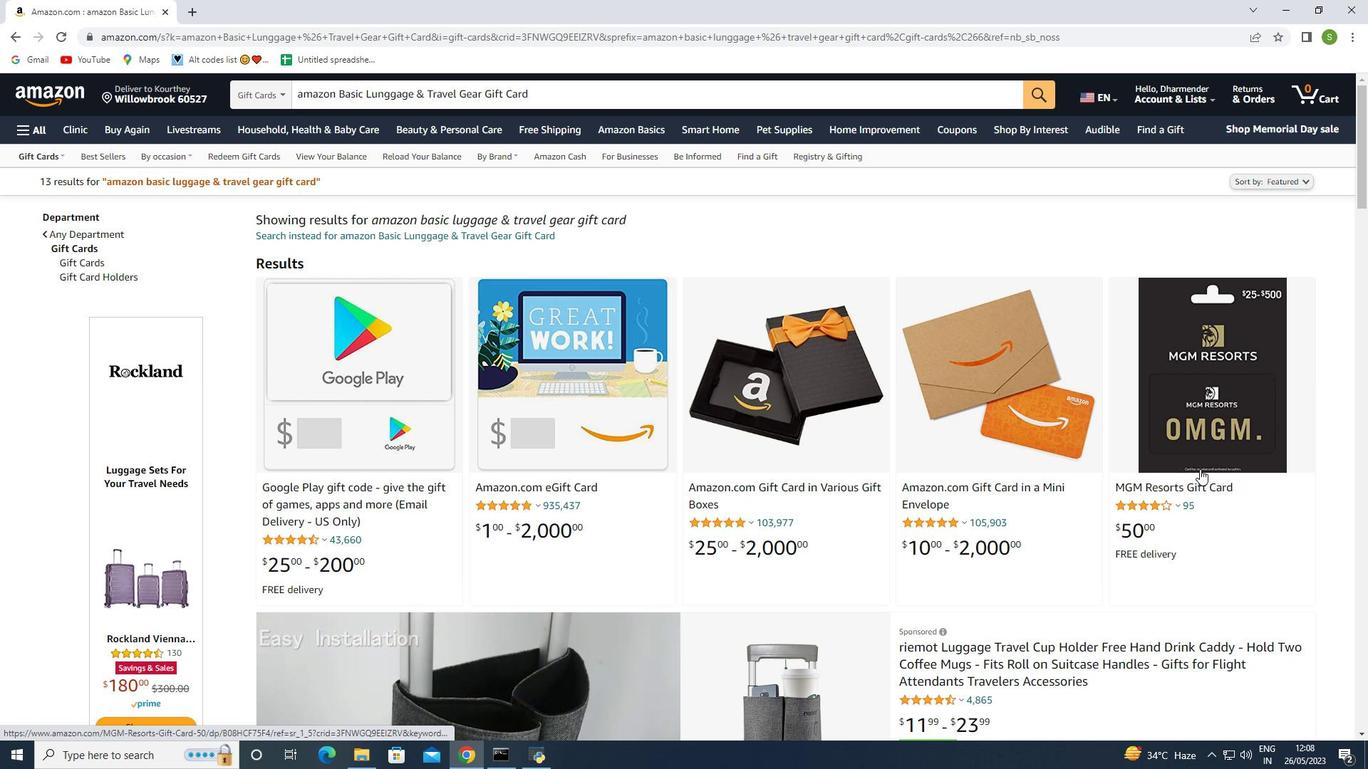 
Action: Mouse scrolled (1200, 468) with delta (0, 0)
Screenshot: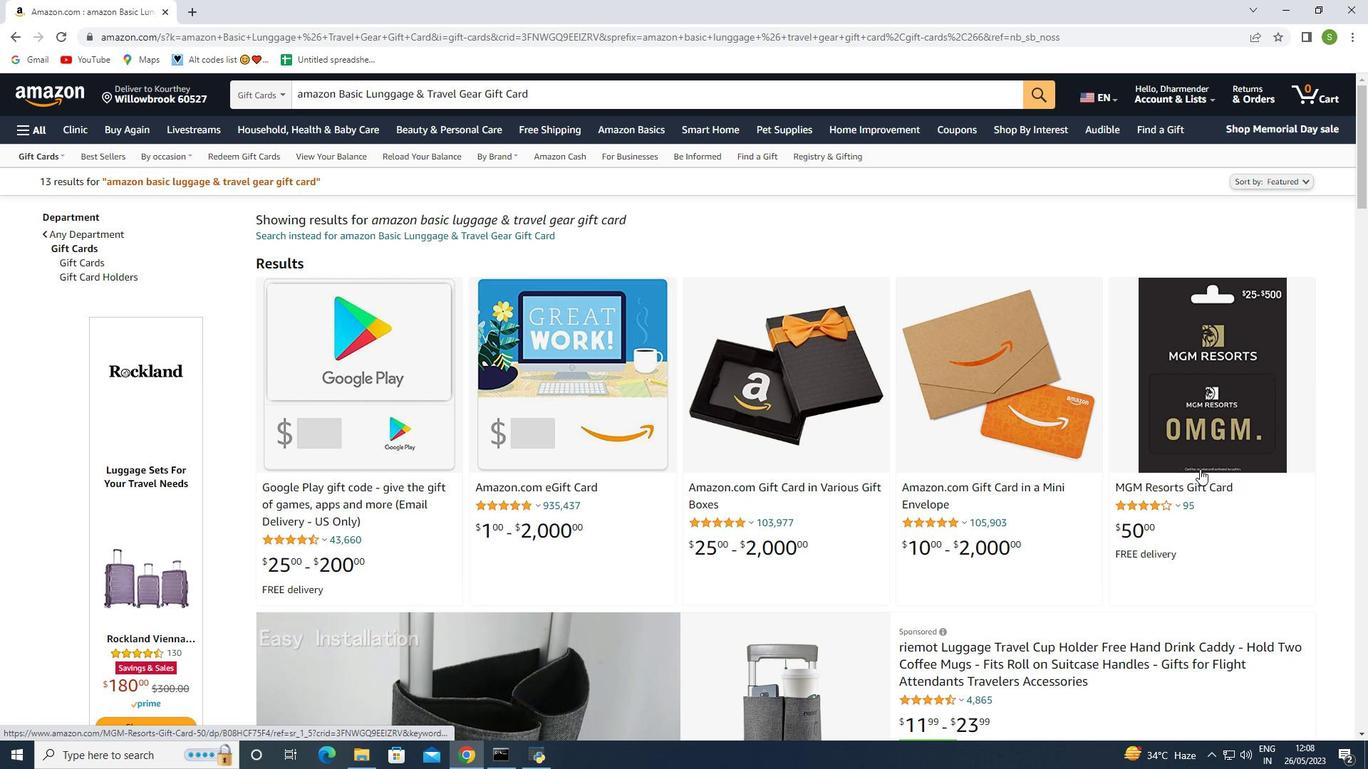 
Action: Mouse scrolled (1200, 468) with delta (0, 0)
Screenshot: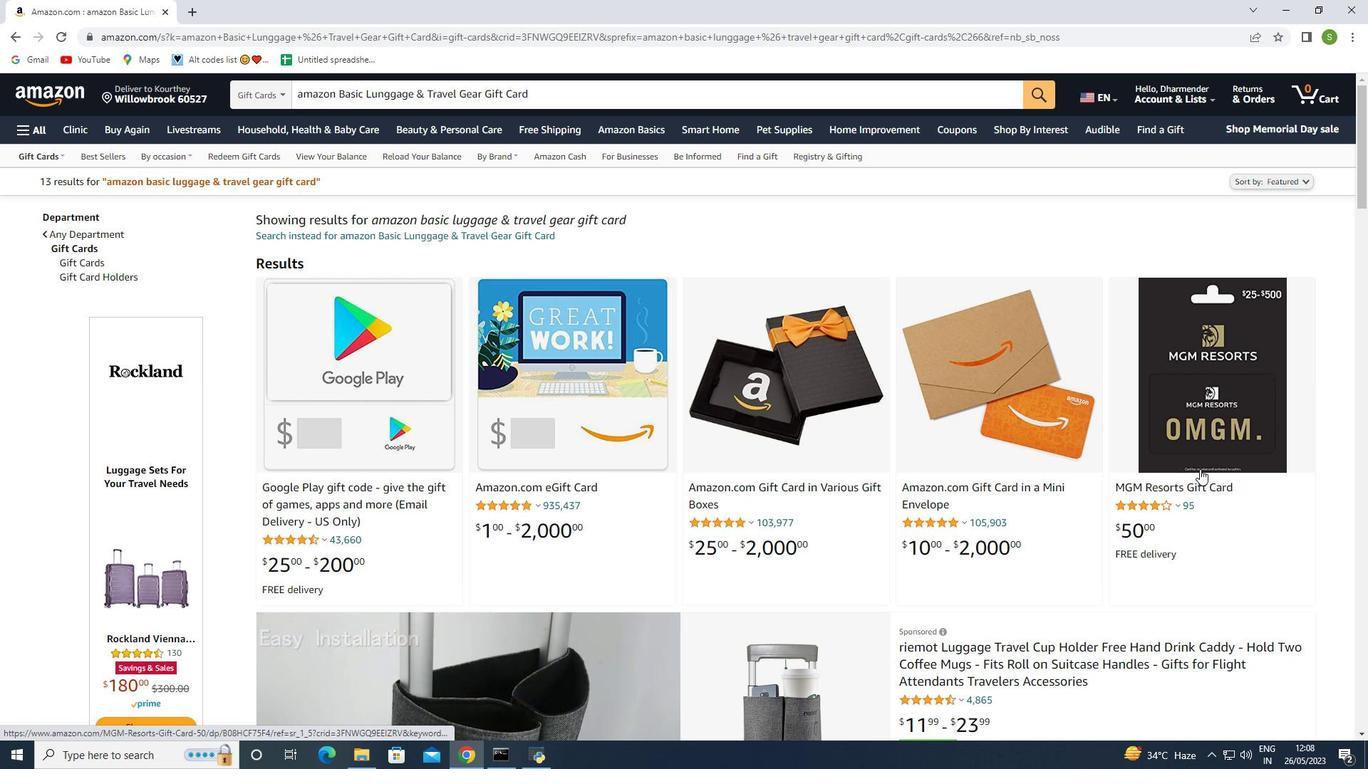 
Action: Mouse moved to (1001, 383)
Screenshot: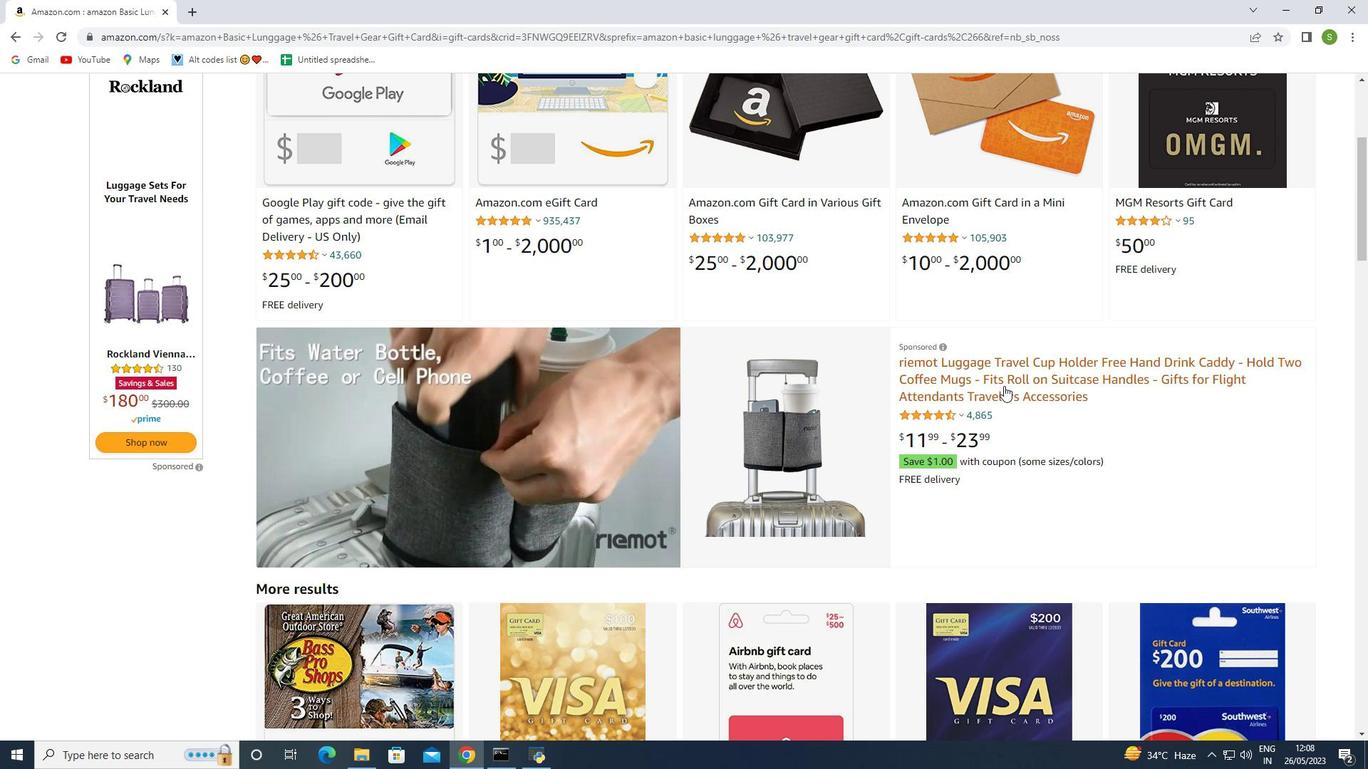 
Action: Mouse pressed left at (1001, 383)
Screenshot: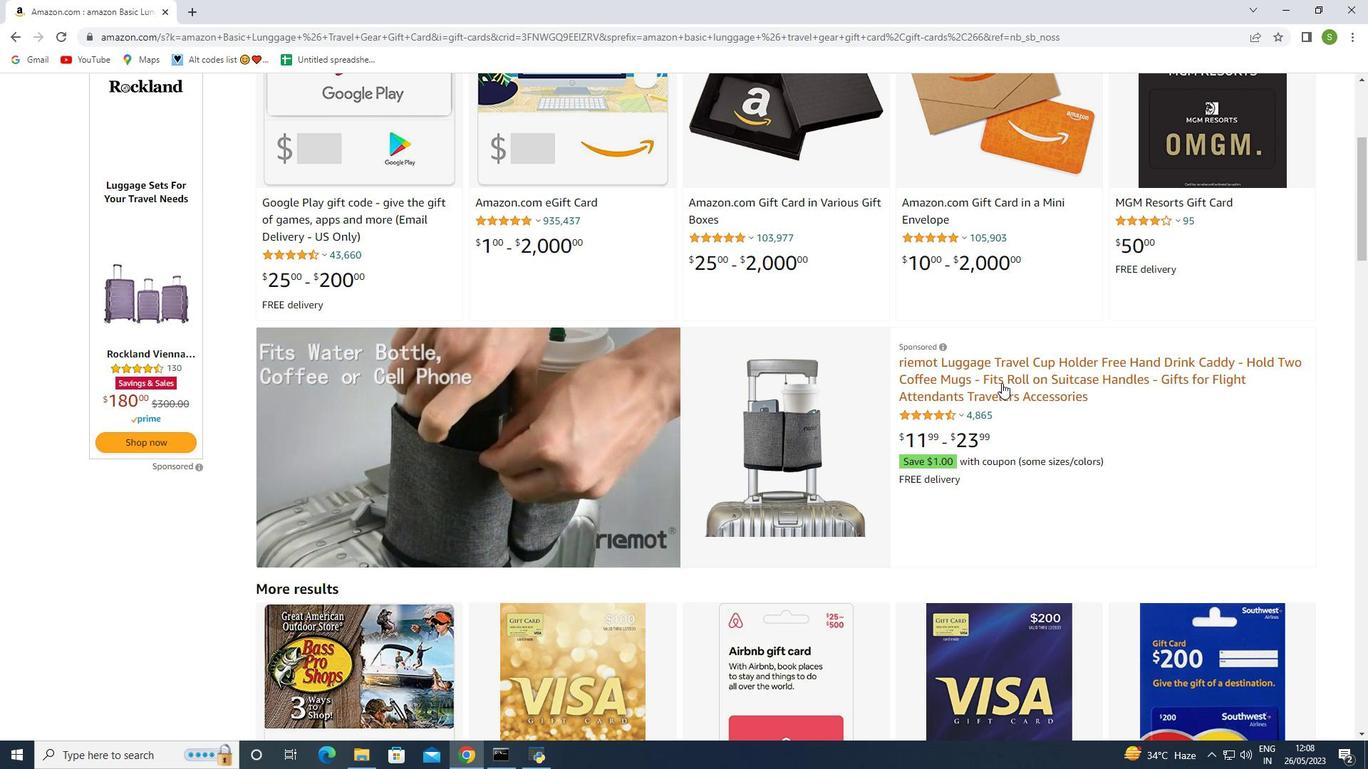 
Action: Mouse moved to (973, 345)
Screenshot: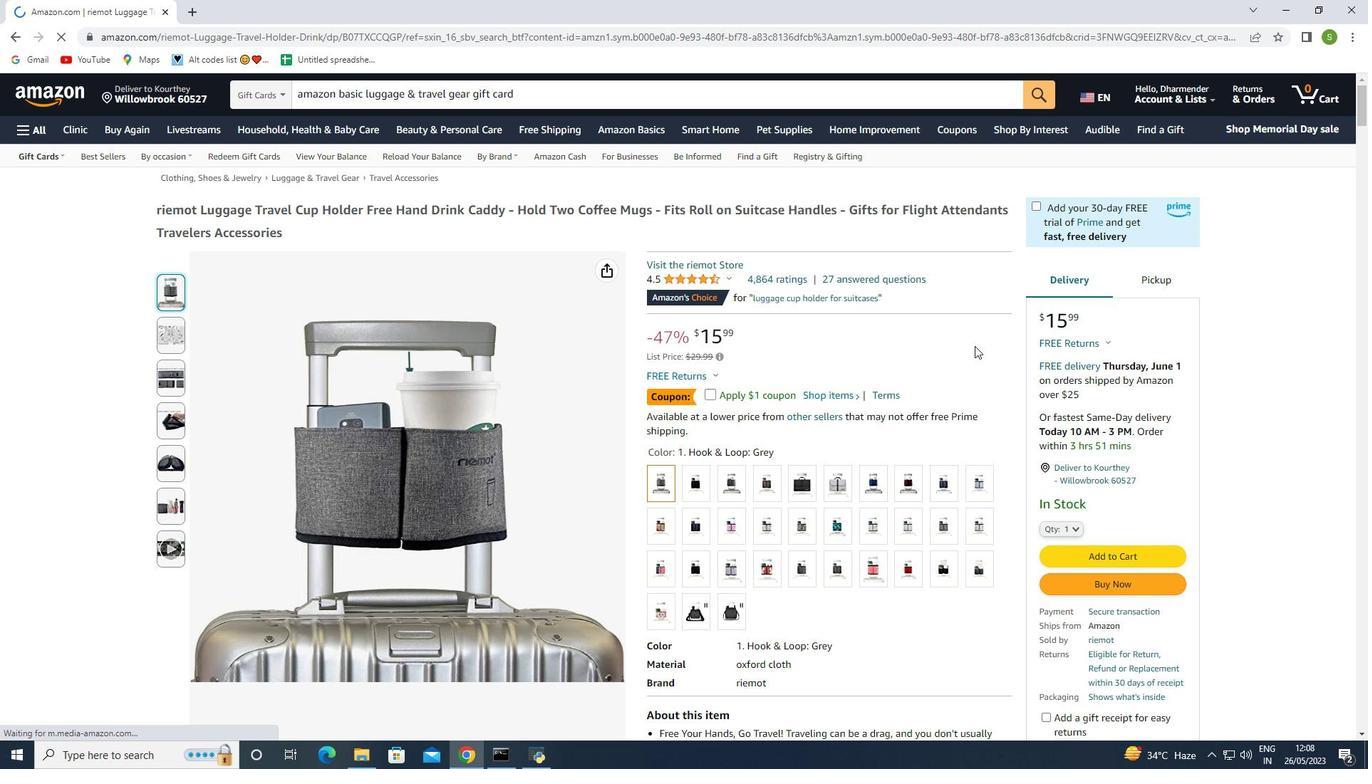 
Action: Mouse scrolled (973, 344) with delta (0, 0)
Screenshot: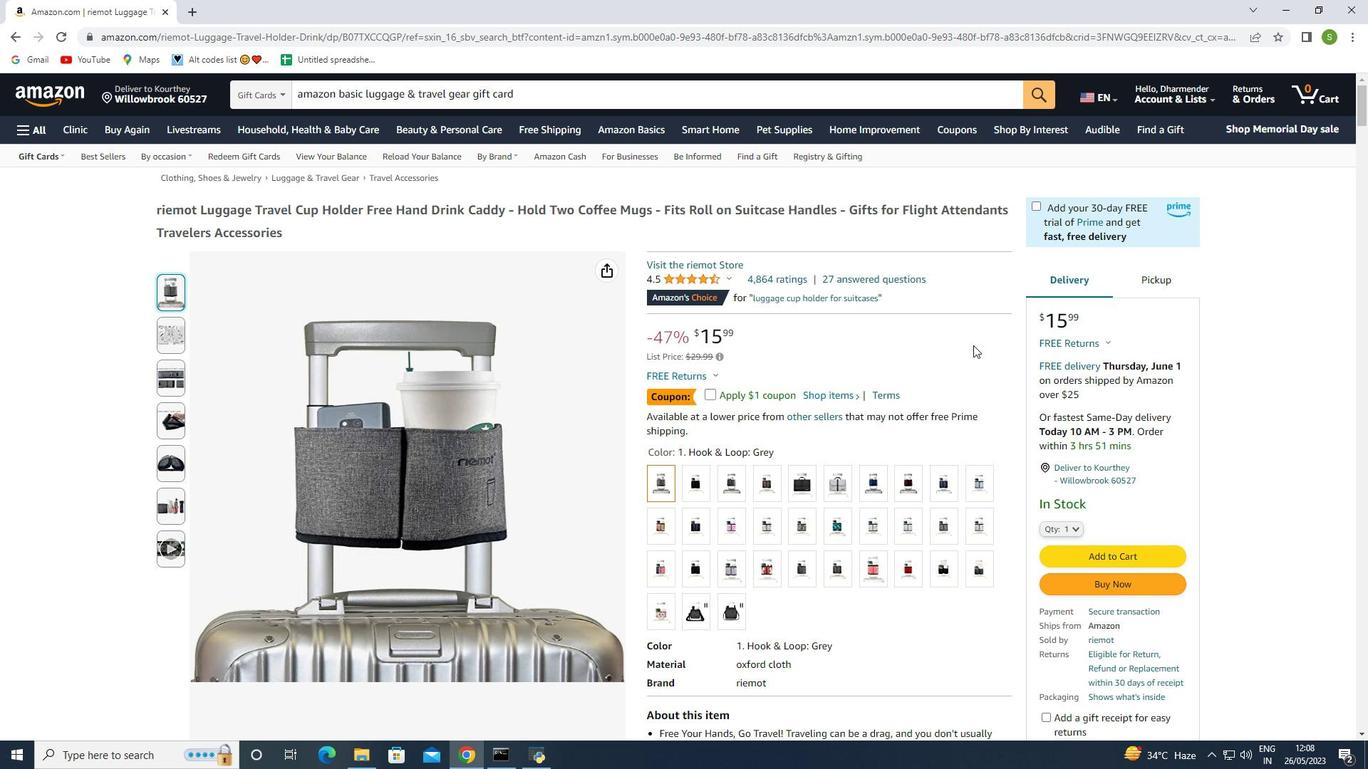 
Action: Mouse scrolled (973, 344) with delta (0, 0)
Screenshot: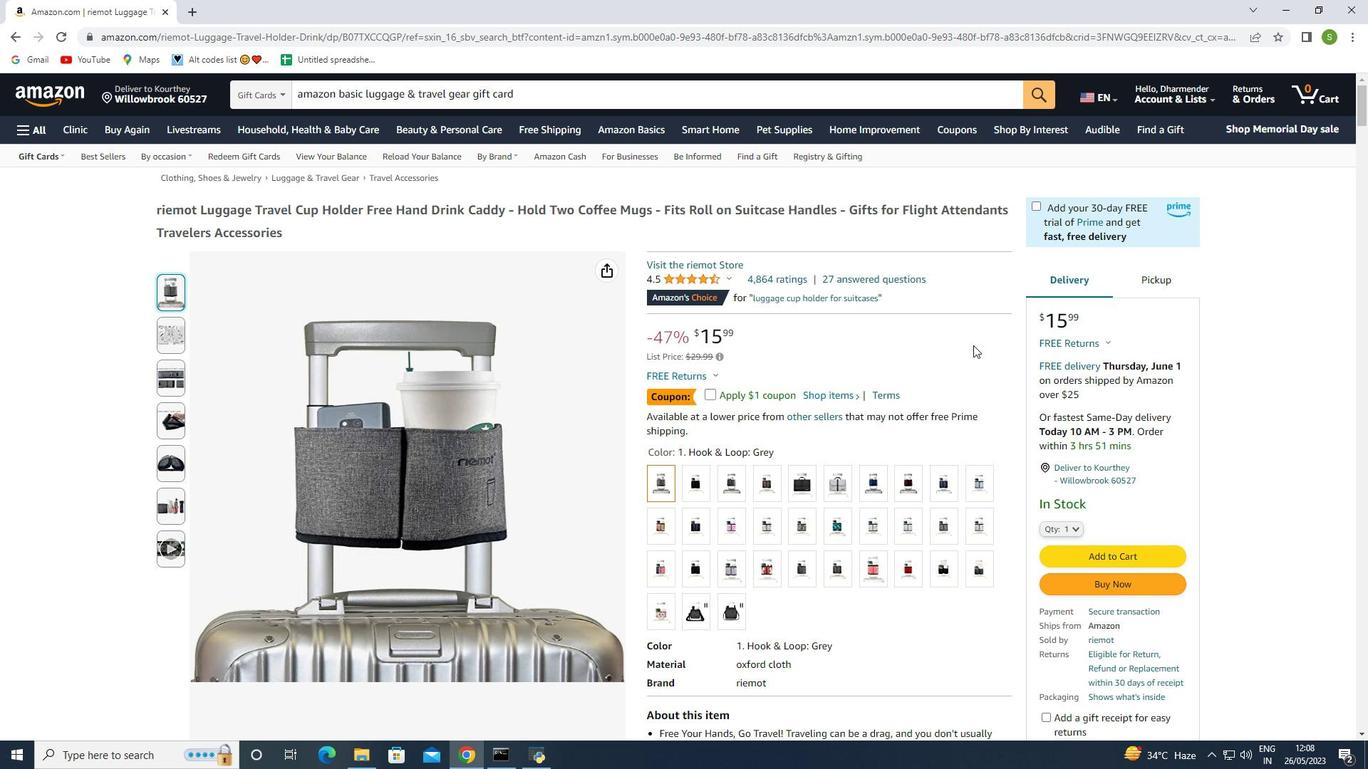 
Action: Mouse scrolled (973, 344) with delta (0, 0)
Screenshot: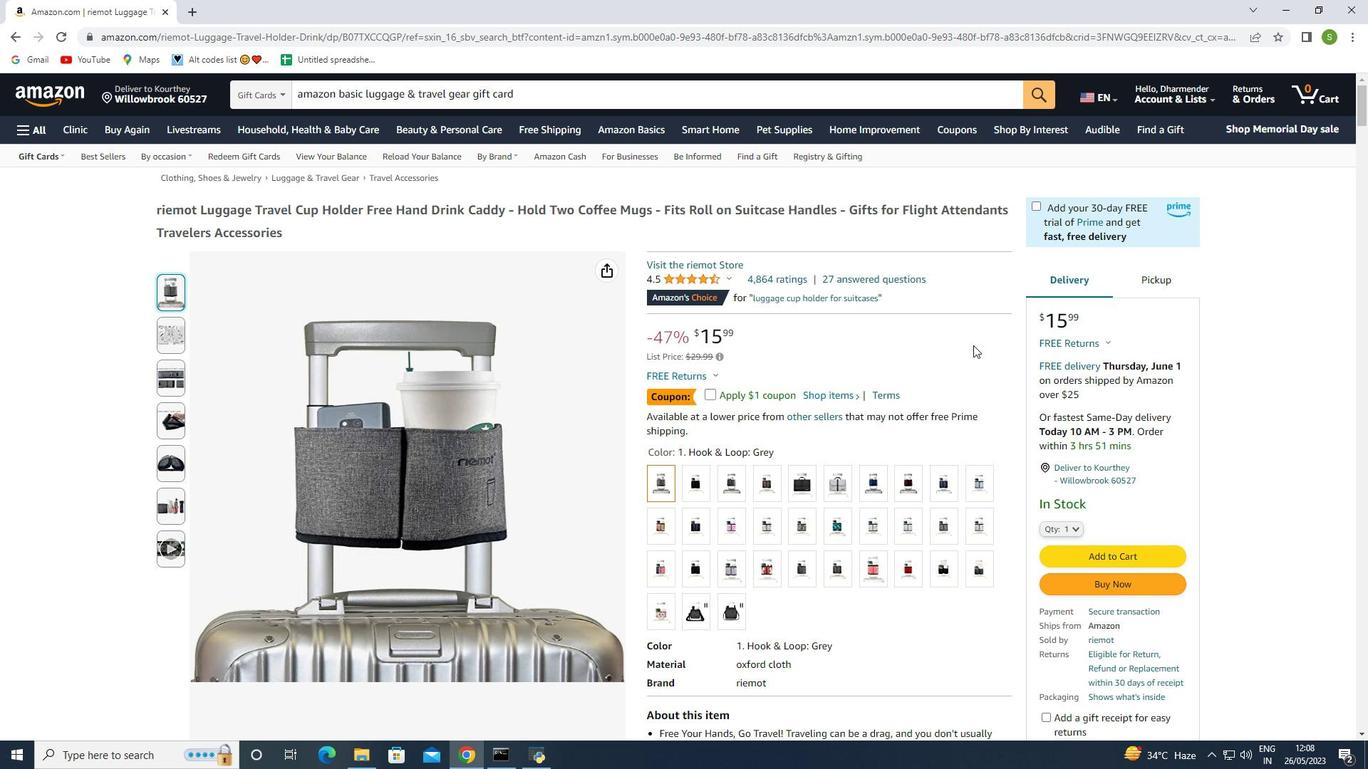 
Action: Mouse scrolled (973, 344) with delta (0, 0)
Screenshot: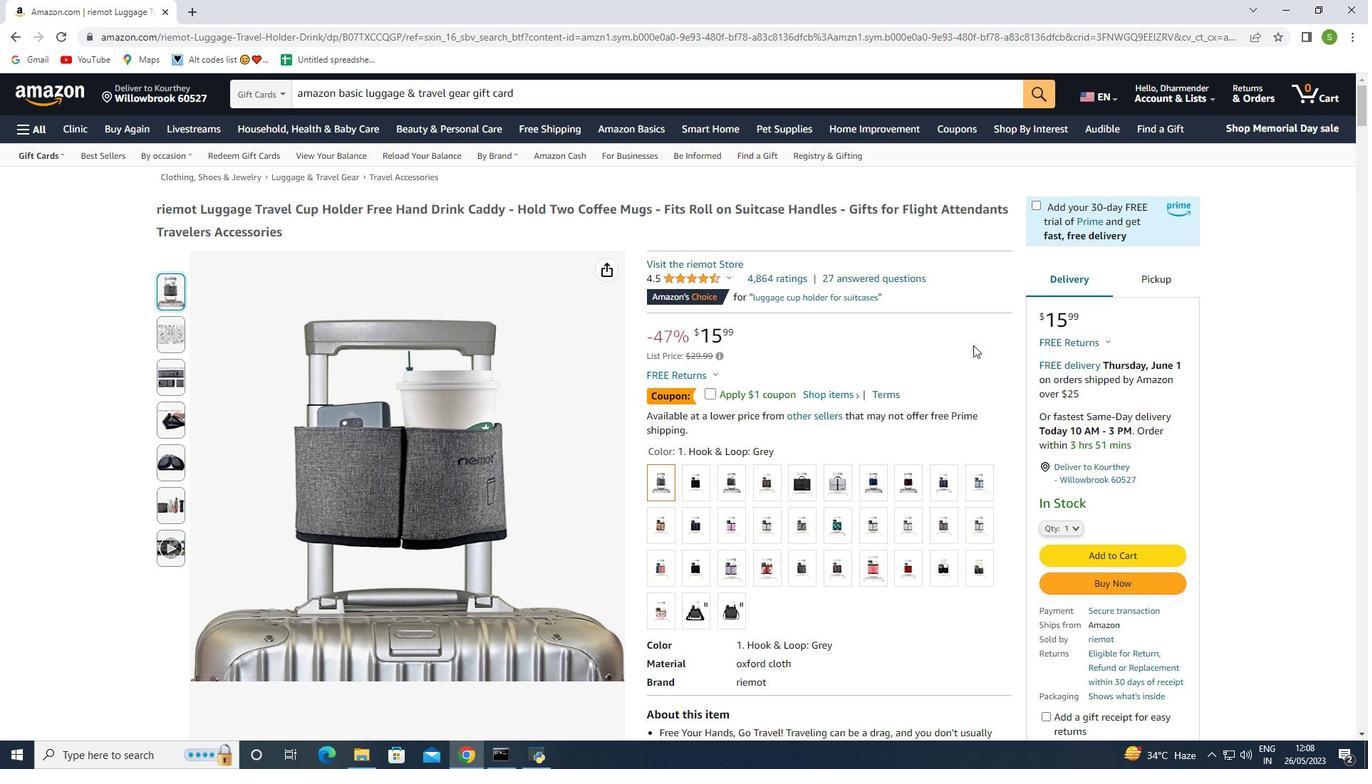 
Action: Mouse scrolled (973, 344) with delta (0, 0)
Screenshot: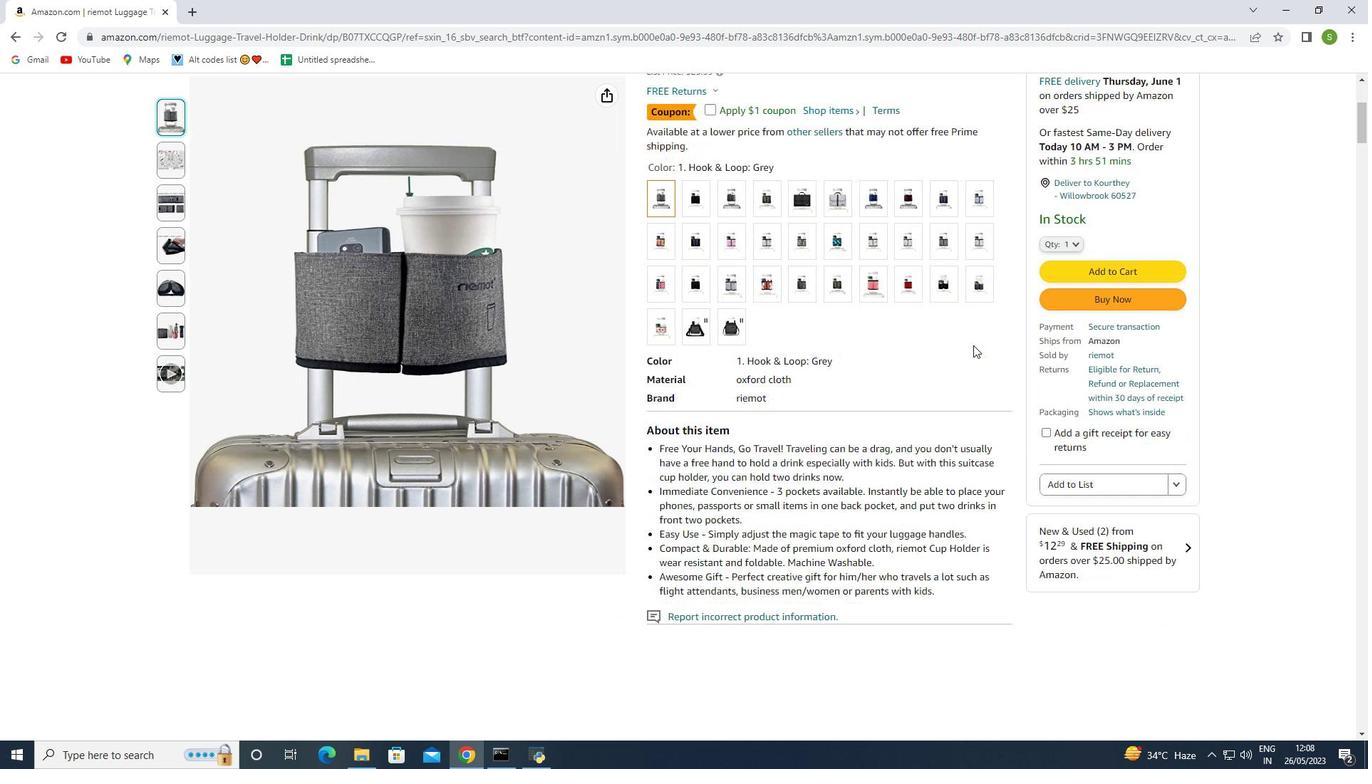 
Action: Mouse scrolled (973, 344) with delta (0, 0)
Screenshot: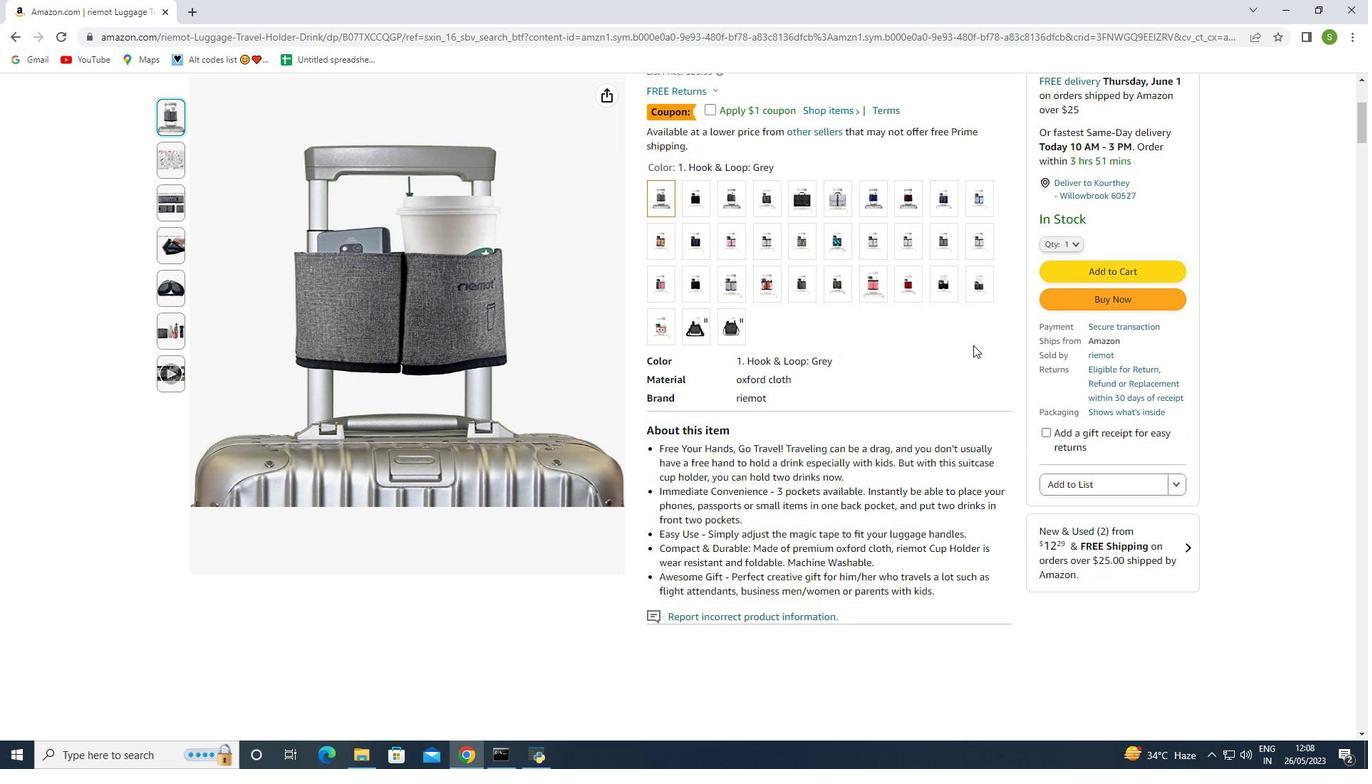 
Action: Mouse scrolled (973, 344) with delta (0, 0)
Screenshot: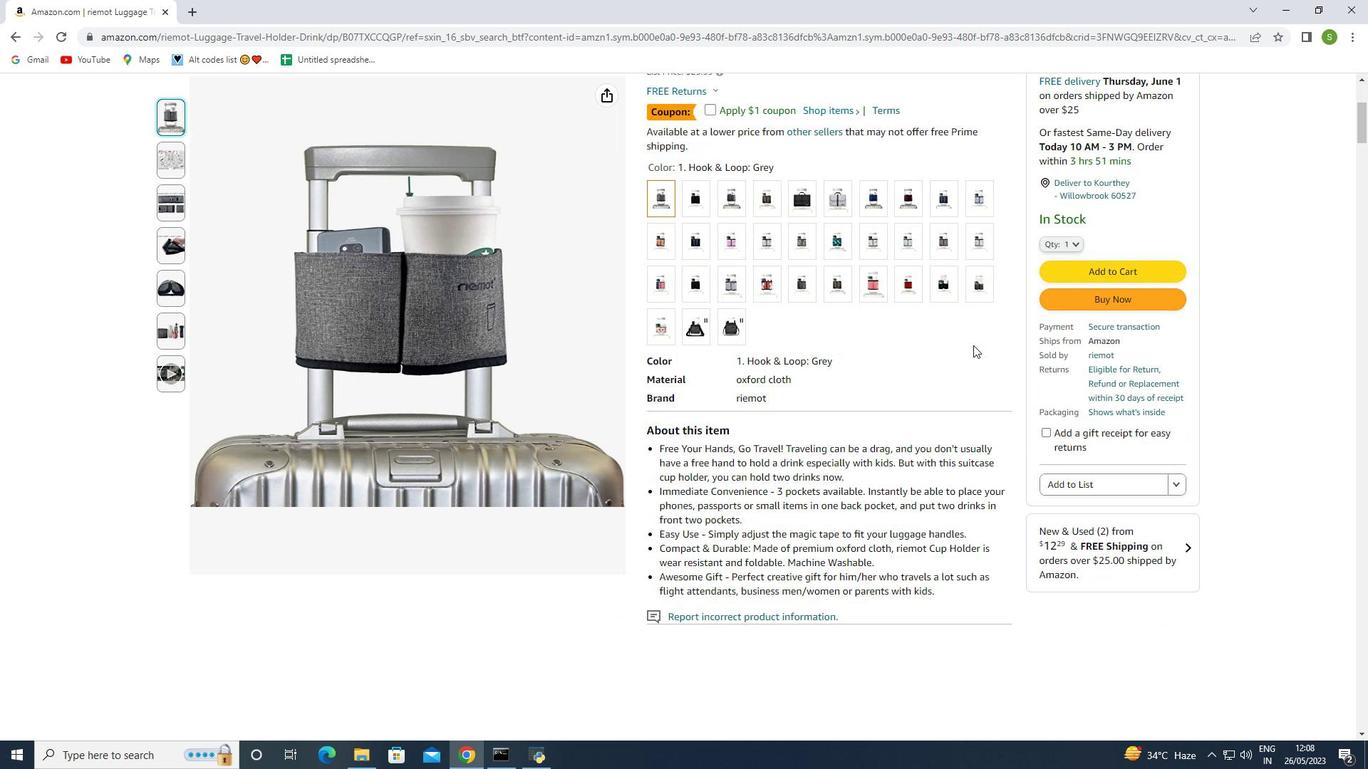 
Action: Mouse scrolled (973, 344) with delta (0, 0)
Screenshot: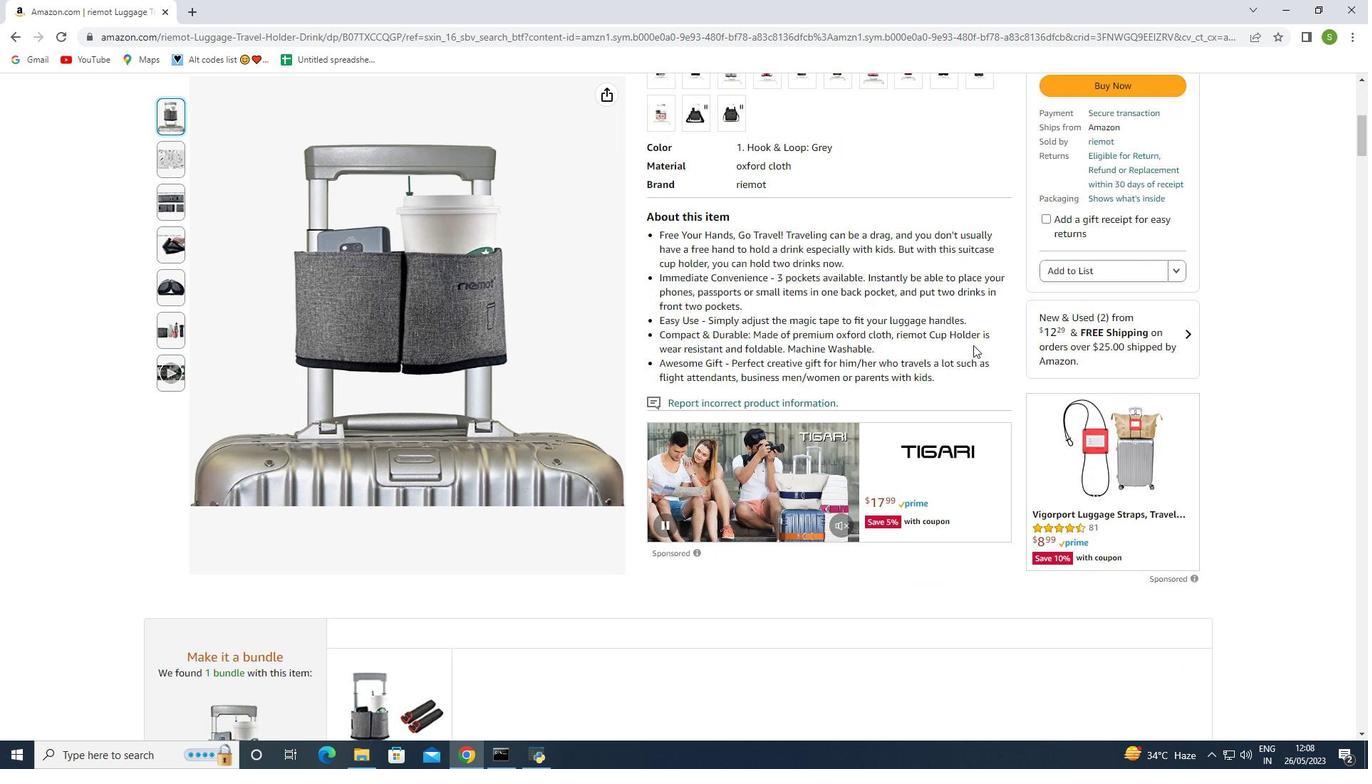 
Action: Mouse scrolled (973, 344) with delta (0, 0)
Screenshot: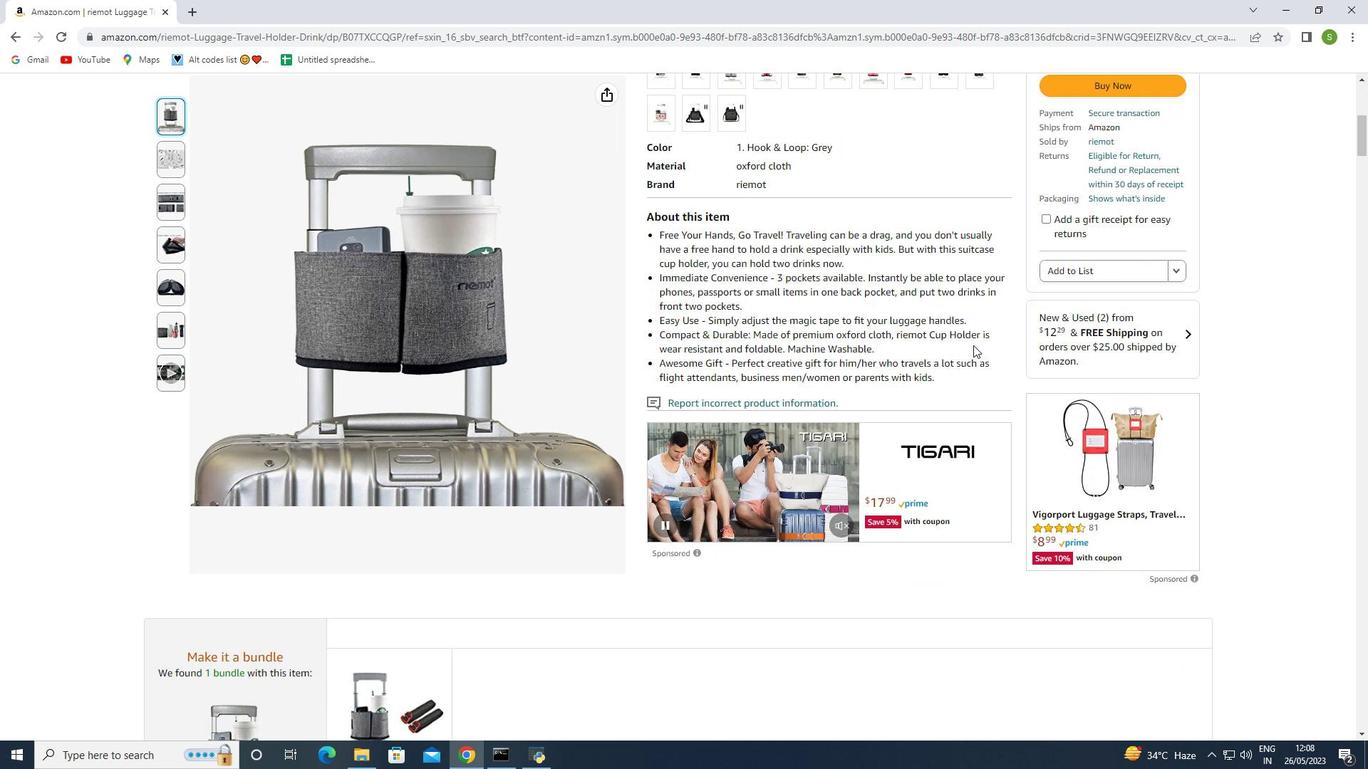 
Action: Mouse scrolled (973, 344) with delta (0, 0)
Screenshot: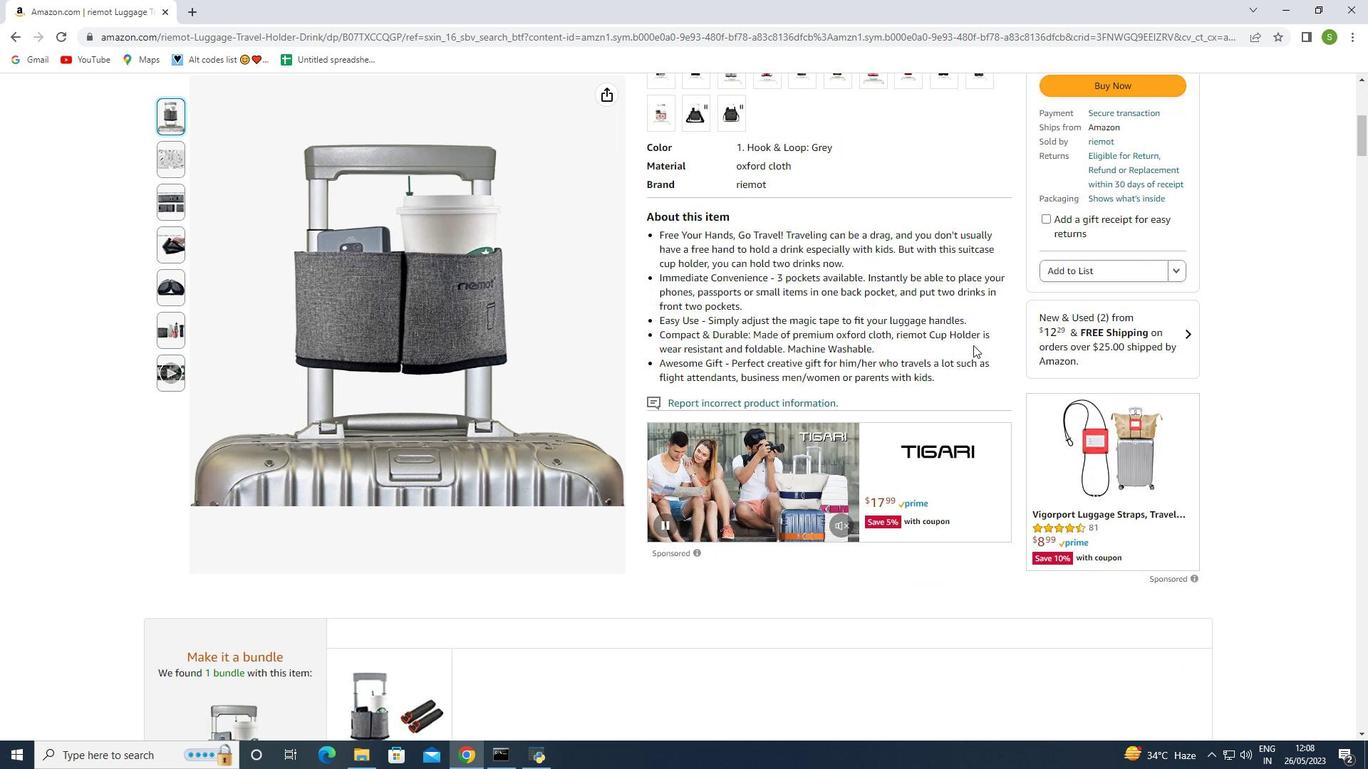 
Action: Mouse moved to (14, 35)
Screenshot: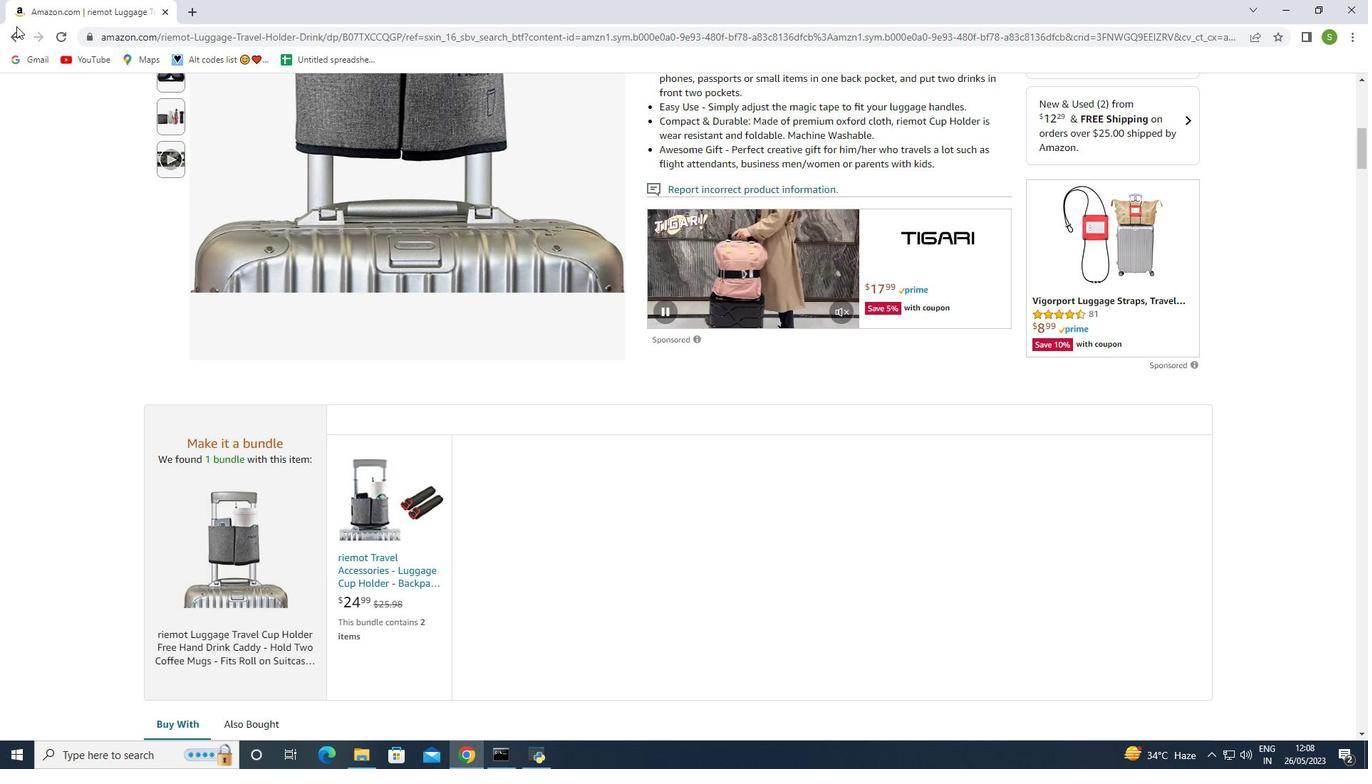 
Action: Mouse pressed left at (14, 35)
Screenshot: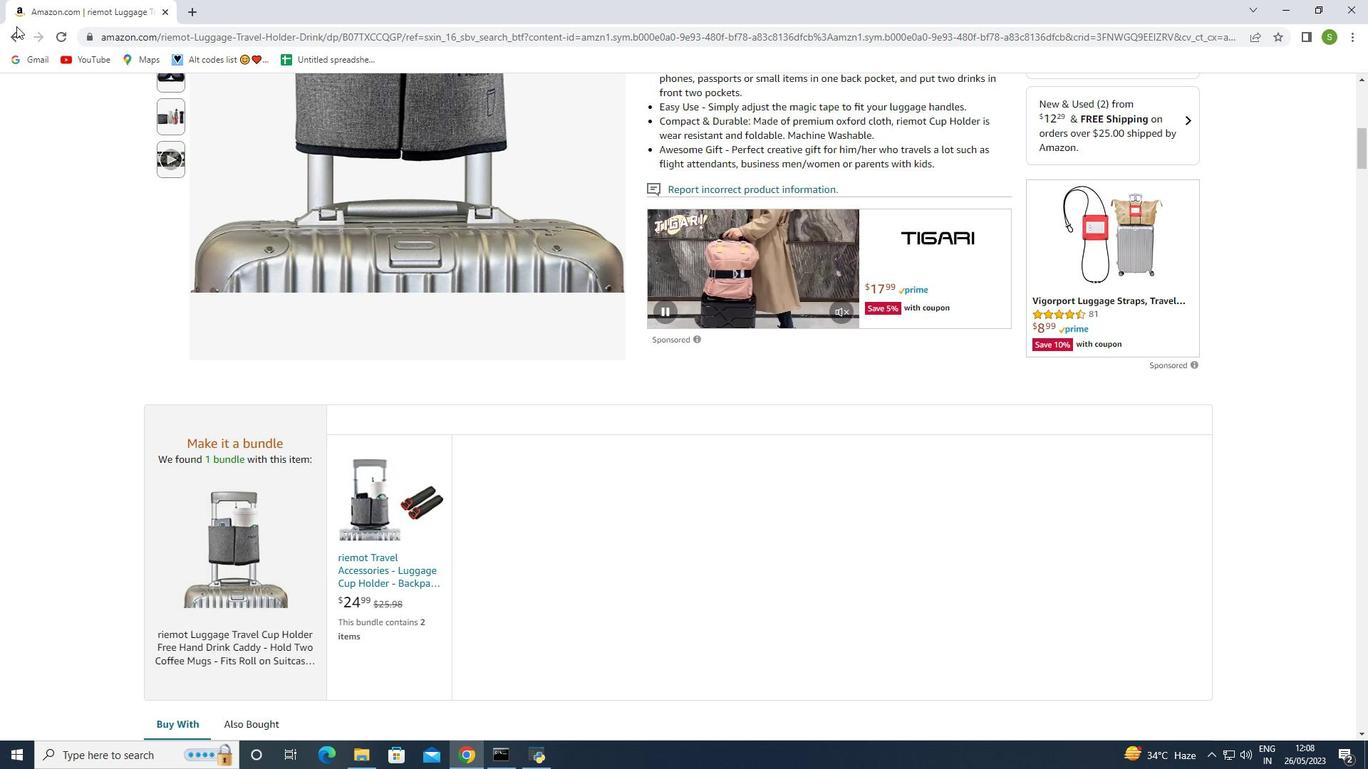 
Action: Mouse moved to (1010, 401)
Screenshot: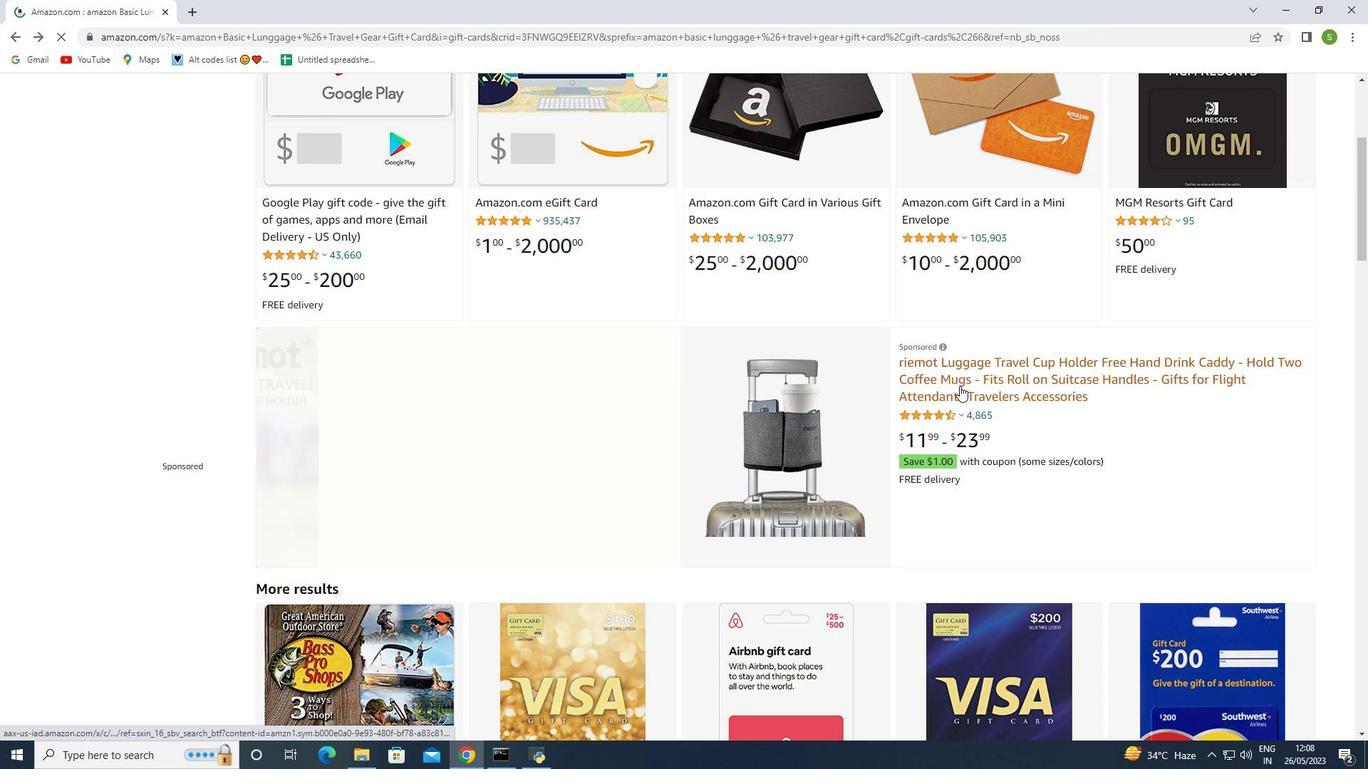 
Action: Mouse scrolled (1010, 400) with delta (0, 0)
Screenshot: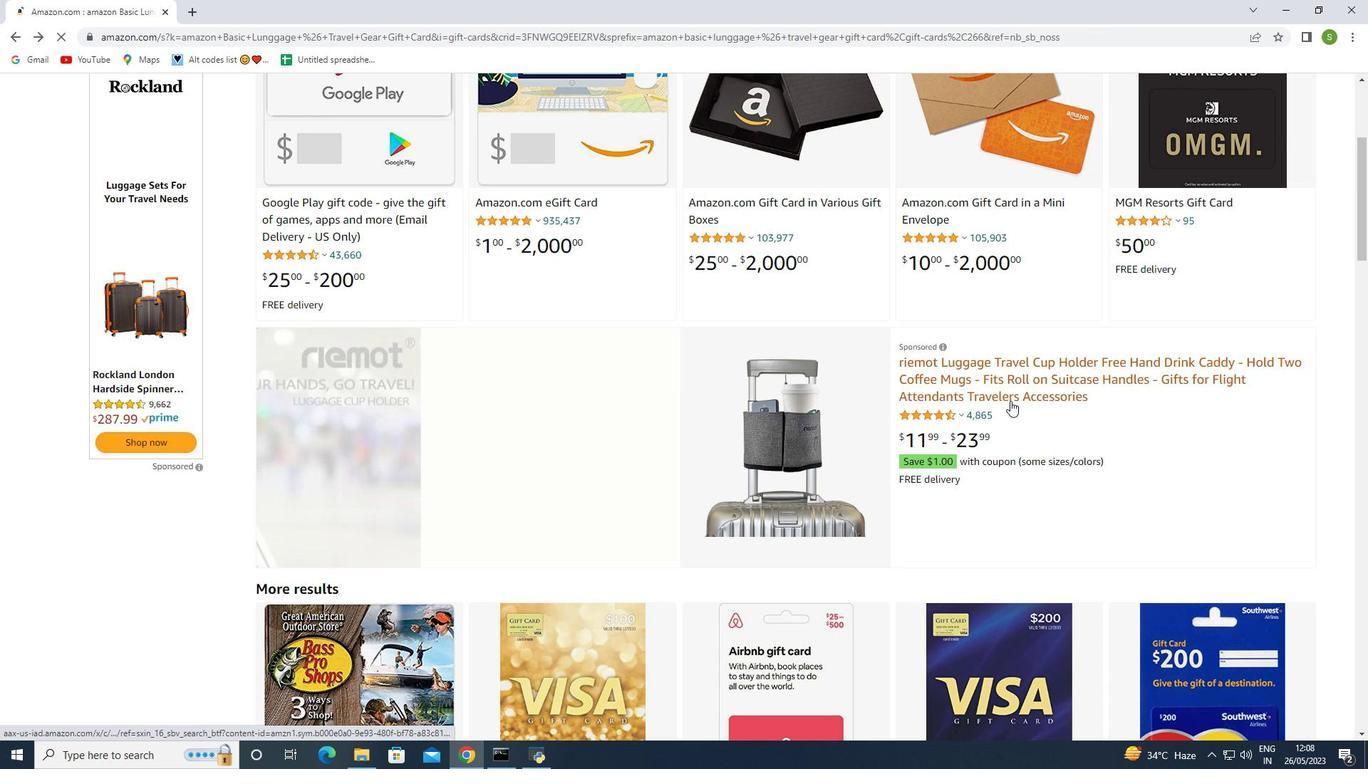 
Action: Mouse scrolled (1010, 400) with delta (0, 0)
Screenshot: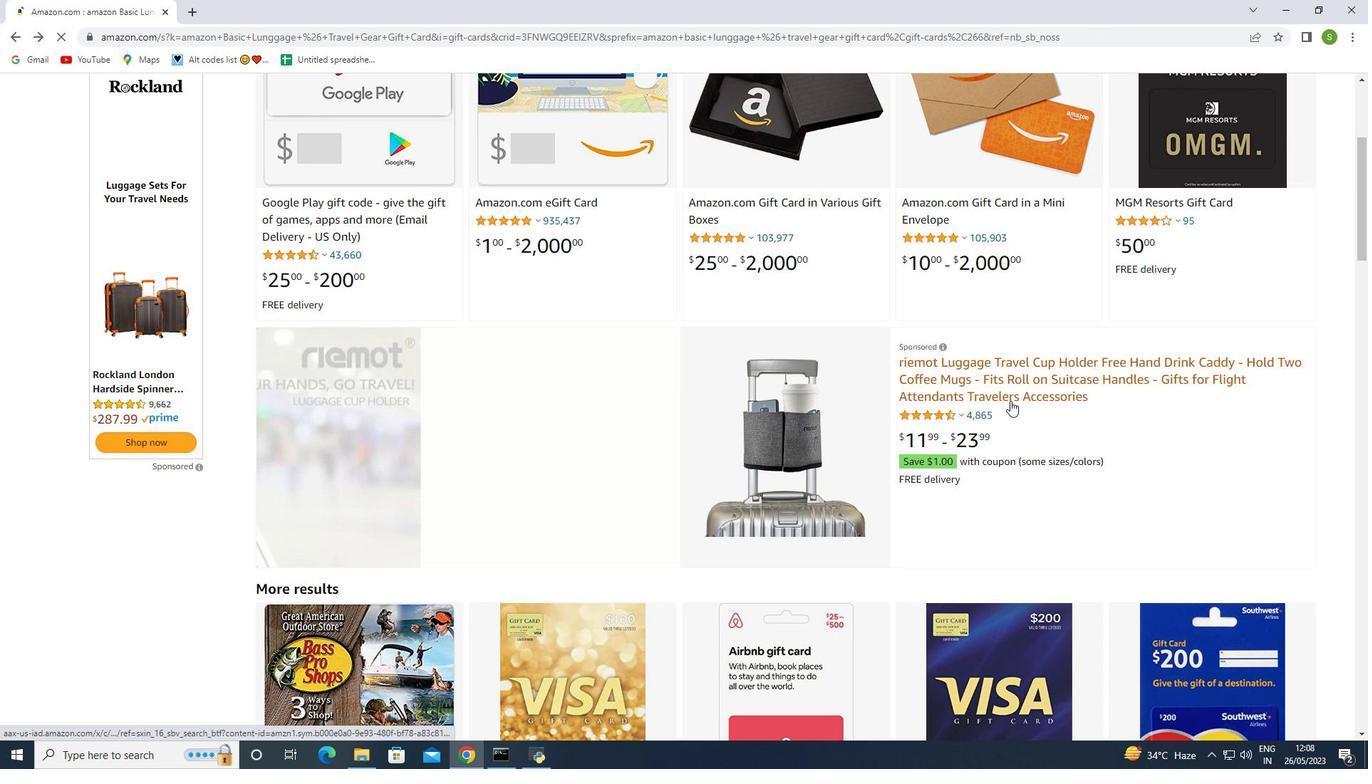 
Action: Mouse scrolled (1010, 400) with delta (0, 0)
Screenshot: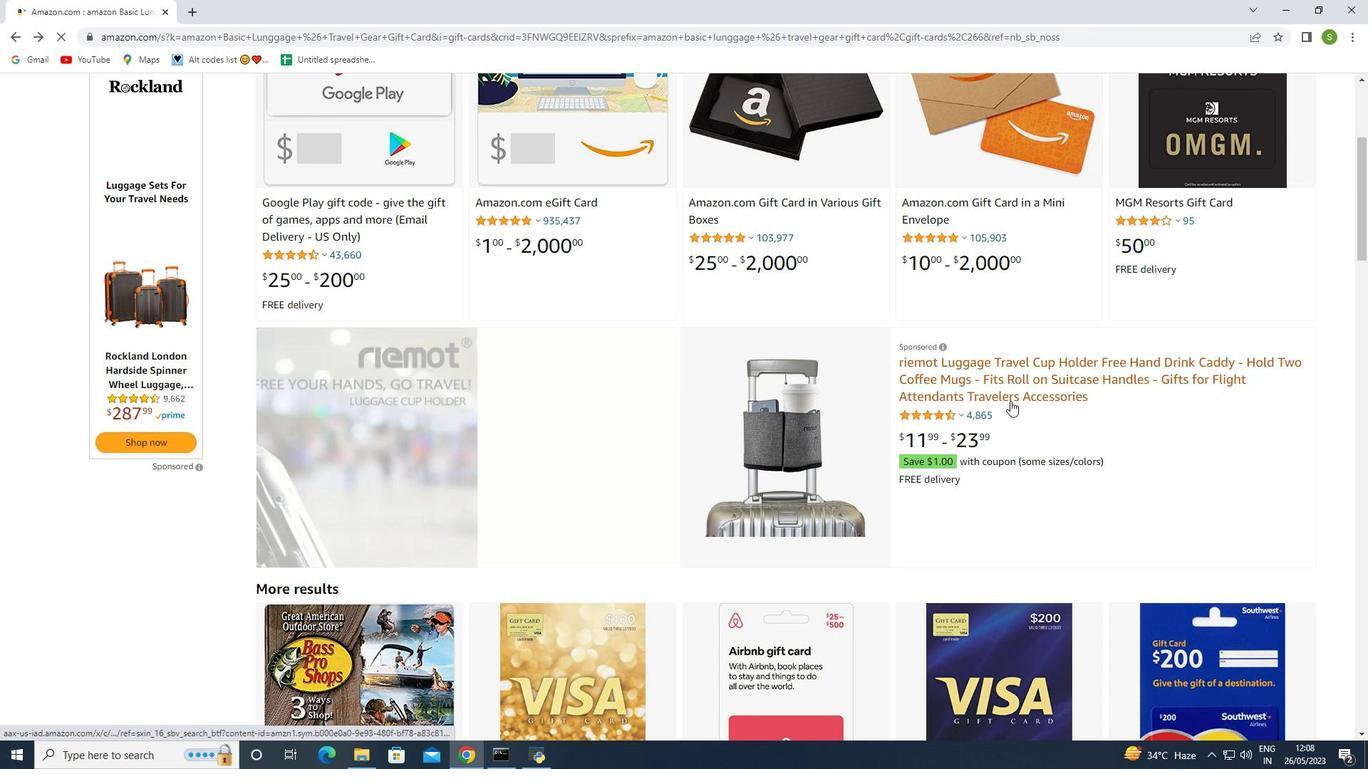 
Action: Mouse scrolled (1010, 400) with delta (0, 0)
Screenshot: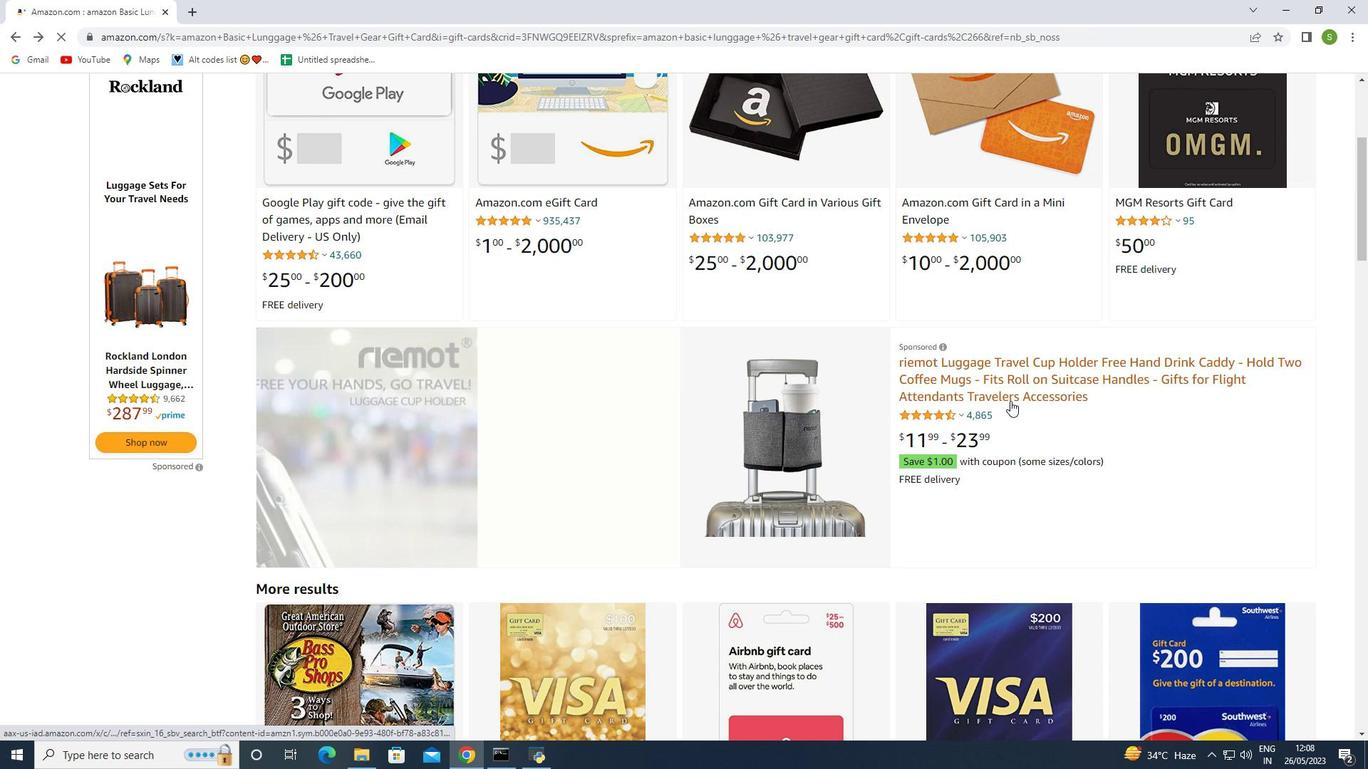 
Action: Mouse moved to (1010, 401)
Screenshot: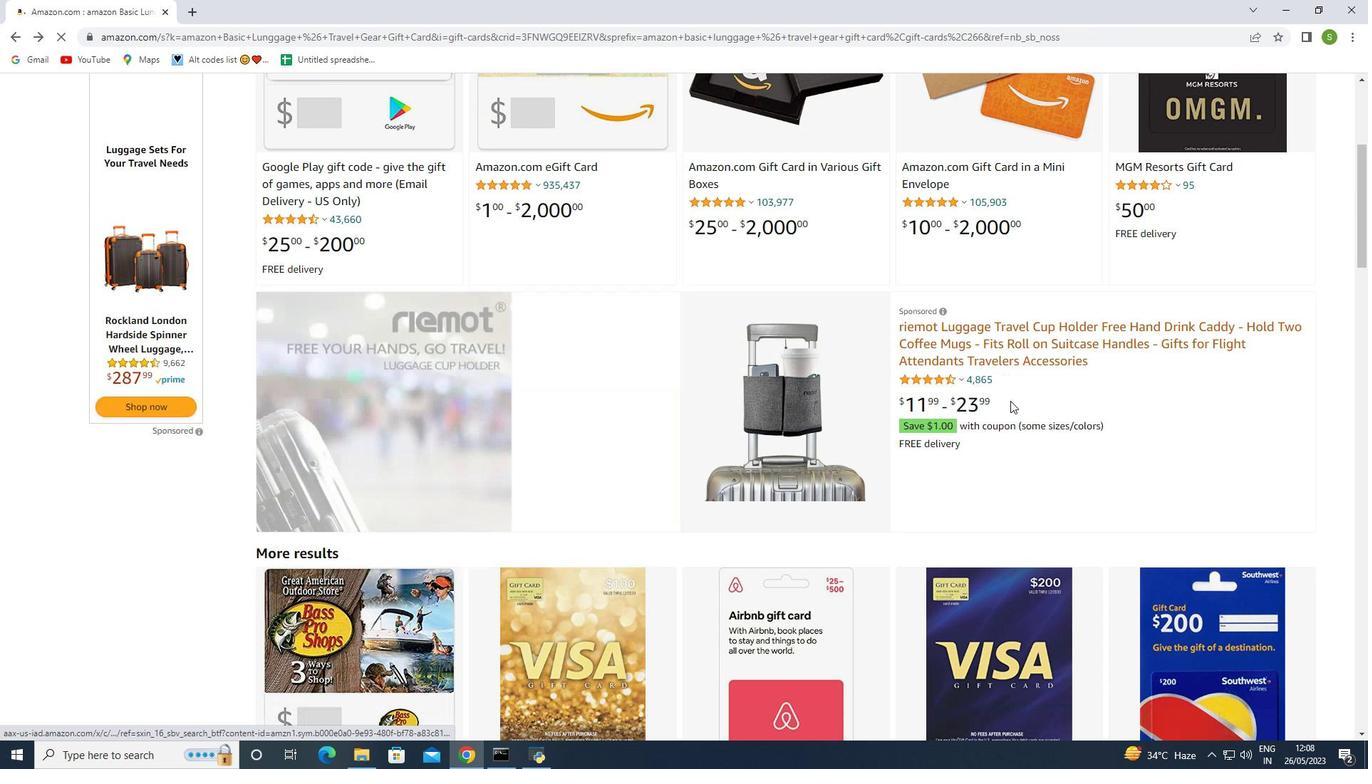 
Action: Mouse scrolled (1010, 400) with delta (0, 0)
Screenshot: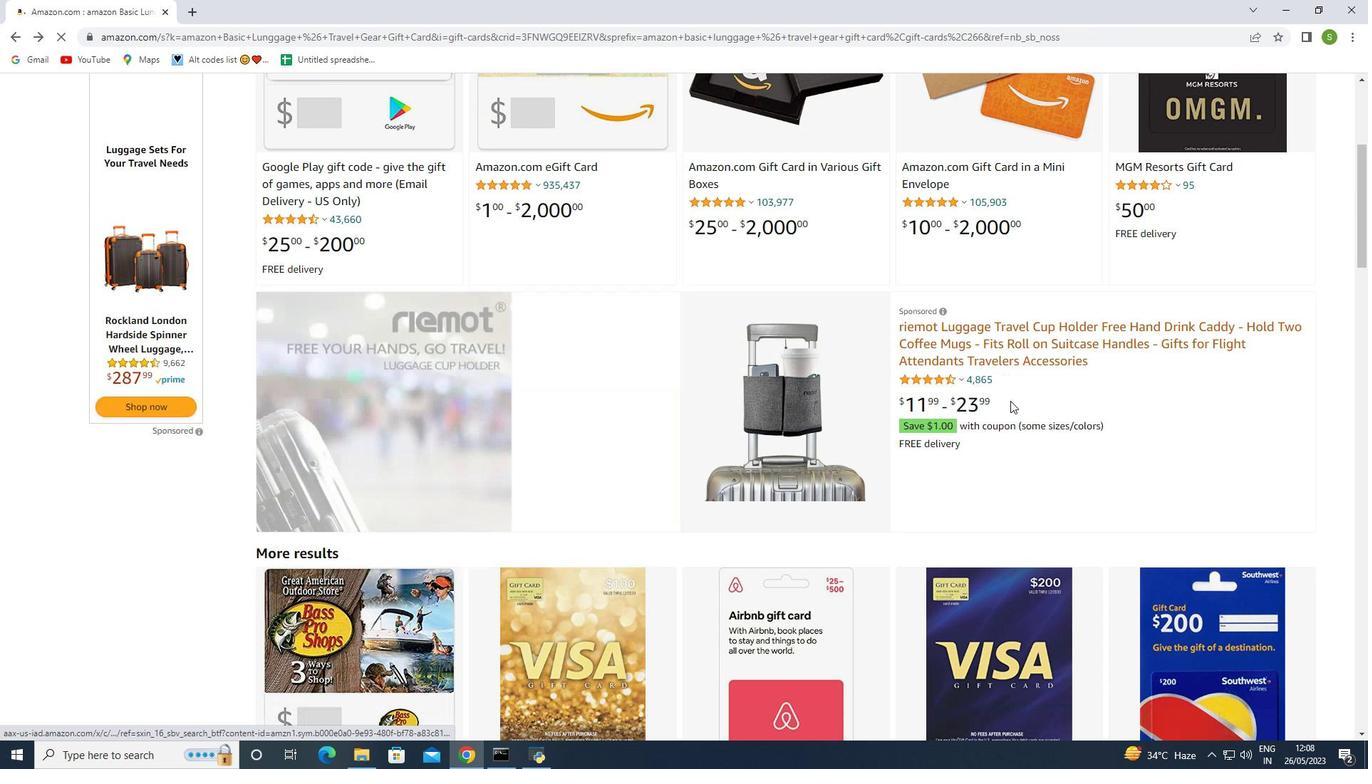 
Action: Mouse moved to (1011, 399)
Screenshot: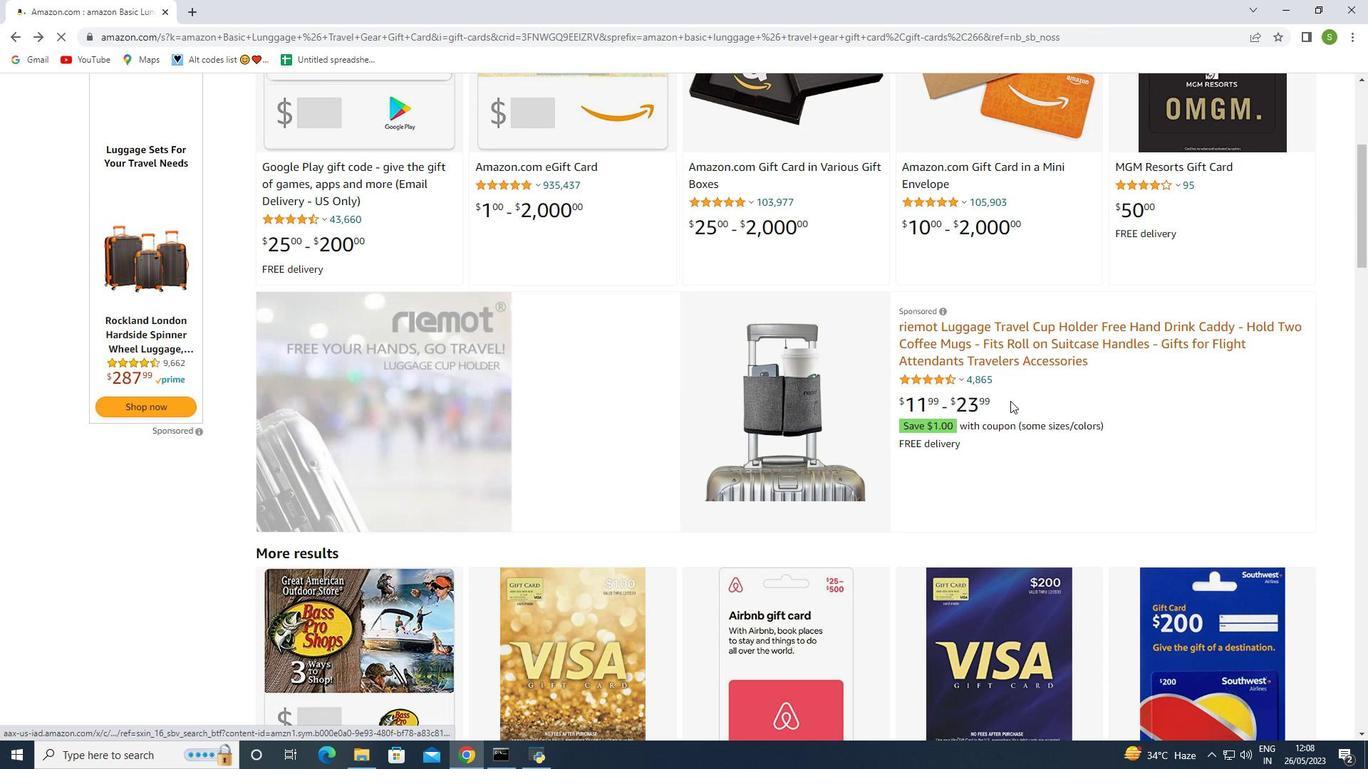 
Action: Mouse scrolled (1011, 398) with delta (0, 0)
Screenshot: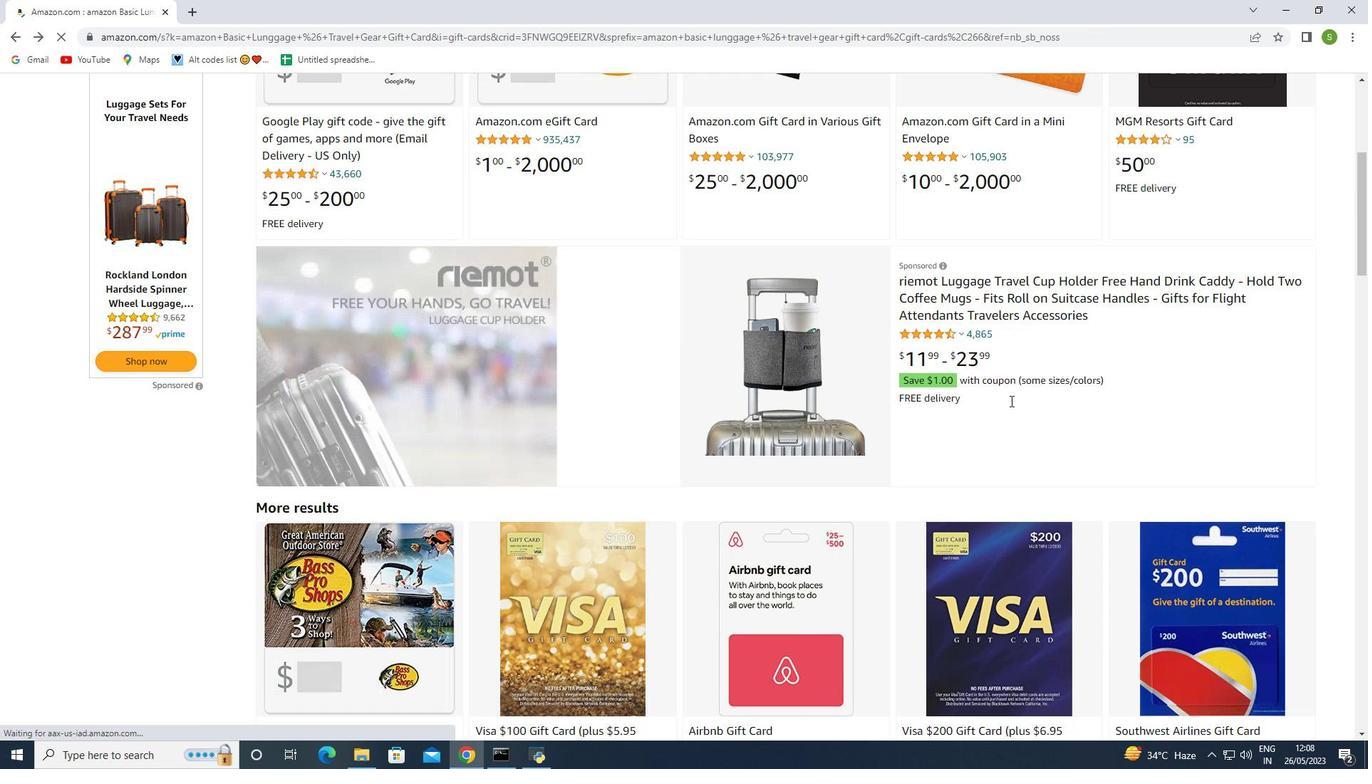 
Action: Mouse scrolled (1011, 398) with delta (0, 0)
Screenshot: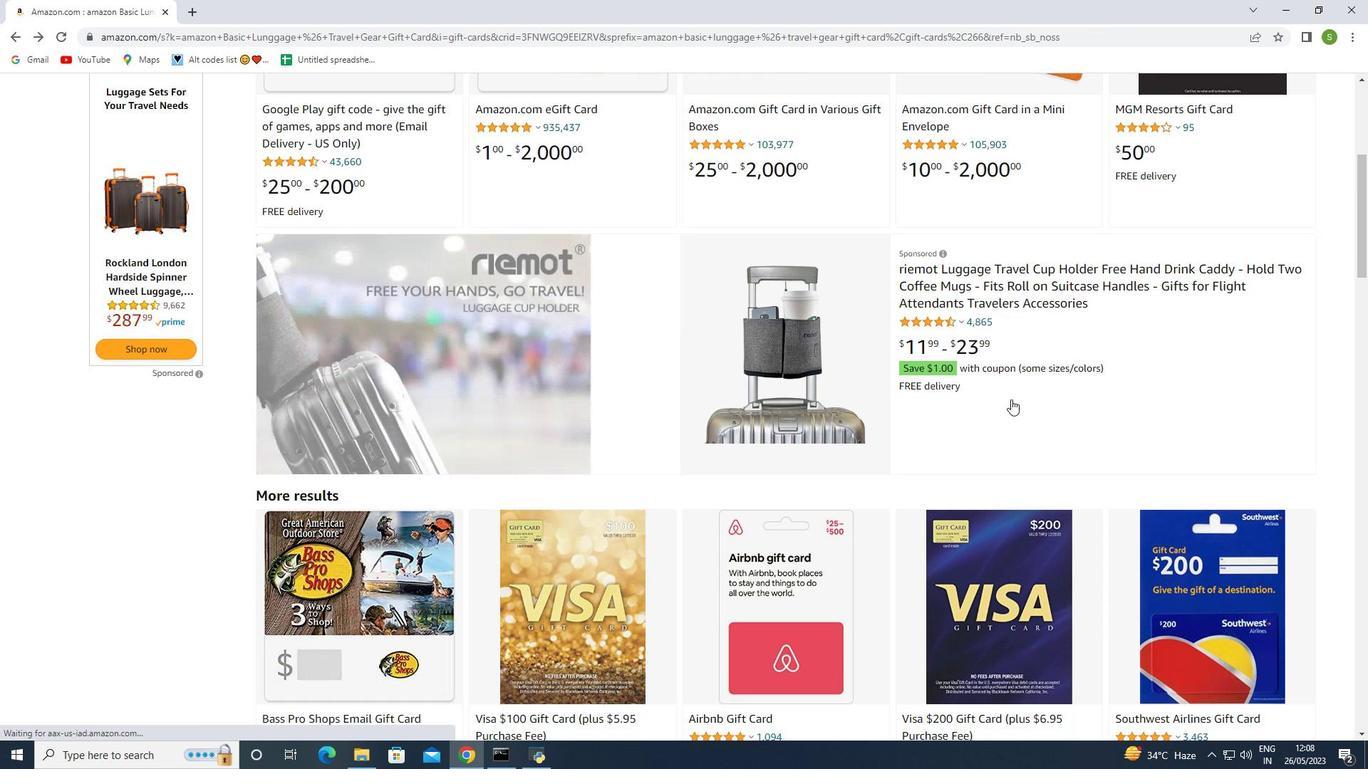 
Action: Mouse scrolled (1011, 398) with delta (0, 0)
Screenshot: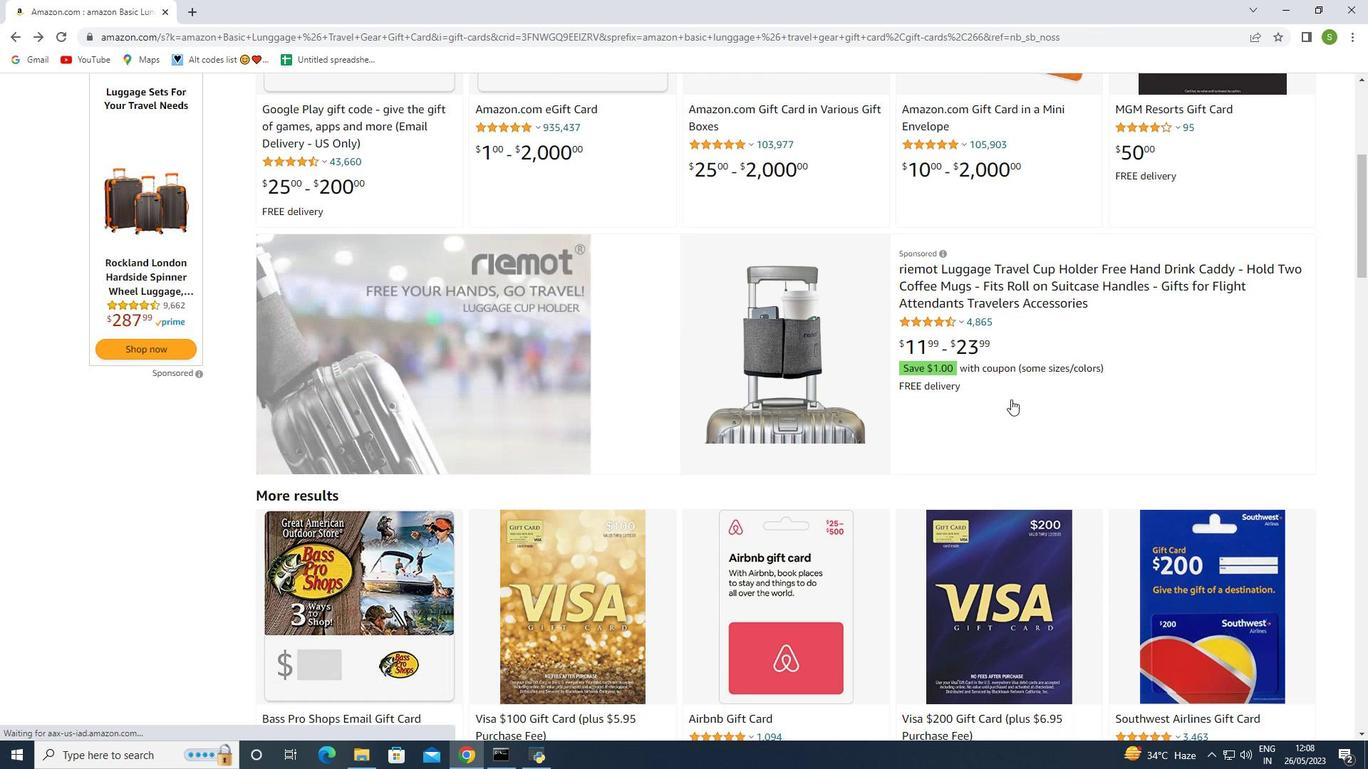 
Action: Mouse scrolled (1011, 398) with delta (0, 0)
Screenshot: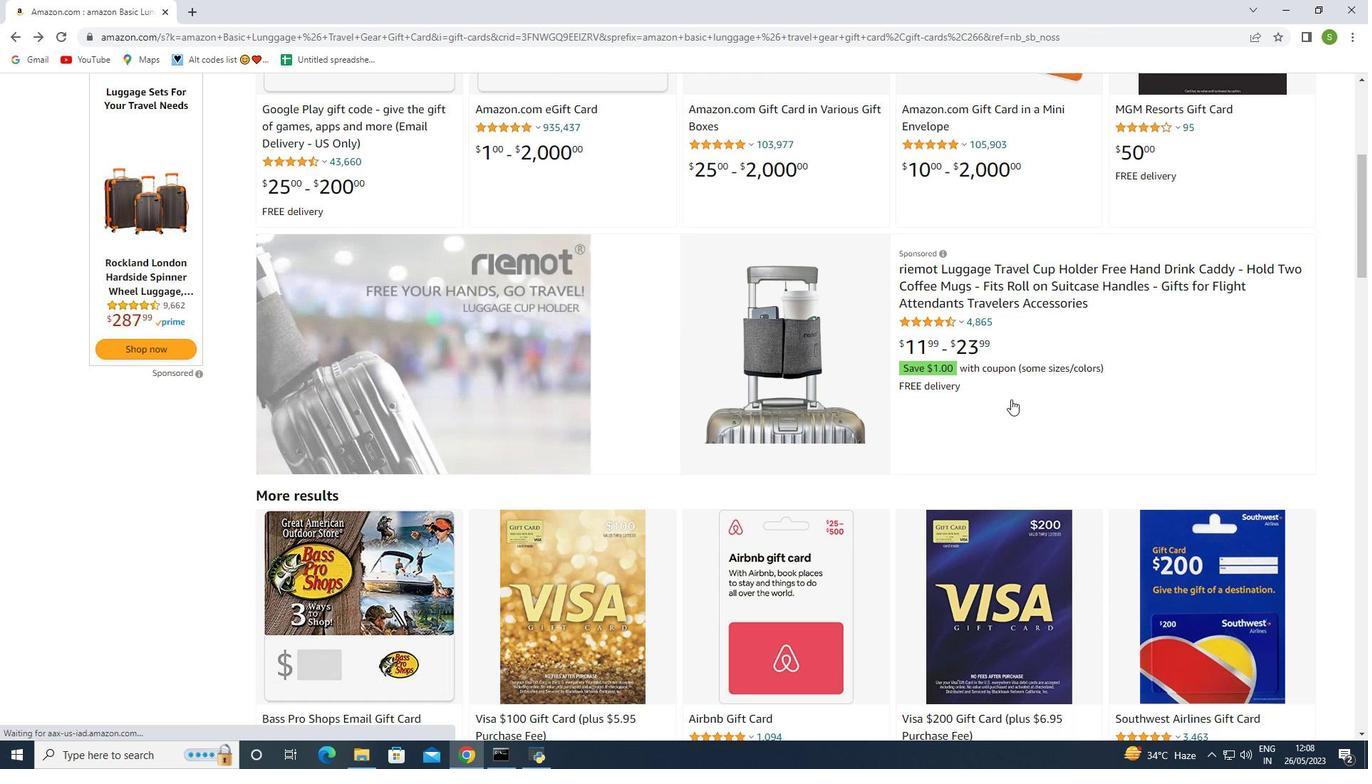 
Action: Mouse moved to (1012, 394)
Screenshot: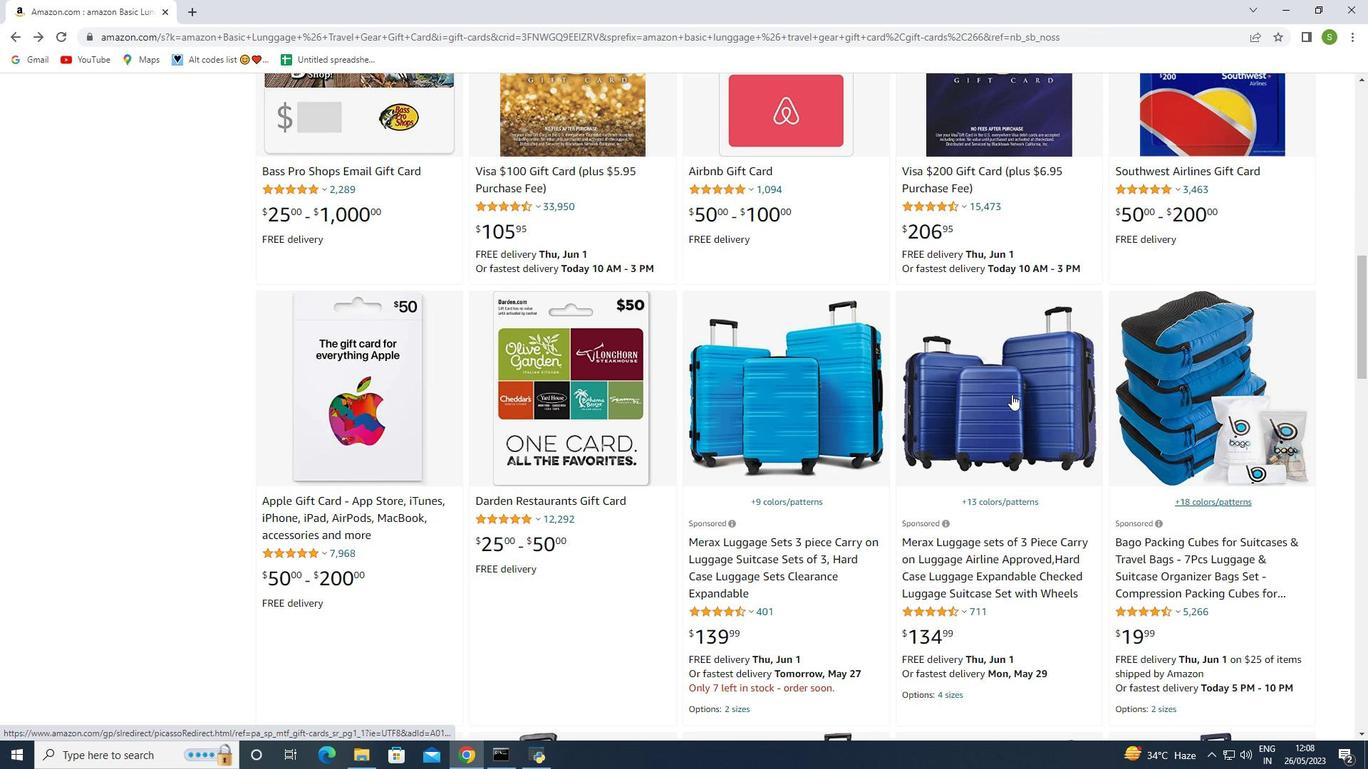 
Action: Mouse scrolled (1012, 394) with delta (0, 0)
Screenshot: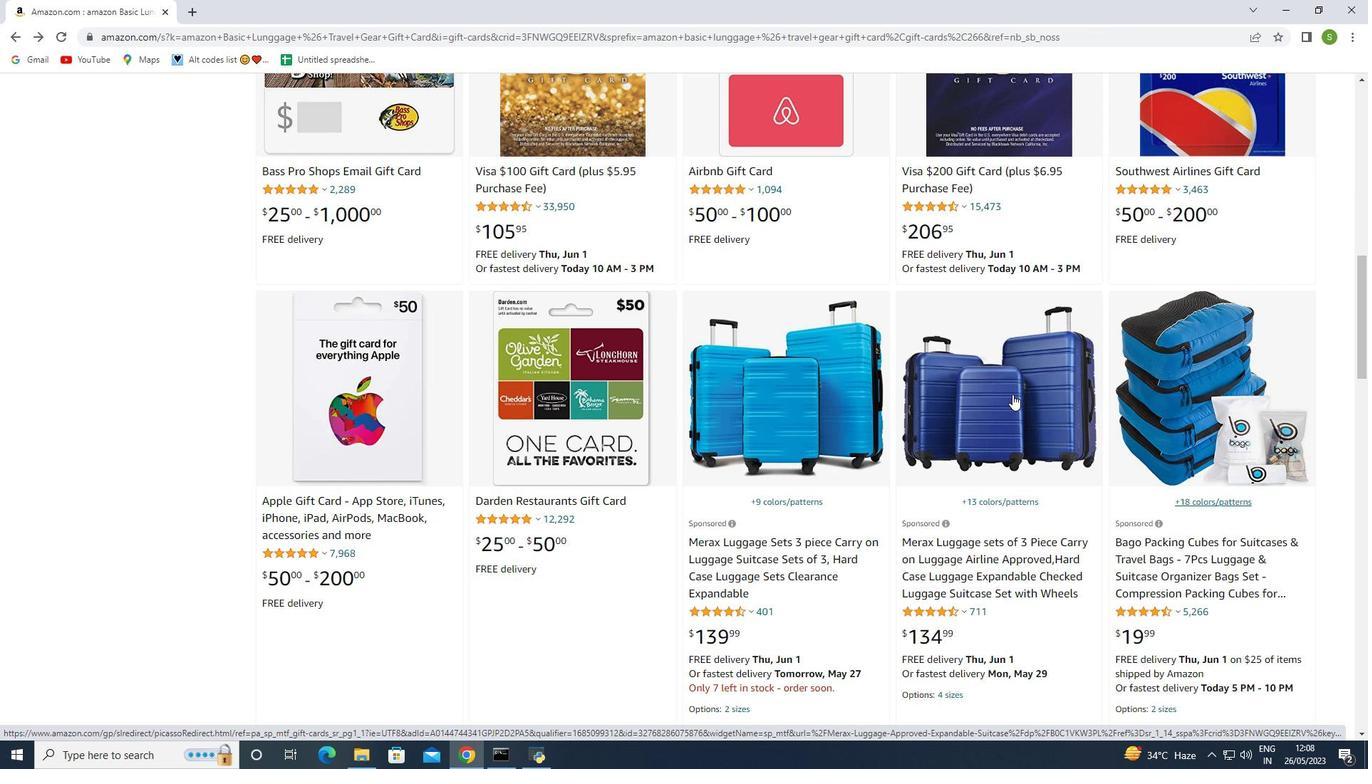 
Action: Mouse scrolled (1012, 394) with delta (0, 0)
Screenshot: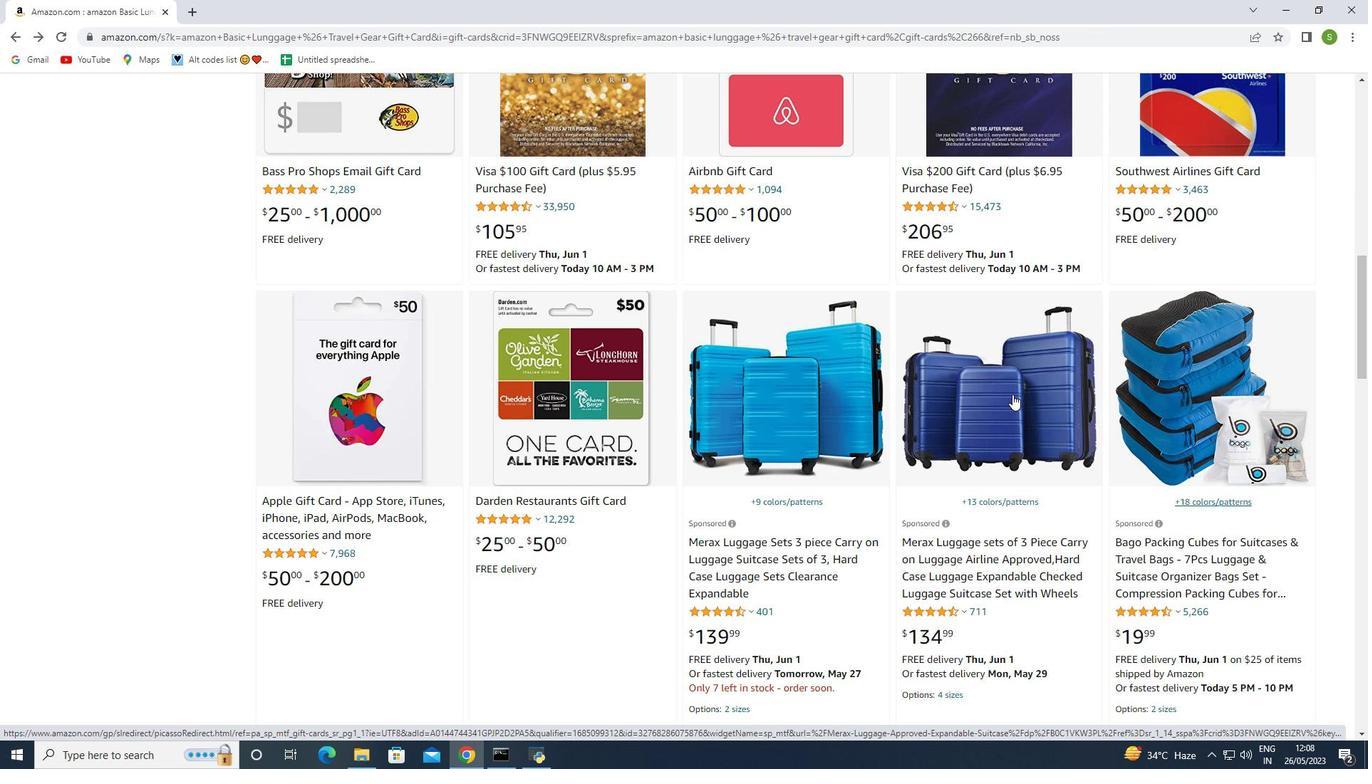 
Action: Mouse moved to (1061, 390)
Screenshot: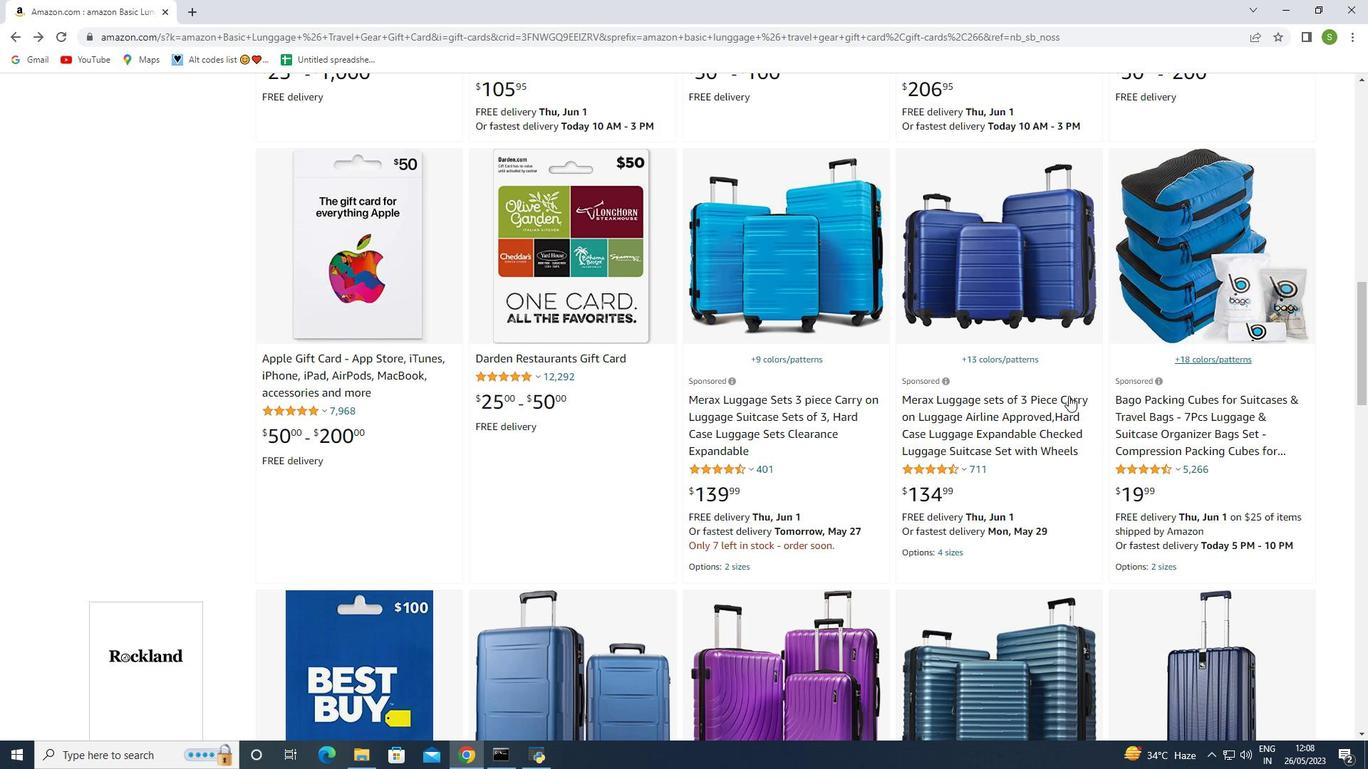 
Action: Mouse scrolled (1061, 389) with delta (0, 0)
Screenshot: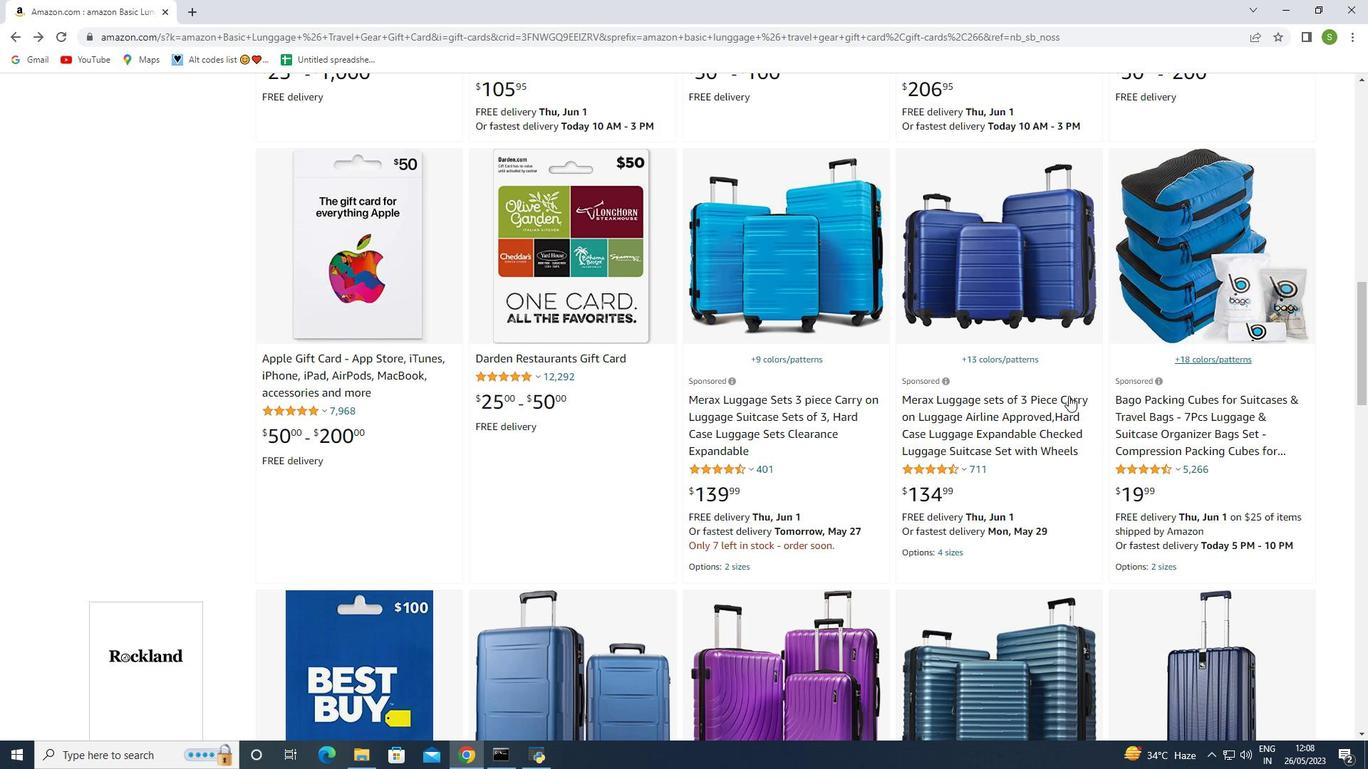 
Action: Mouse scrolled (1061, 389) with delta (0, 0)
Screenshot: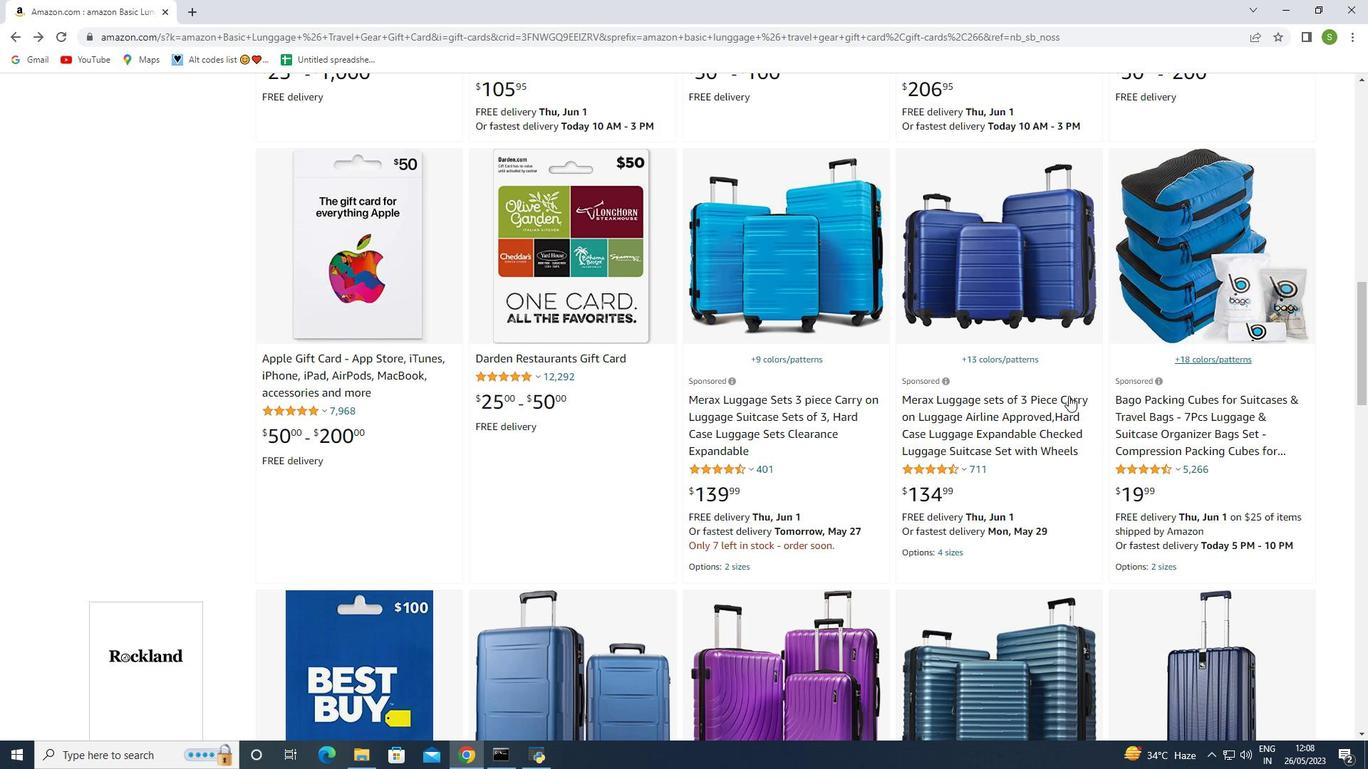 
Action: Mouse scrolled (1061, 389) with delta (0, 0)
Screenshot: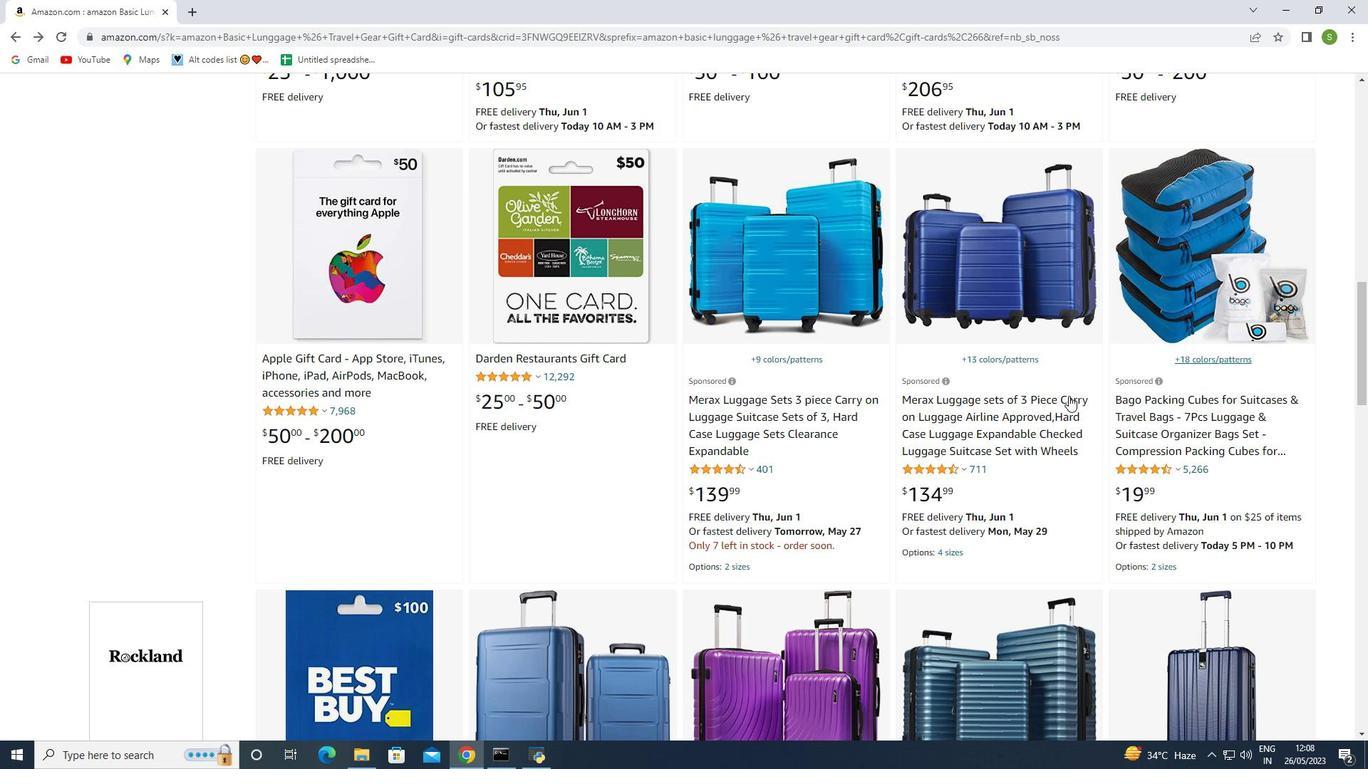 
Action: Mouse scrolled (1061, 389) with delta (0, 0)
Screenshot: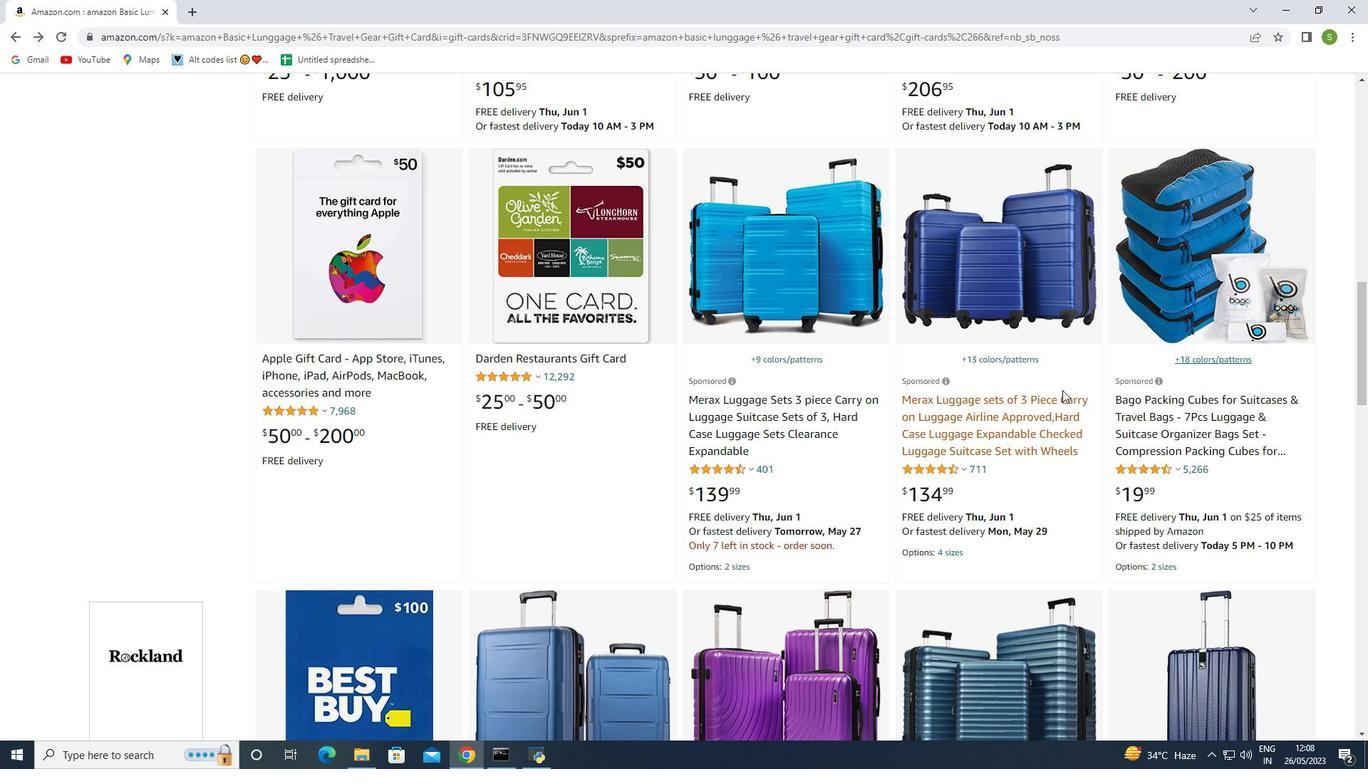 
Action: Mouse scrolled (1061, 389) with delta (0, 0)
Screenshot: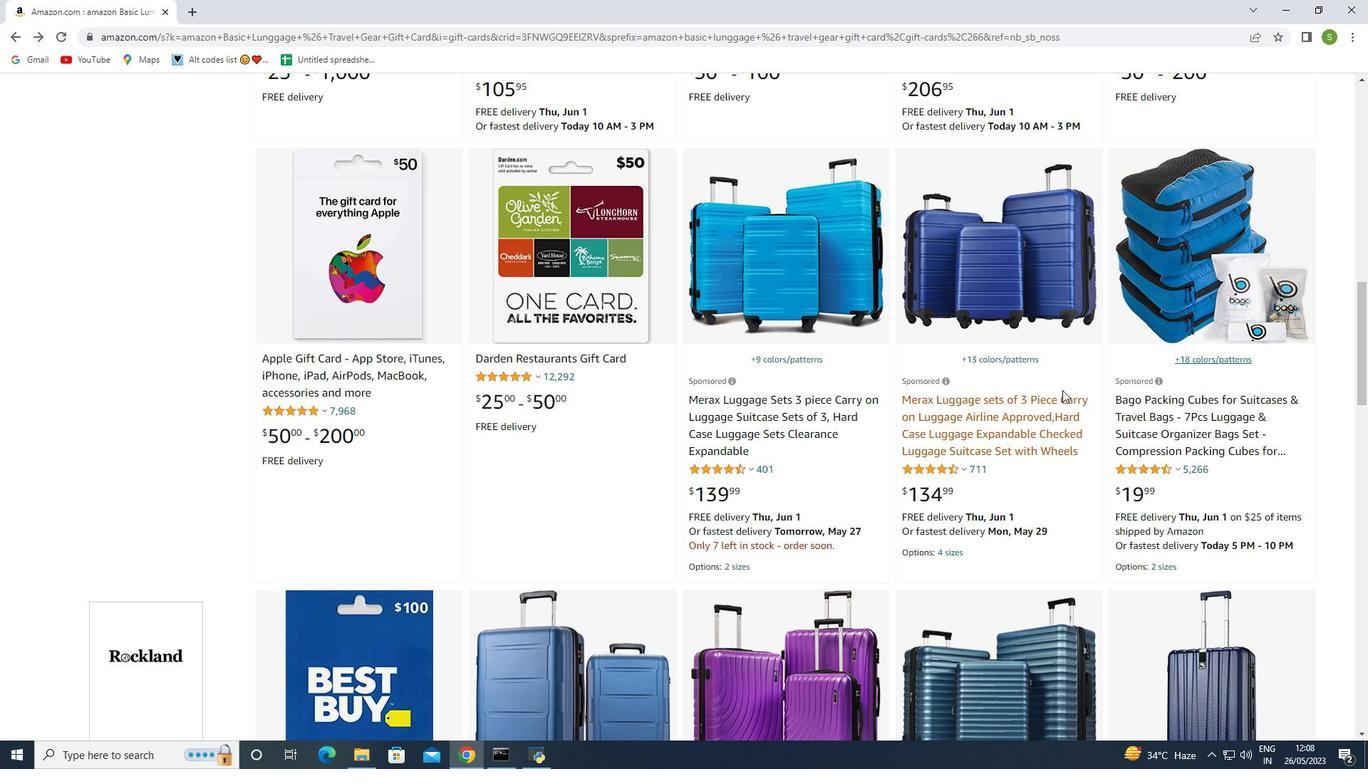 
Action: Mouse moved to (997, 386)
Screenshot: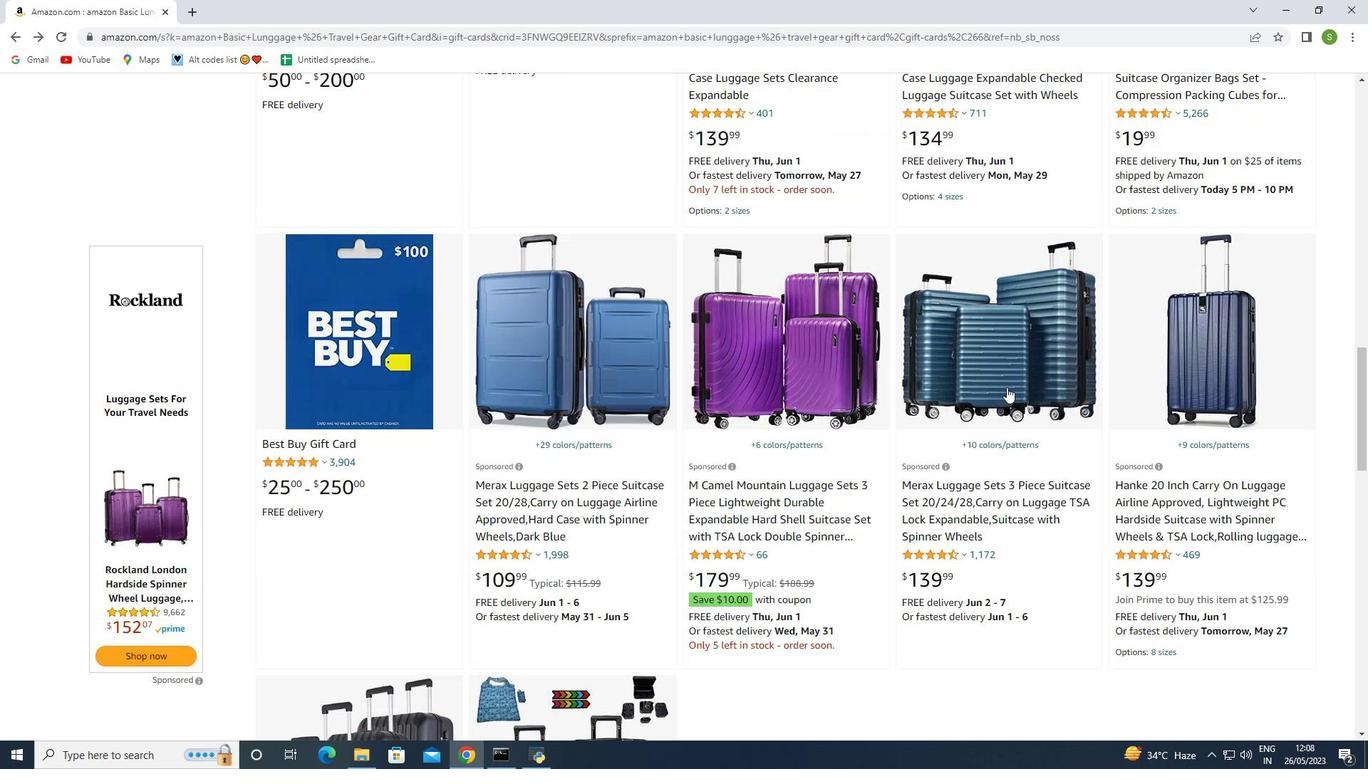 
Action: Mouse scrolled (997, 385) with delta (0, 0)
Screenshot: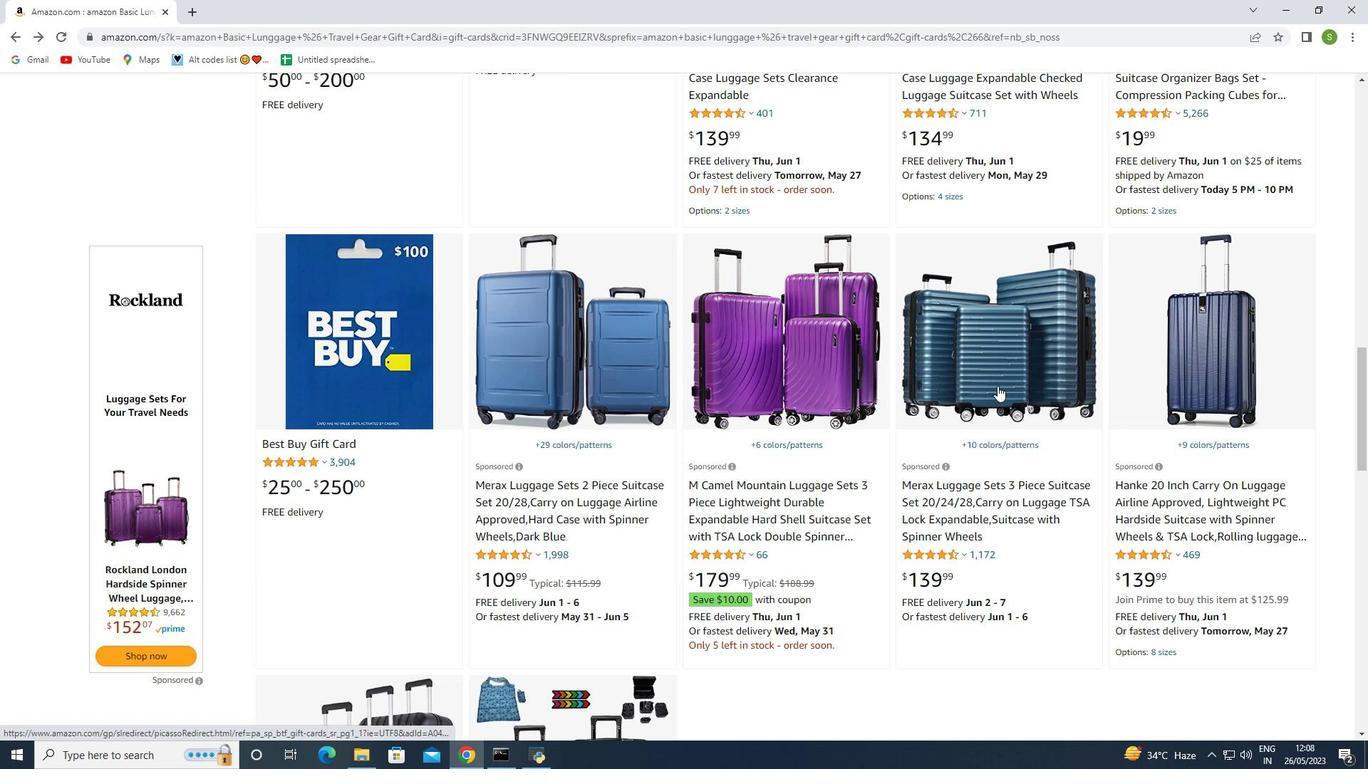
Action: Mouse scrolled (997, 385) with delta (0, 0)
Screenshot: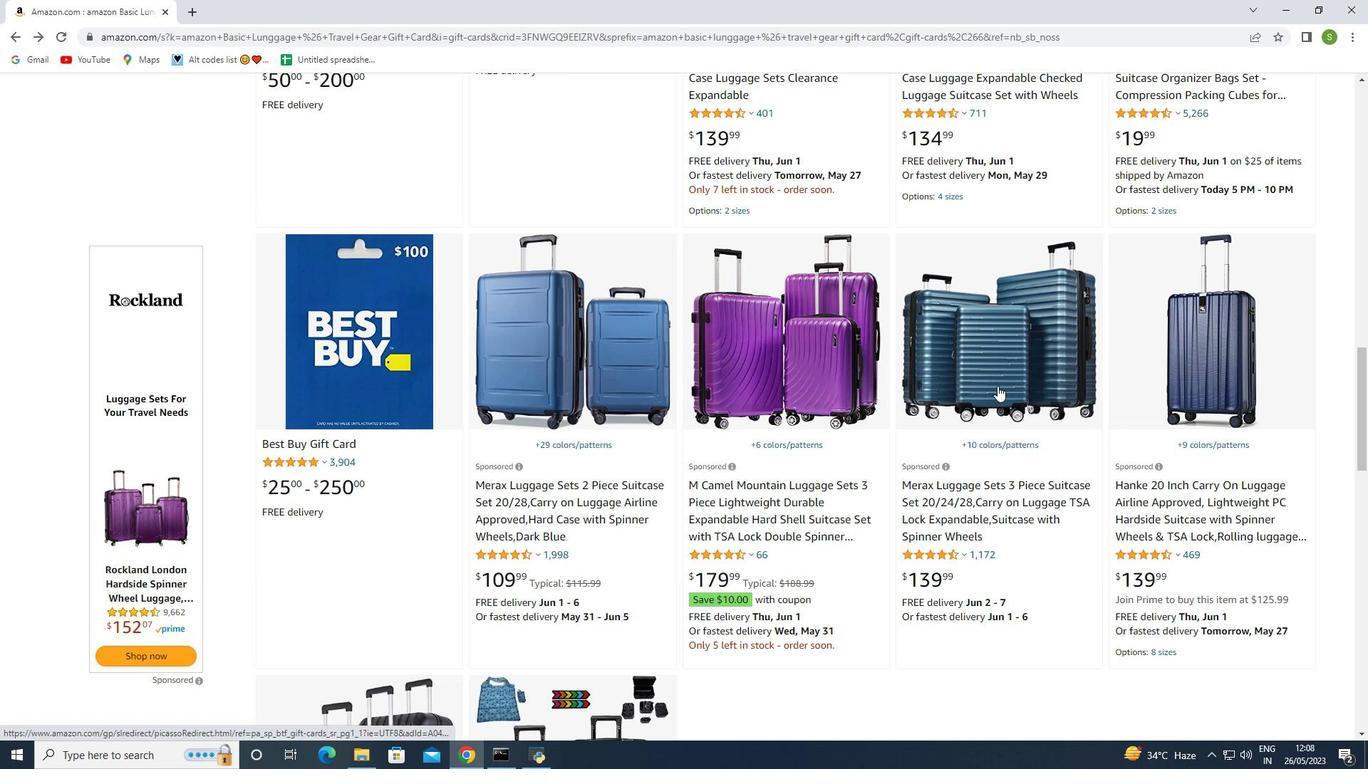 
Action: Mouse scrolled (997, 385) with delta (0, 0)
Screenshot: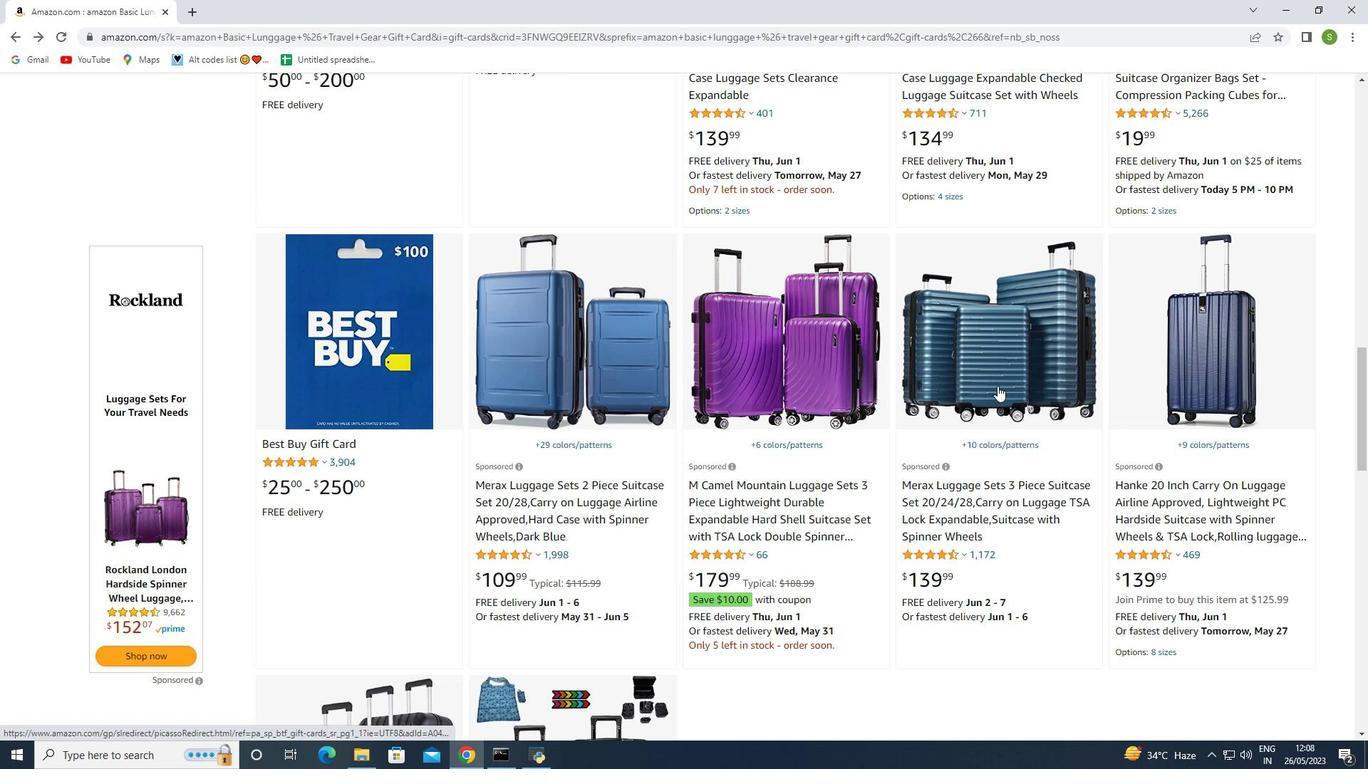 
Action: Mouse scrolled (997, 385) with delta (0, 0)
Screenshot: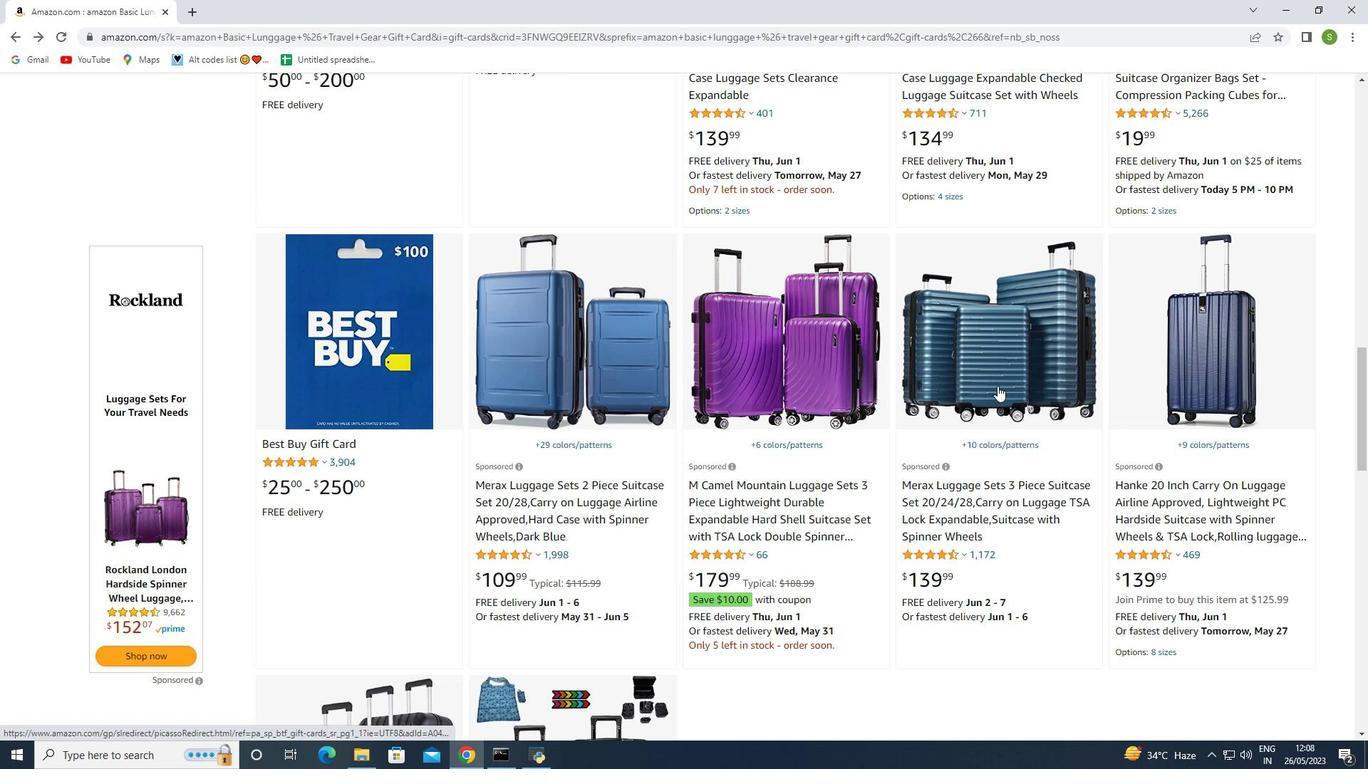 
Action: Mouse scrolled (997, 385) with delta (0, 0)
Screenshot: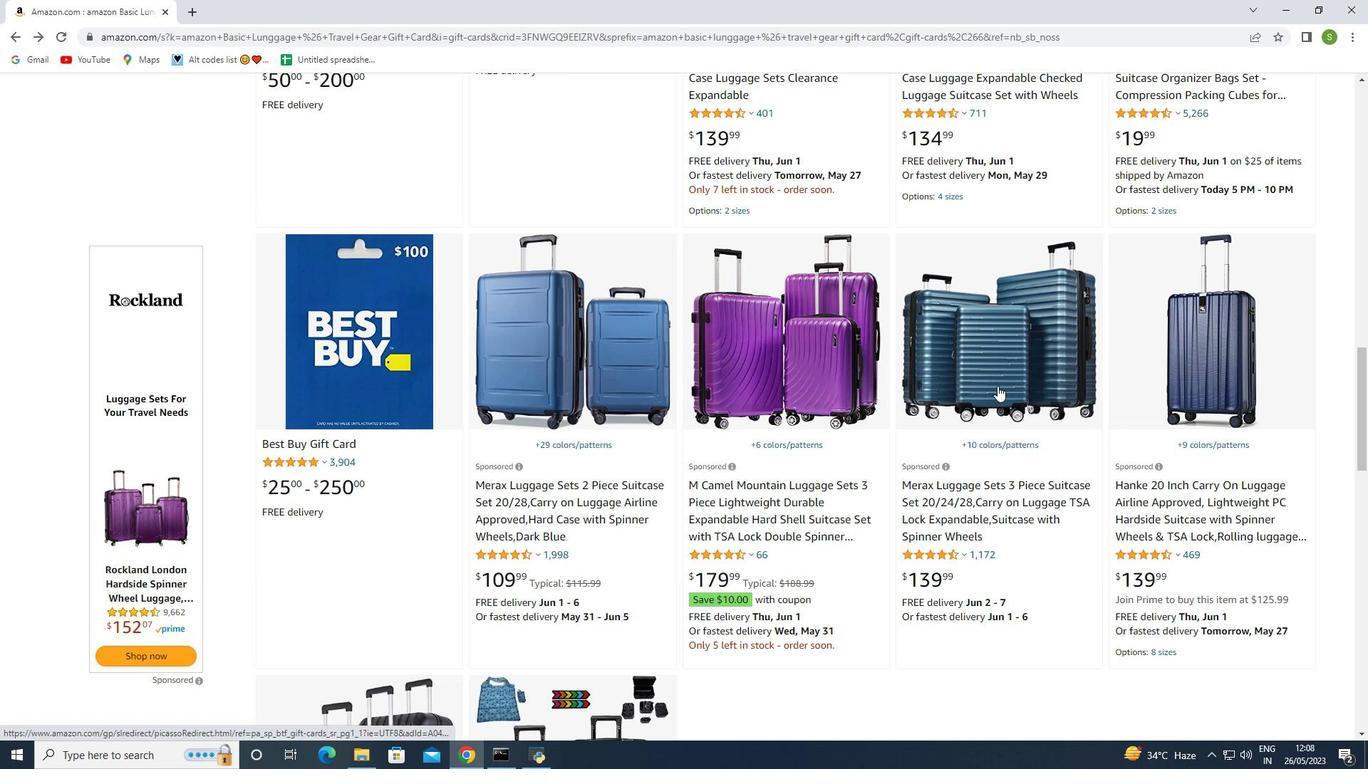 
Action: Mouse scrolled (997, 386) with delta (0, 0)
Screenshot: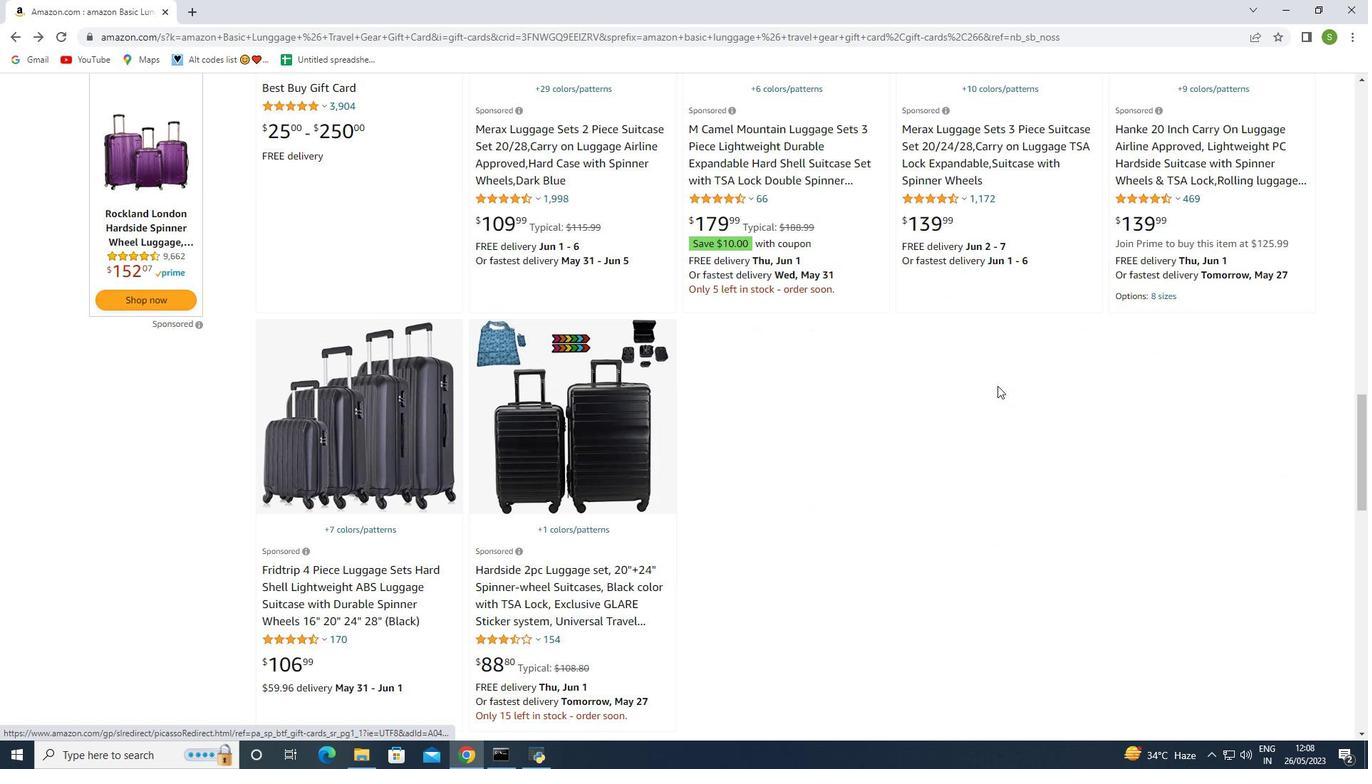 
Action: Mouse scrolled (997, 386) with delta (0, 0)
Screenshot: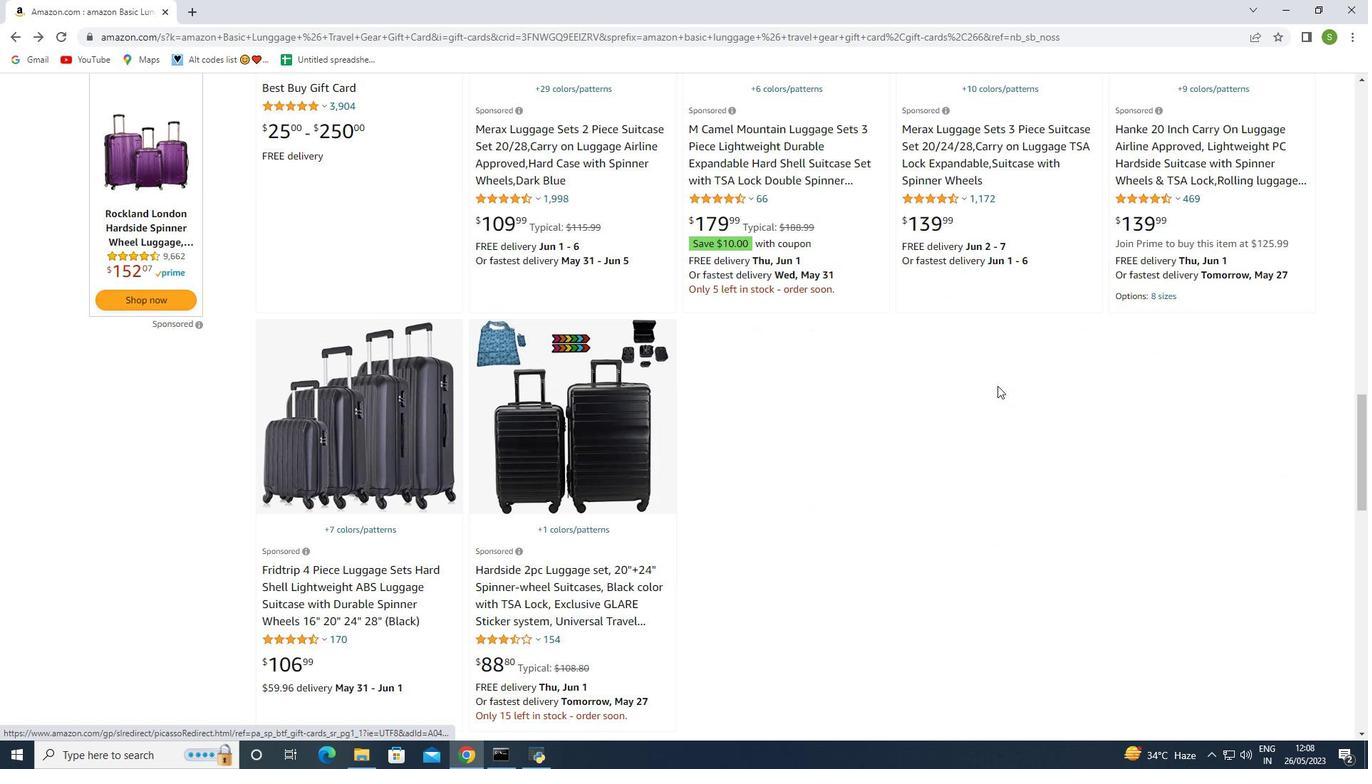 
Action: Mouse scrolled (997, 386) with delta (0, 0)
Screenshot: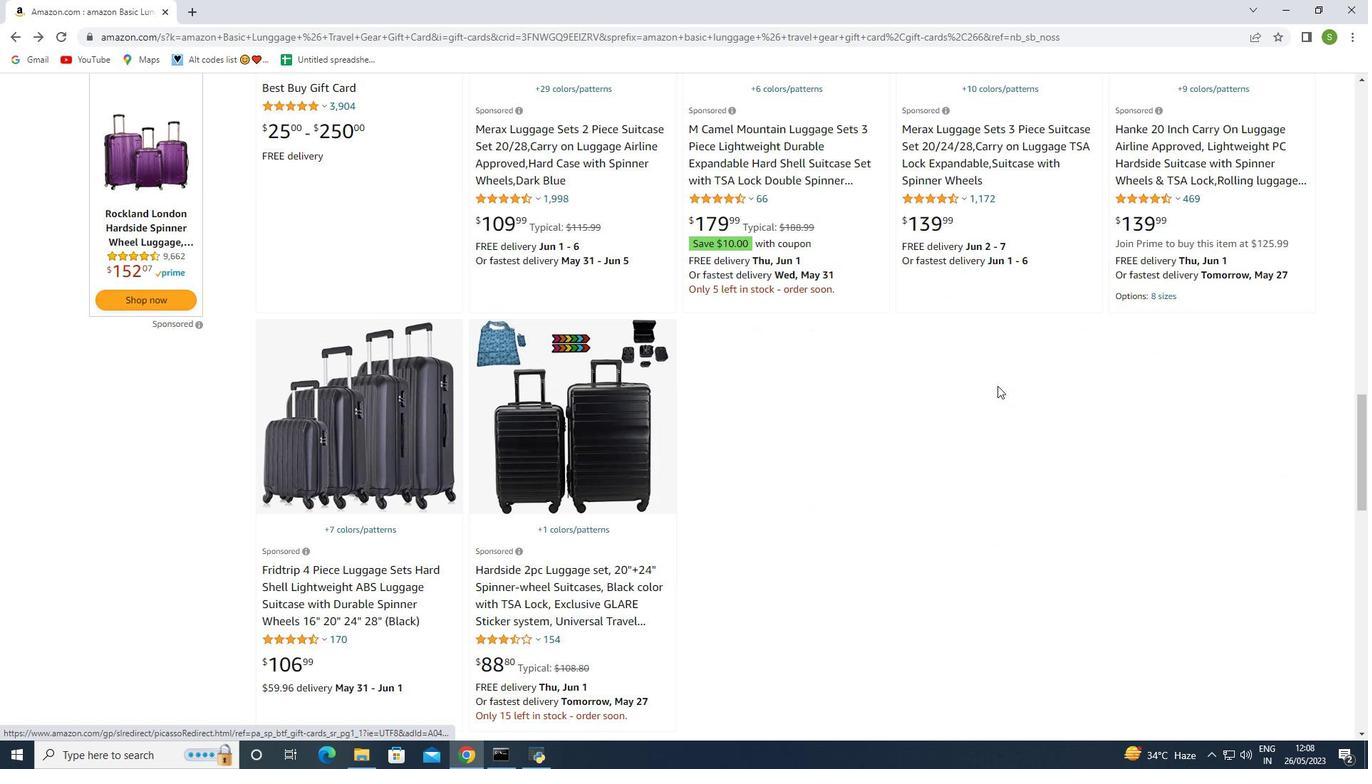 
Action: Mouse moved to (433, 300)
Screenshot: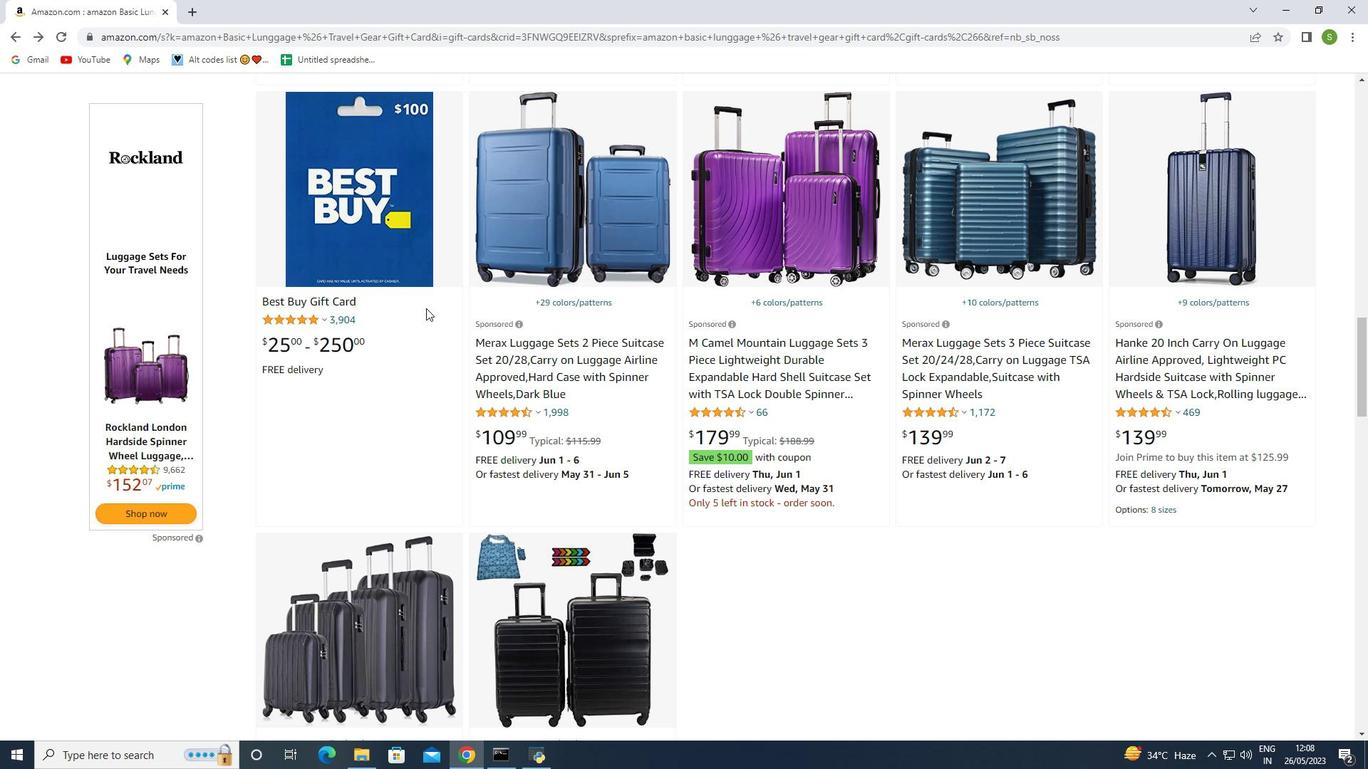 
Action: Mouse scrolled (433, 300) with delta (0, 0)
Screenshot: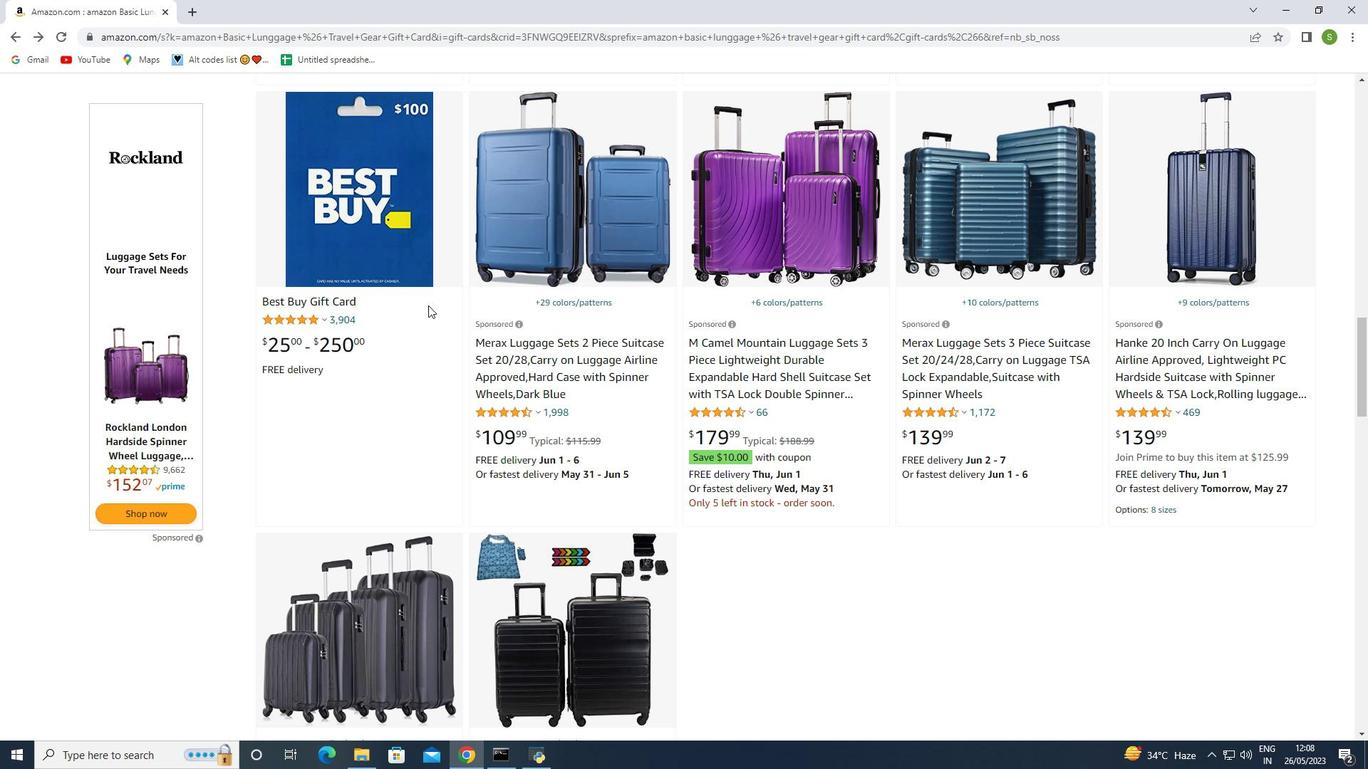 
Action: Mouse scrolled (433, 300) with delta (0, 0)
Screenshot: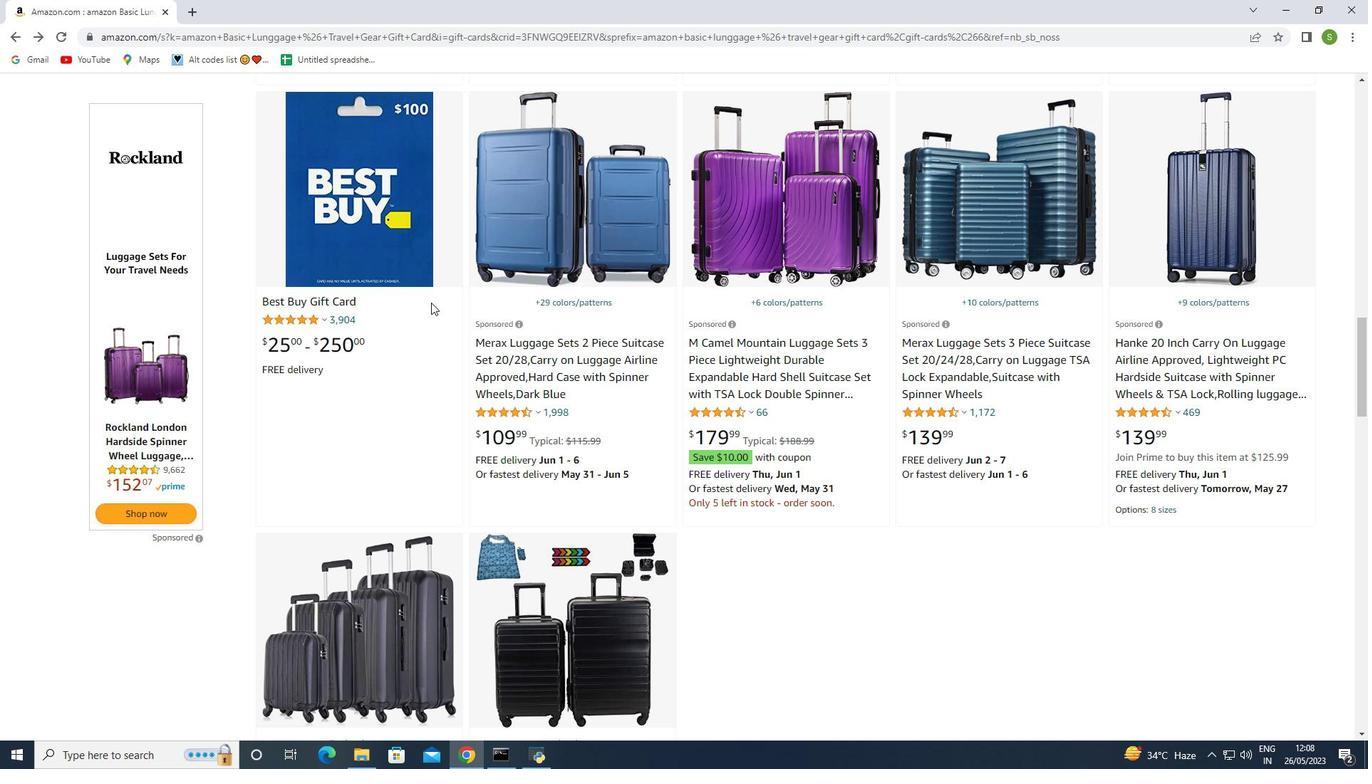 
Action: Mouse scrolled (433, 300) with delta (0, 0)
Screenshot: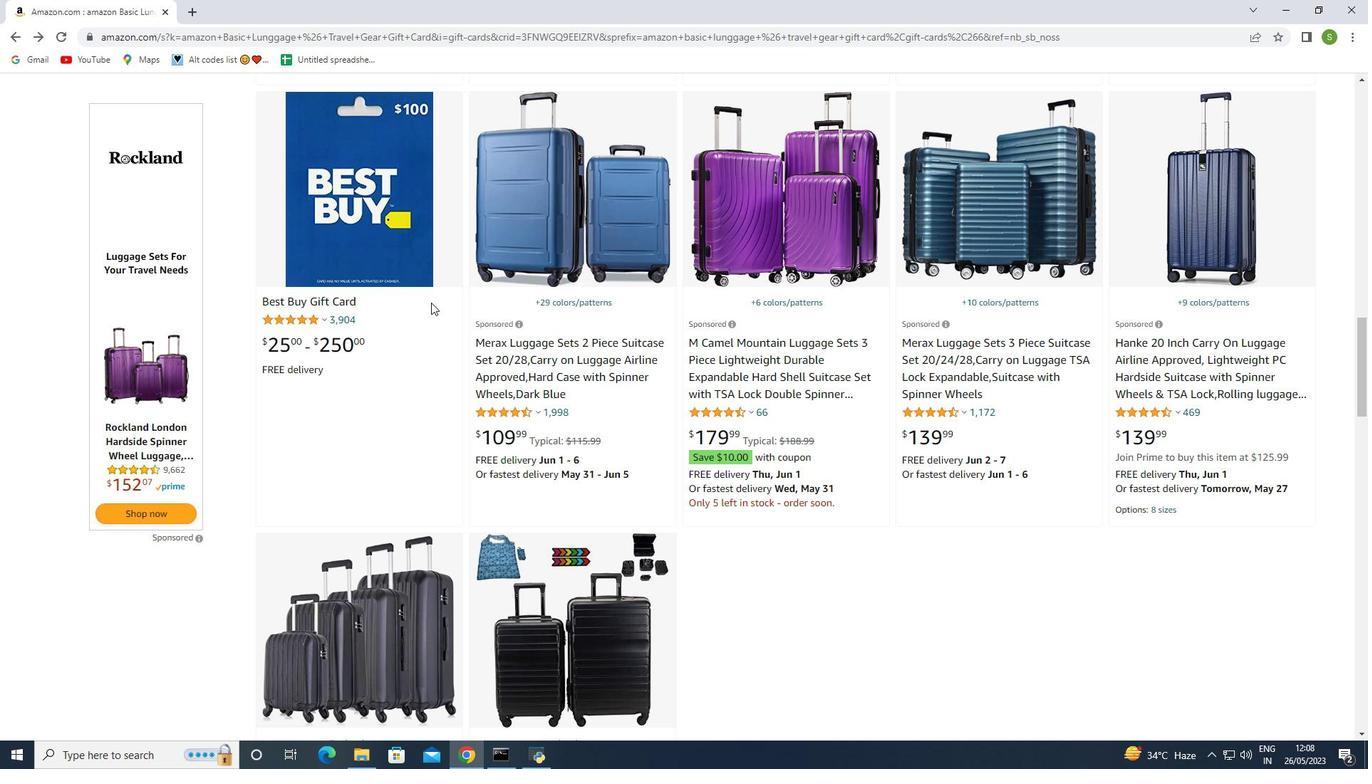 
Action: Mouse moved to (594, 332)
Screenshot: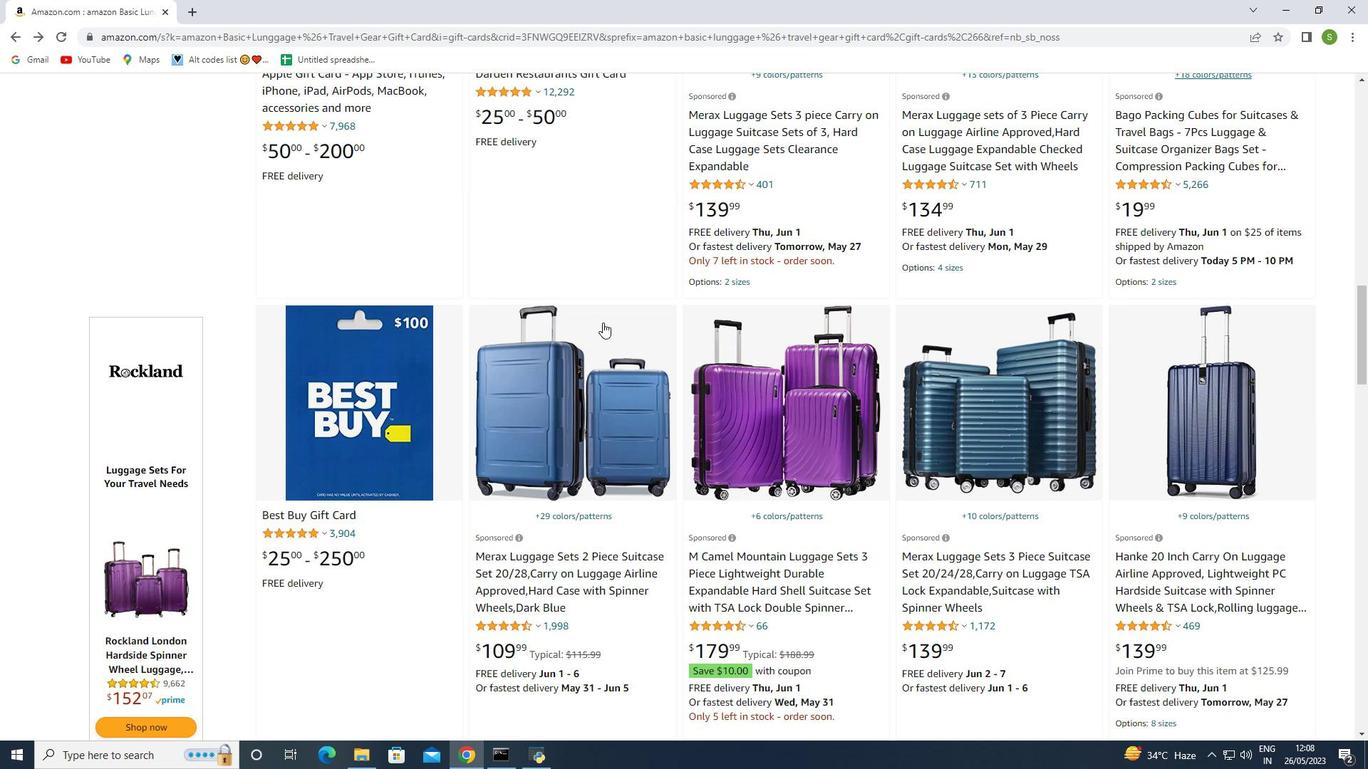 
Action: Mouse scrolled (602, 322) with delta (0, 0)
Screenshot: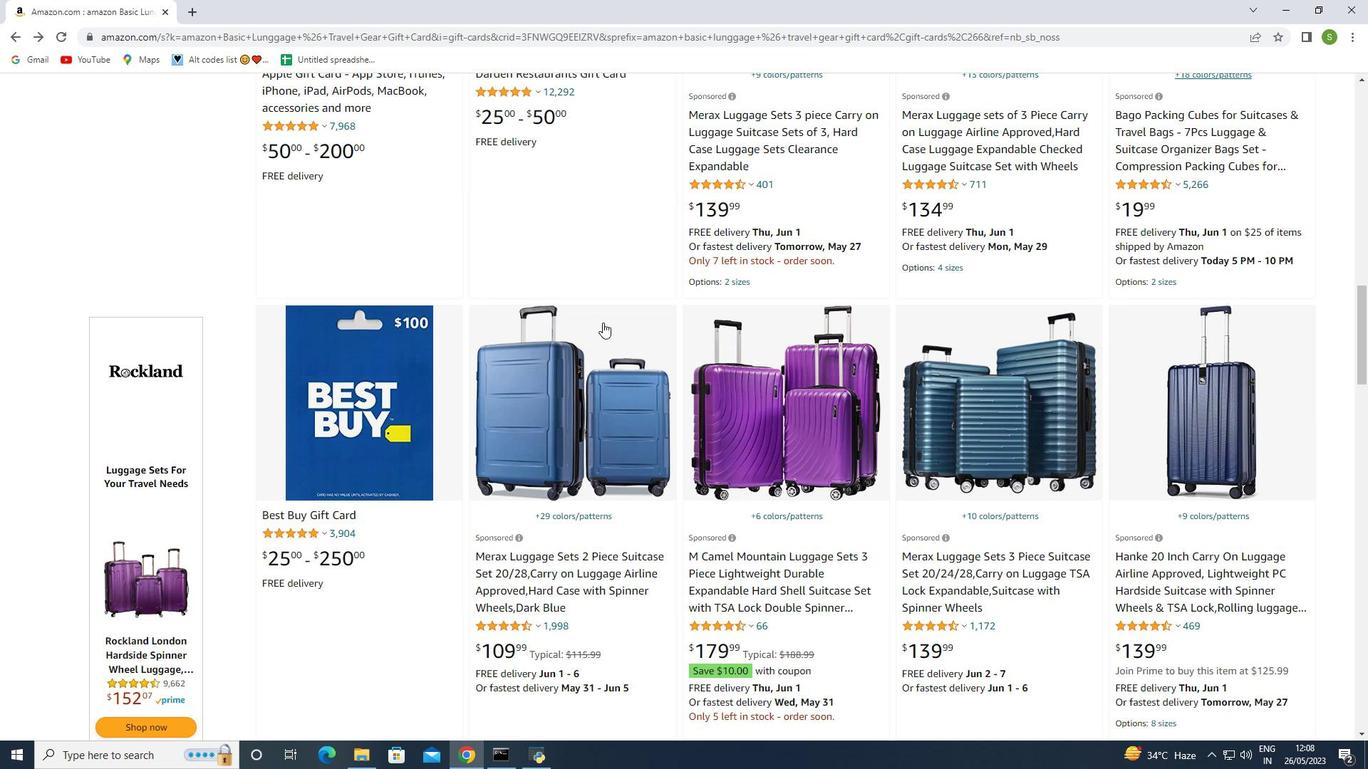 
Action: Mouse moved to (594, 334)
Screenshot: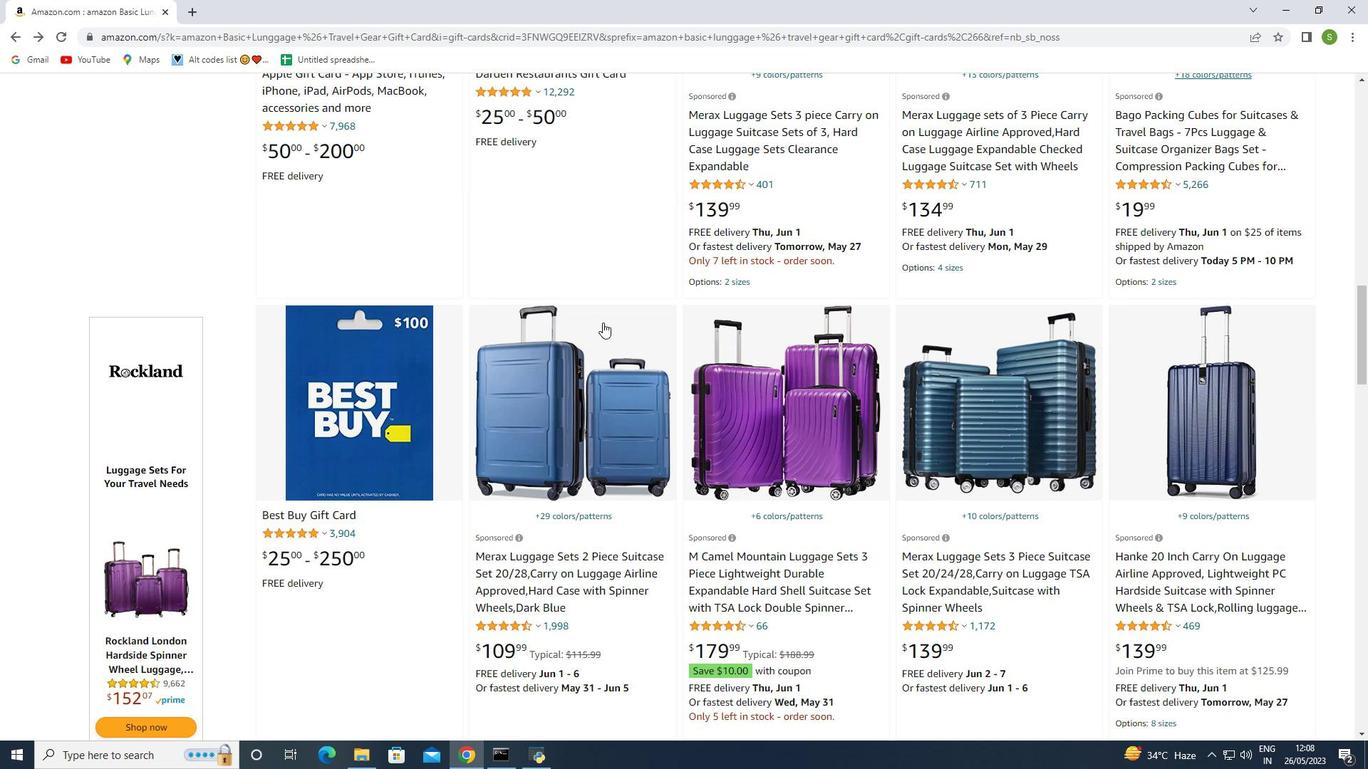 
Action: Mouse scrolled (602, 322) with delta (0, 0)
Screenshot: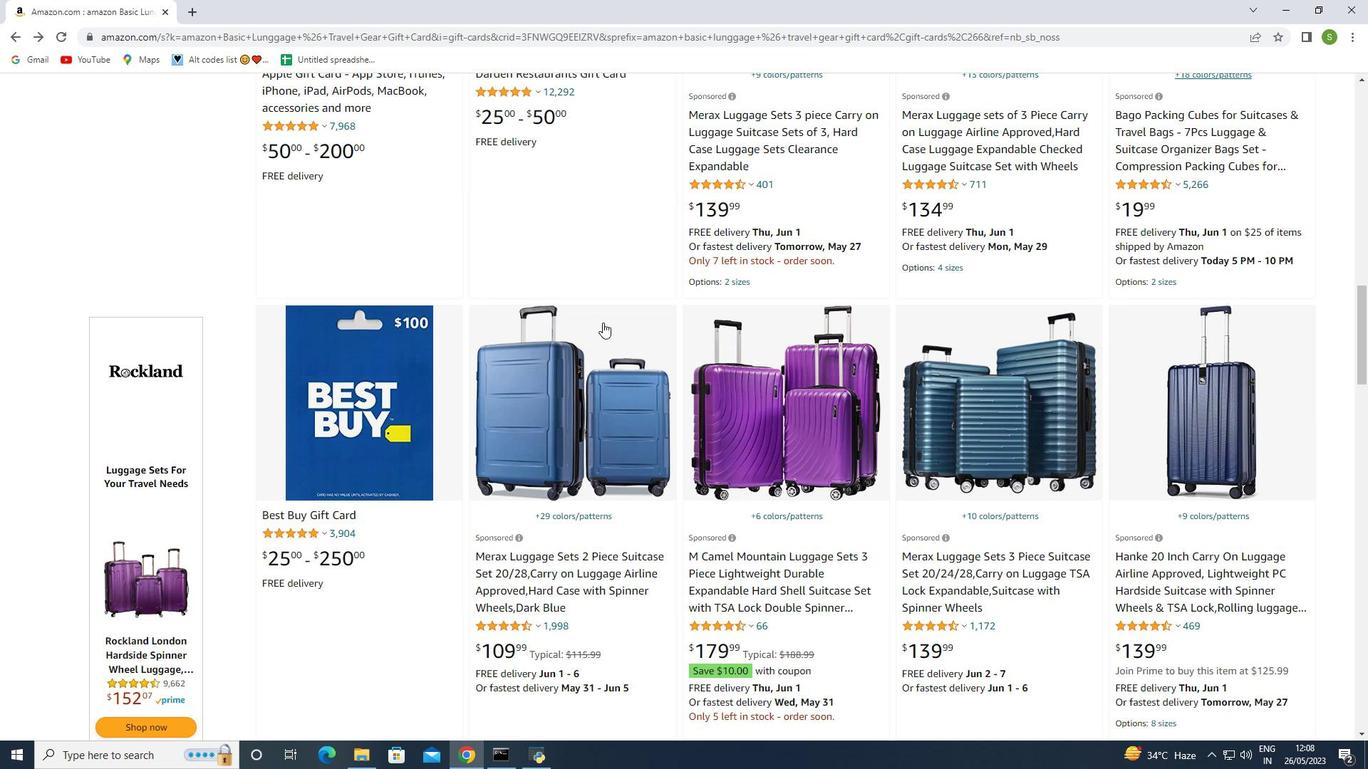 
Action: Mouse moved to (594, 334)
Screenshot: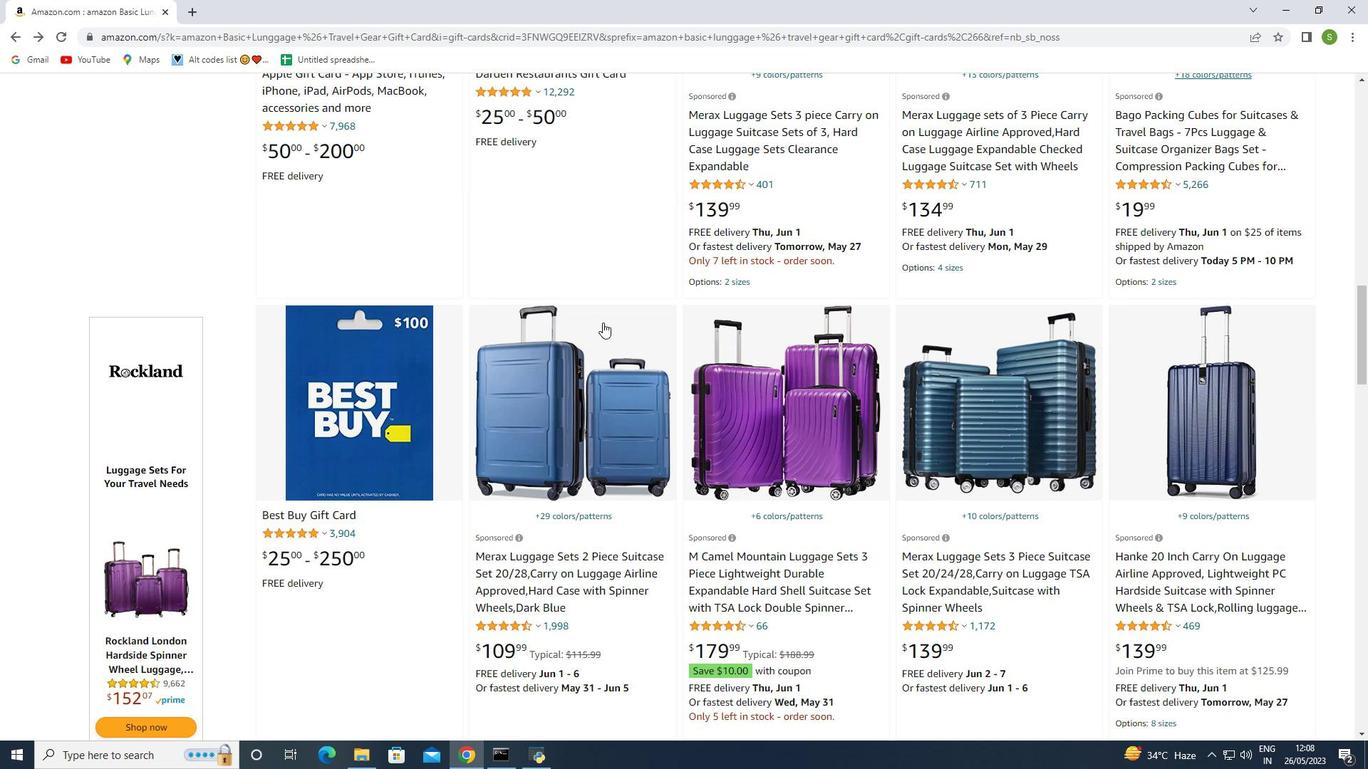 
Action: Mouse scrolled (602, 322) with delta (0, 0)
Screenshot: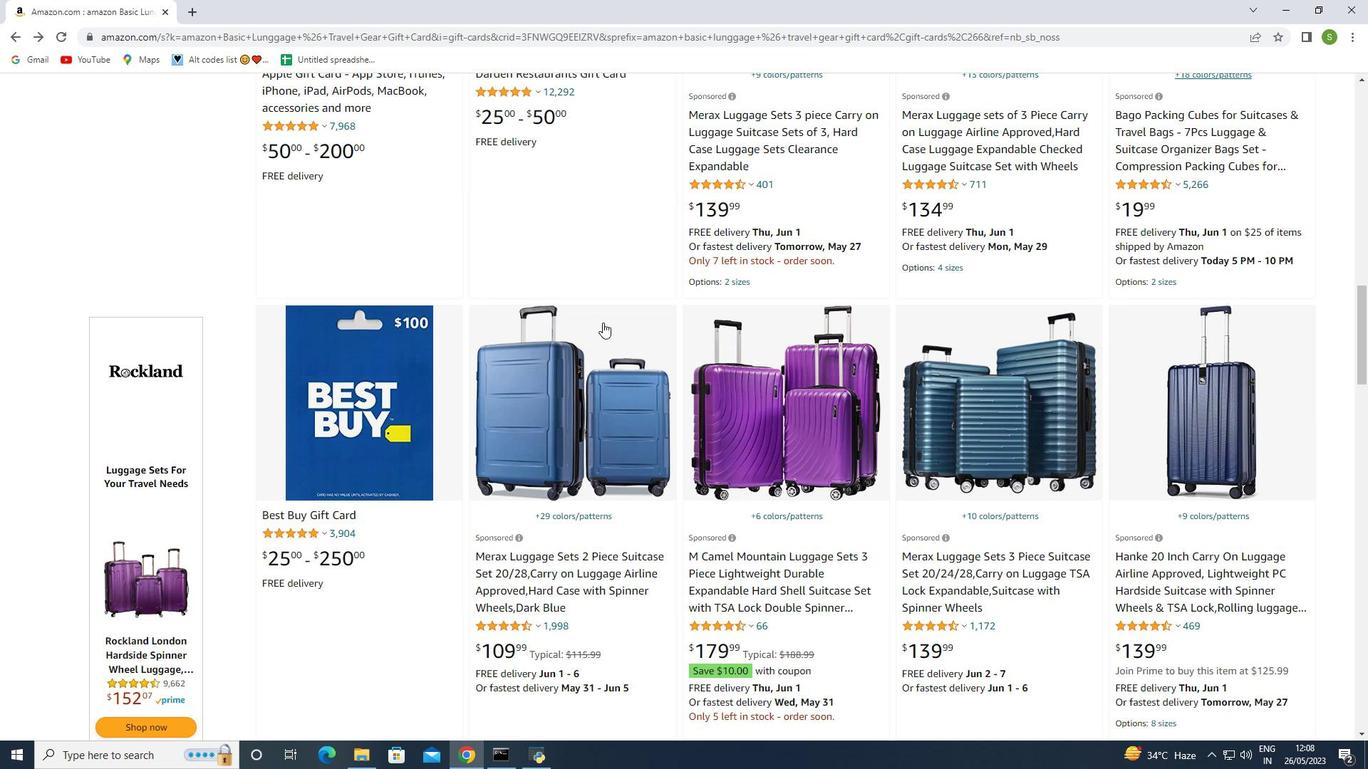 
Action: Mouse moved to (593, 337)
Screenshot: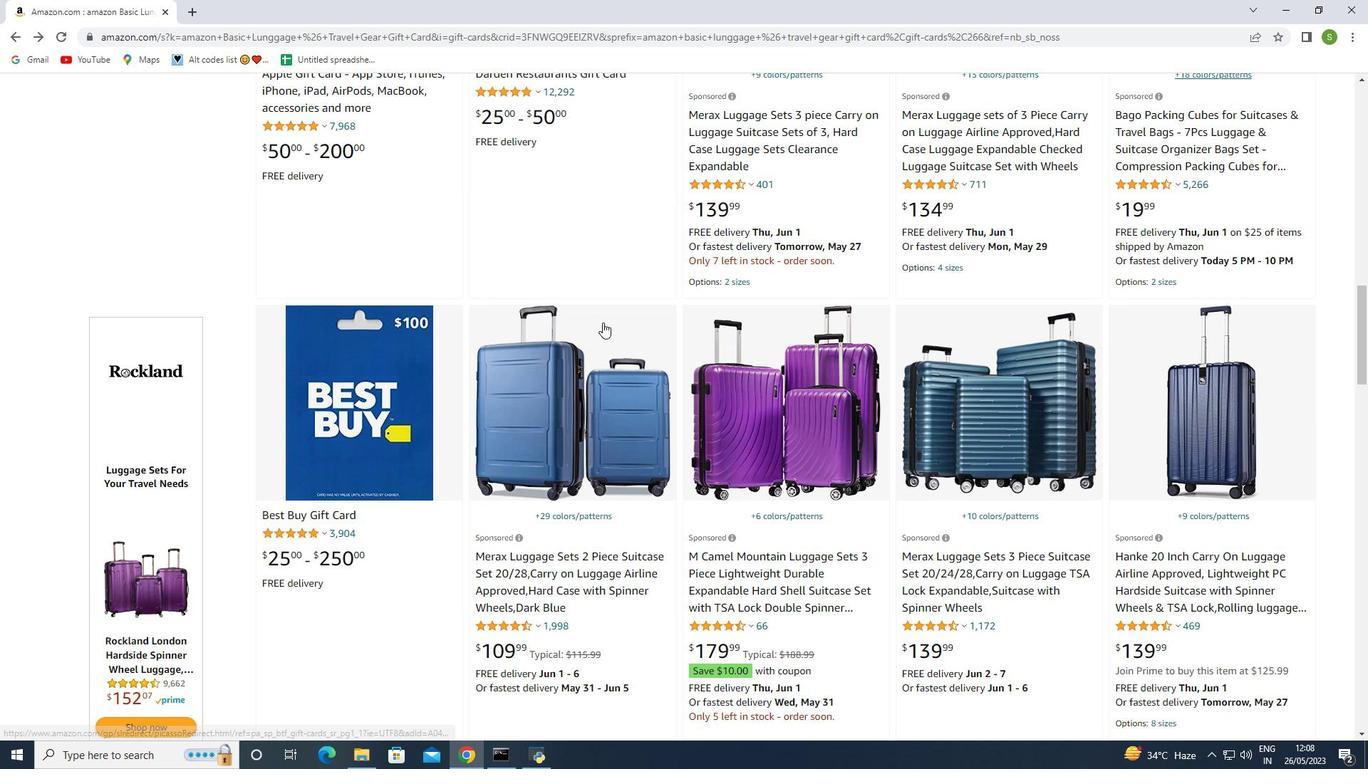 
Action: Mouse scrolled (602, 322) with delta (0, 0)
Screenshot: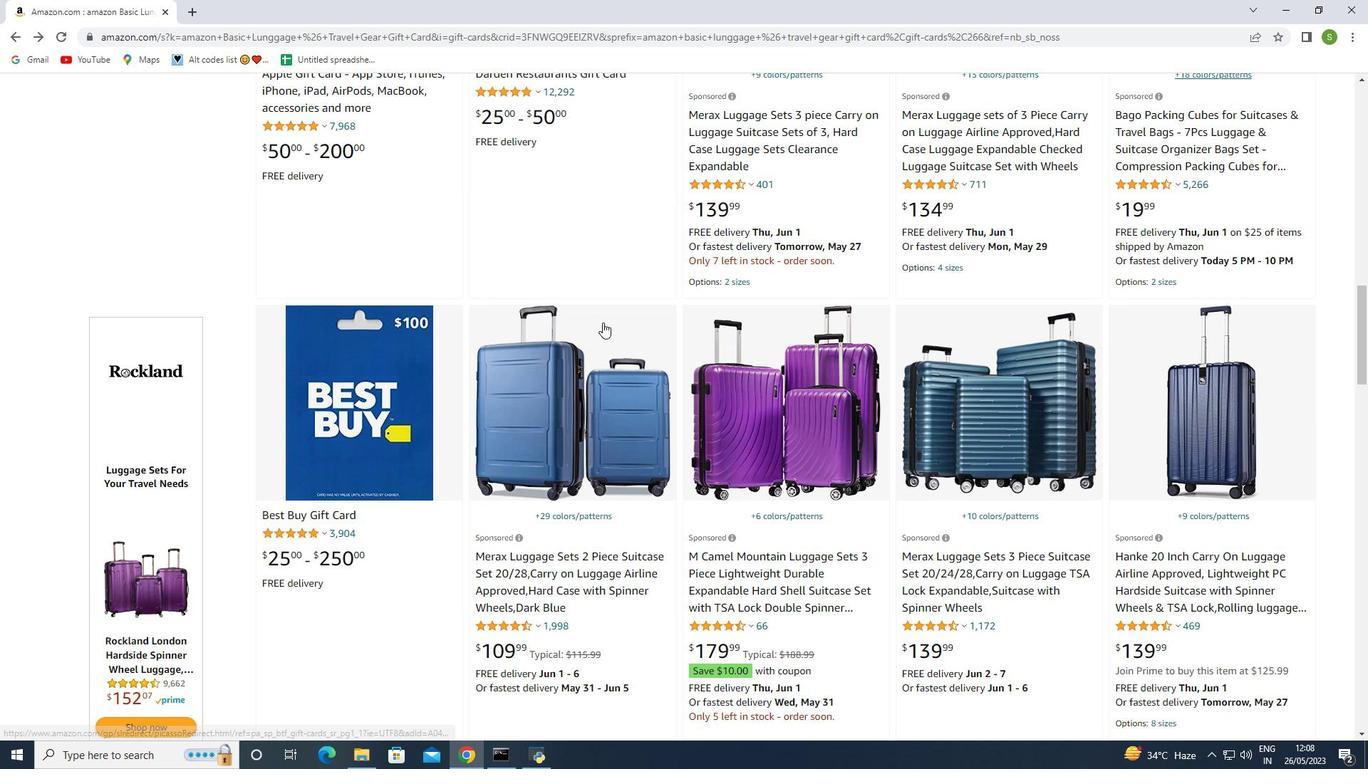 
Action: Mouse moved to (593, 338)
Screenshot: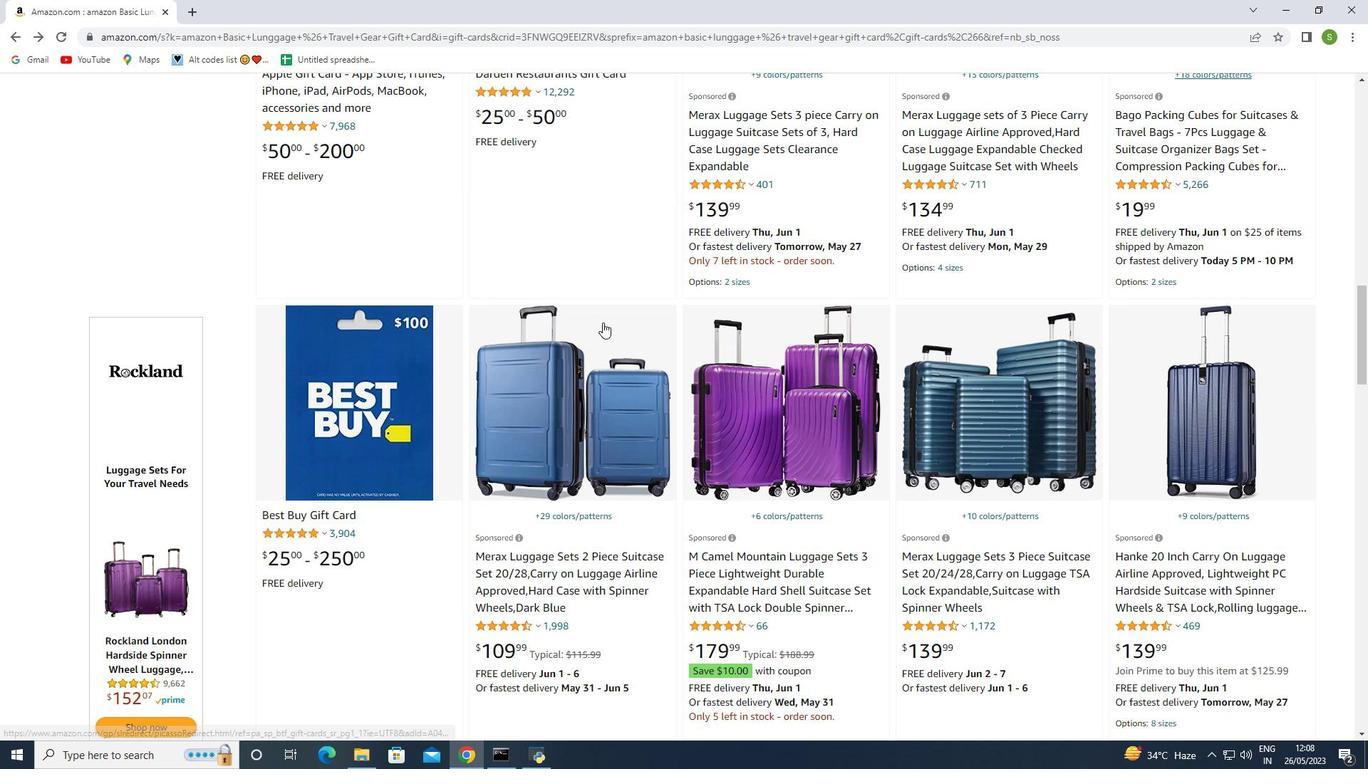 
Action: Mouse scrolled (602, 322) with delta (0, 0)
Screenshot: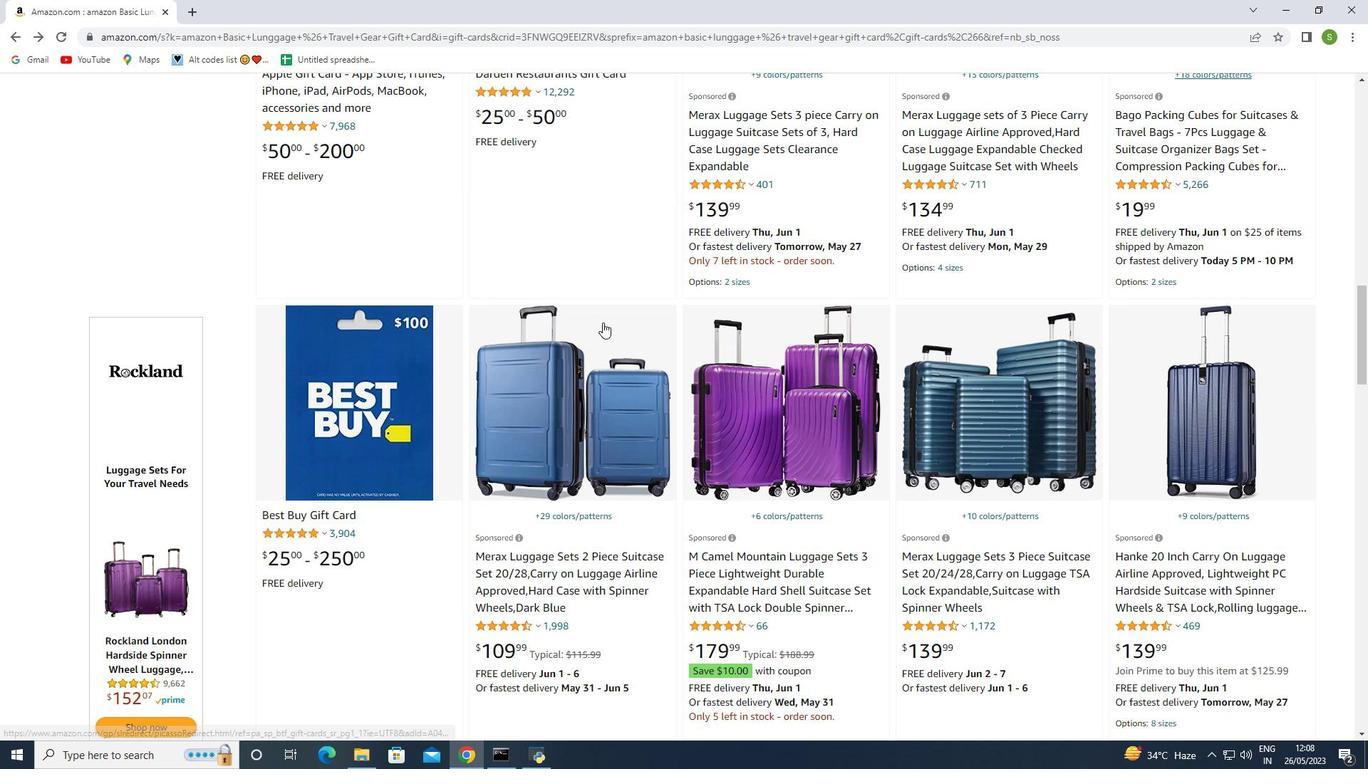 
Action: Mouse moved to (593, 339)
Screenshot: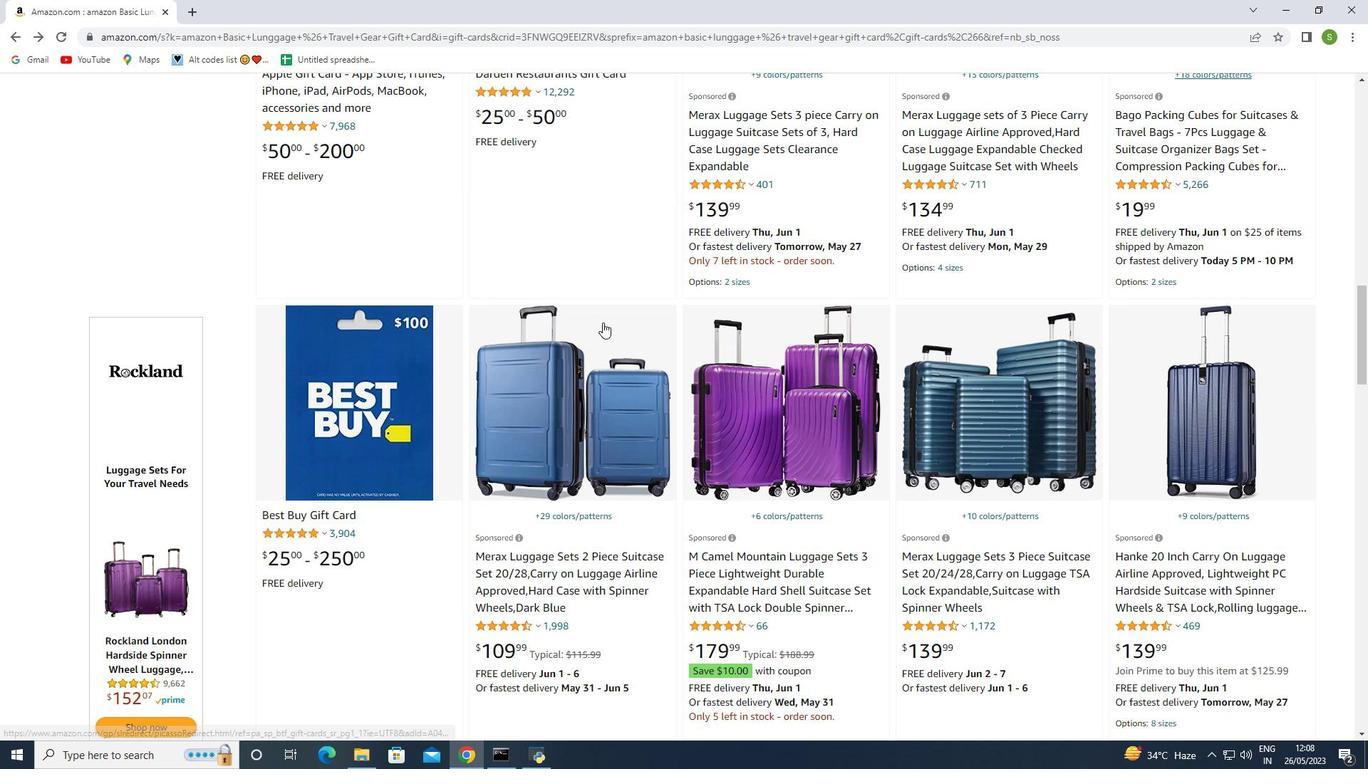 
Action: Mouse scrolled (602, 322) with delta (0, 0)
Screenshot: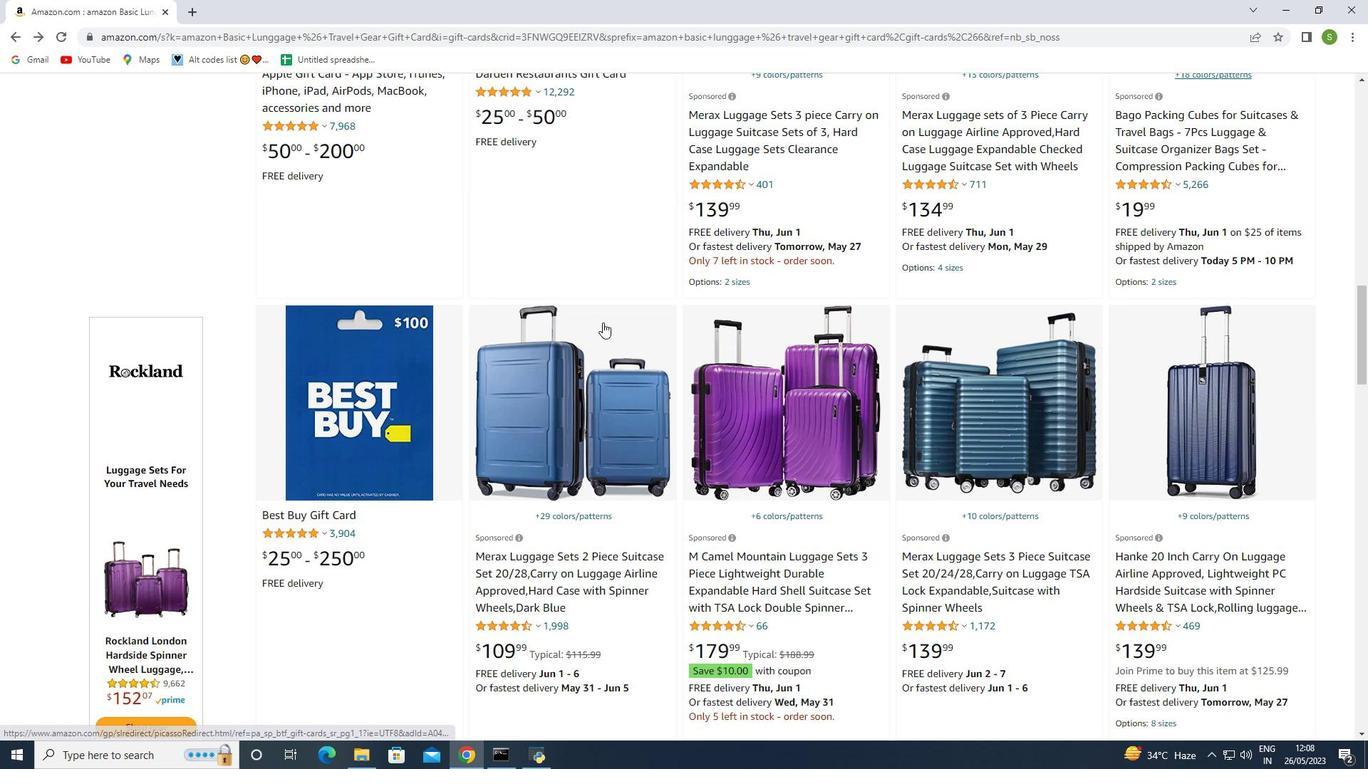 
Action: Mouse moved to (586, 344)
Screenshot: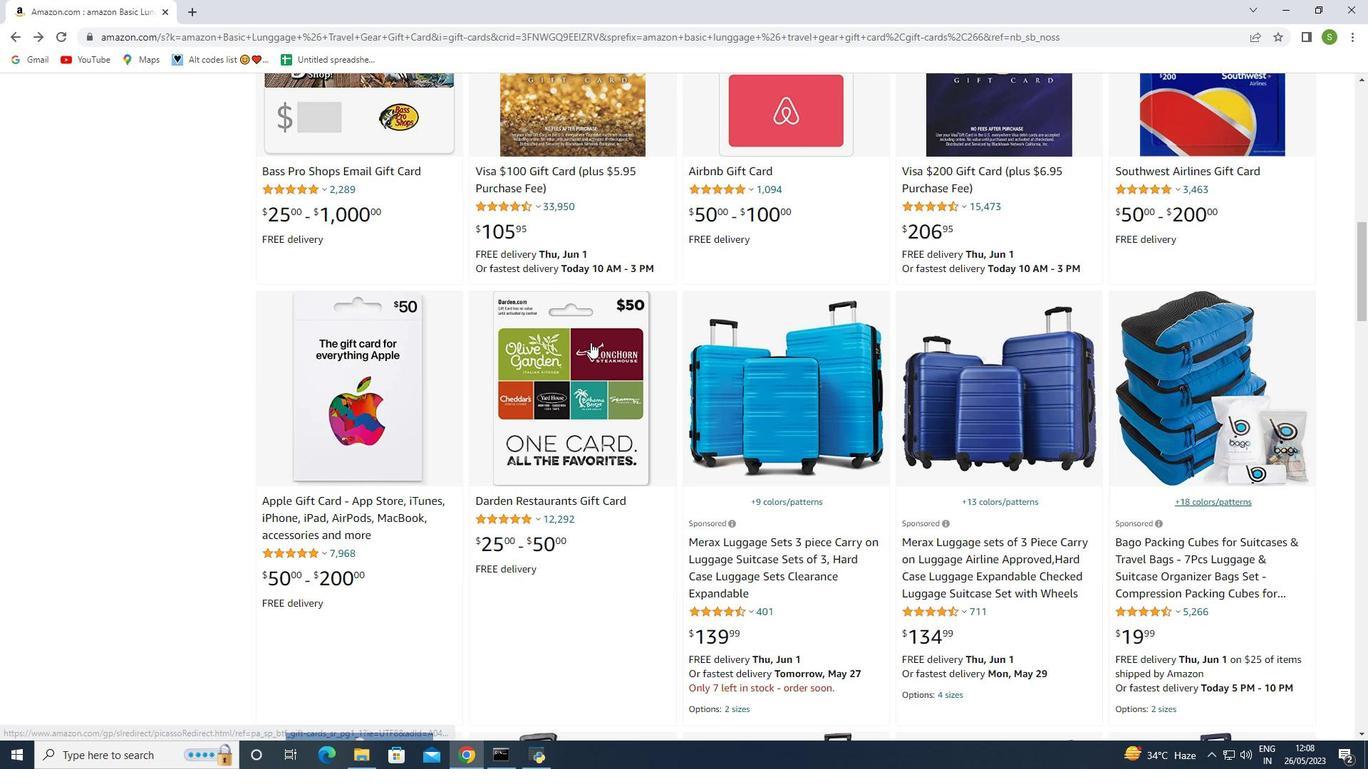 
Action: Mouse scrolled (586, 343) with delta (0, 0)
Screenshot: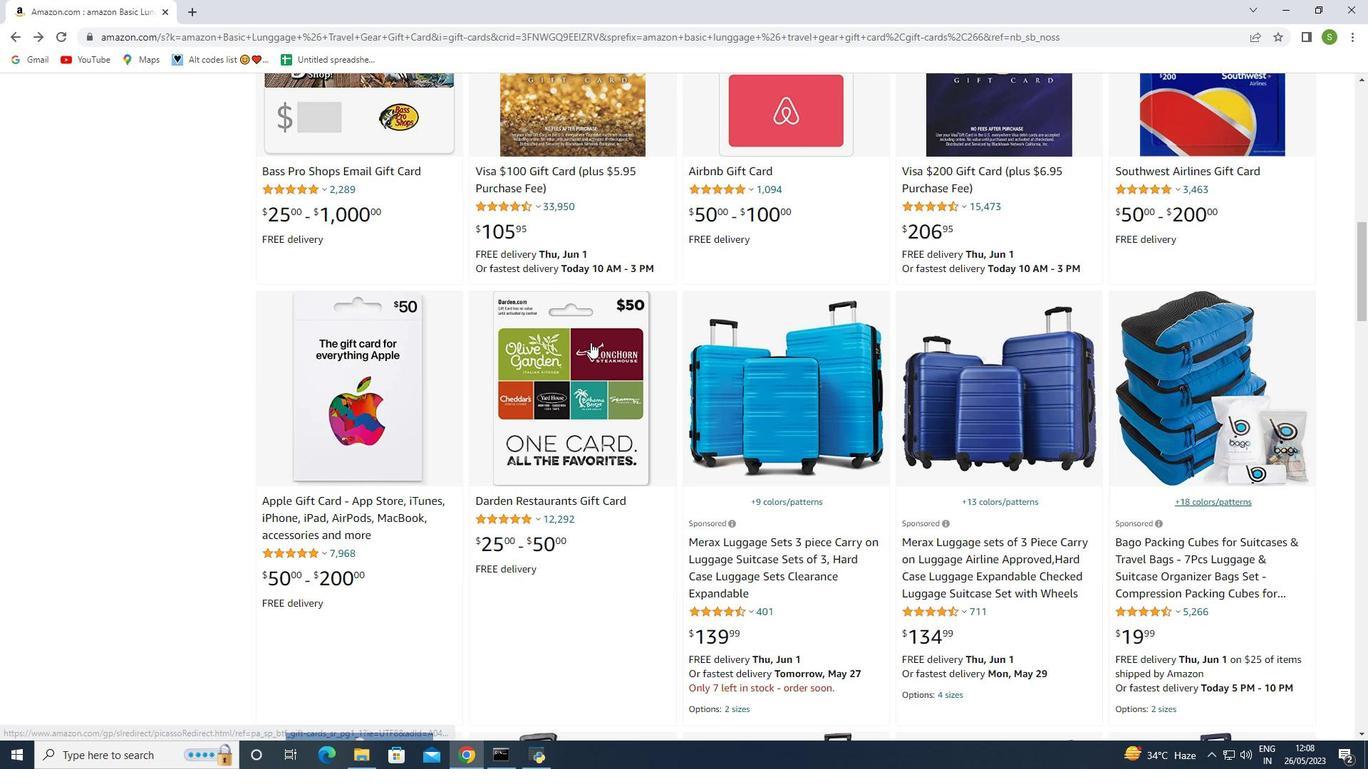 
Action: Mouse moved to (585, 346)
Screenshot: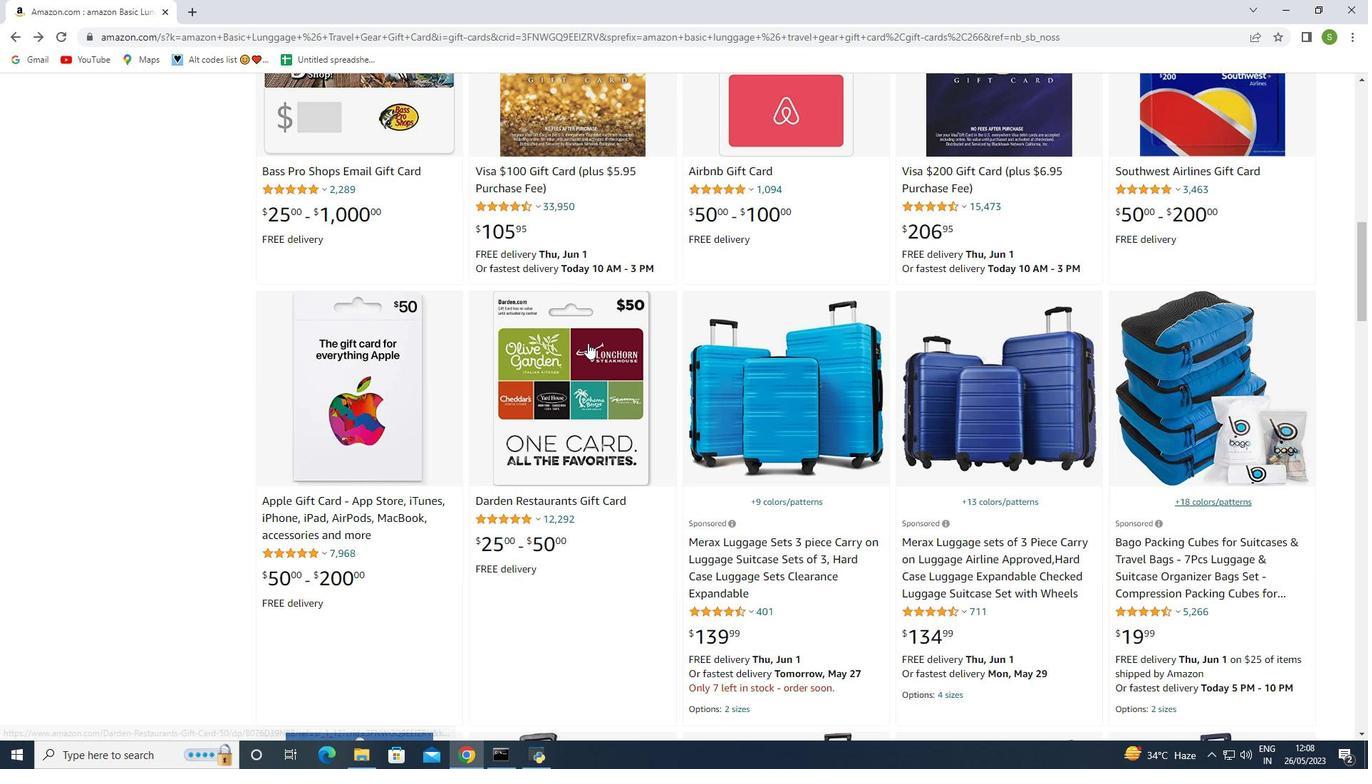 
Action: Mouse scrolled (585, 345) with delta (0, 0)
Screenshot: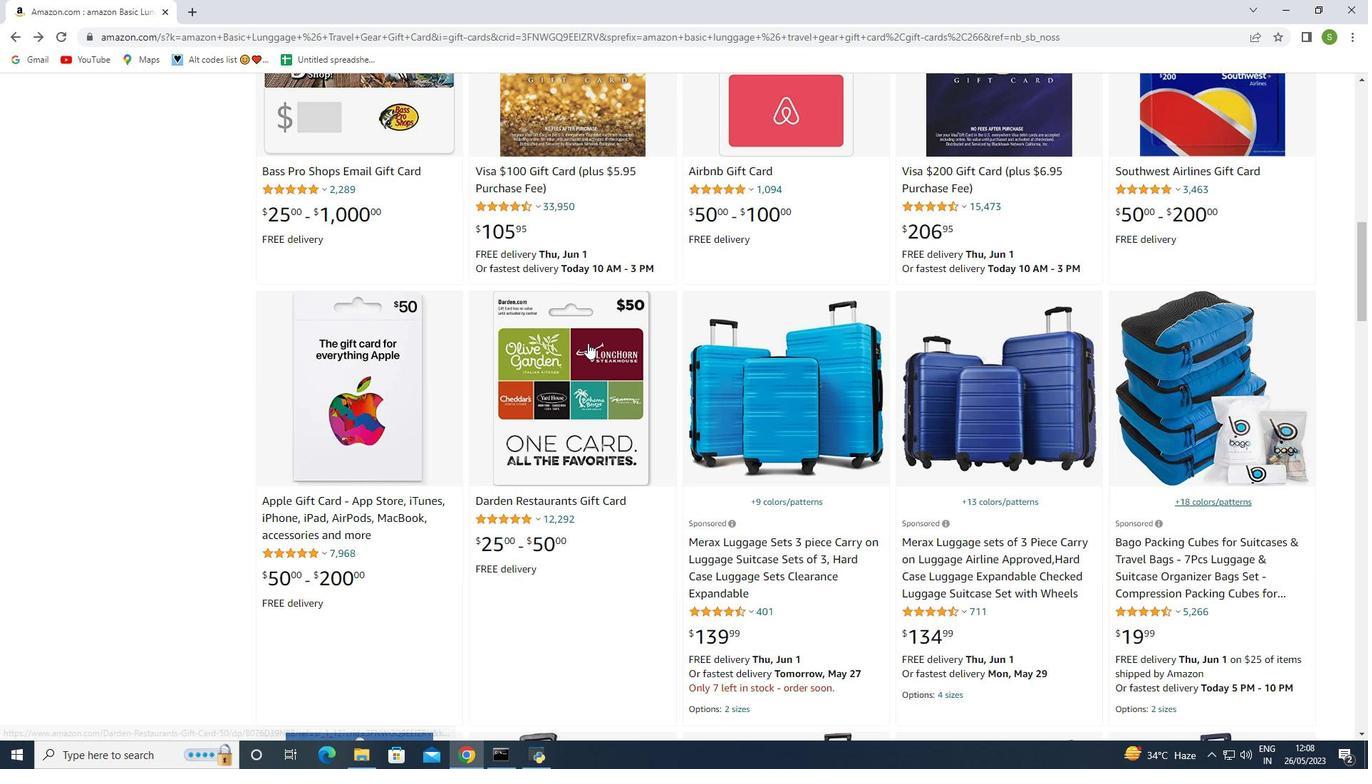 
Action: Mouse moved to (583, 347)
Screenshot: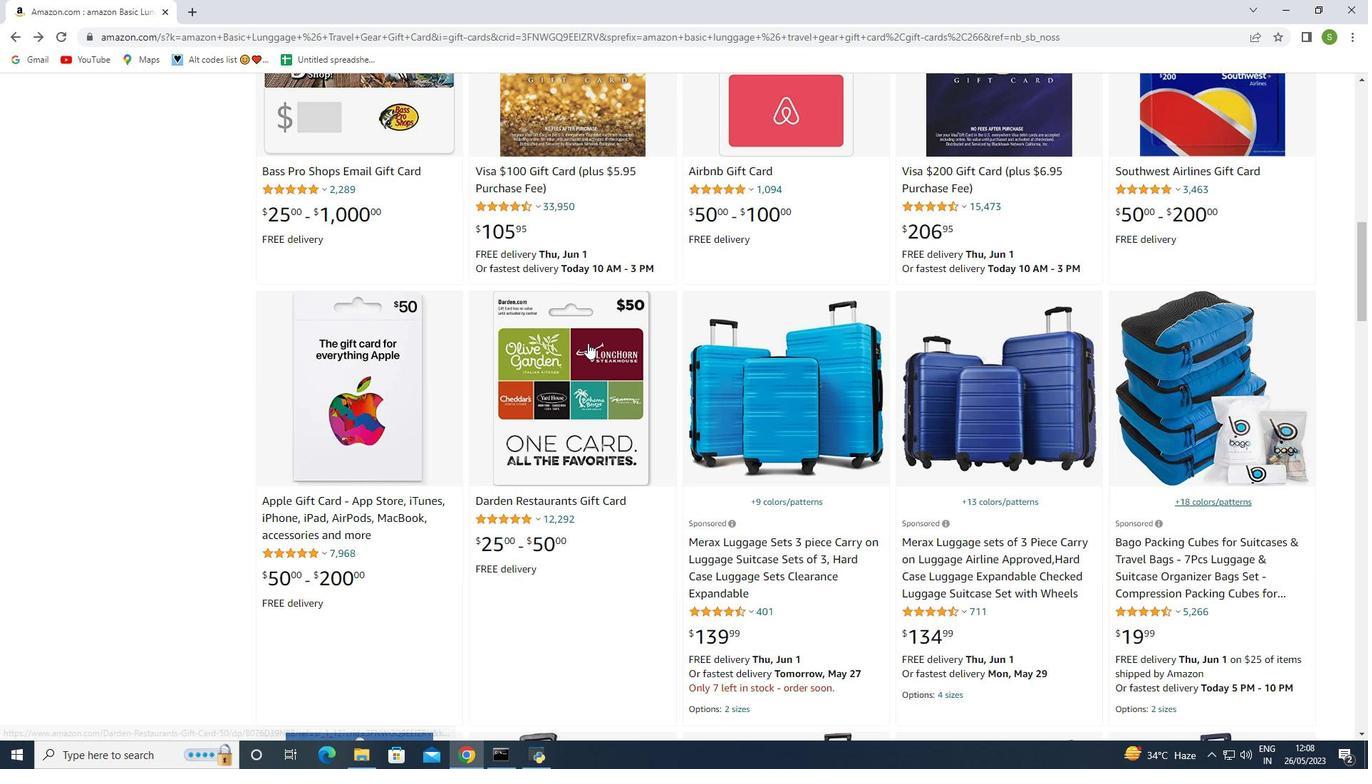 
Action: Mouse scrolled (583, 346) with delta (0, 0)
Screenshot: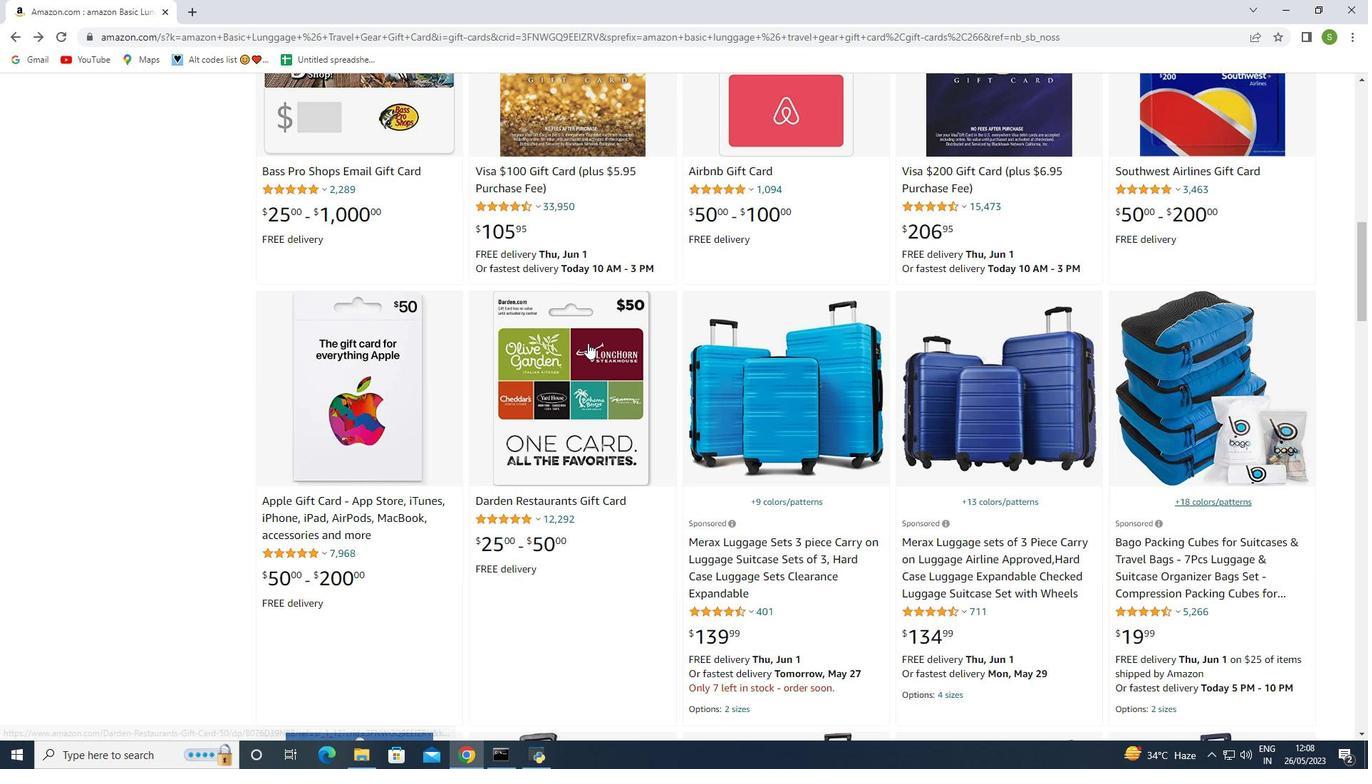 
Action: Mouse moved to (582, 348)
Screenshot: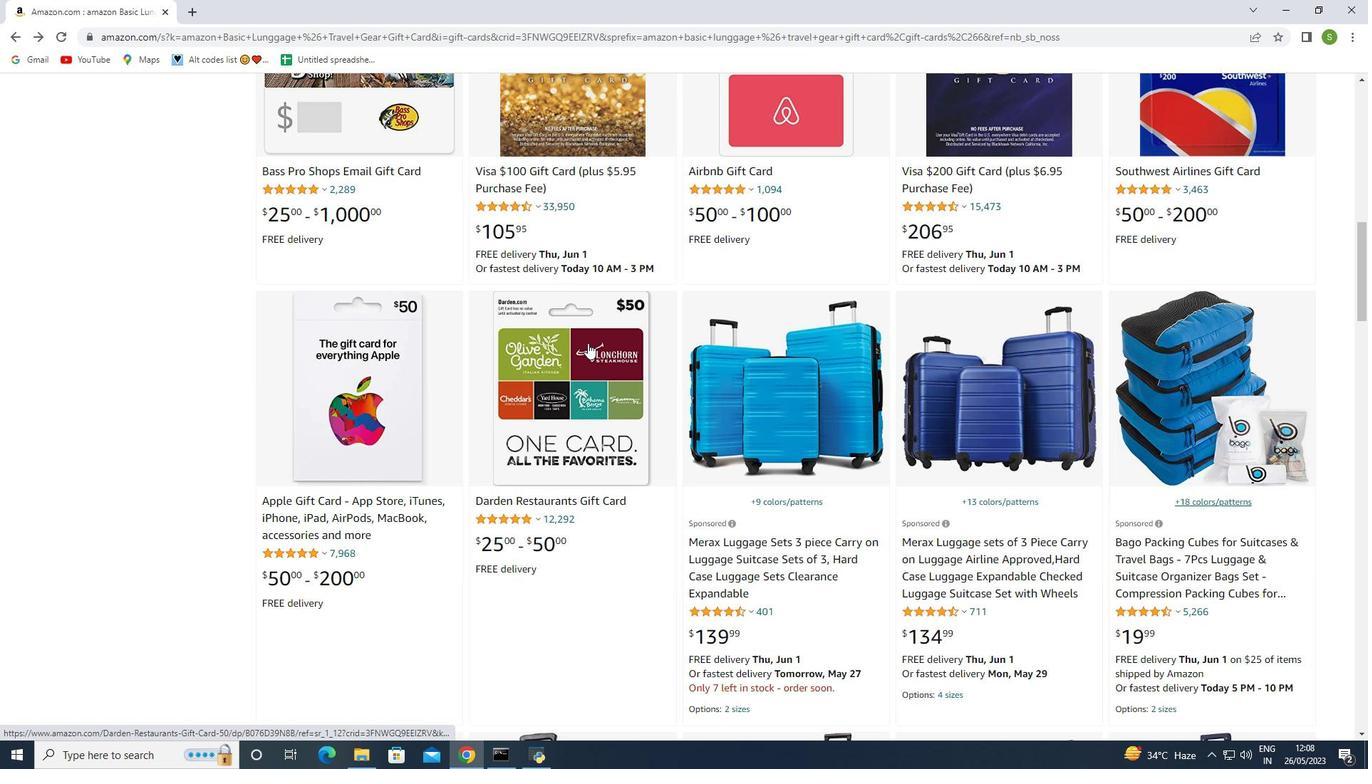 
Action: Mouse scrolled (582, 347) with delta (0, 0)
Screenshot: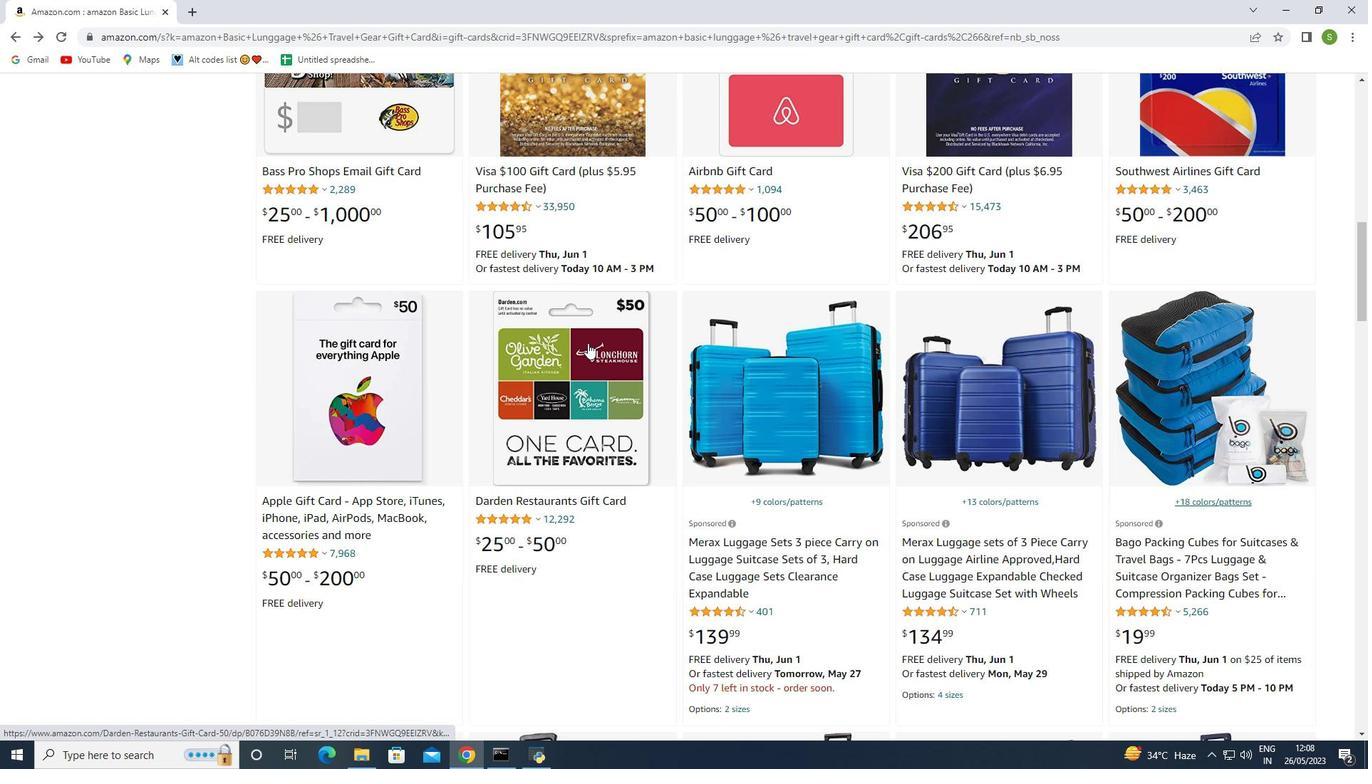 
Action: Mouse moved to (582, 349)
Screenshot: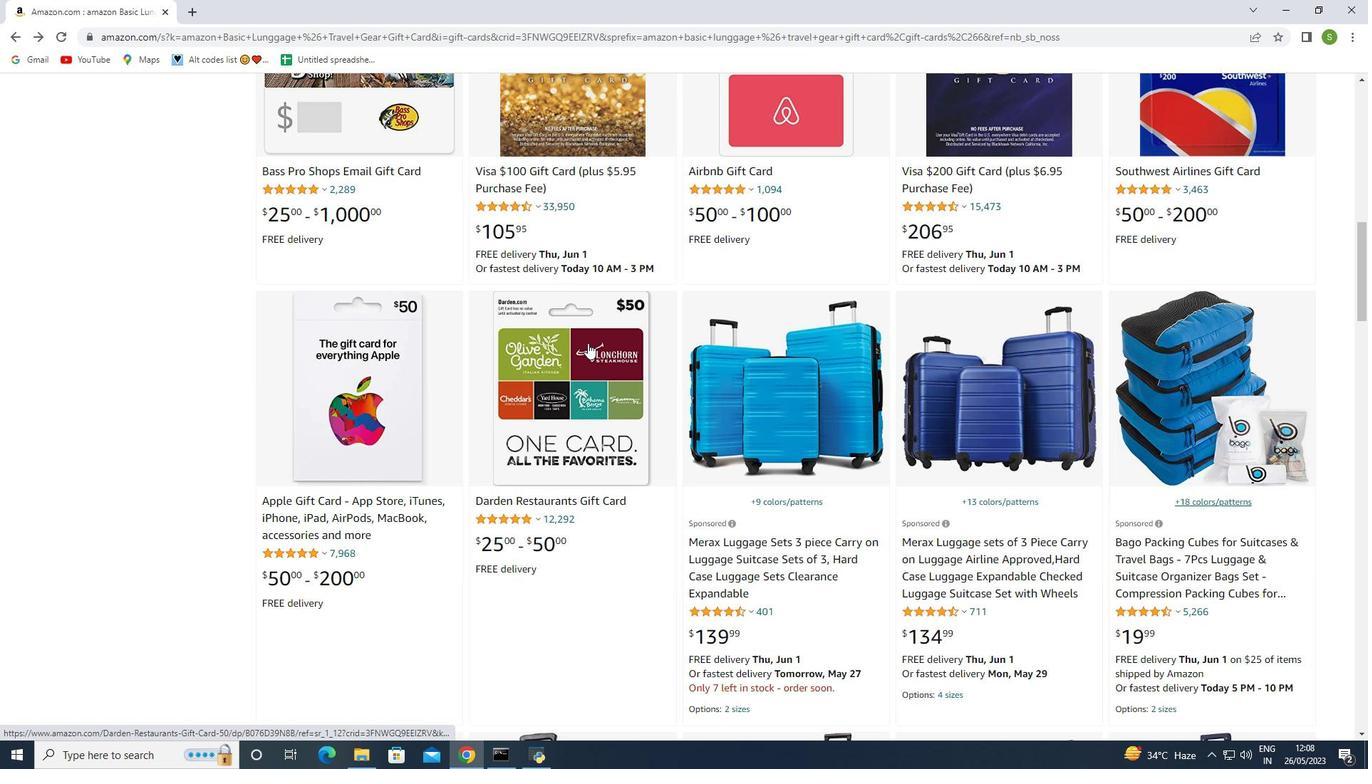 
Action: Mouse scrolled (582, 348) with delta (0, 0)
Screenshot: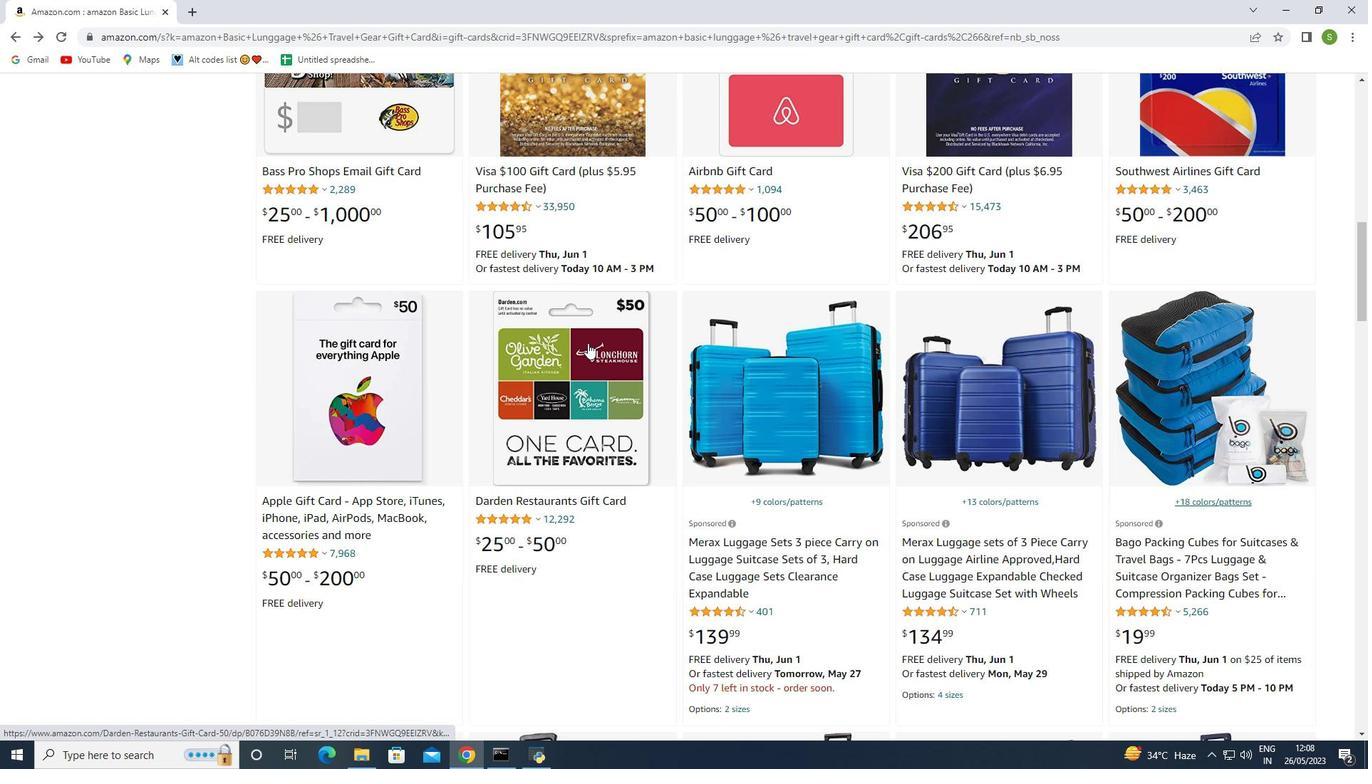 
Action: Mouse moved to (443, 436)
Screenshot: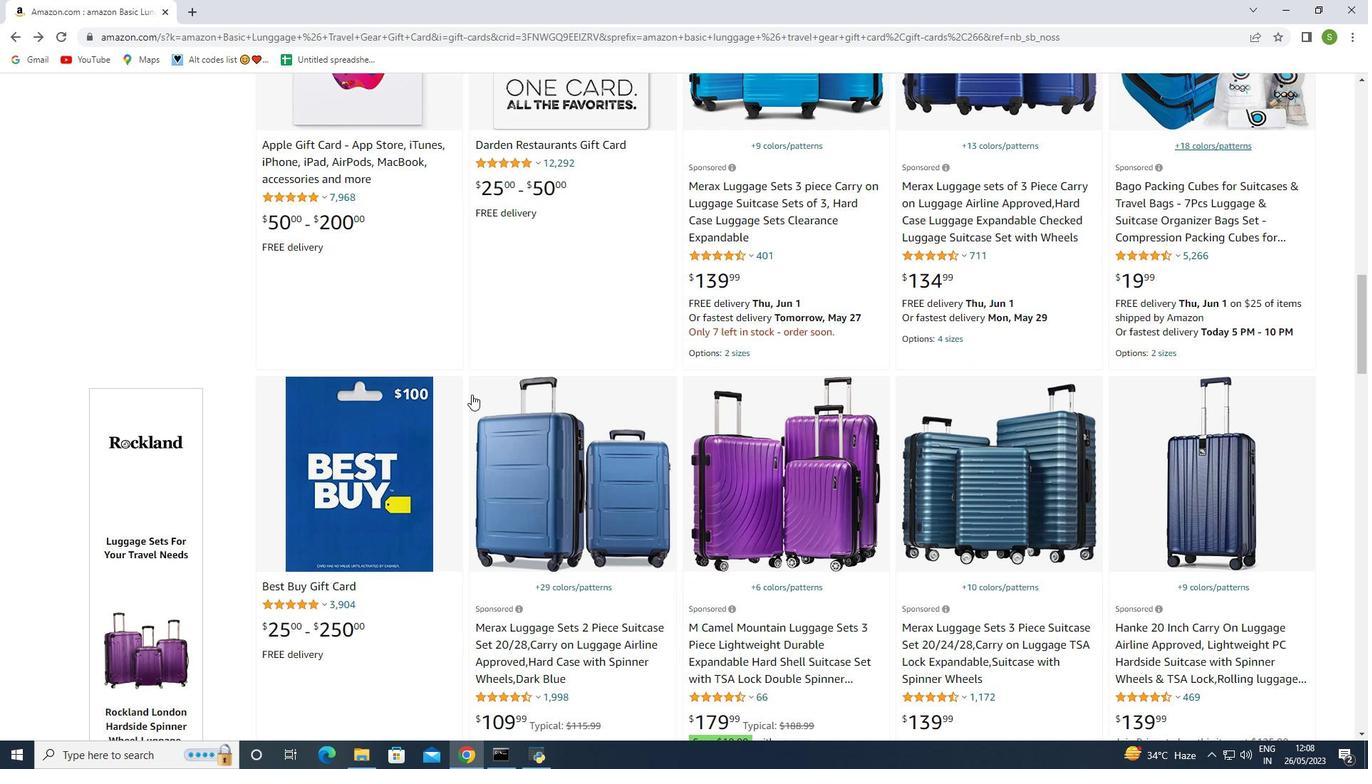 
Action: Mouse scrolled (443, 436) with delta (0, 0)
Screenshot: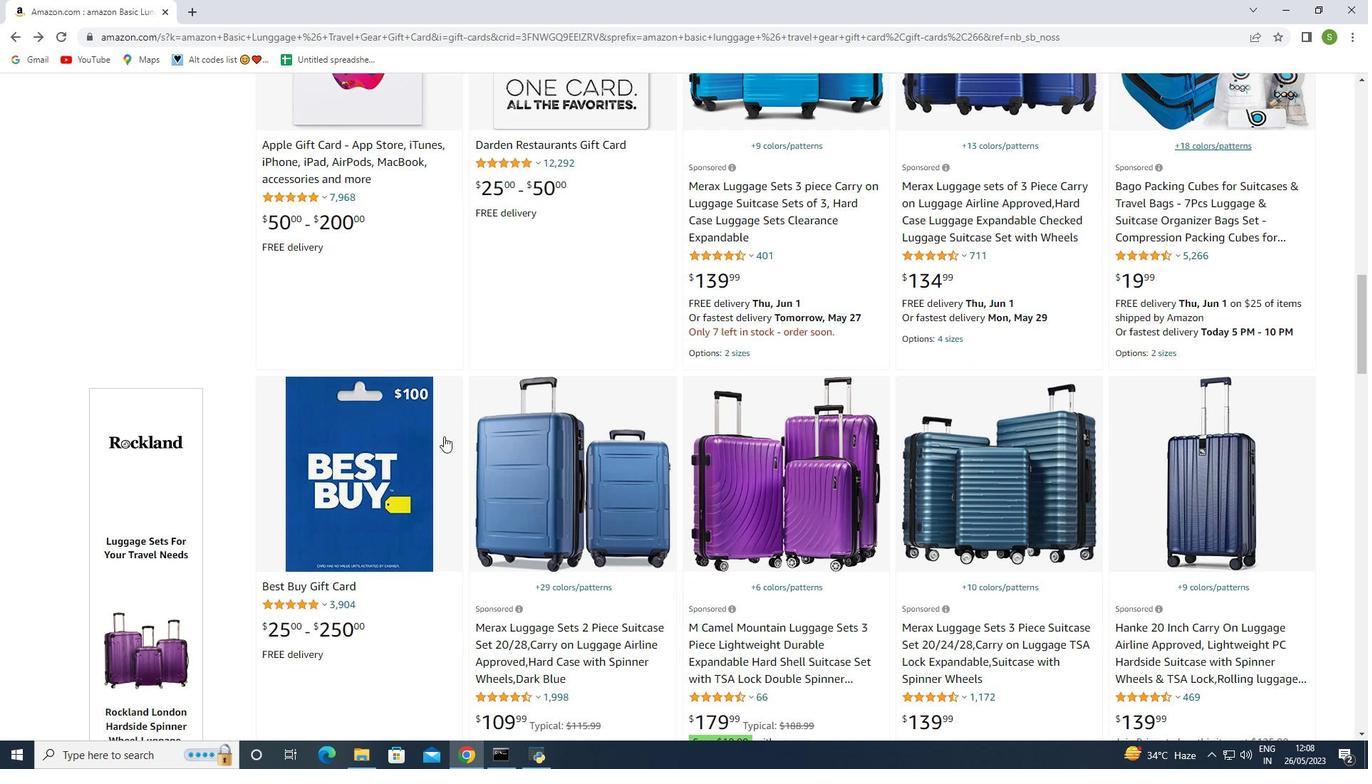 
Action: Mouse scrolled (443, 436) with delta (0, 0)
Screenshot: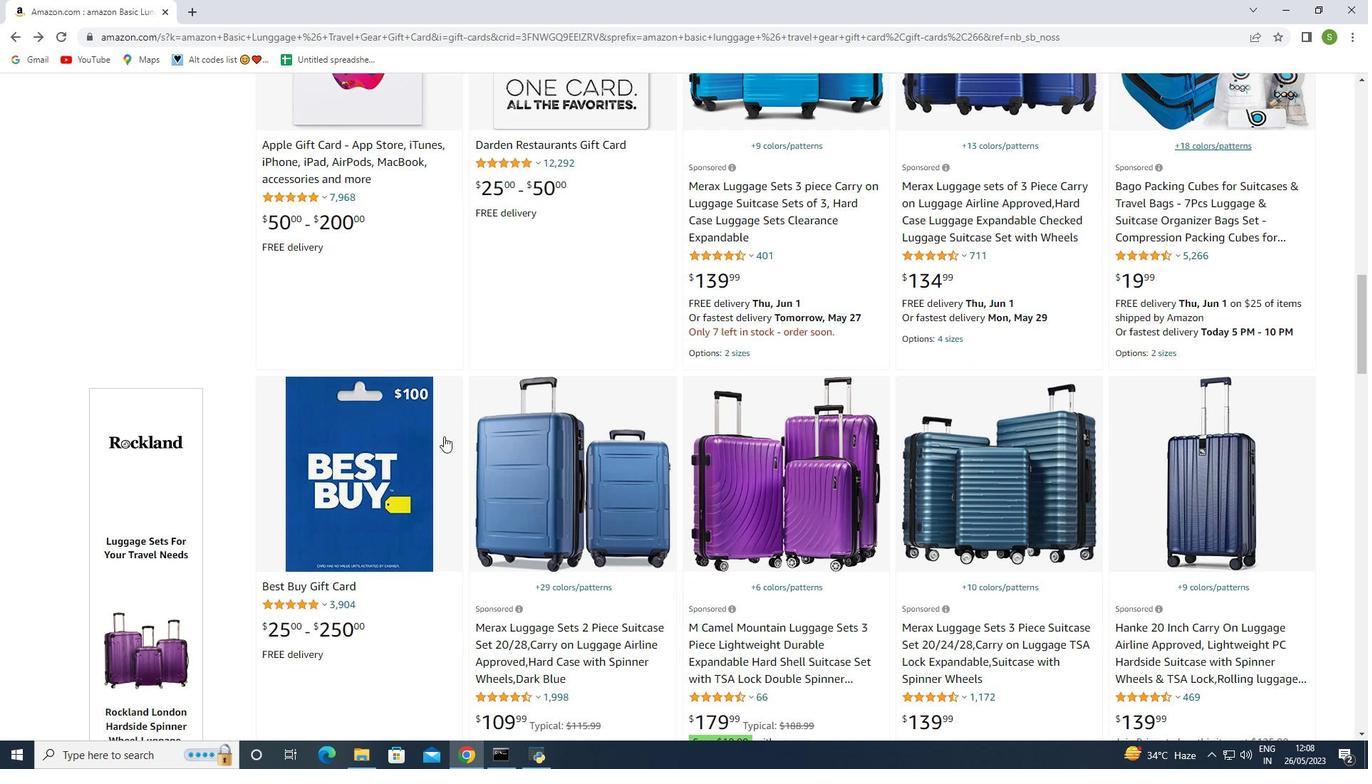 
Action: Mouse scrolled (443, 436) with delta (0, 0)
Screenshot: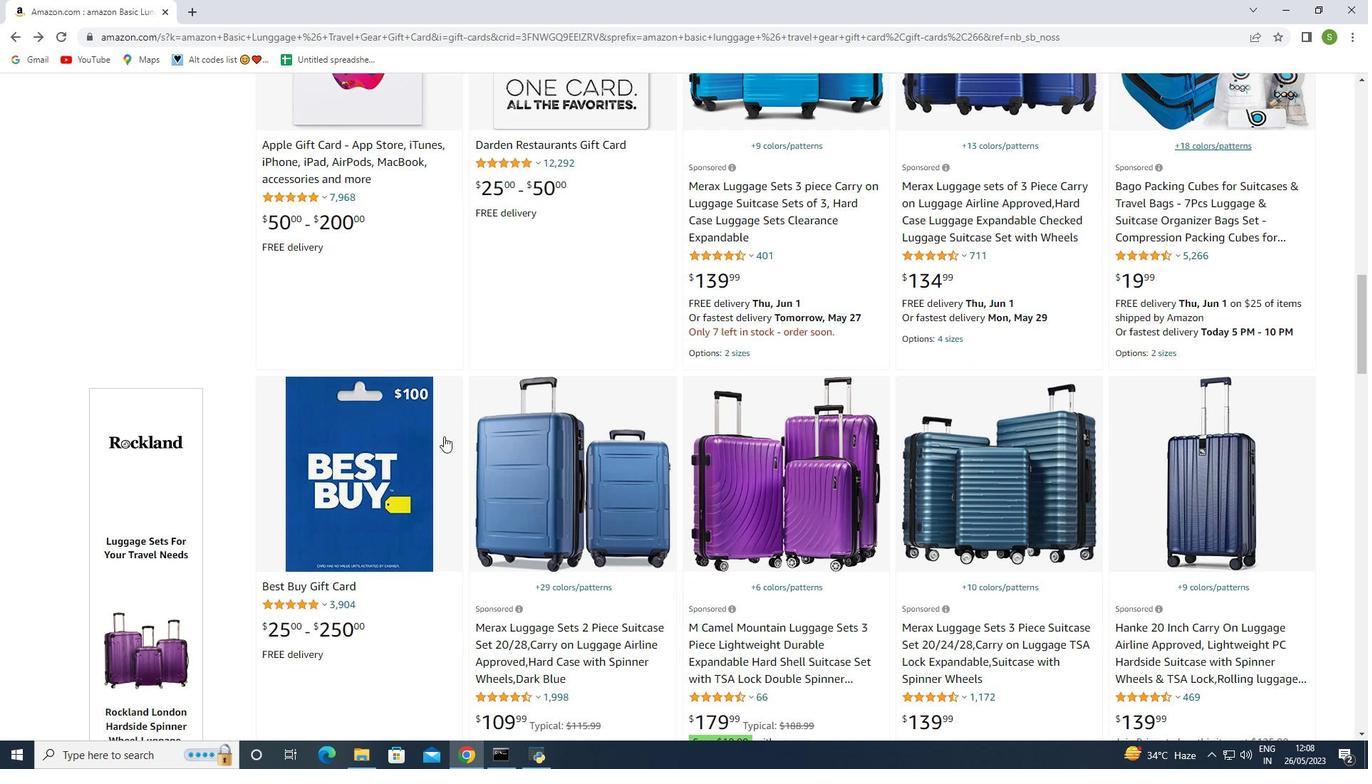 
Action: Mouse scrolled (443, 437) with delta (0, 0)
Screenshot: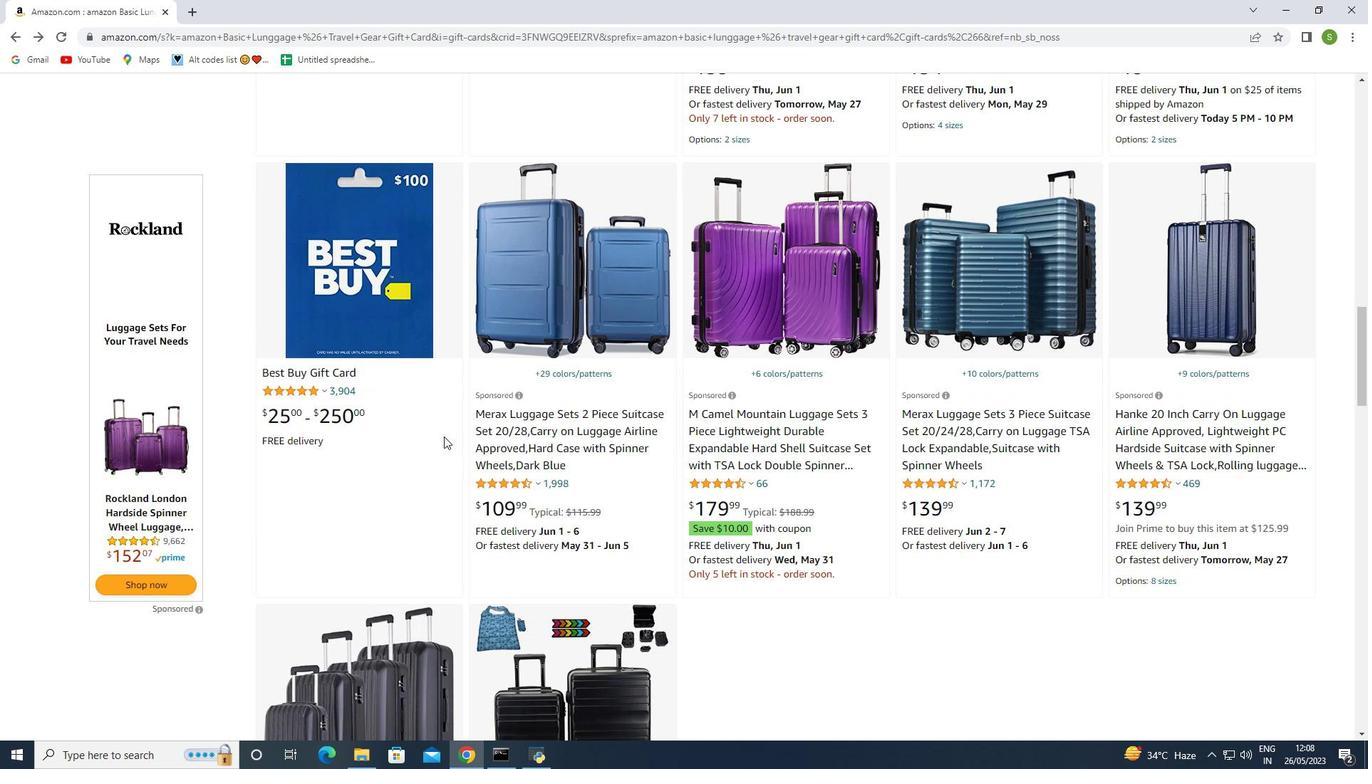 
Action: Mouse scrolled (443, 437) with delta (0, 0)
Screenshot: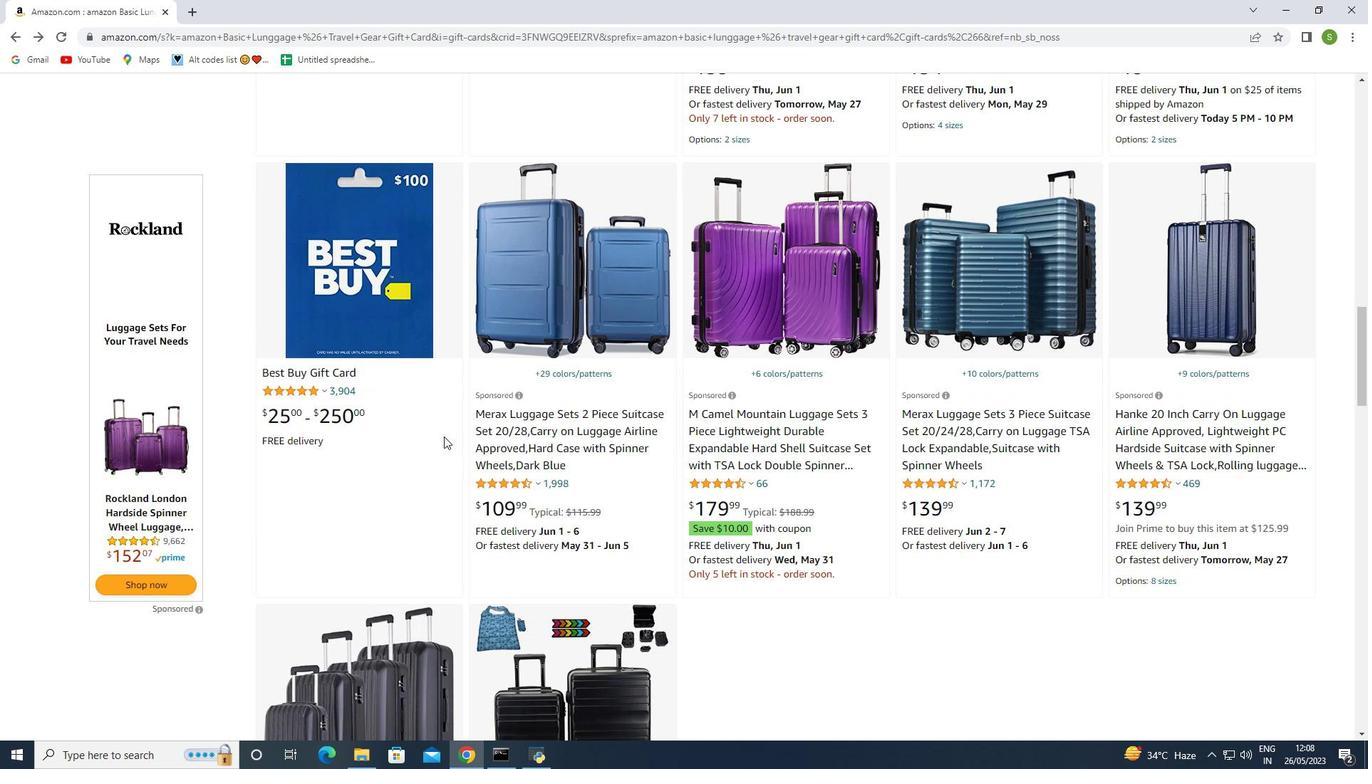 
Action: Mouse scrolled (443, 437) with delta (0, 0)
Screenshot: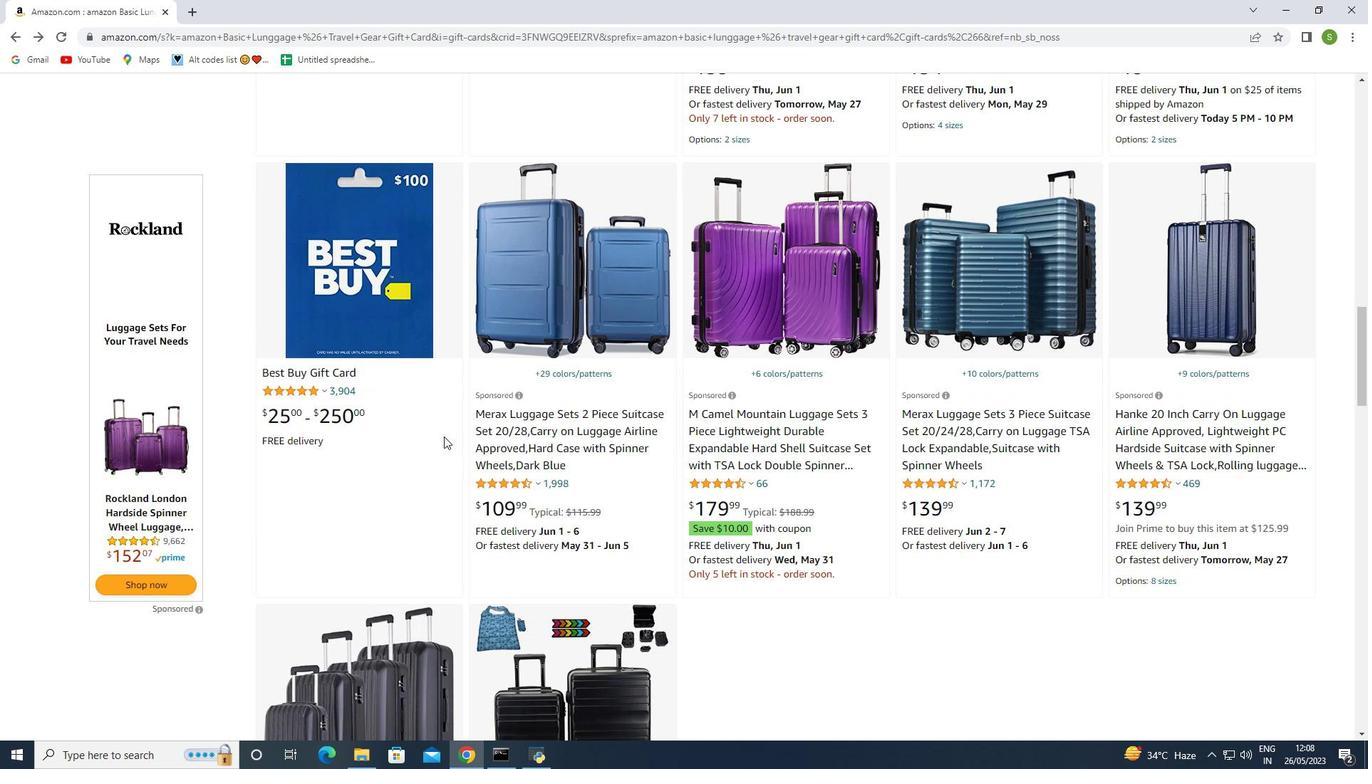 
Action: Mouse scrolled (443, 437) with delta (0, 0)
Screenshot: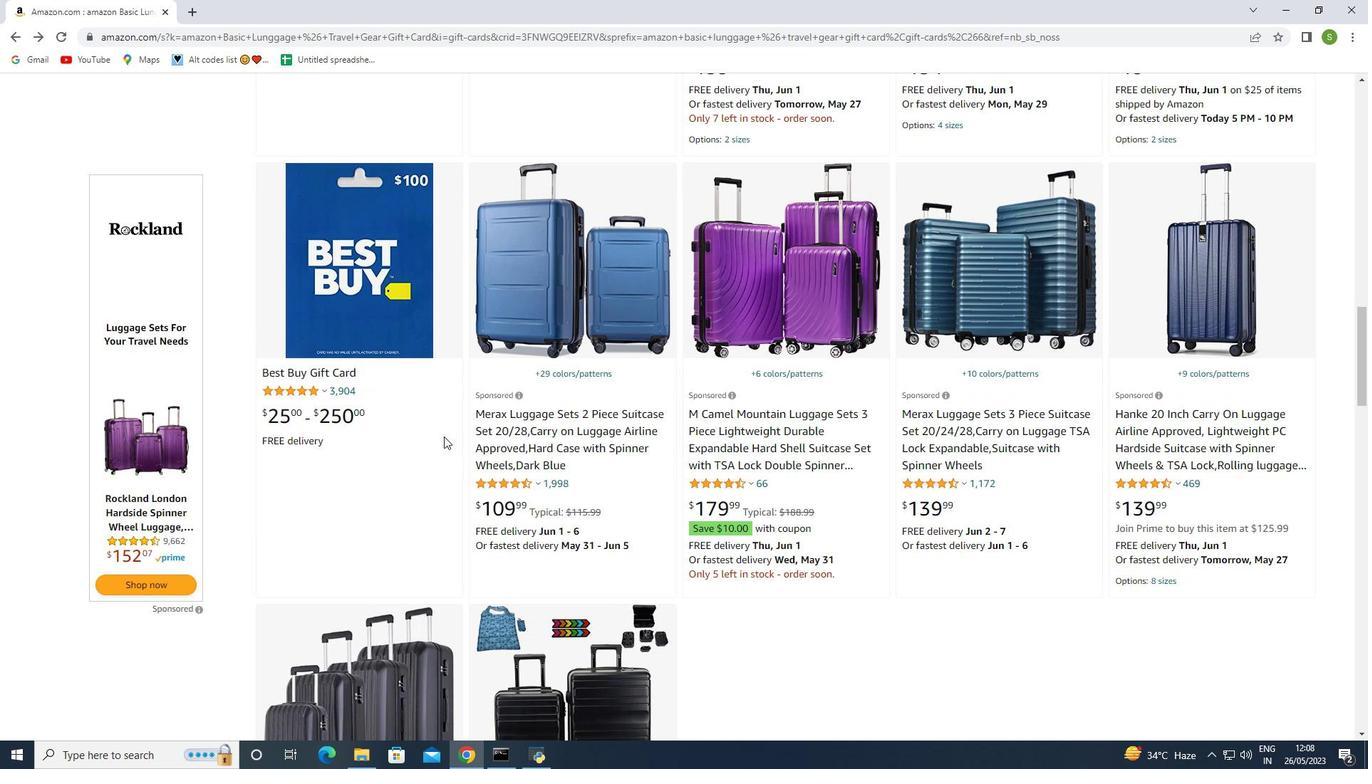 
Action: Mouse scrolled (443, 437) with delta (0, 0)
Screenshot: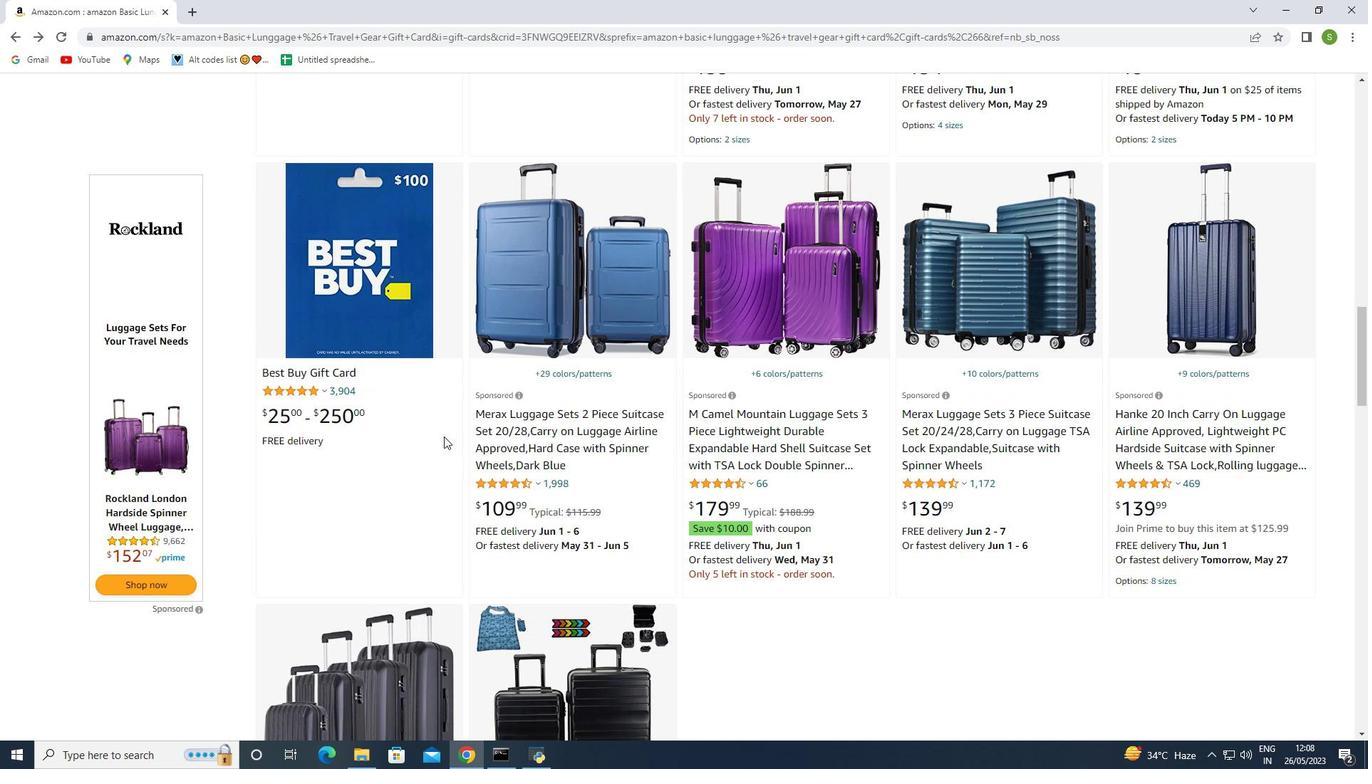 
Action: Mouse moved to (441, 411)
Screenshot: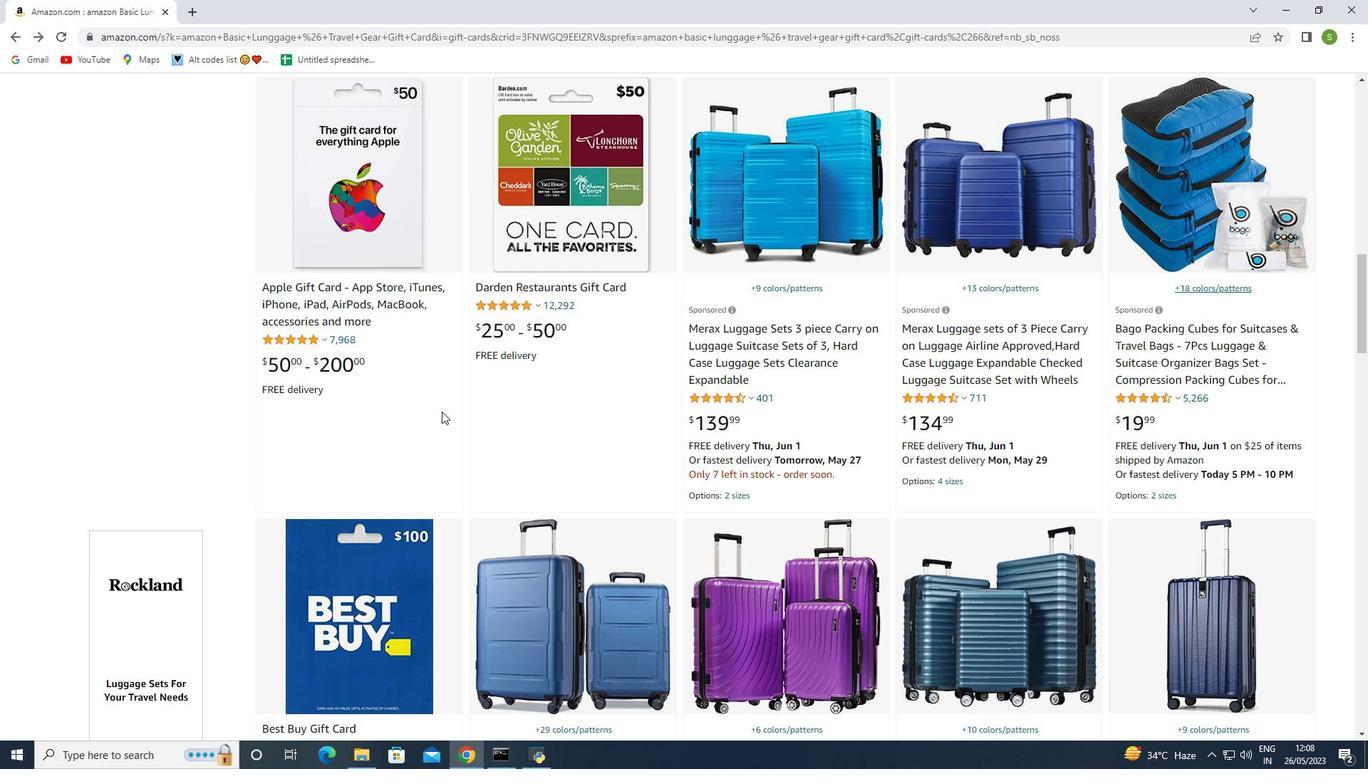 
Action: Mouse scrolled (441, 411) with delta (0, 0)
Screenshot: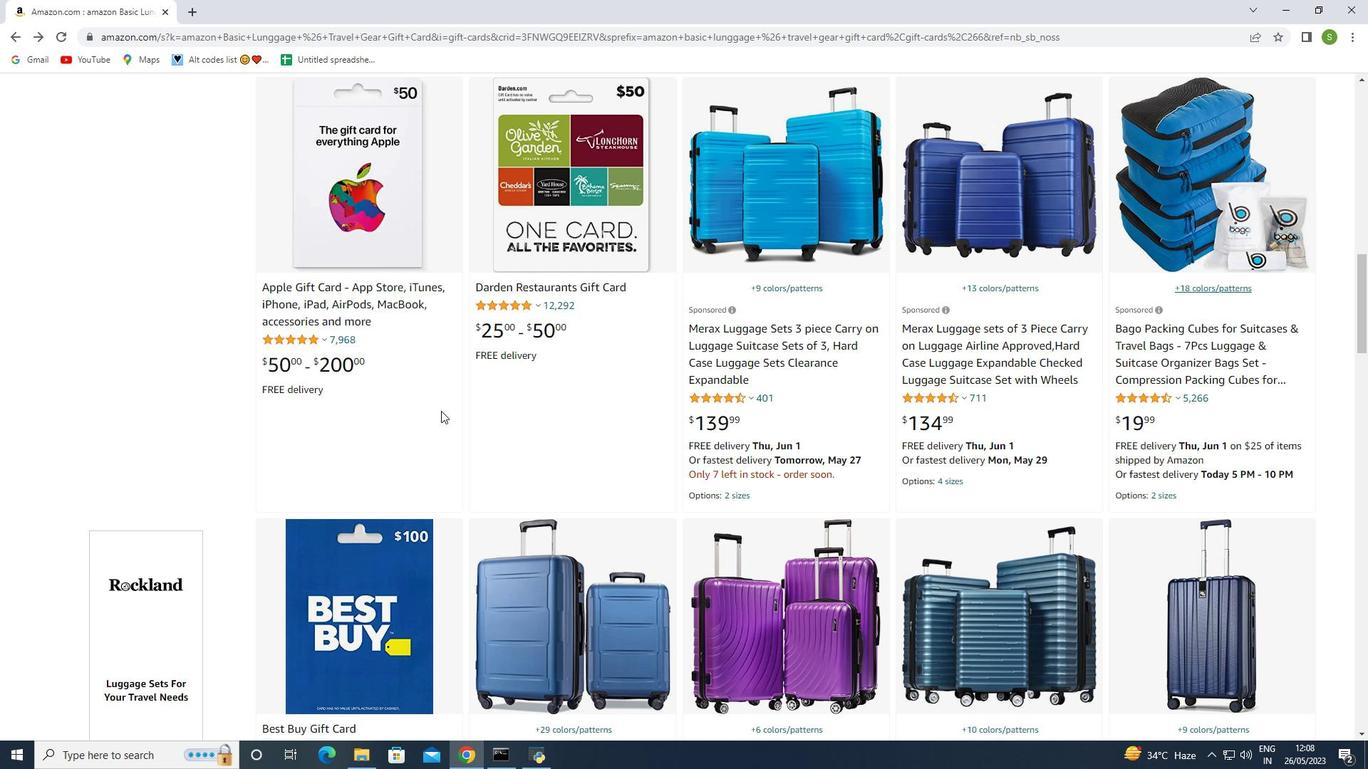 
Action: Mouse scrolled (441, 411) with delta (0, 0)
Screenshot: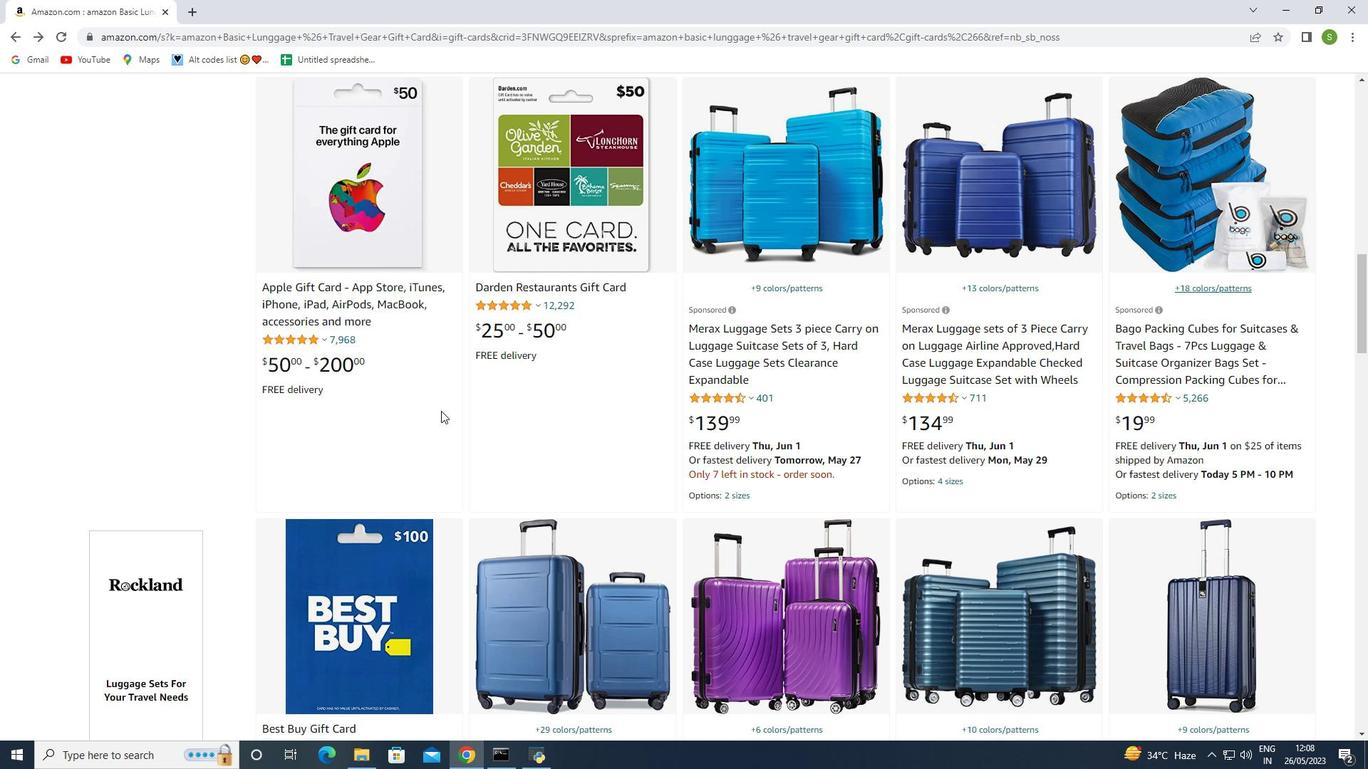 
Action: Mouse scrolled (441, 411) with delta (0, 0)
Screenshot: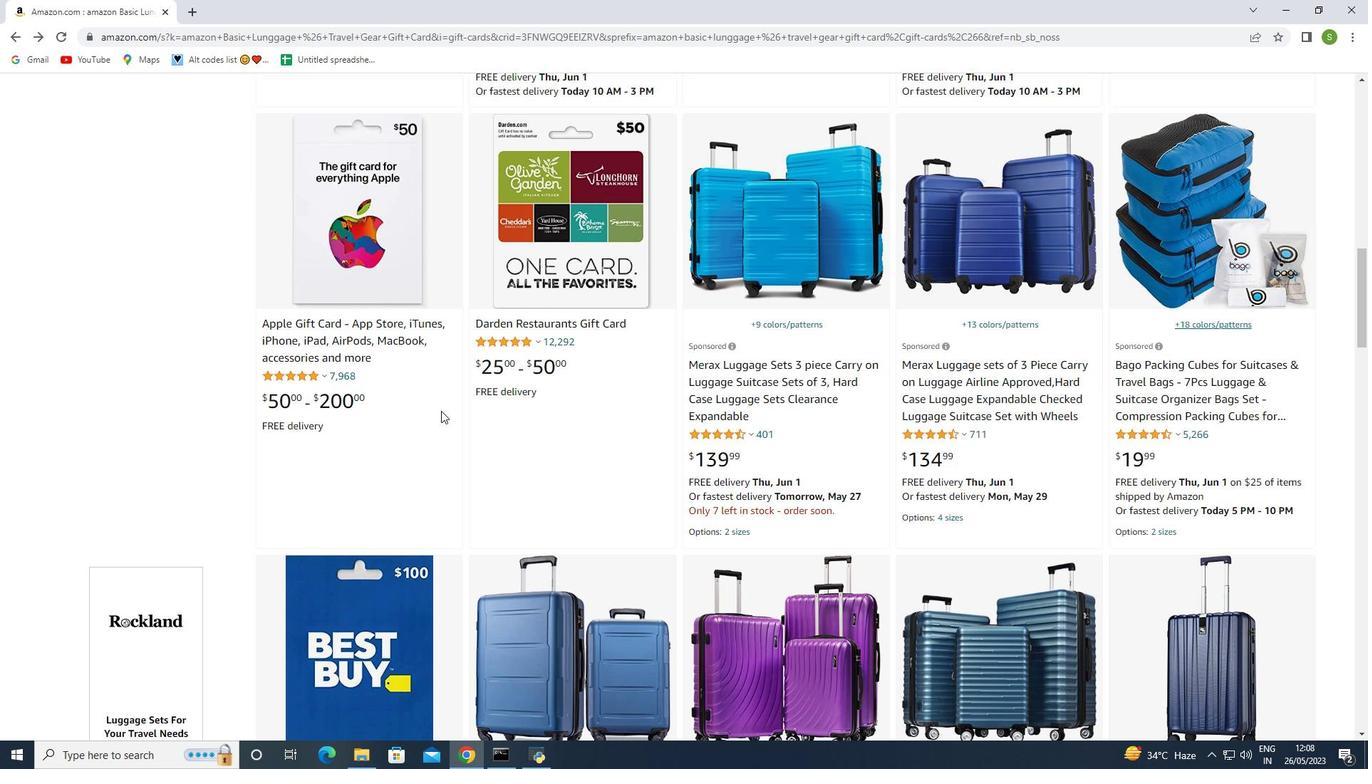 
Action: Mouse scrolled (441, 411) with delta (0, 0)
Screenshot: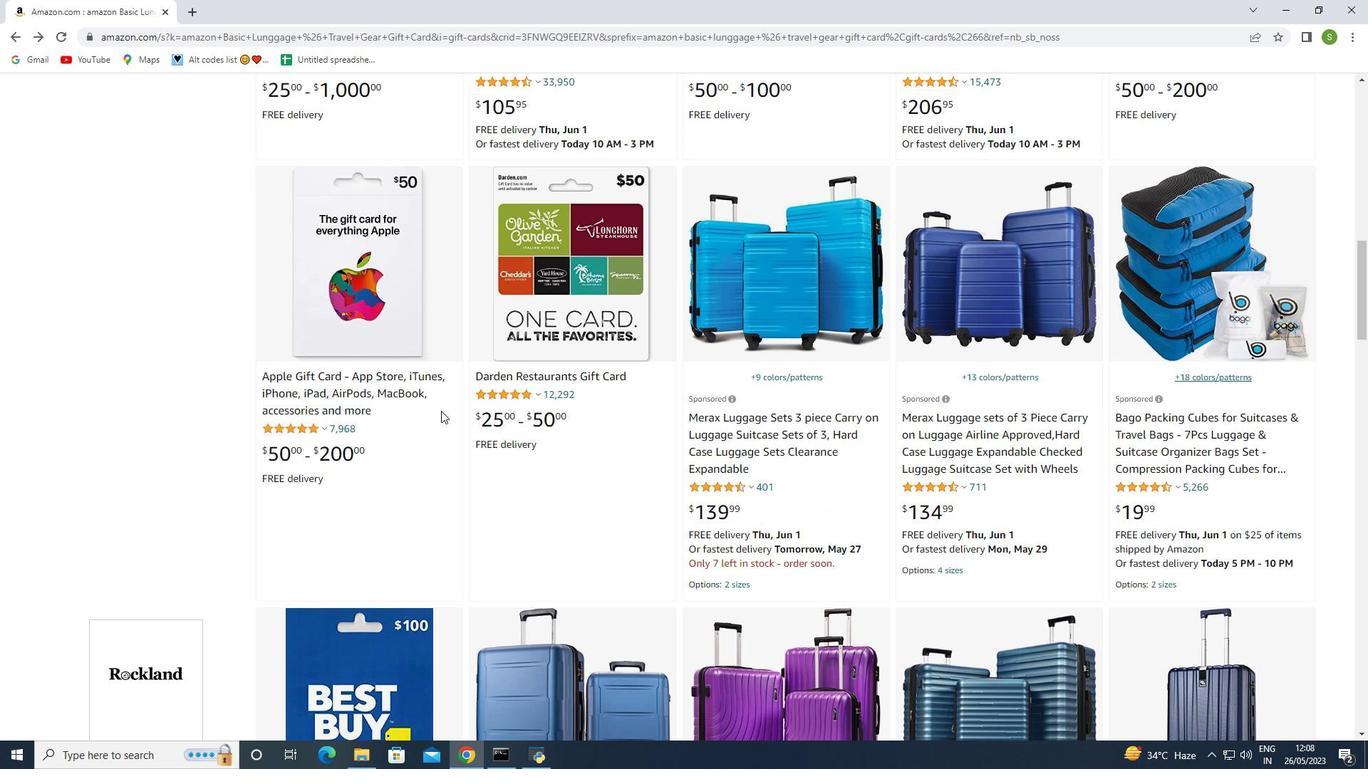 
Action: Mouse scrolled (441, 411) with delta (0, 0)
Screenshot: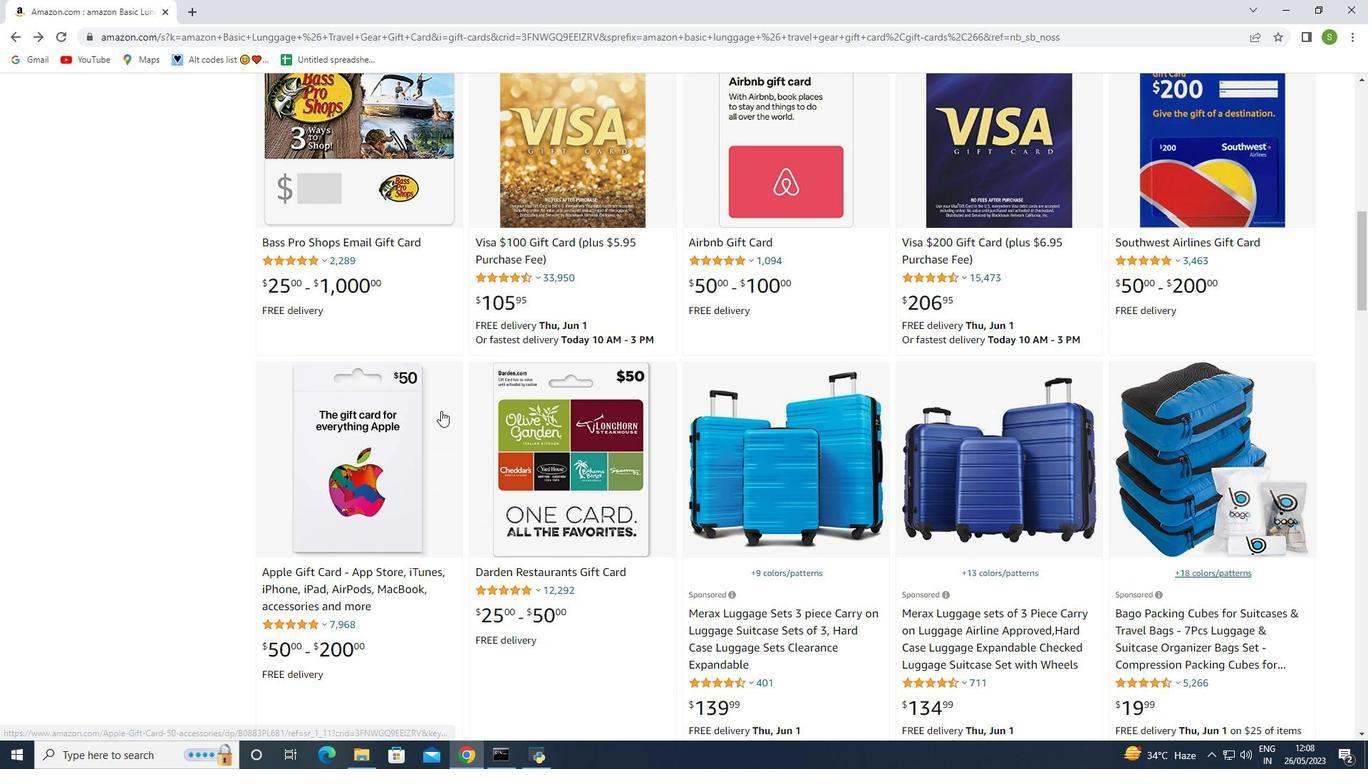 
Action: Mouse scrolled (441, 411) with delta (0, 0)
Screenshot: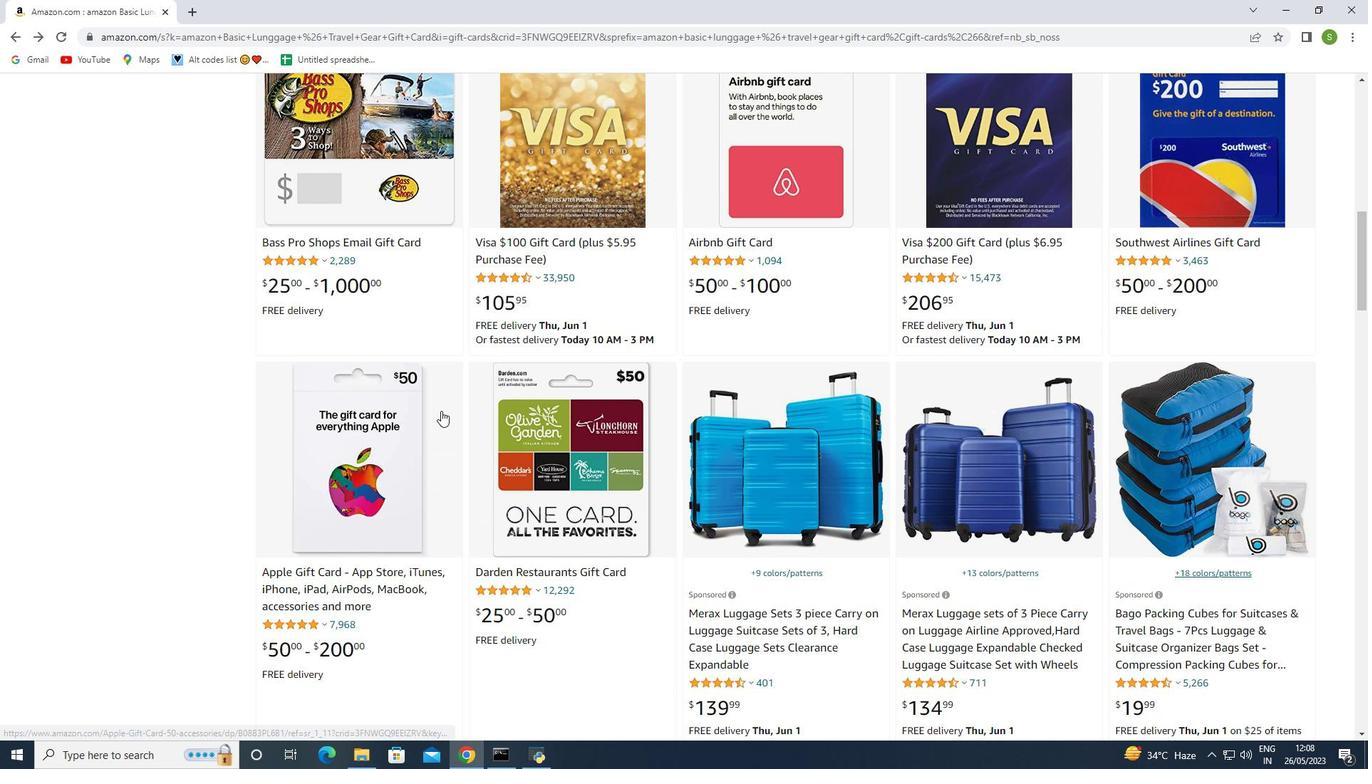 
Action: Mouse scrolled (441, 411) with delta (0, 0)
Screenshot: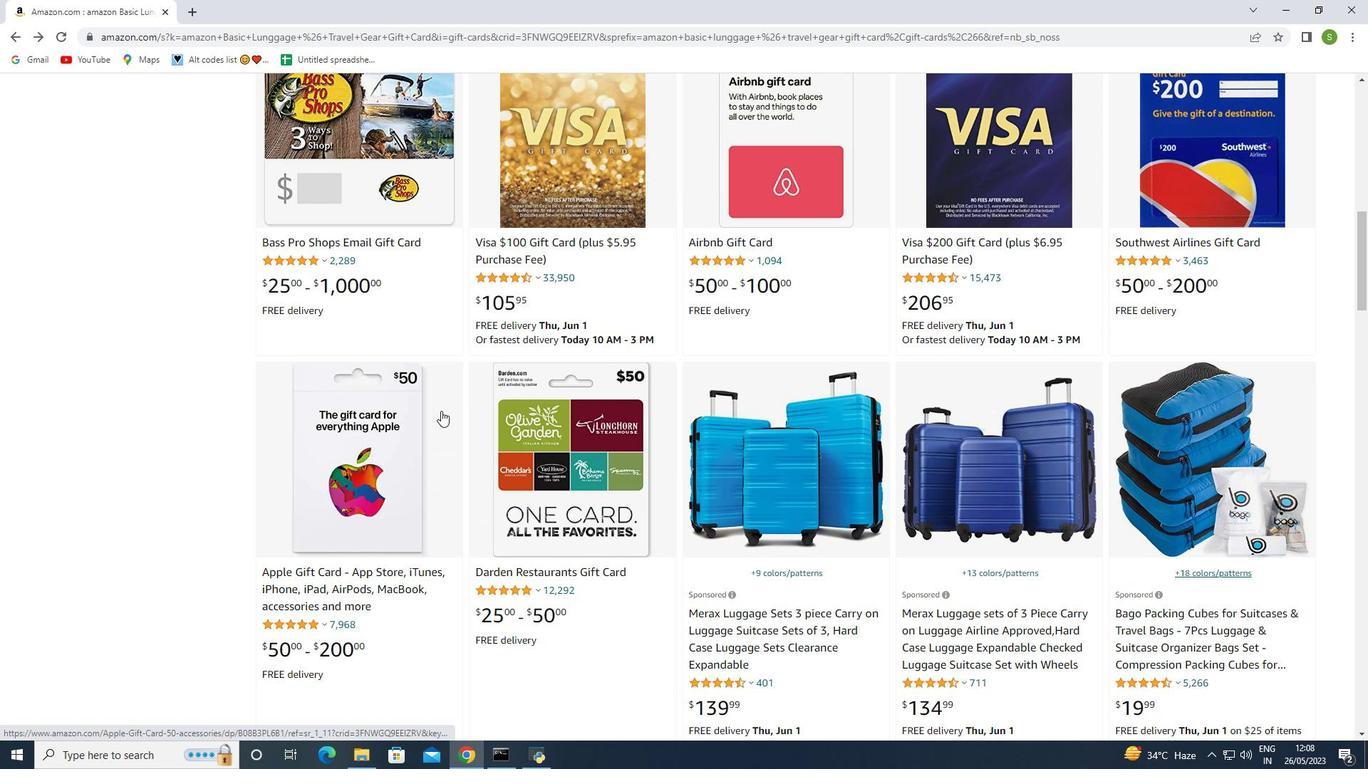 
Action: Mouse scrolled (441, 411) with delta (0, 0)
Screenshot: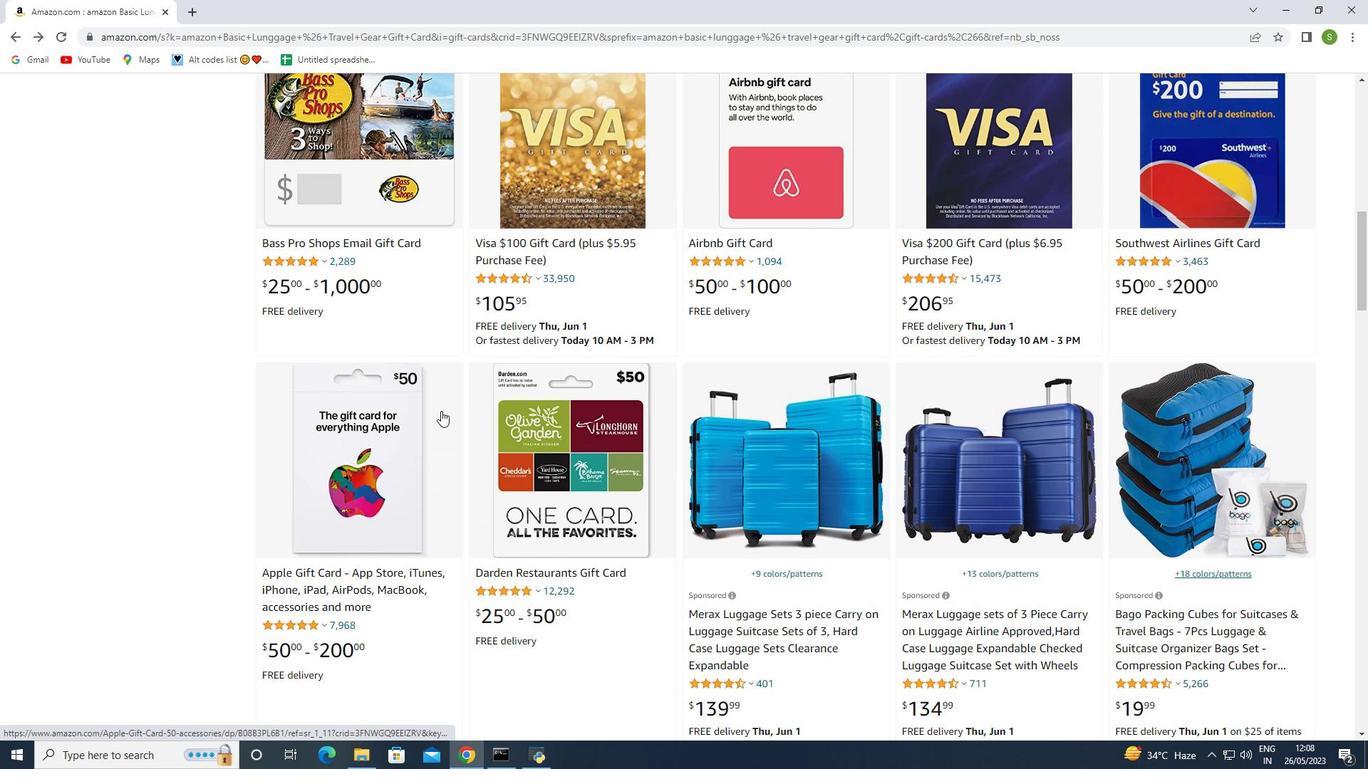 
Action: Mouse scrolled (441, 411) with delta (0, 0)
Screenshot: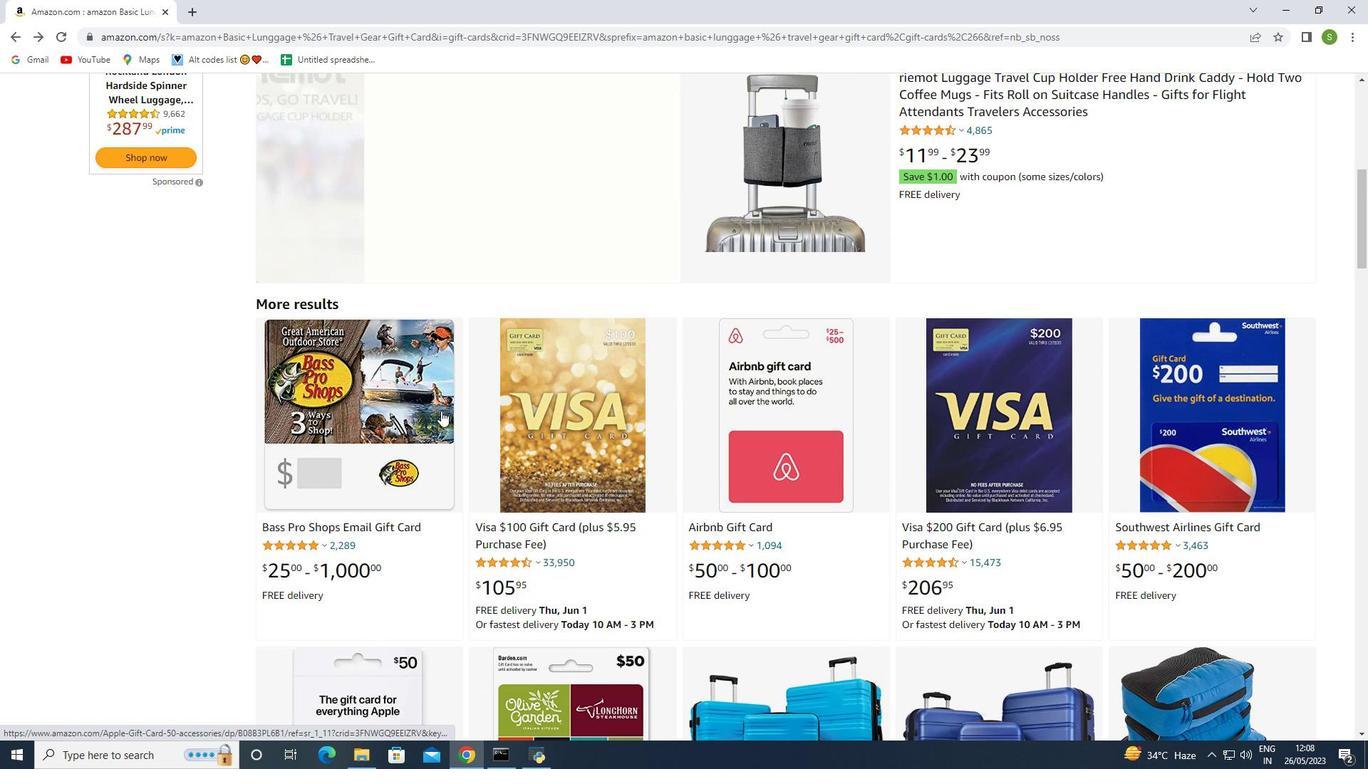 
Action: Mouse scrolled (441, 411) with delta (0, 0)
Screenshot: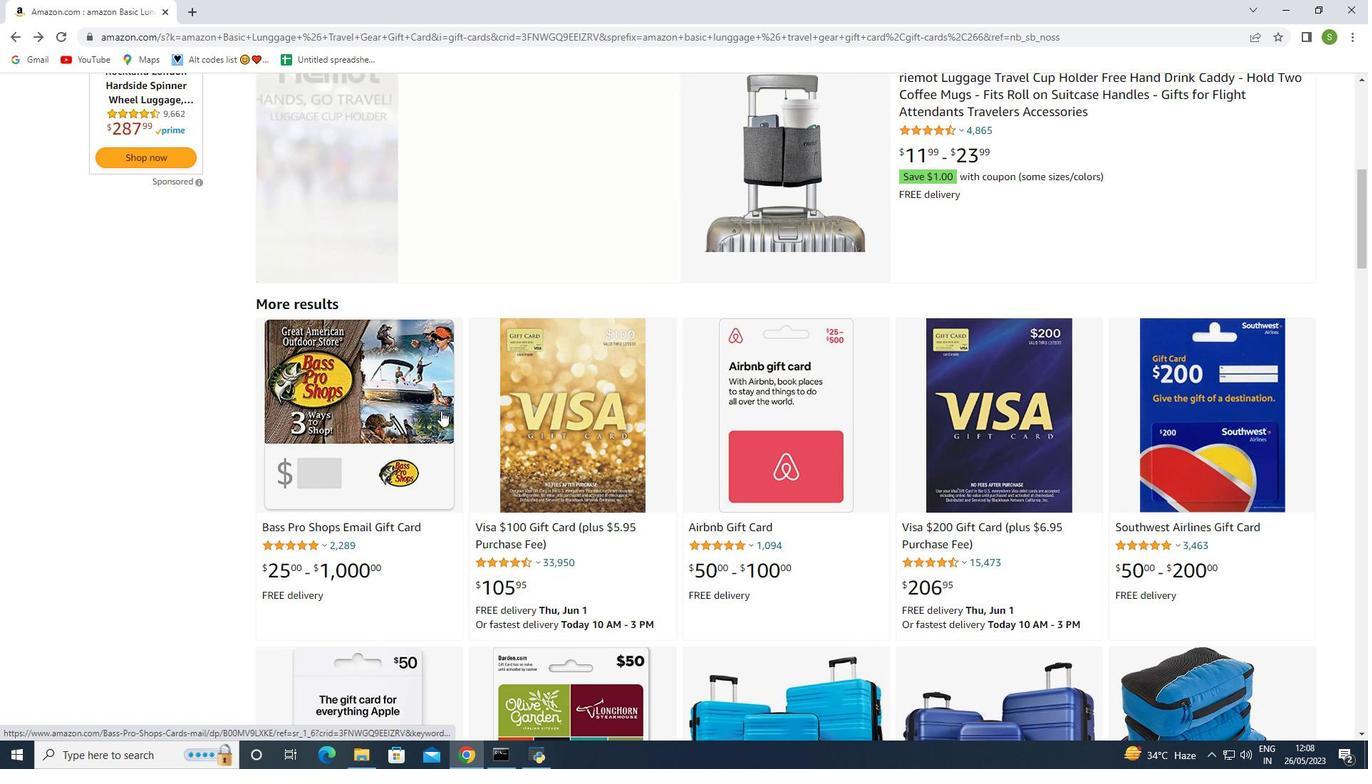 
Action: Mouse scrolled (441, 411) with delta (0, 0)
Screenshot: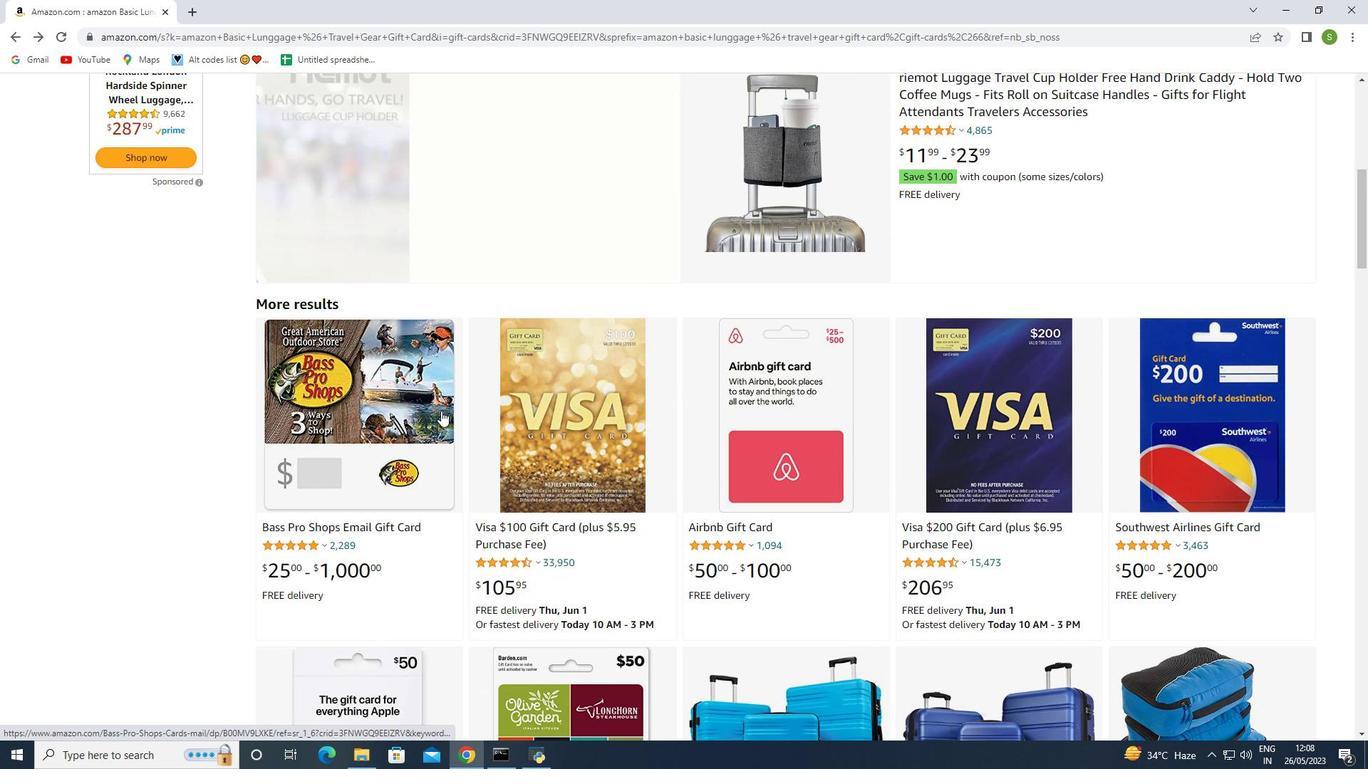 
Action: Mouse moved to (520, 353)
Screenshot: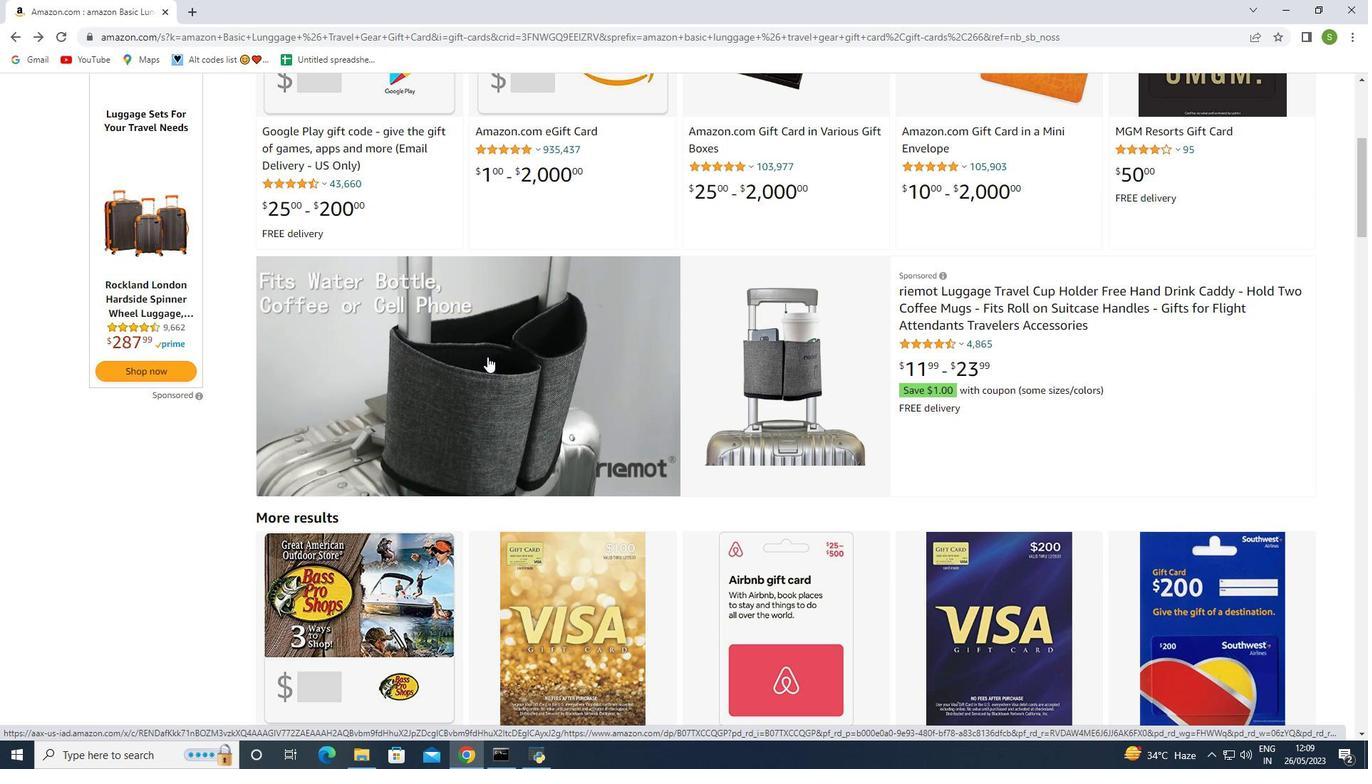 
Action: Mouse scrolled (520, 352) with delta (0, 0)
Screenshot: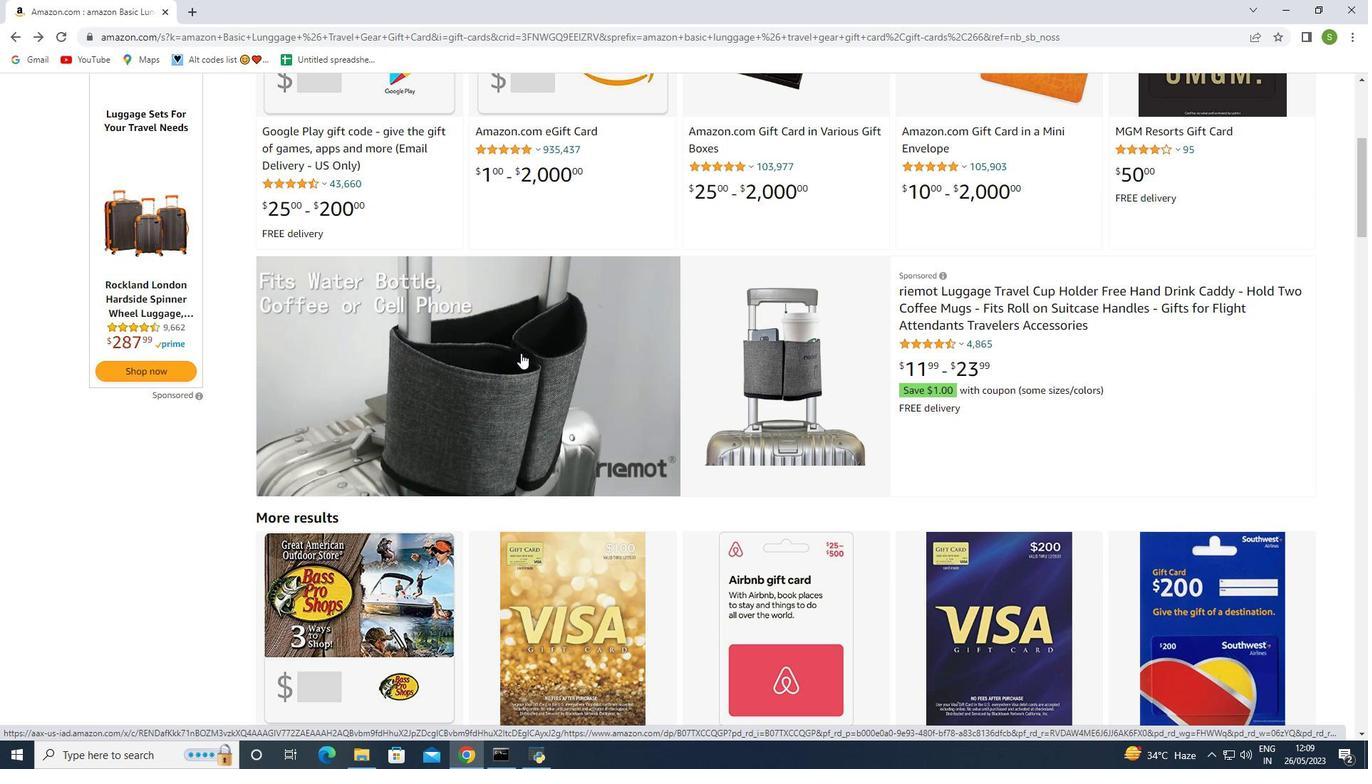
Action: Mouse scrolled (520, 352) with delta (0, 0)
Screenshot: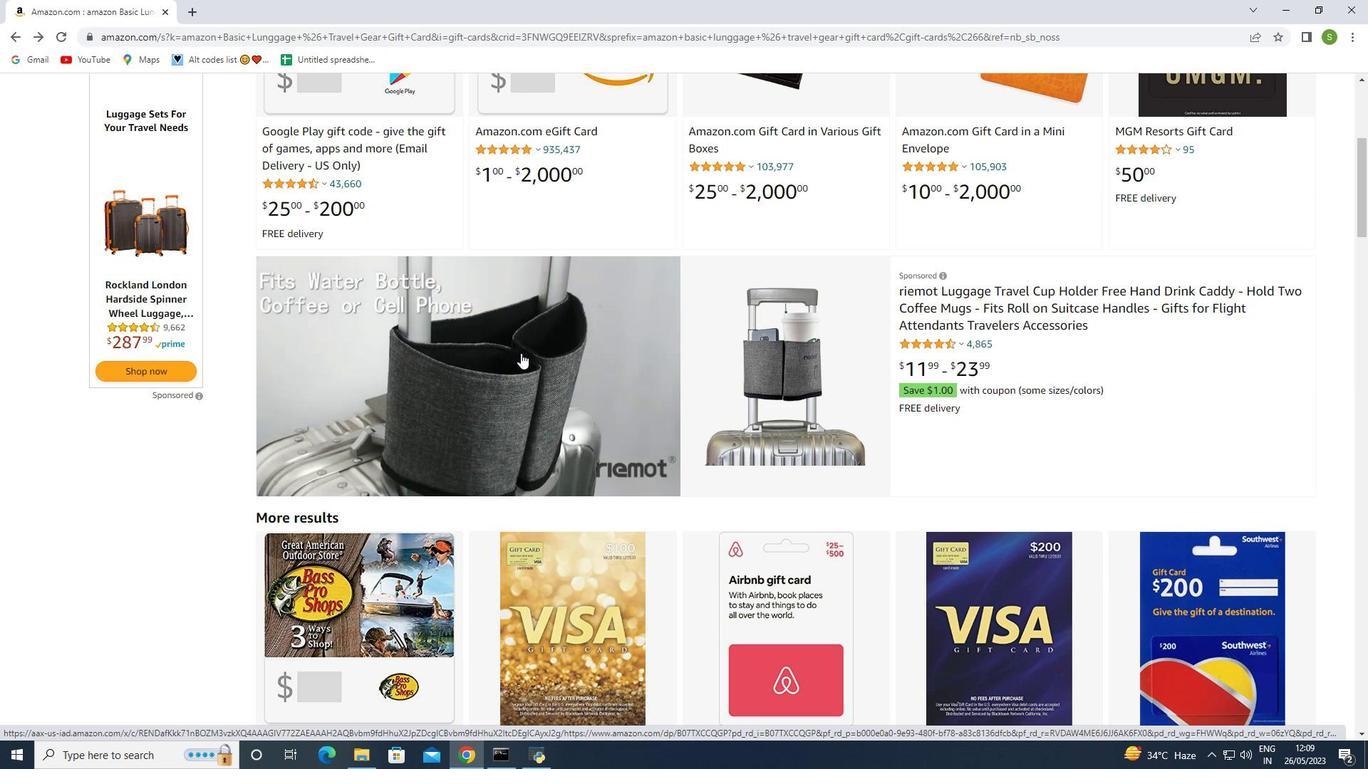 
Action: Mouse scrolled (520, 352) with delta (0, 0)
Screenshot: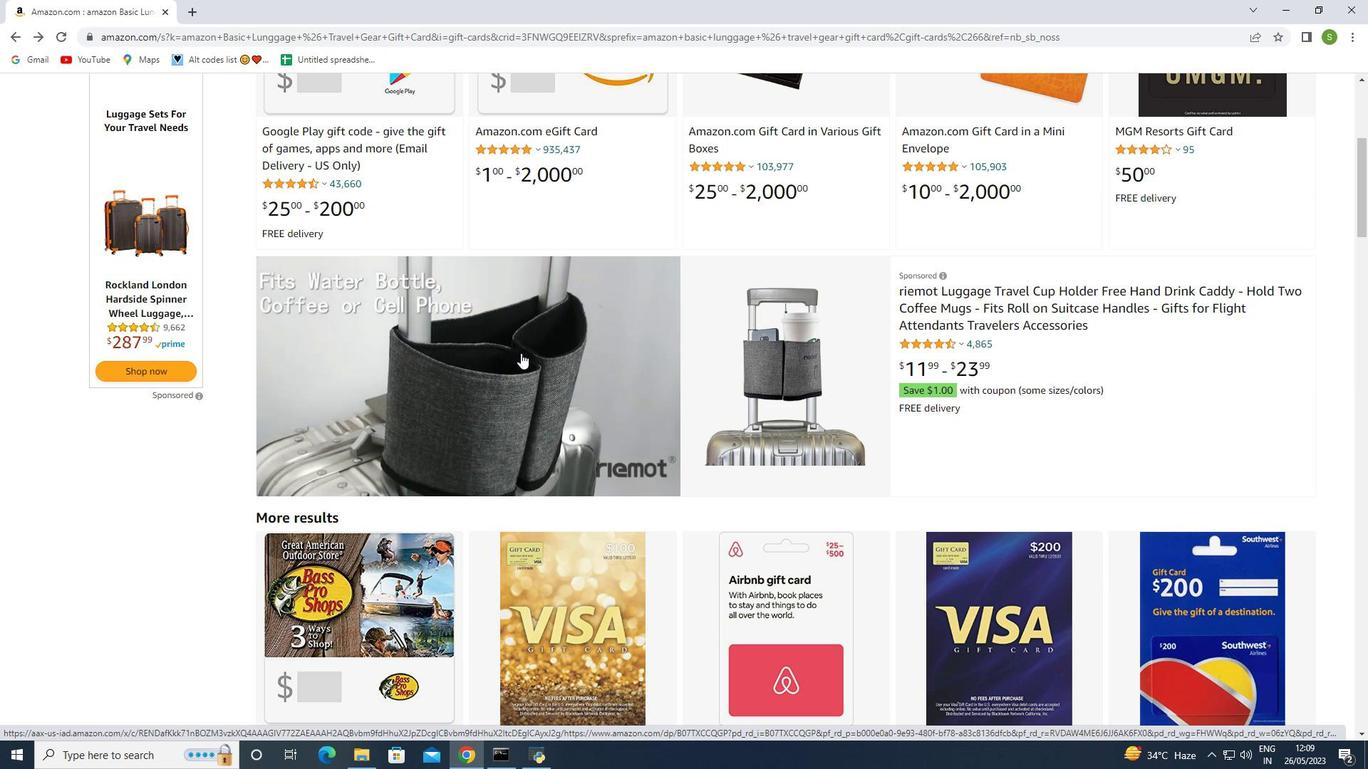 
Action: Mouse moved to (817, 360)
Screenshot: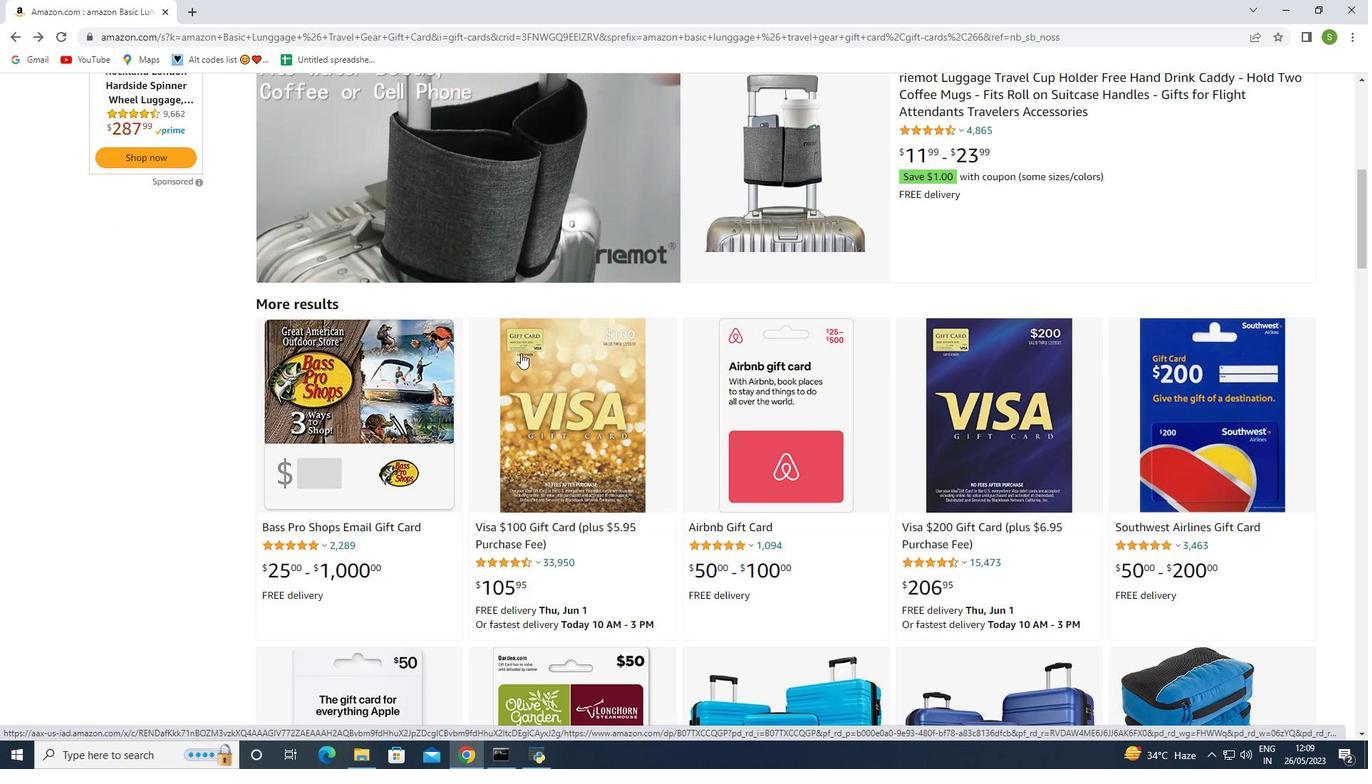 
Action: Mouse scrolled (817, 361) with delta (0, 0)
Screenshot: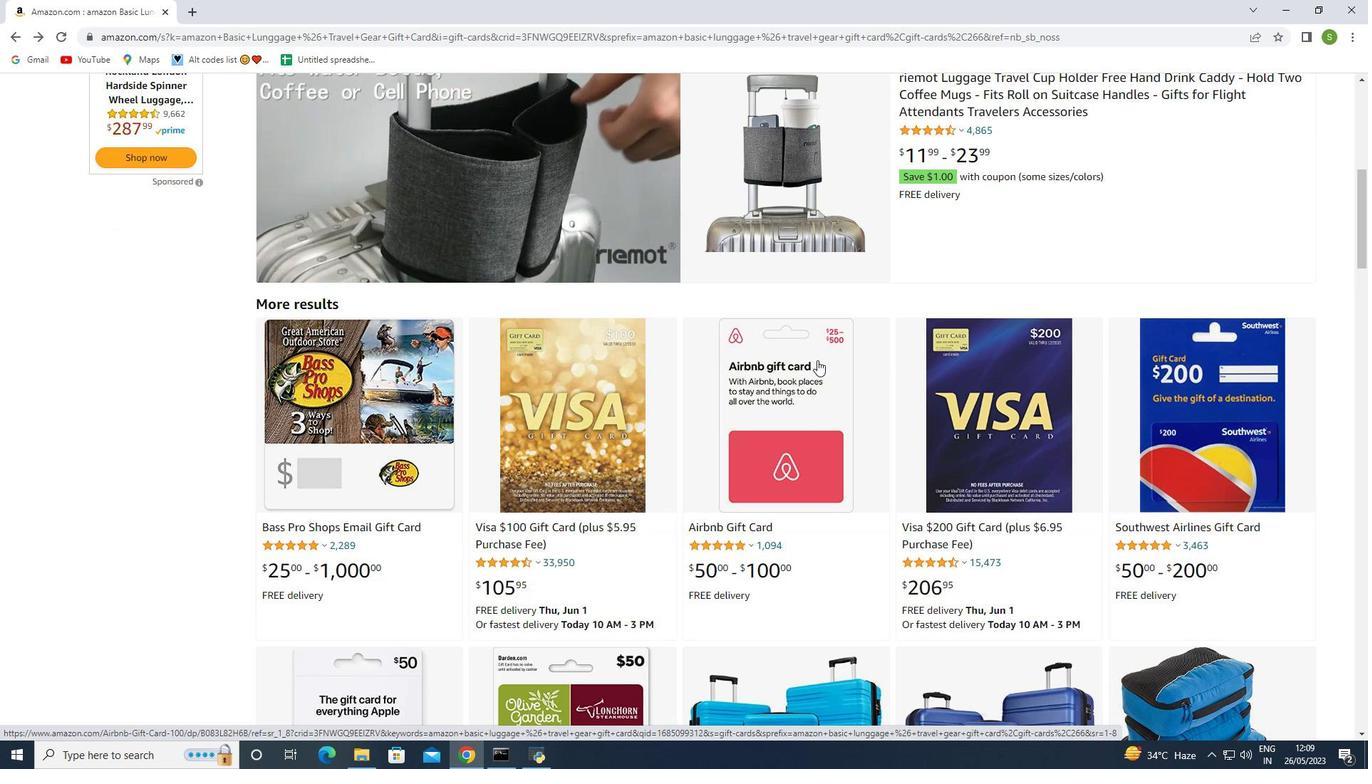 
Action: Mouse scrolled (817, 361) with delta (0, 0)
Screenshot: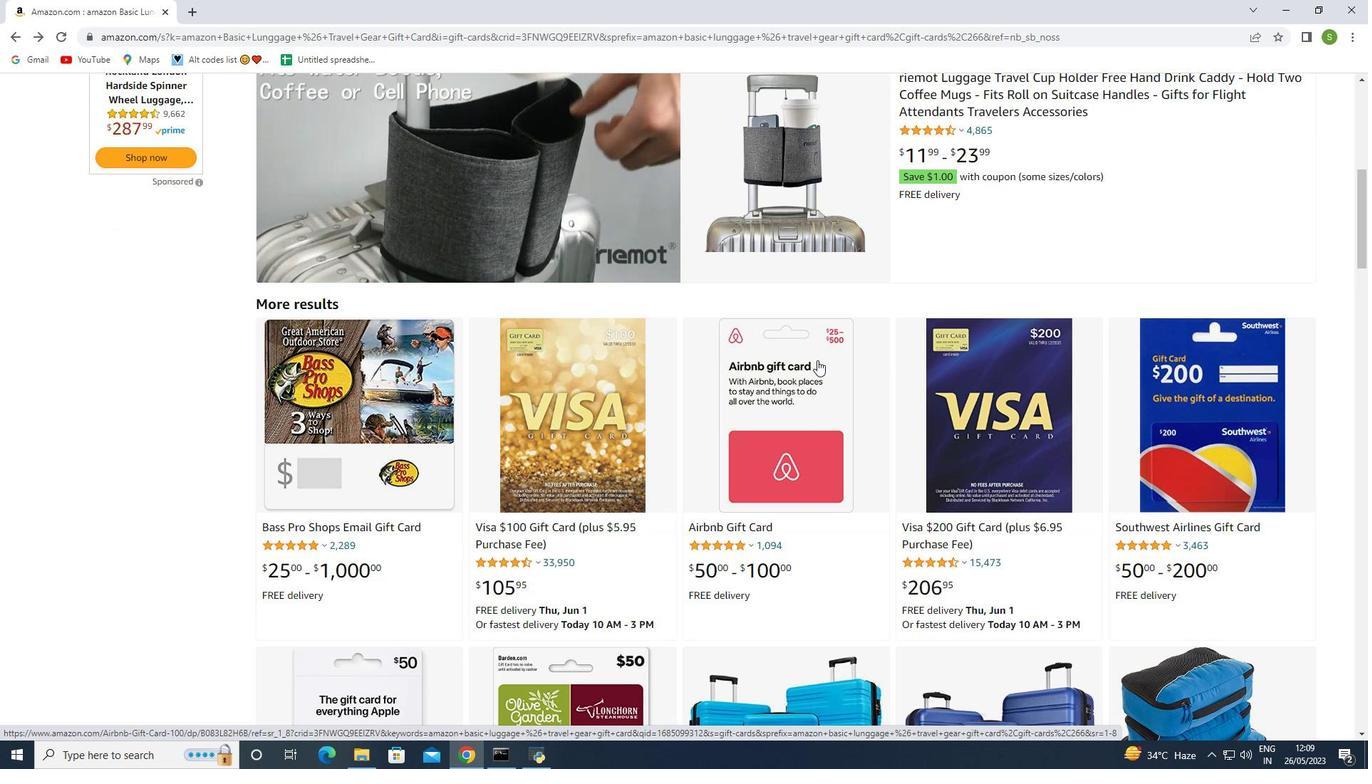 
Action: Mouse moved to (800, 329)
Screenshot: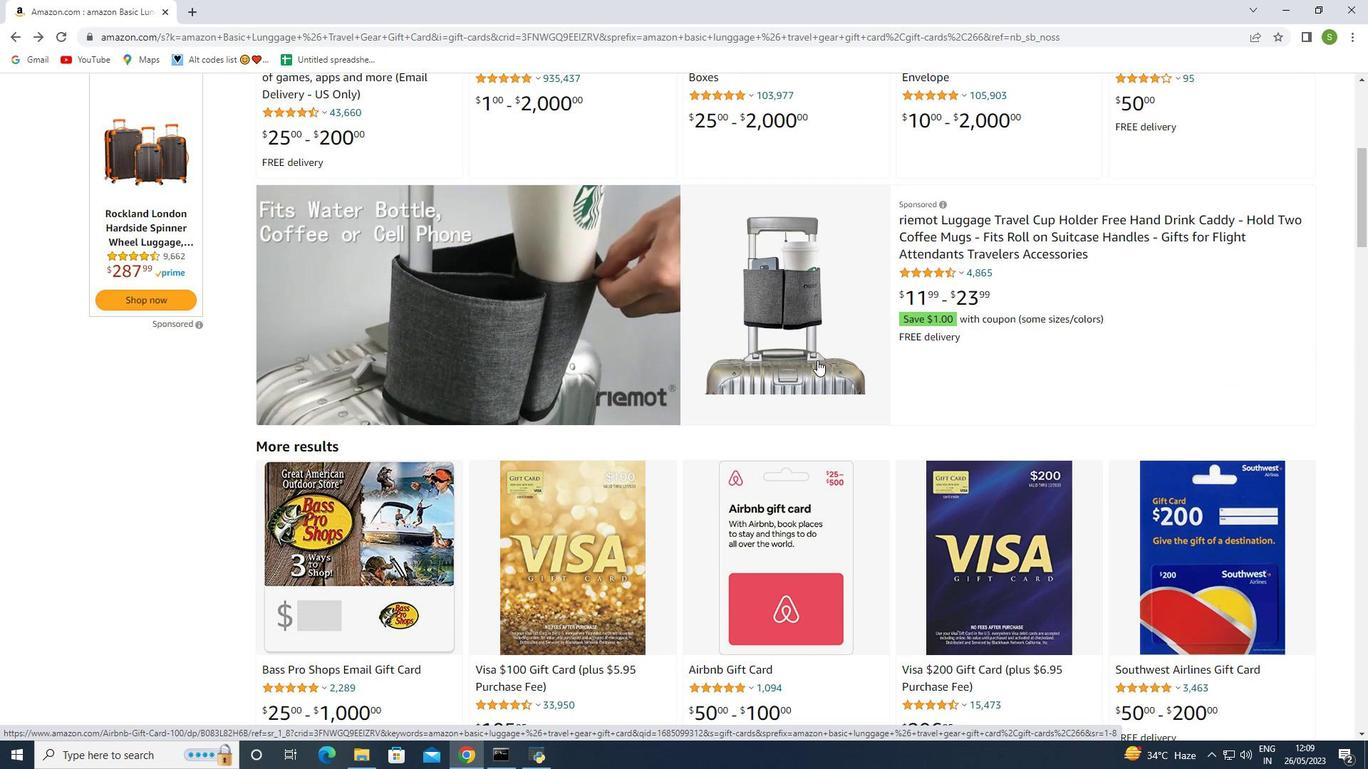 
Action: Mouse scrolled (800, 329) with delta (0, 0)
Screenshot: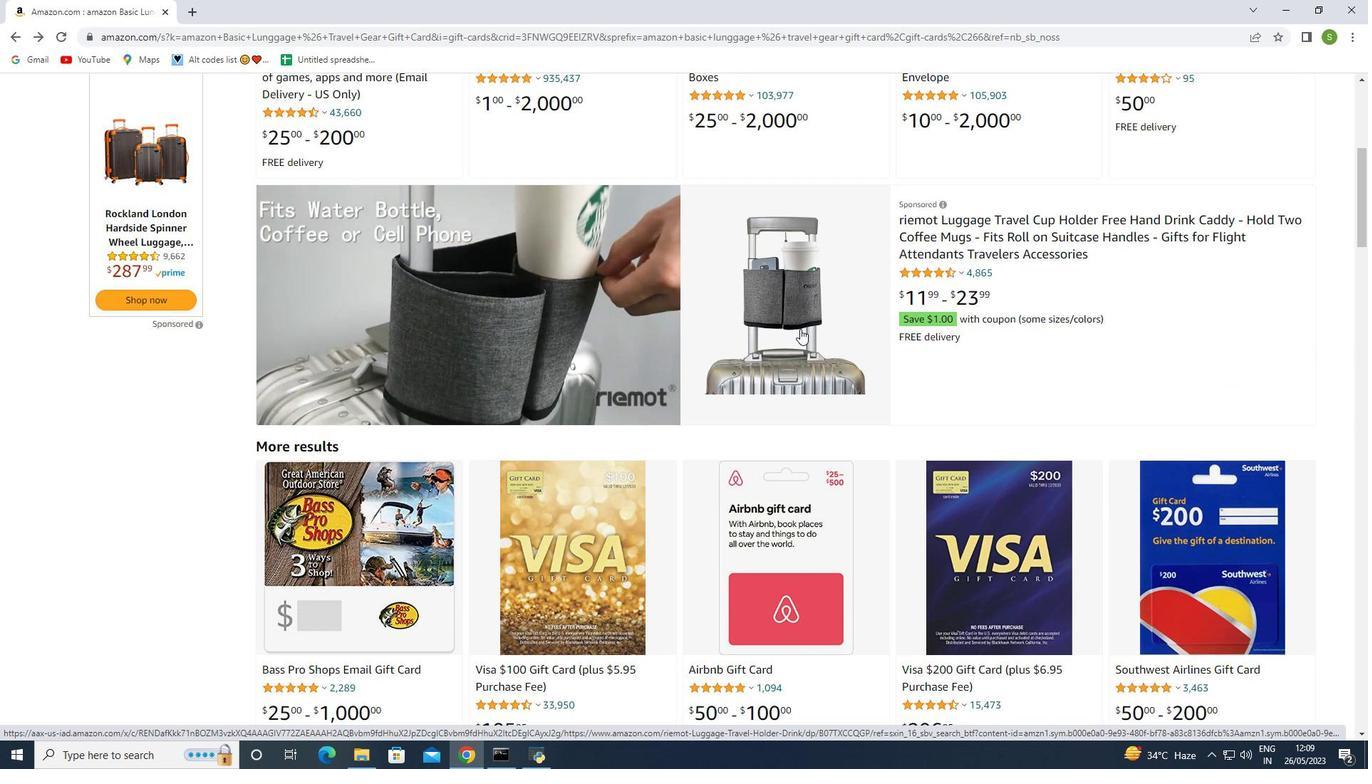 
Action: Mouse scrolled (800, 329) with delta (0, 0)
Screenshot: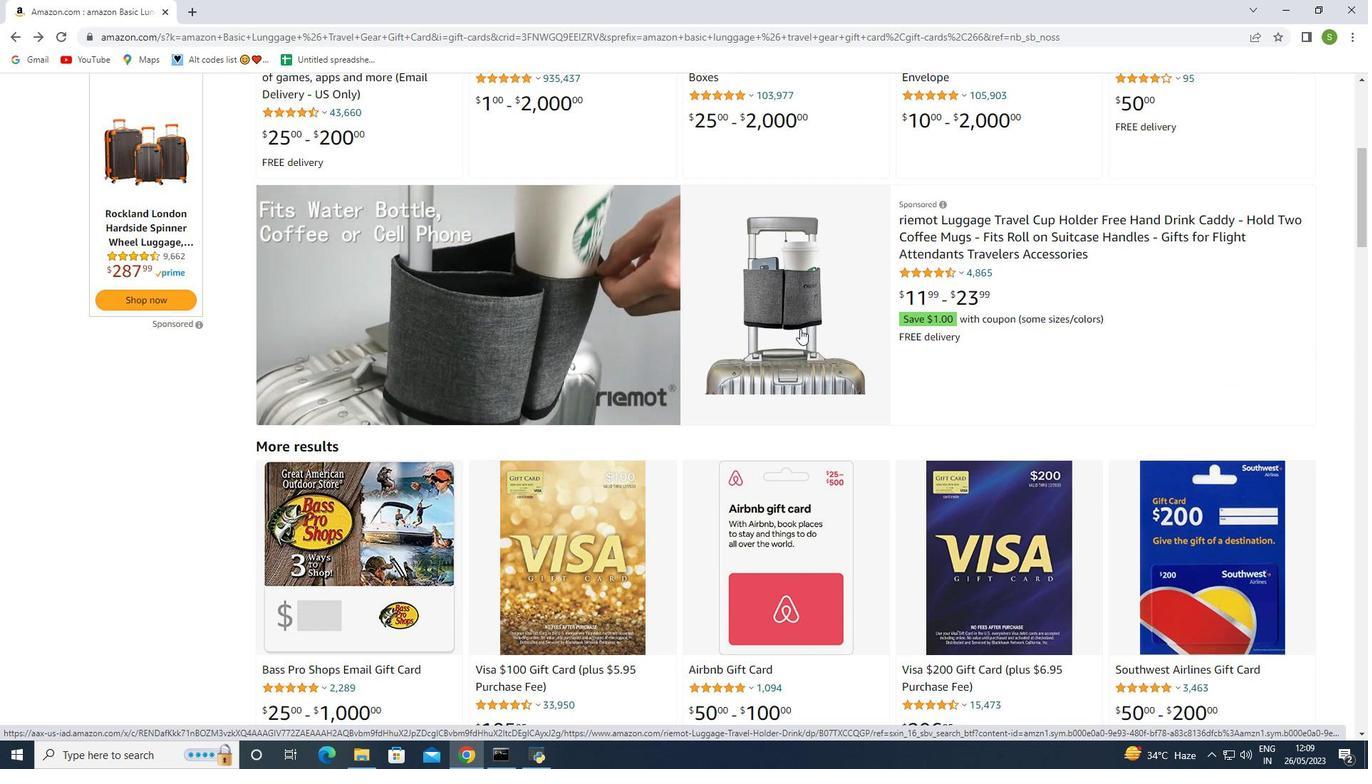 
Action: Mouse scrolled (800, 329) with delta (0, 0)
Screenshot: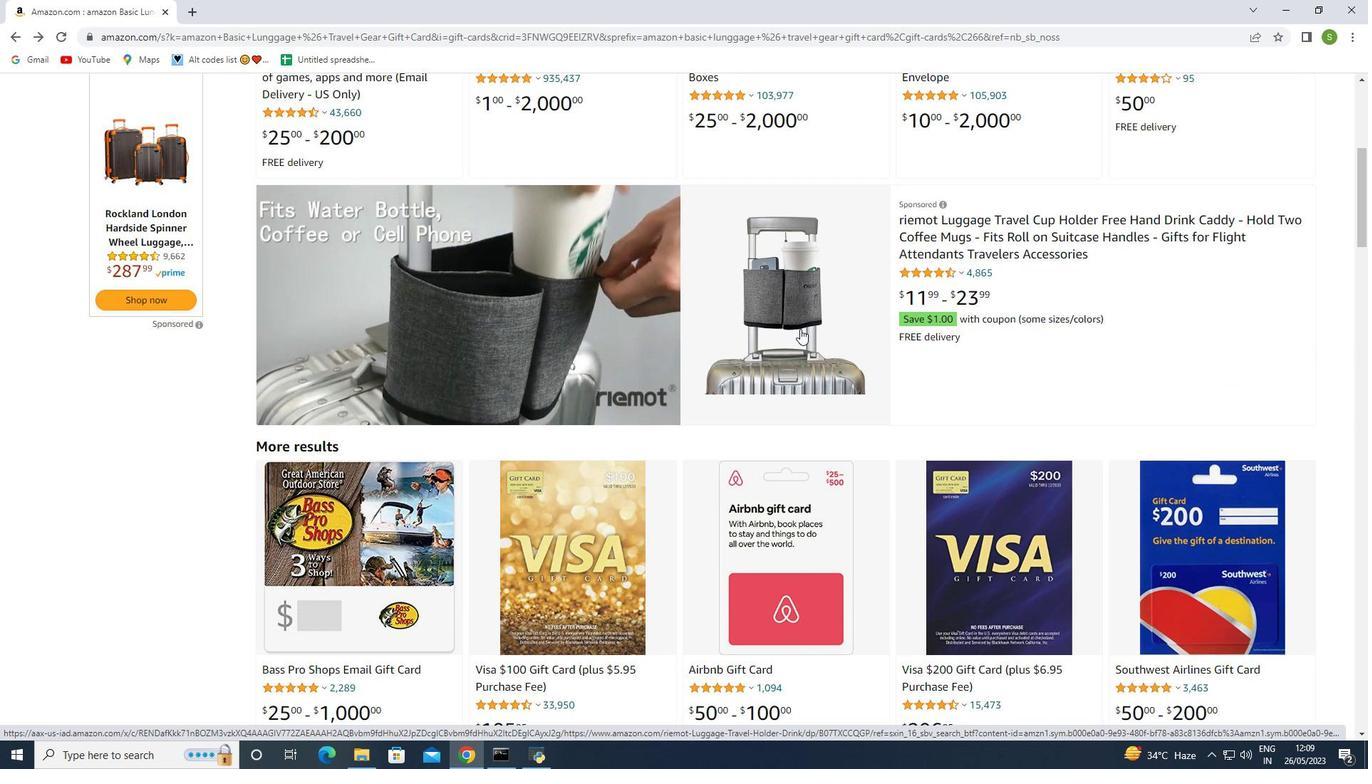 
Action: Mouse scrolled (800, 329) with delta (0, 0)
Screenshot: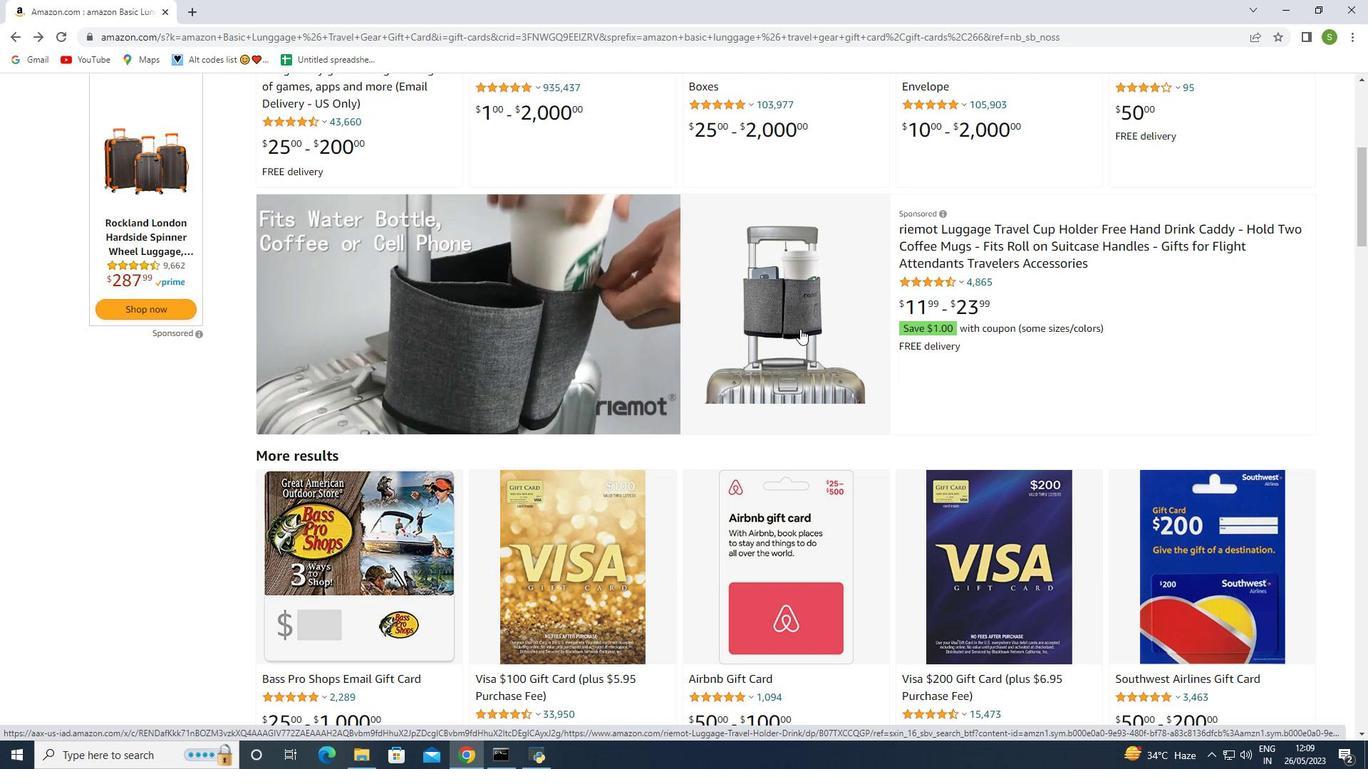 
Action: Mouse scrolled (800, 328) with delta (0, 0)
Screenshot: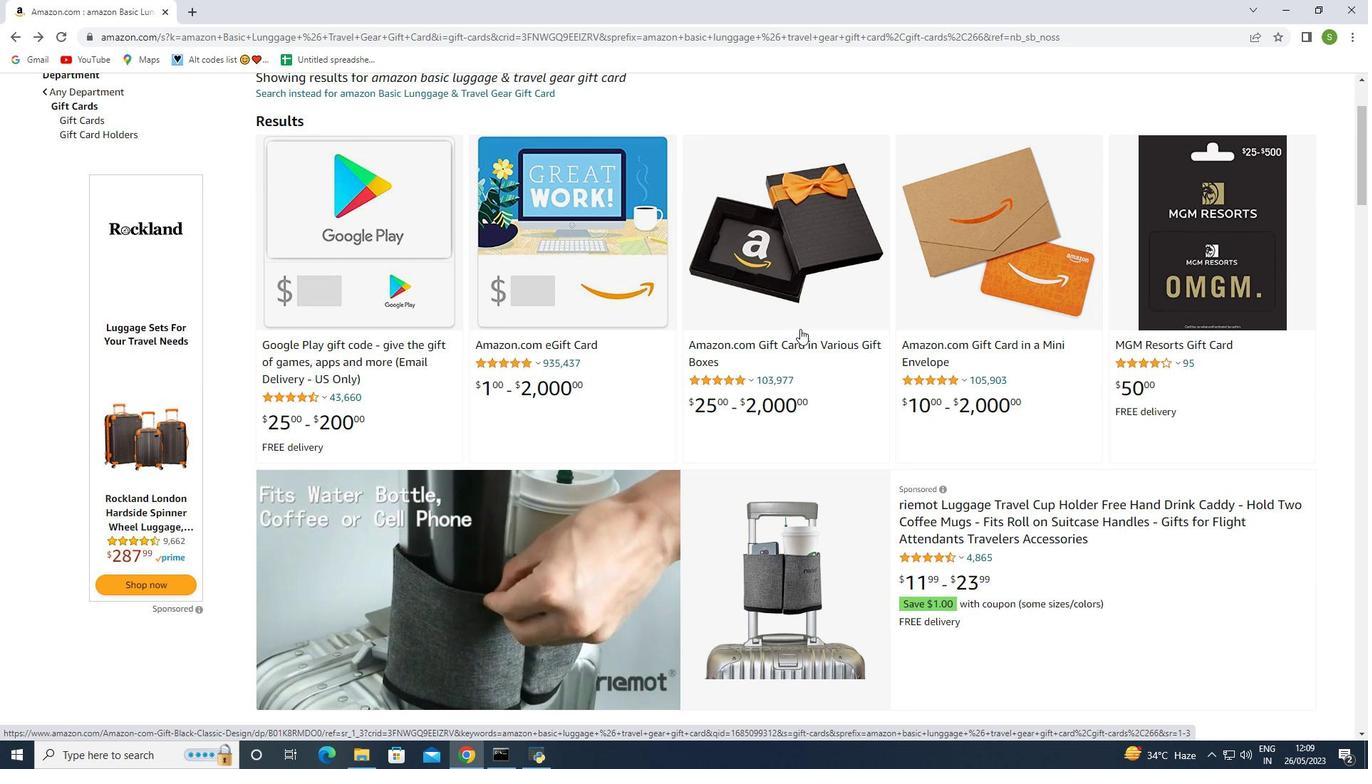 
Action: Mouse scrolled (800, 328) with delta (0, 0)
Screenshot: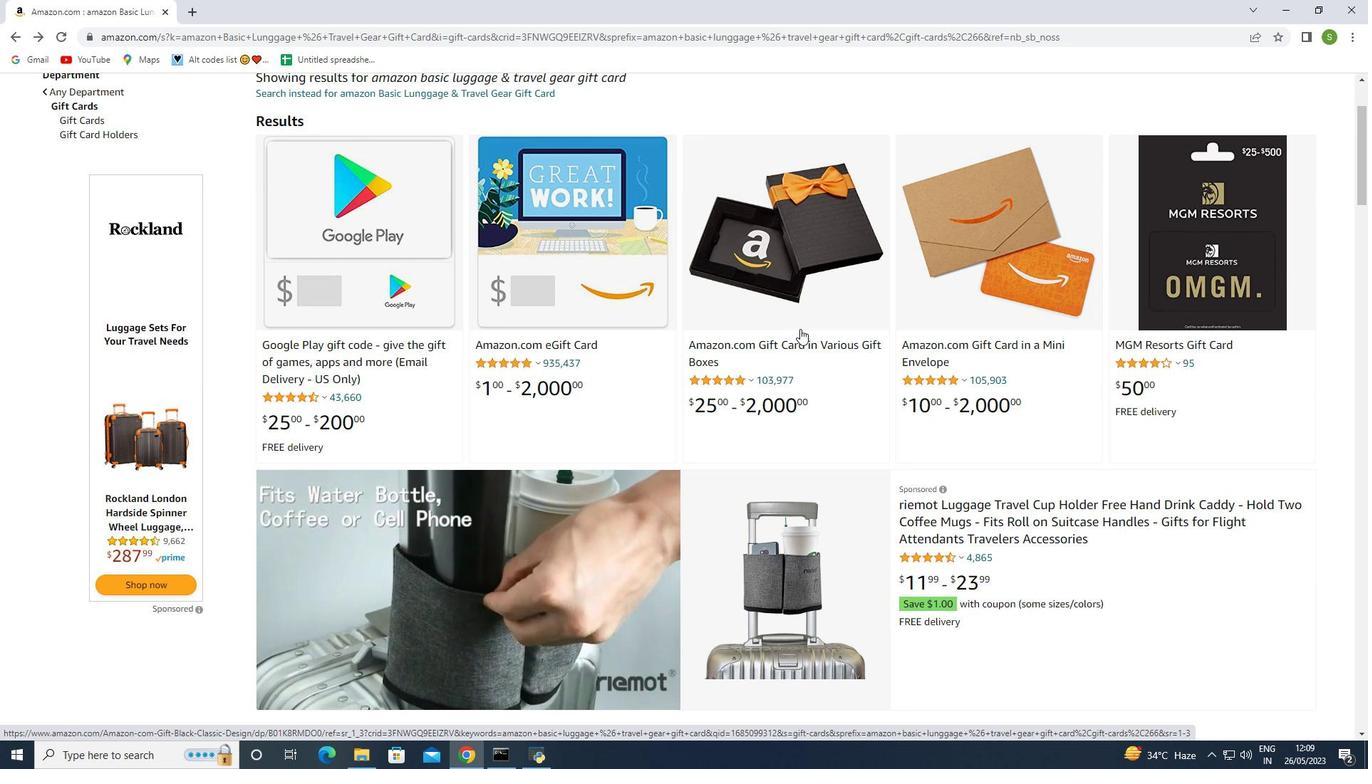 
Action: Mouse scrolled (800, 328) with delta (0, 0)
Screenshot: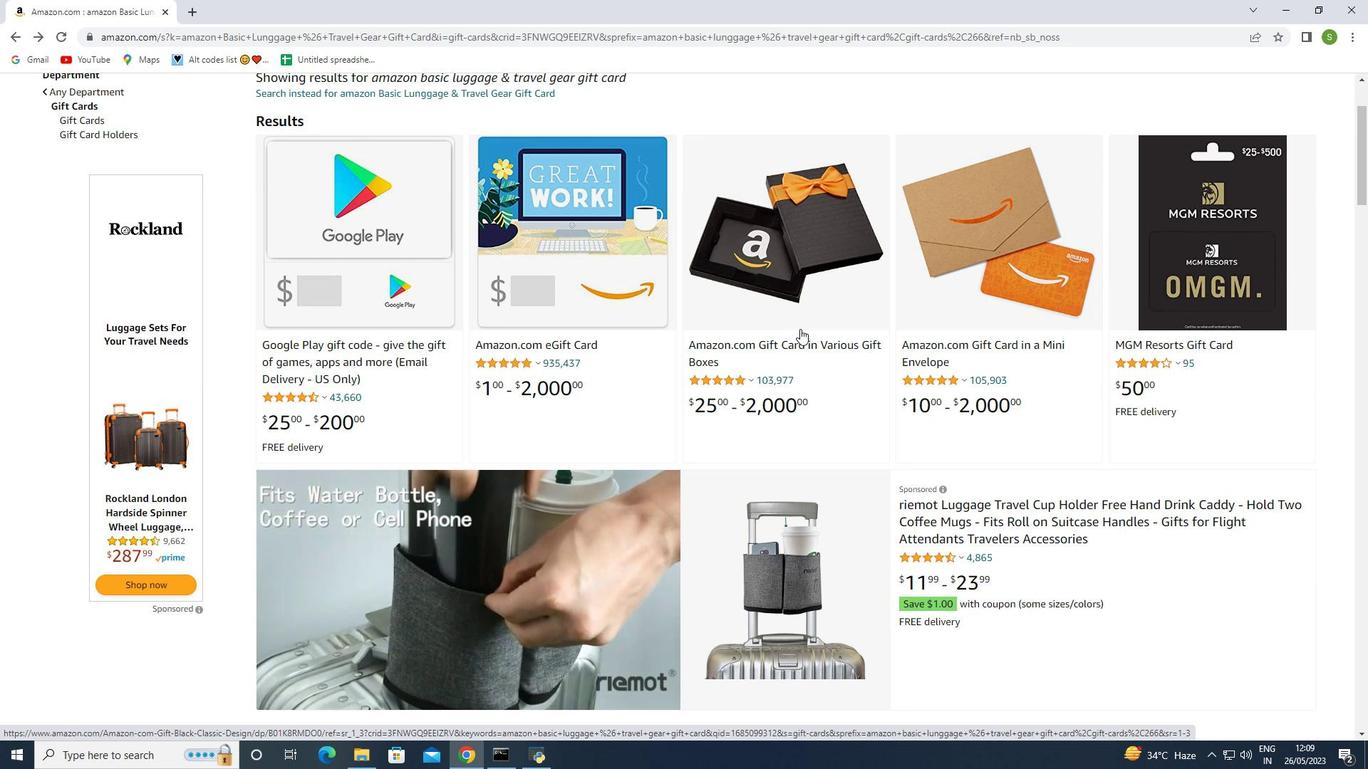 
Action: Mouse scrolled (800, 328) with delta (0, 0)
Screenshot: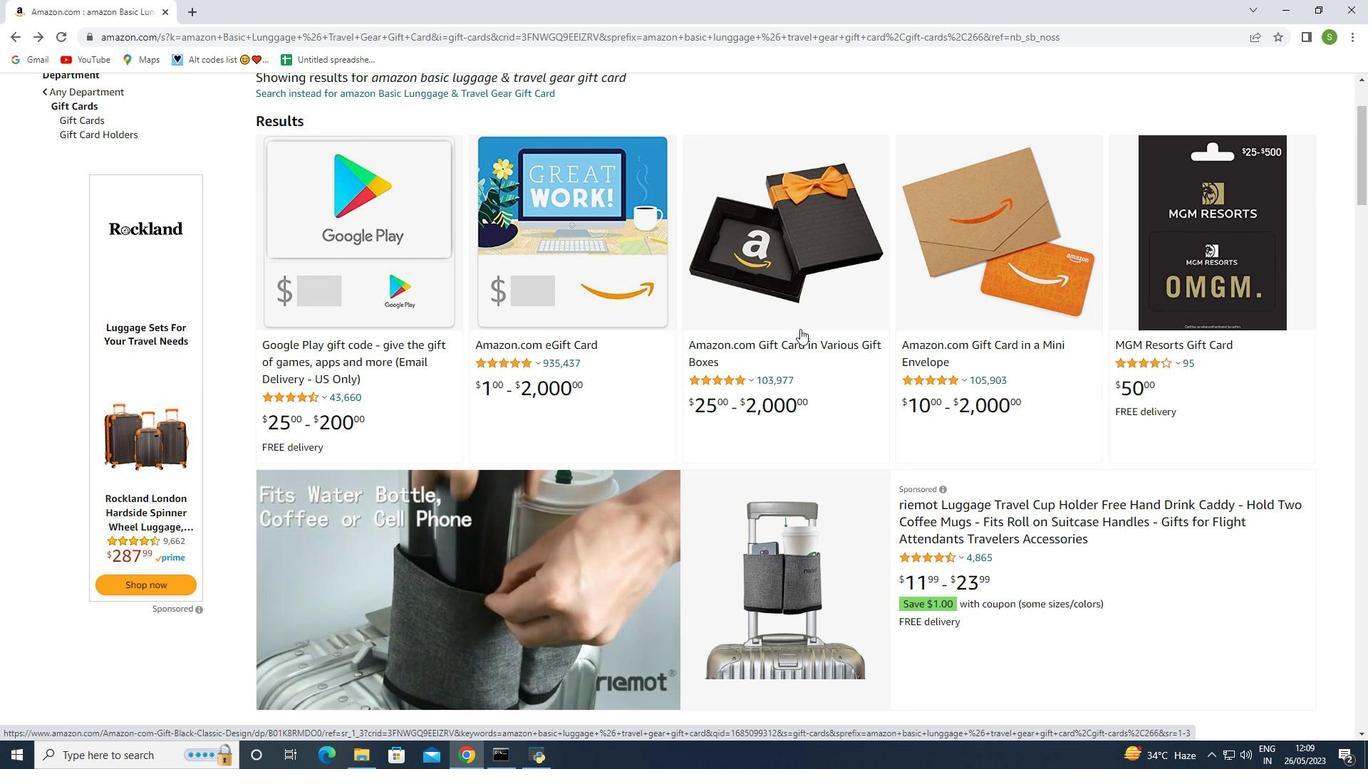 
Action: Mouse scrolled (800, 328) with delta (0, 0)
Screenshot: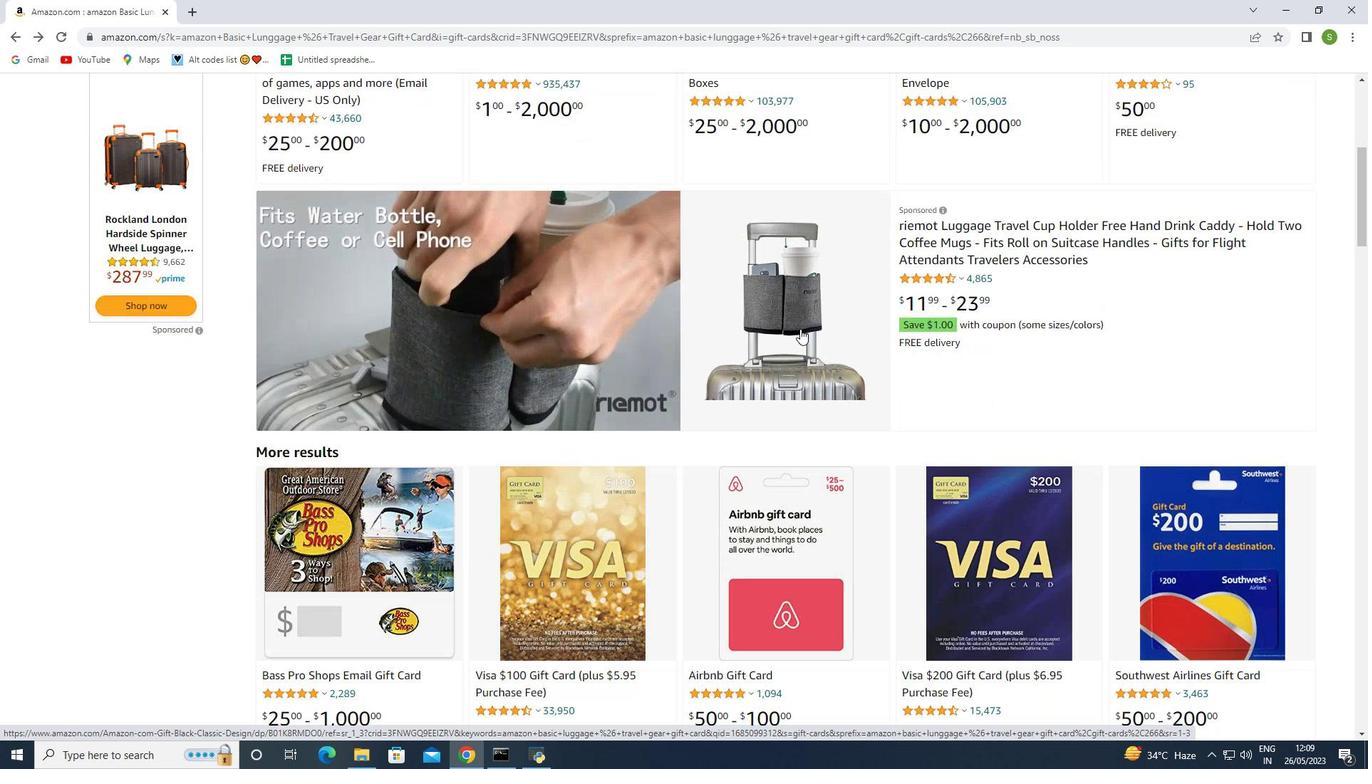 
Action: Mouse scrolled (800, 328) with delta (0, 0)
Screenshot: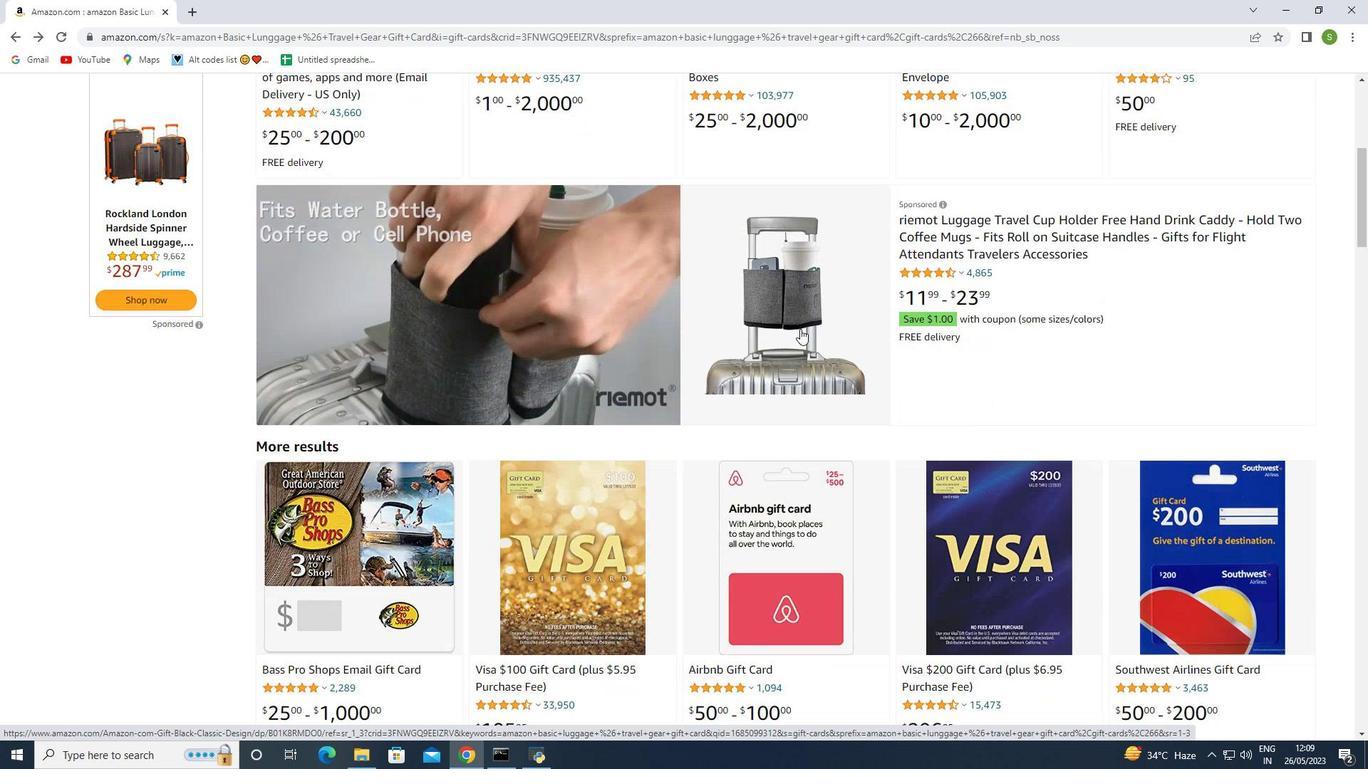 
Action: Mouse scrolled (800, 328) with delta (0, 0)
Screenshot: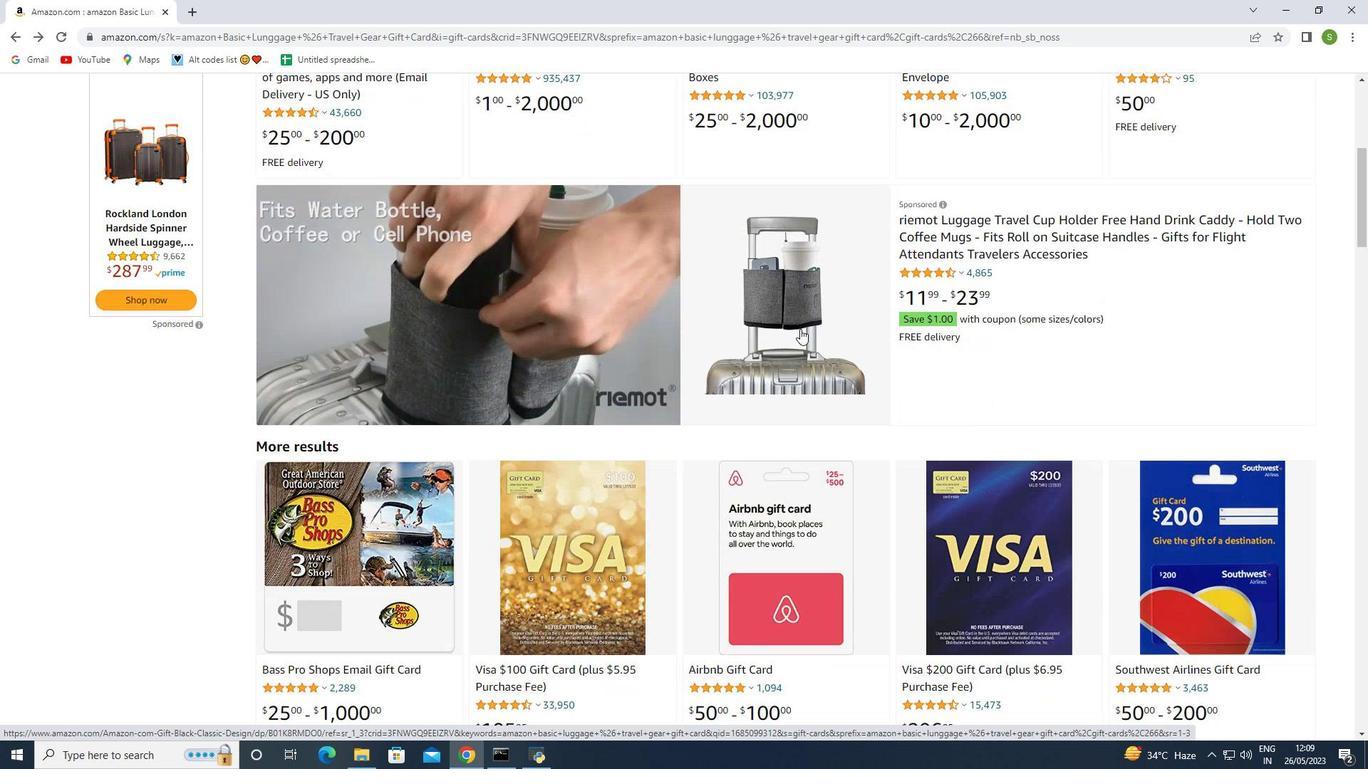 
Action: Mouse scrolled (800, 328) with delta (0, 0)
Screenshot: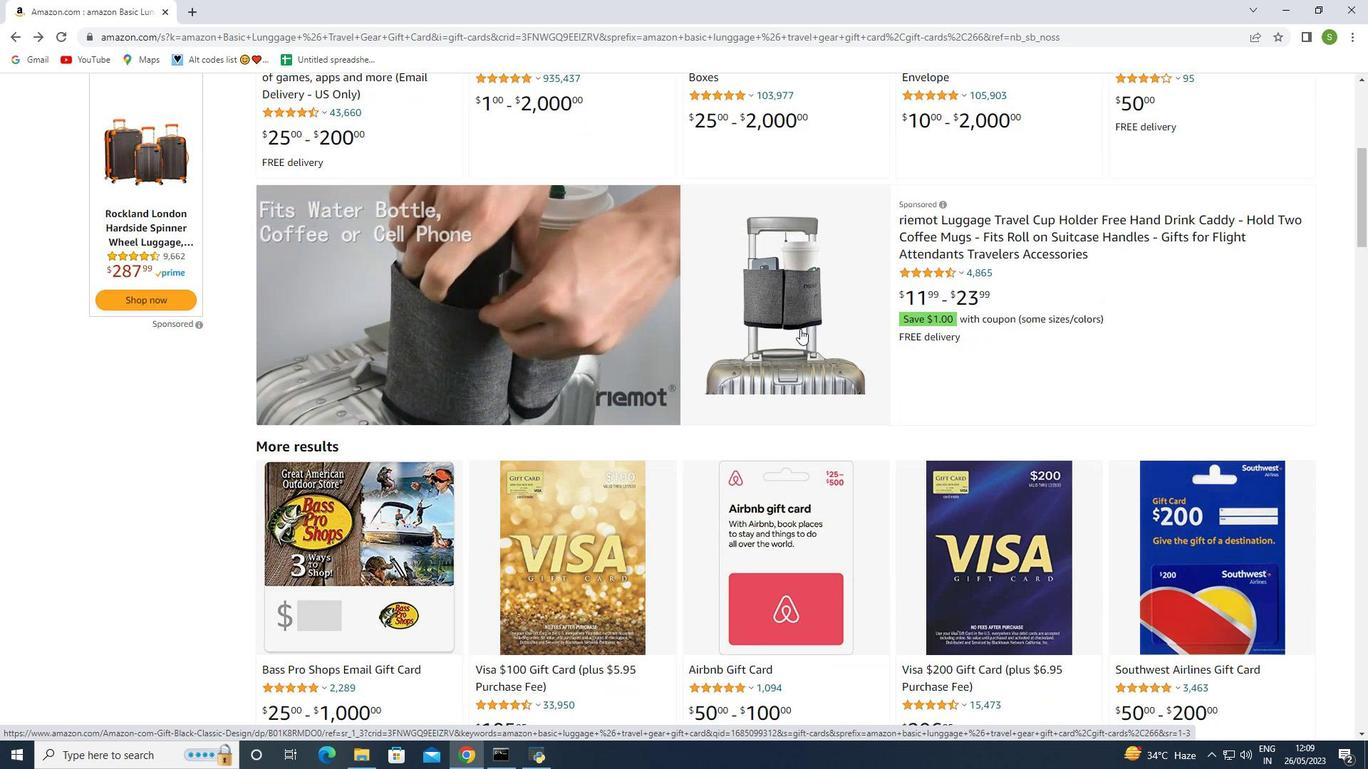 
Action: Mouse scrolled (800, 328) with delta (0, 0)
Screenshot: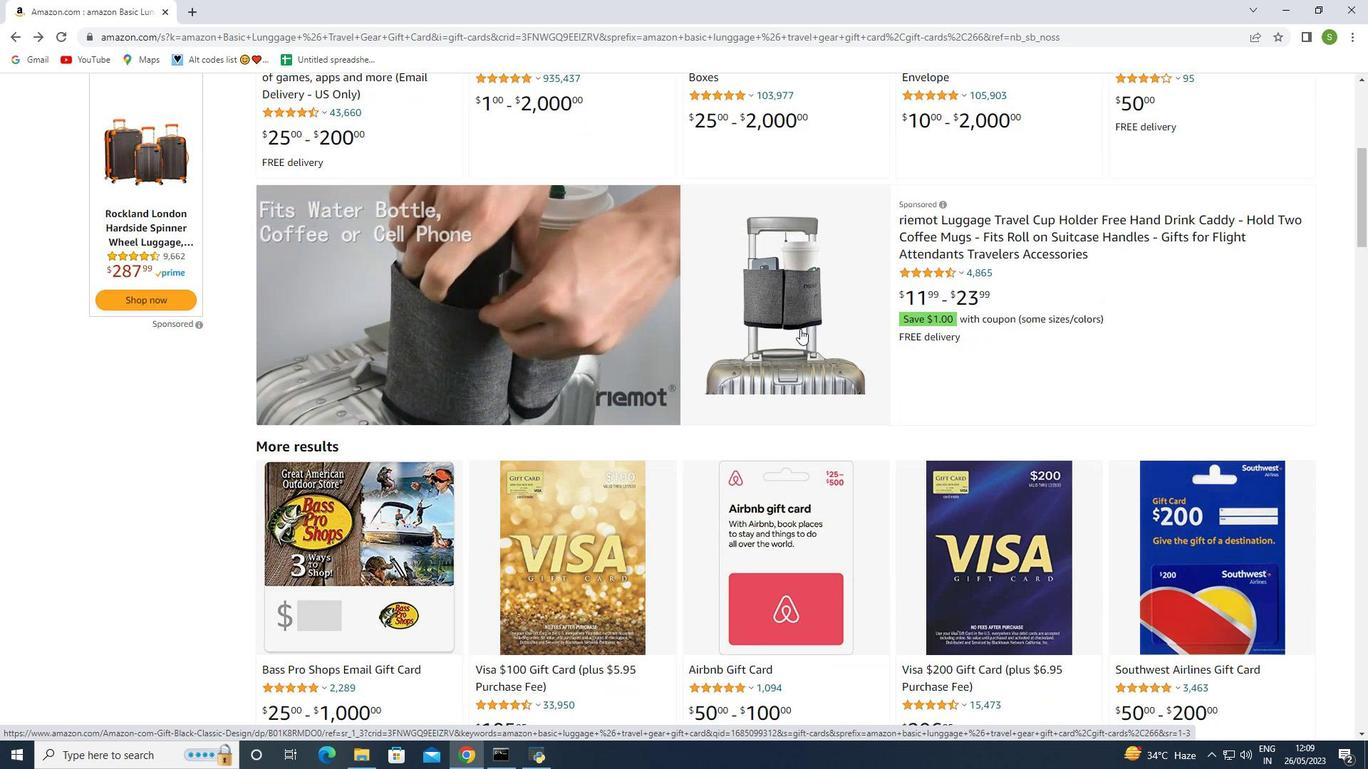 
Action: Mouse scrolled (800, 328) with delta (0, 0)
Screenshot: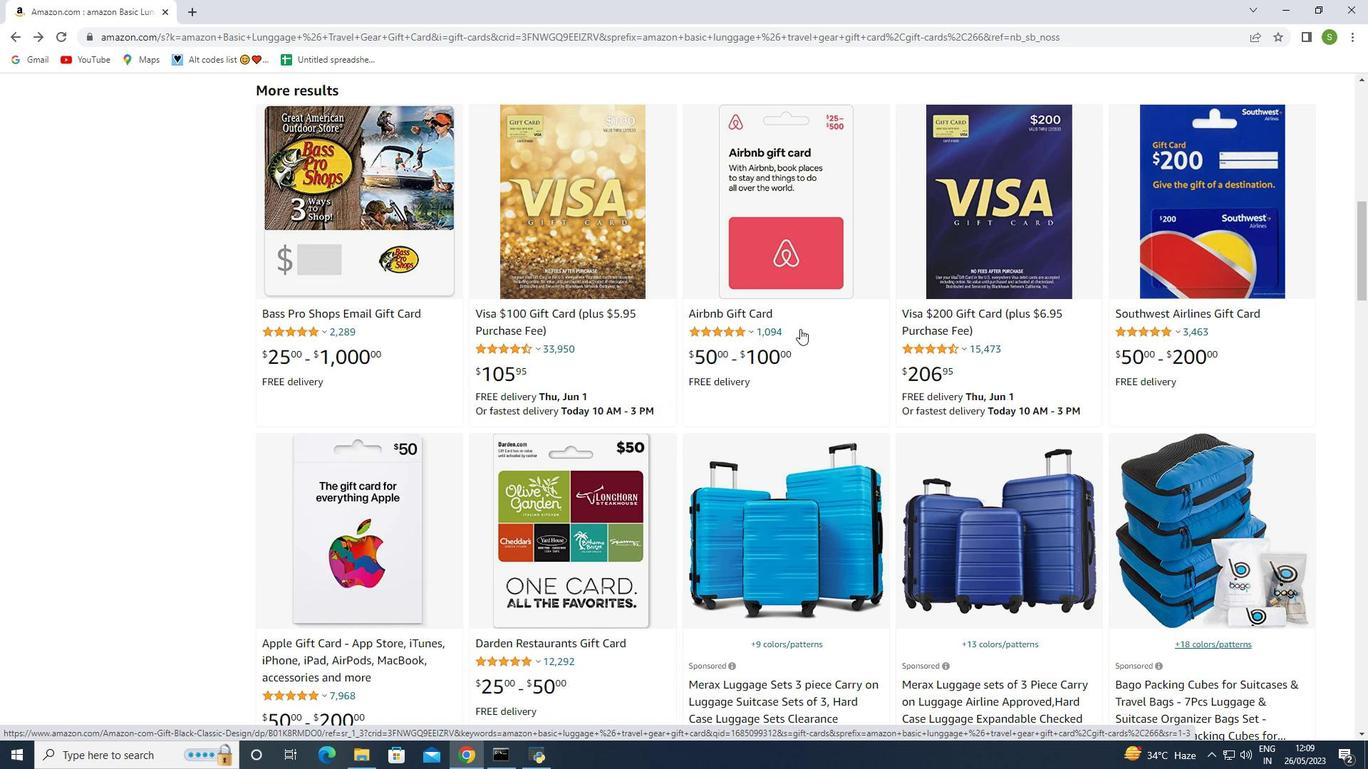 
Action: Mouse scrolled (800, 328) with delta (0, 0)
Screenshot: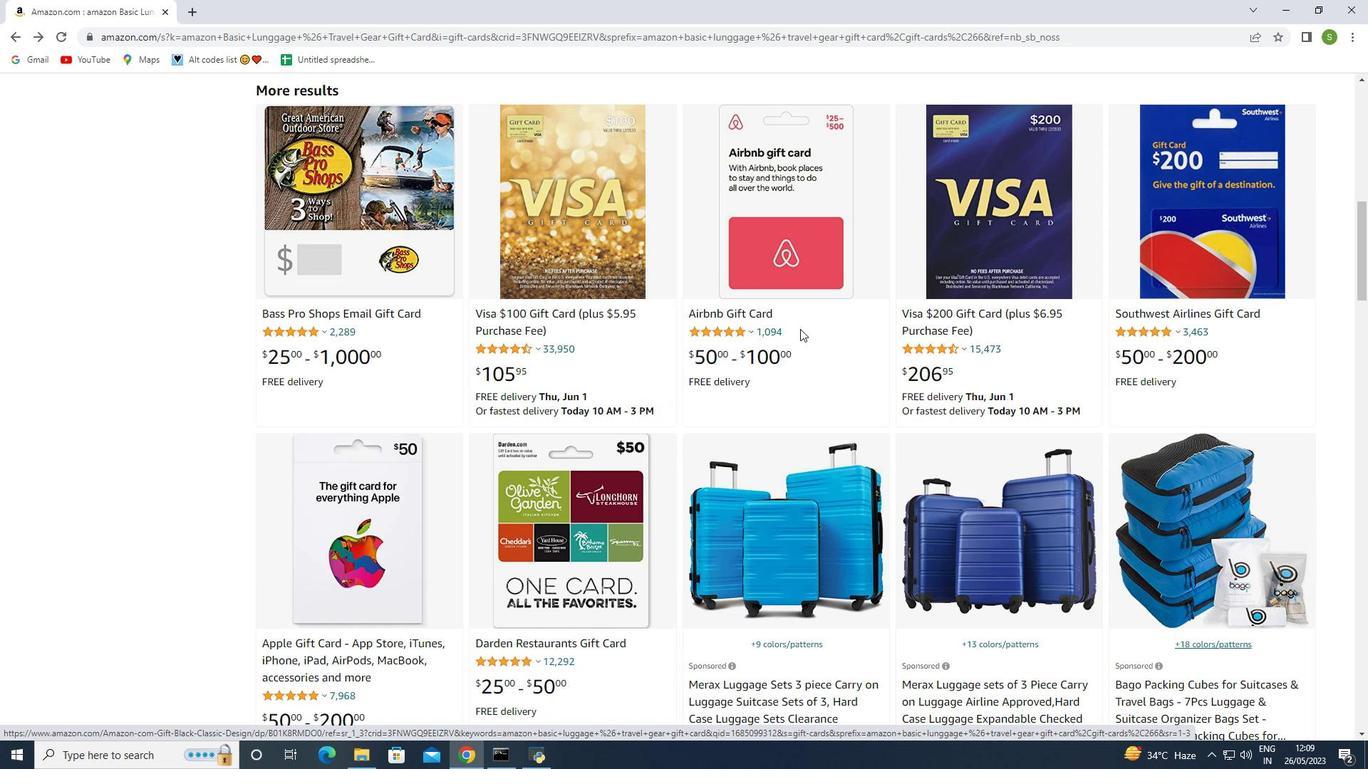 
Action: Mouse scrolled (800, 328) with delta (0, 0)
Screenshot: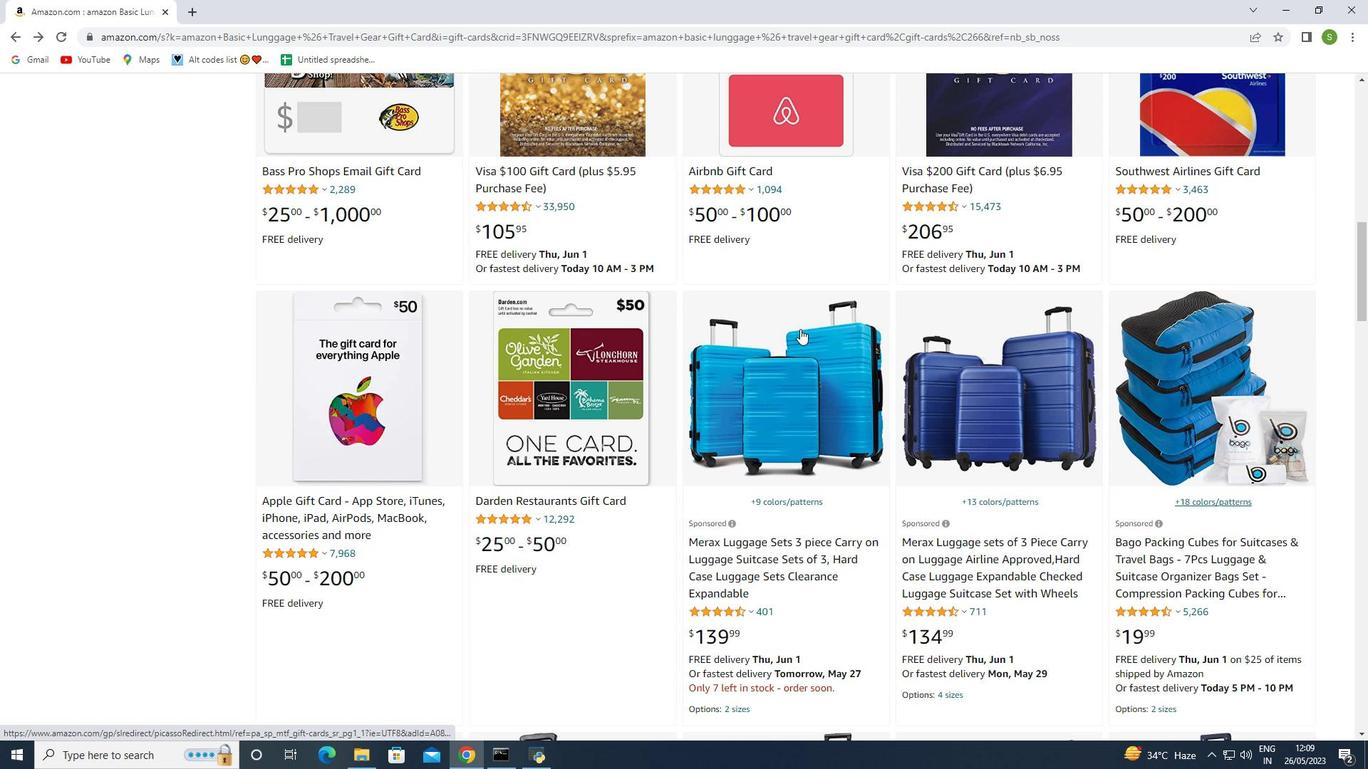 
Action: Mouse scrolled (800, 328) with delta (0, 0)
Screenshot: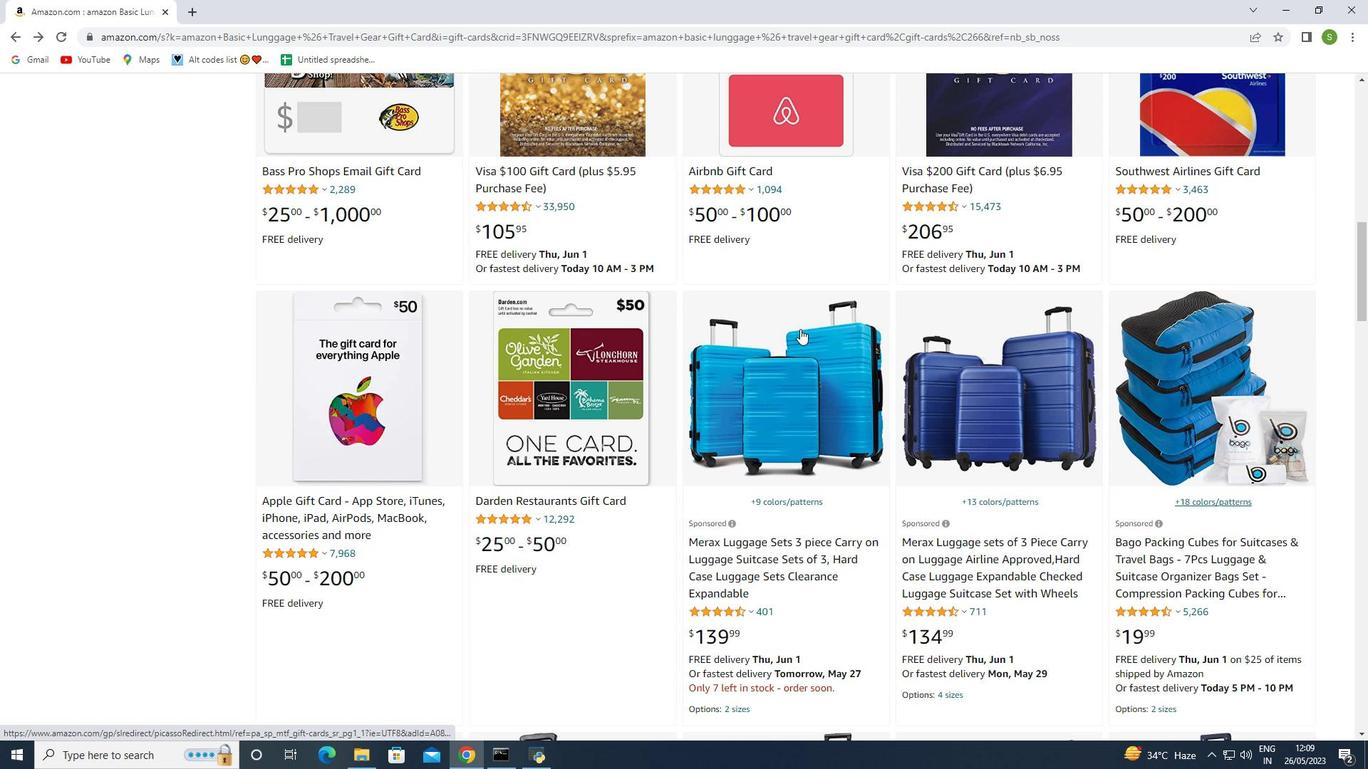 
Action: Mouse scrolled (800, 328) with delta (0, 0)
Screenshot: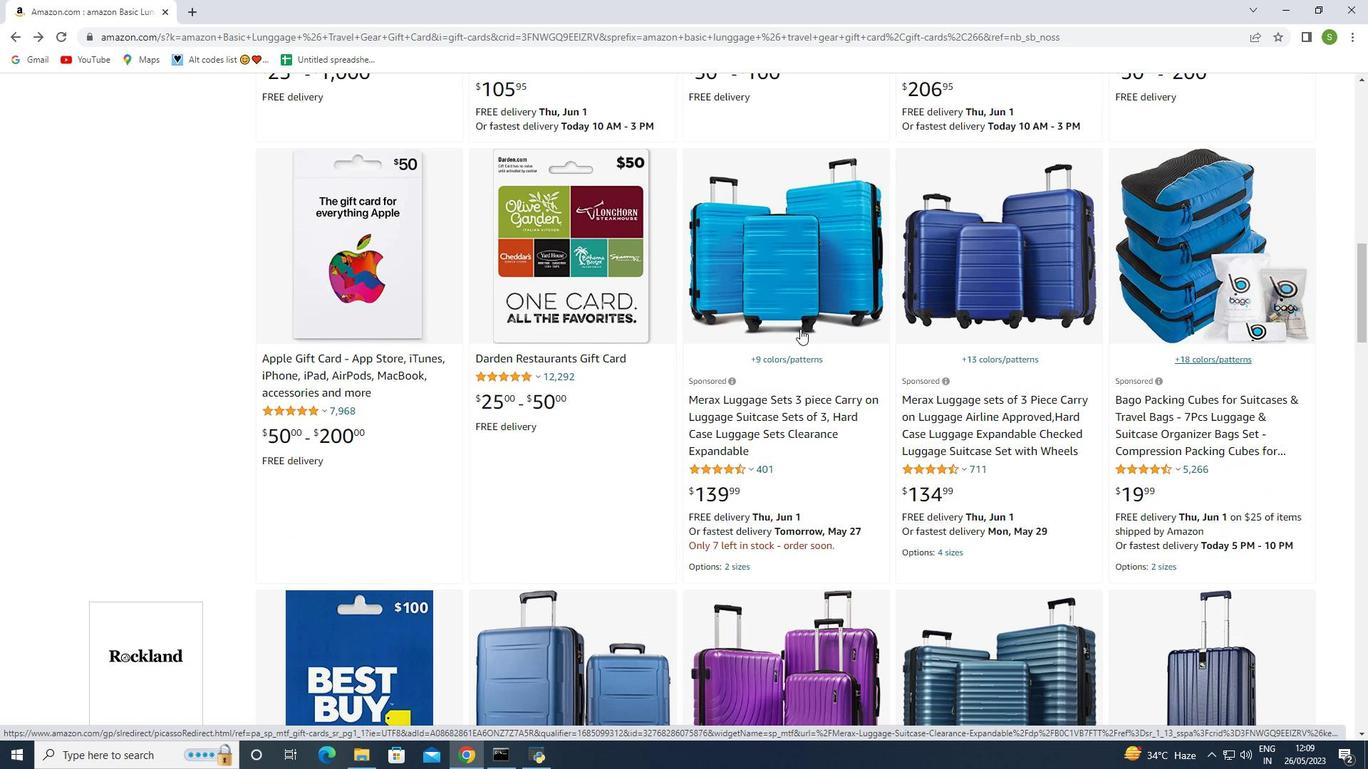 
Action: Mouse scrolled (800, 329) with delta (0, 0)
